 Task: Research Airbnb properties in Ixmiquilpan, Mexico from 19th December, 2023 to 26th December, 2023 for 2 adults. Place can be entire room with 2 bedrooms having 2 beds and 1 bathroom. Property type can be flat.
Action: Mouse moved to (446, 86)
Screenshot: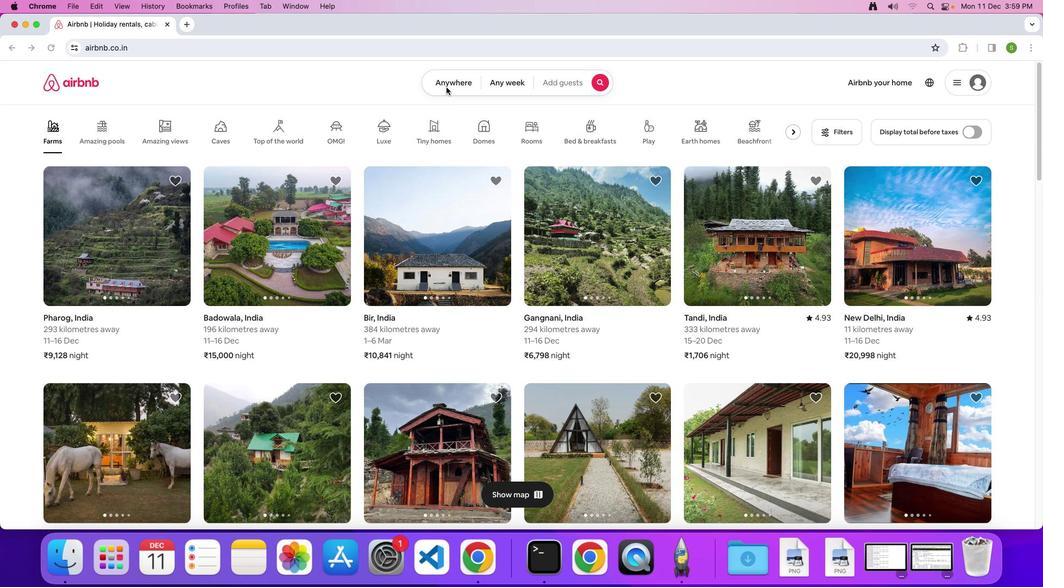 
Action: Mouse pressed left at (446, 86)
Screenshot: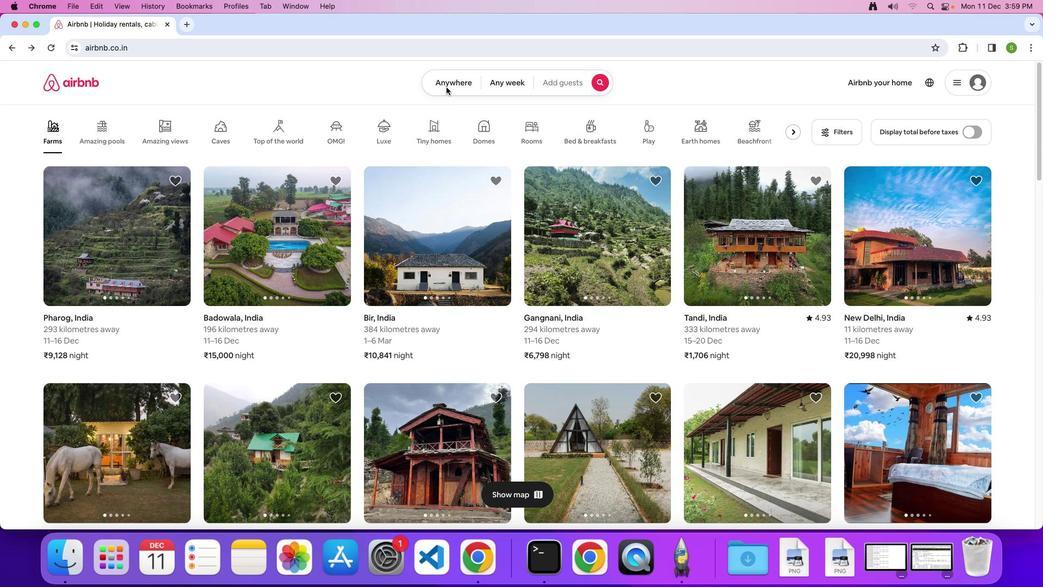 
Action: Mouse moved to (450, 84)
Screenshot: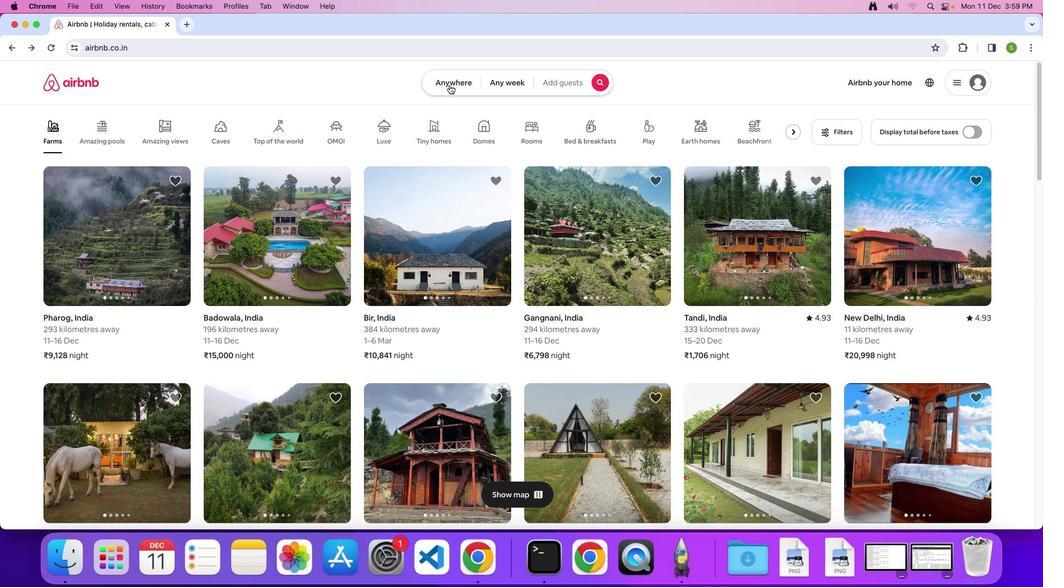 
Action: Mouse pressed left at (450, 84)
Screenshot: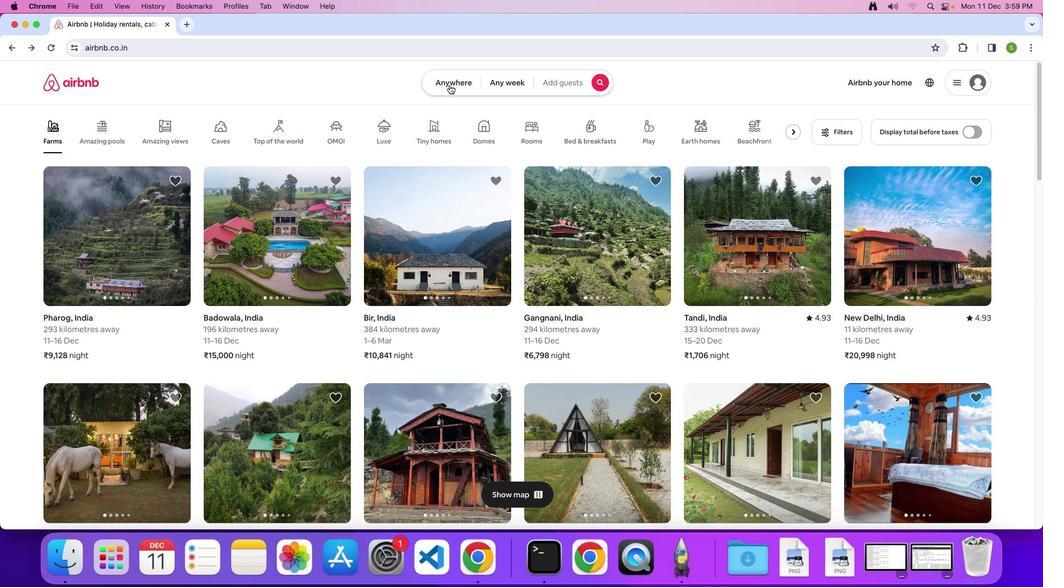 
Action: Mouse moved to (413, 127)
Screenshot: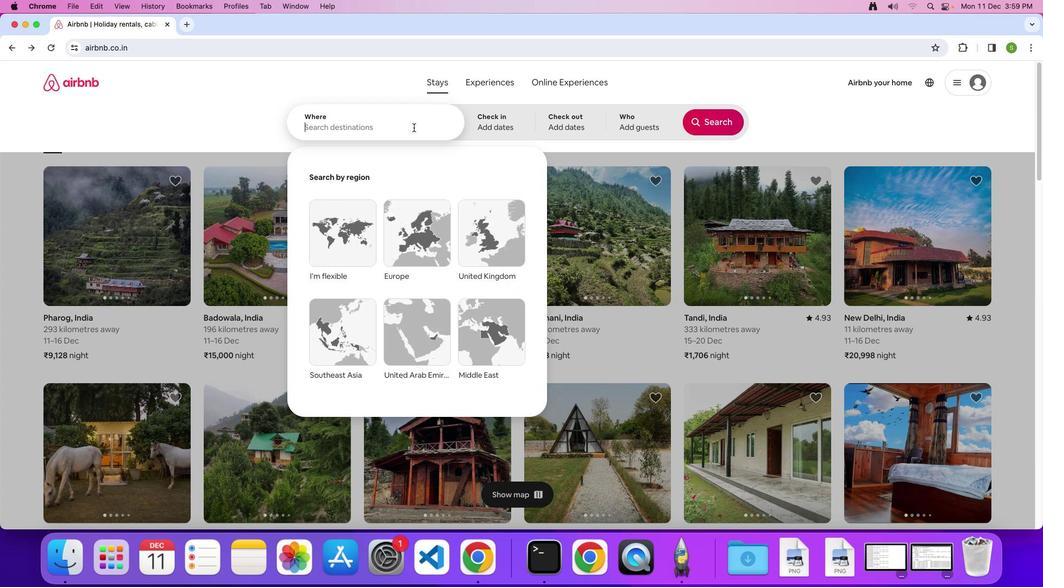 
Action: Mouse pressed left at (413, 127)
Screenshot: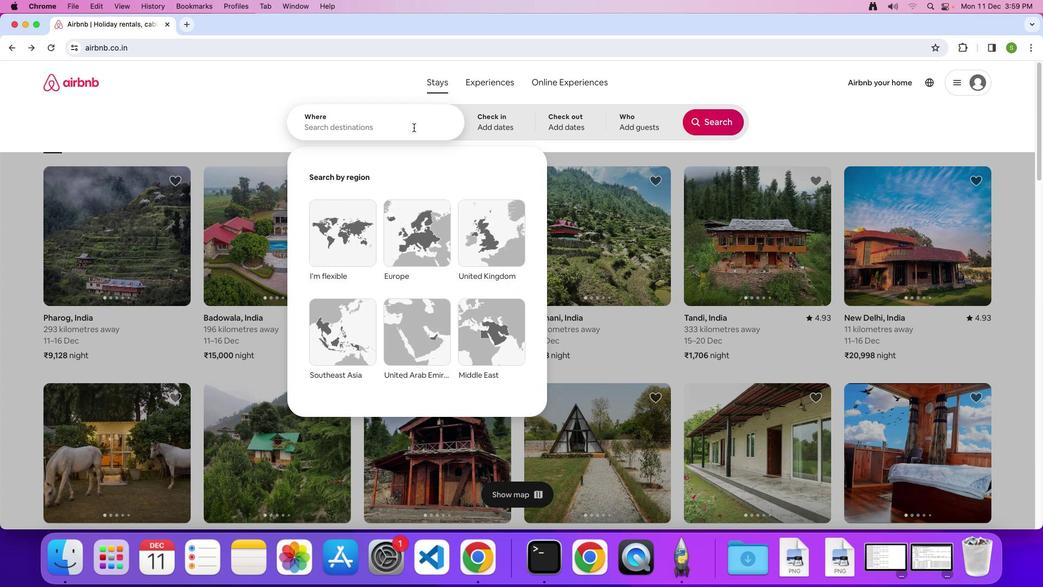 
Action: Key pressed 'I'Key.caps_lock'x''m''i''q''u''i''l''p''a''n'','Key.spaceKey.shift'M''e''x''i''c''o'Key.enter
Screenshot: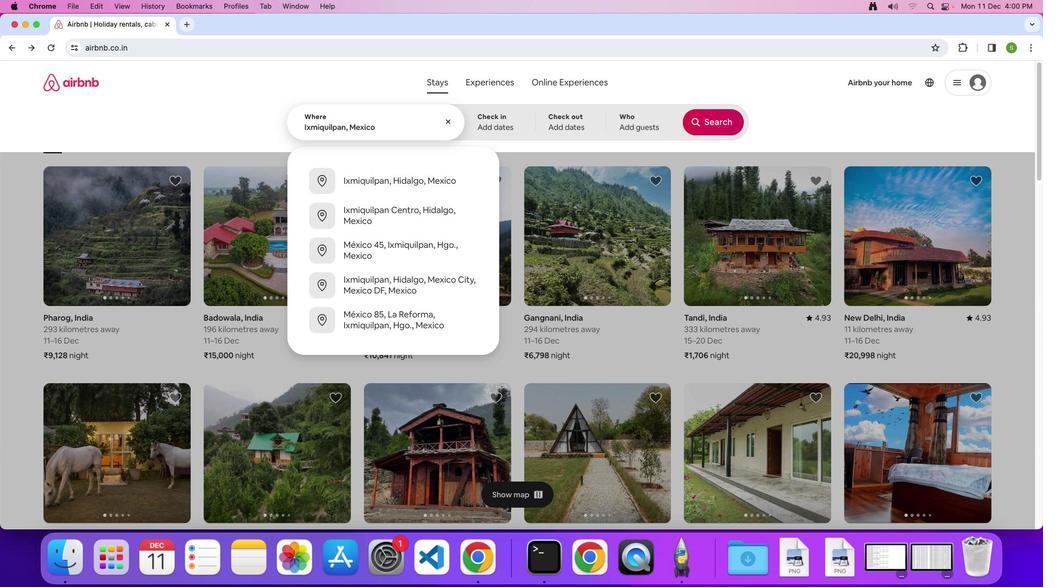 
Action: Mouse moved to (383, 335)
Screenshot: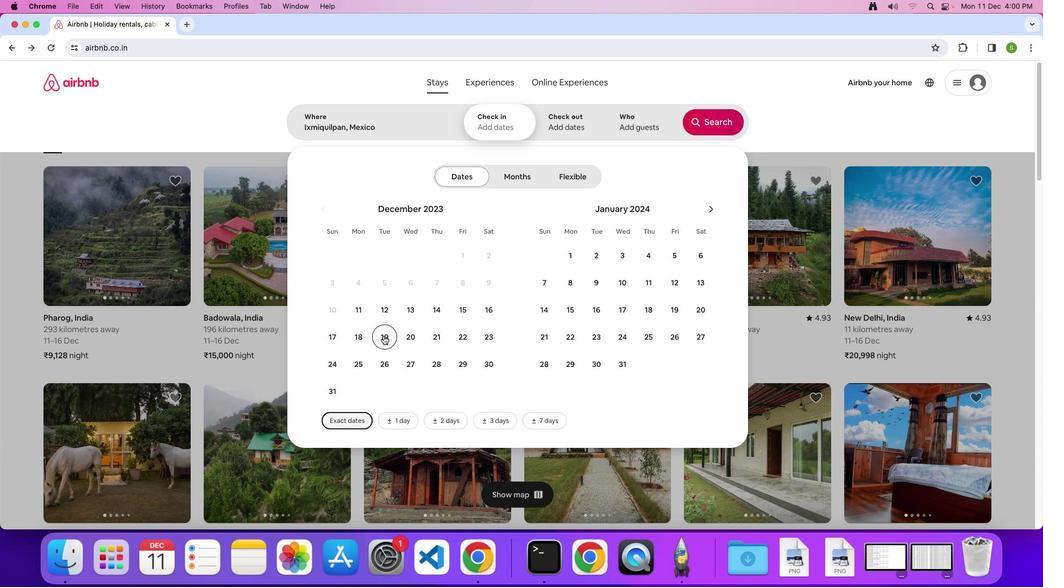 
Action: Mouse pressed left at (383, 335)
Screenshot: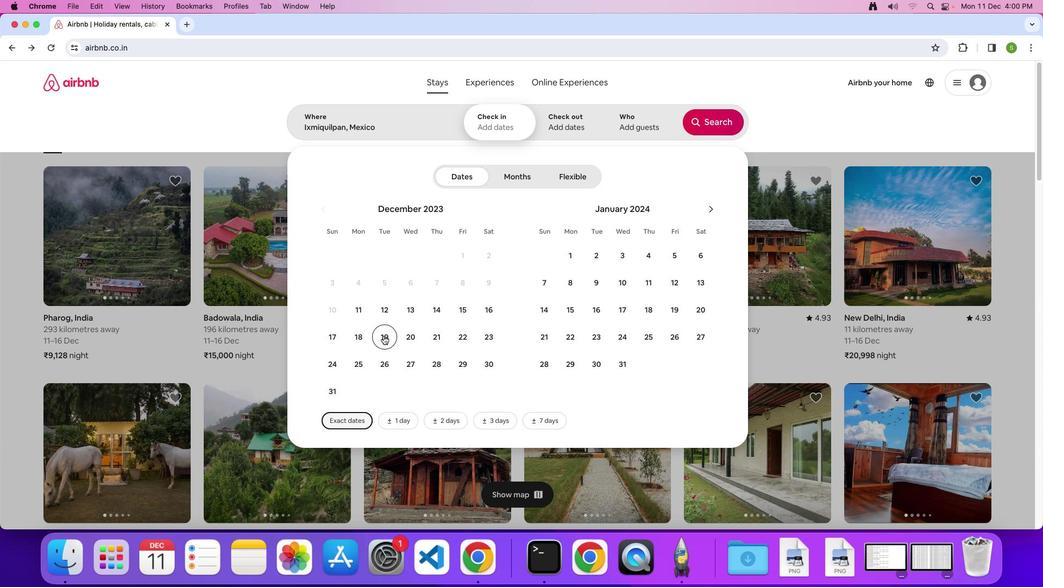 
Action: Mouse moved to (384, 362)
Screenshot: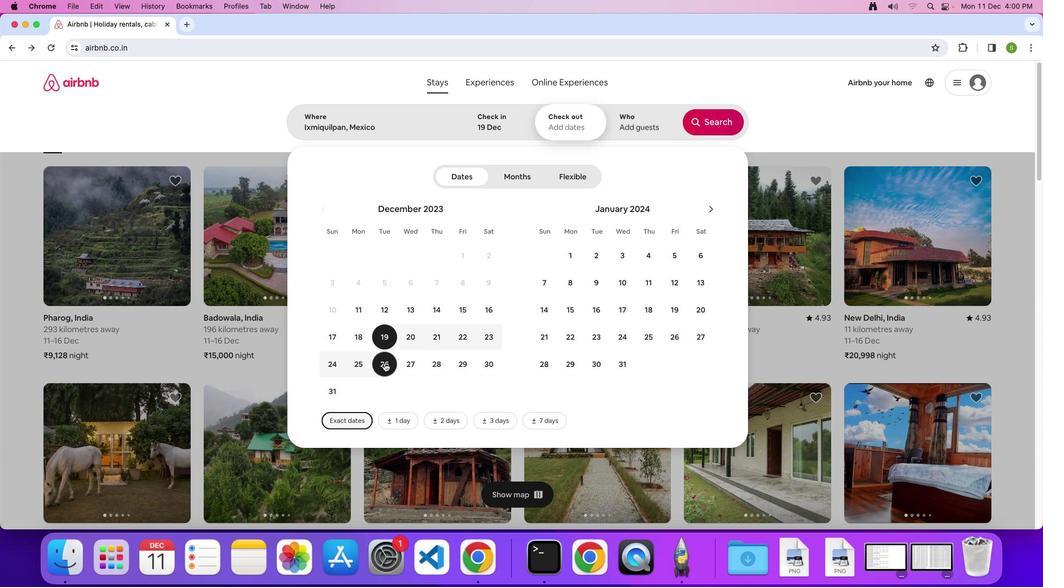 
Action: Mouse pressed left at (384, 362)
Screenshot: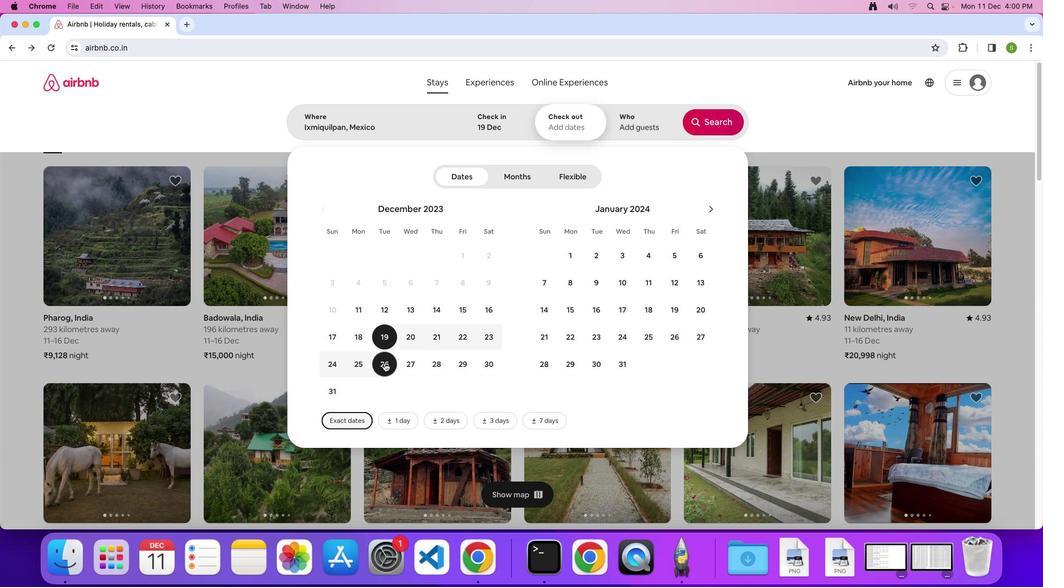 
Action: Mouse moved to (642, 126)
Screenshot: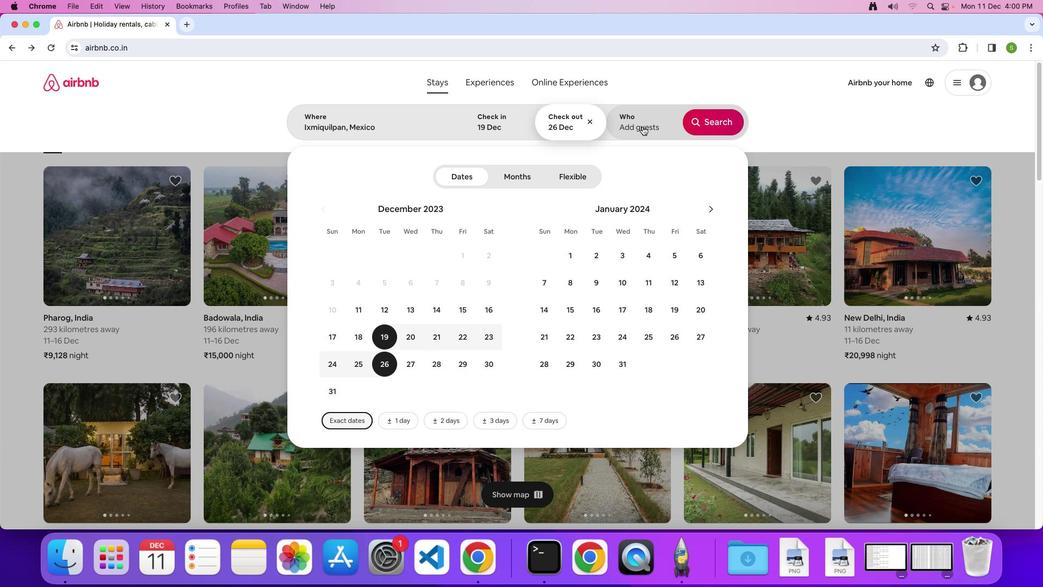 
Action: Mouse pressed left at (642, 126)
Screenshot: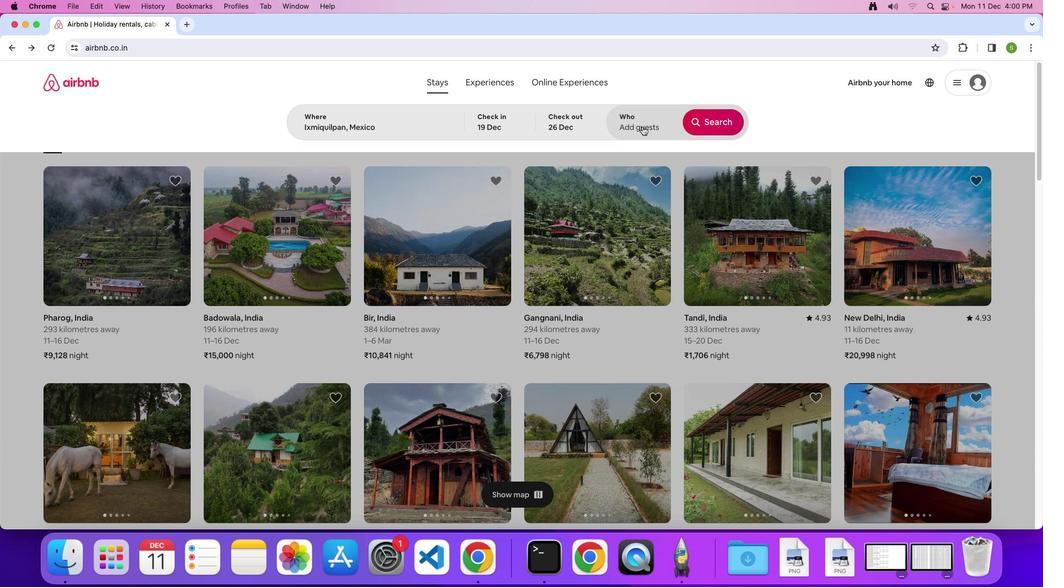 
Action: Mouse moved to (720, 176)
Screenshot: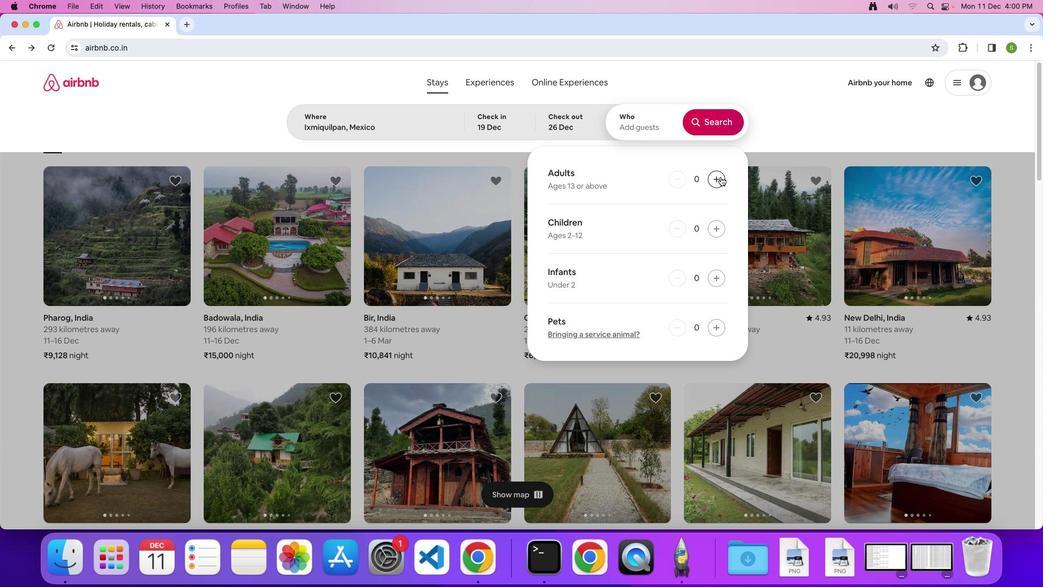
Action: Mouse pressed left at (720, 176)
Screenshot: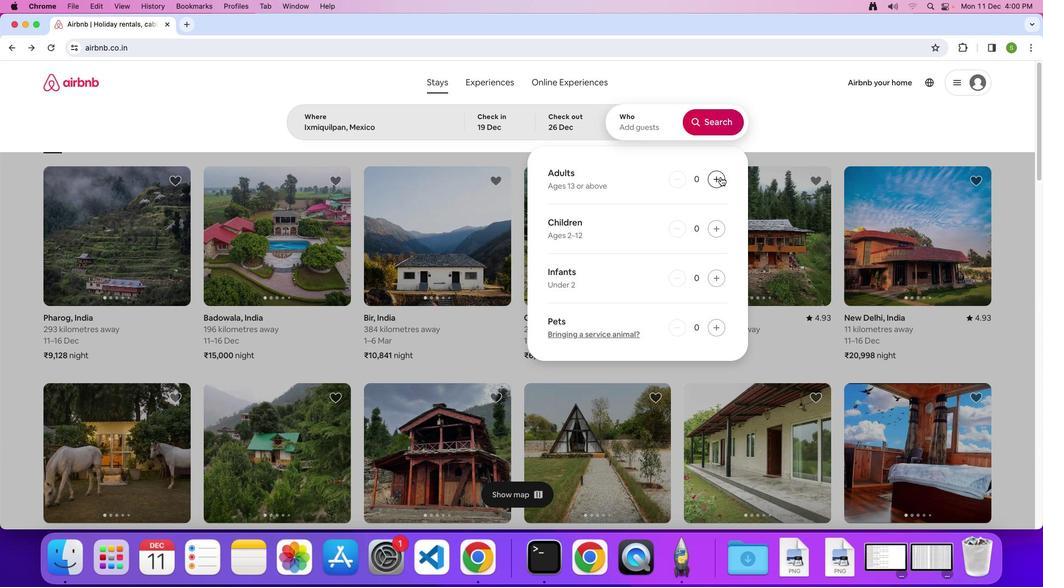 
Action: Mouse pressed left at (720, 176)
Screenshot: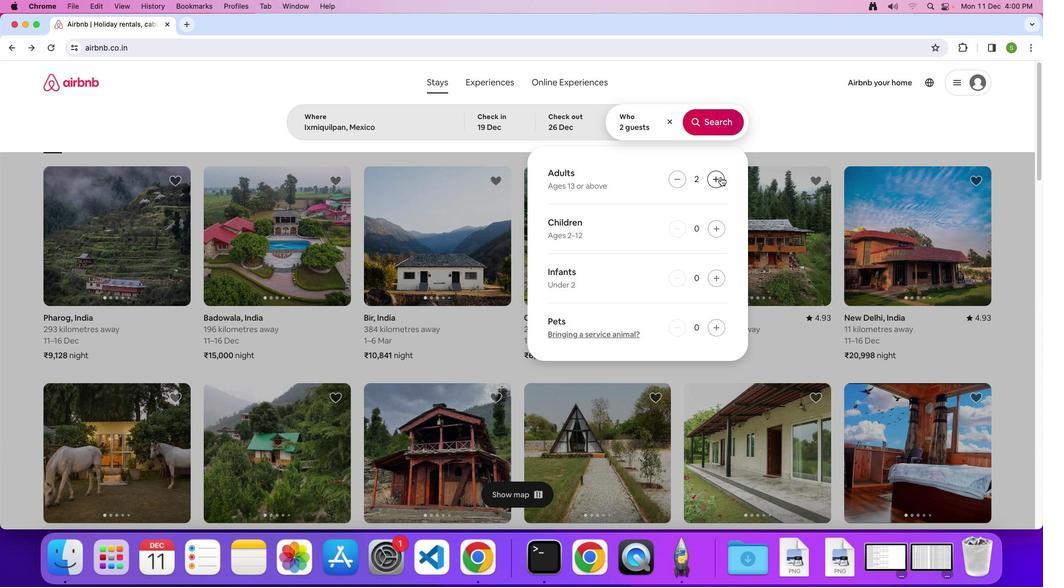 
Action: Mouse moved to (718, 125)
Screenshot: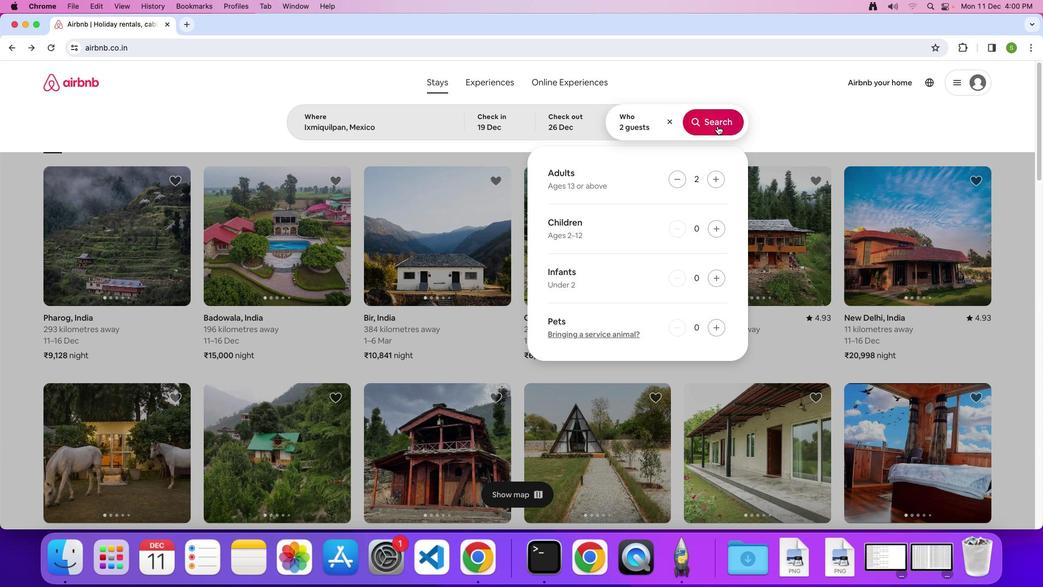 
Action: Mouse pressed left at (718, 125)
Screenshot: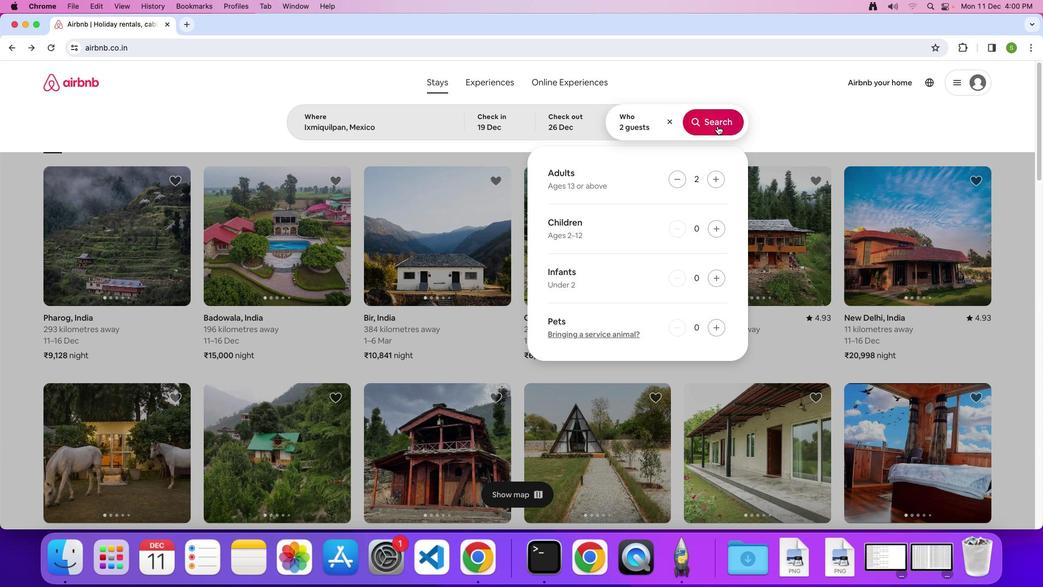 
Action: Mouse moved to (864, 130)
Screenshot: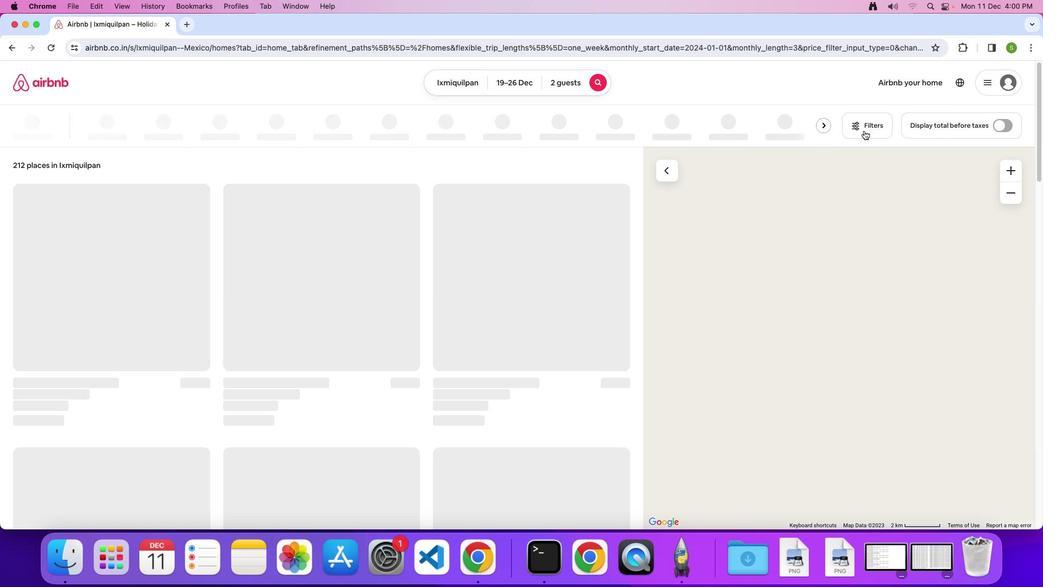 
Action: Mouse pressed left at (864, 130)
Screenshot: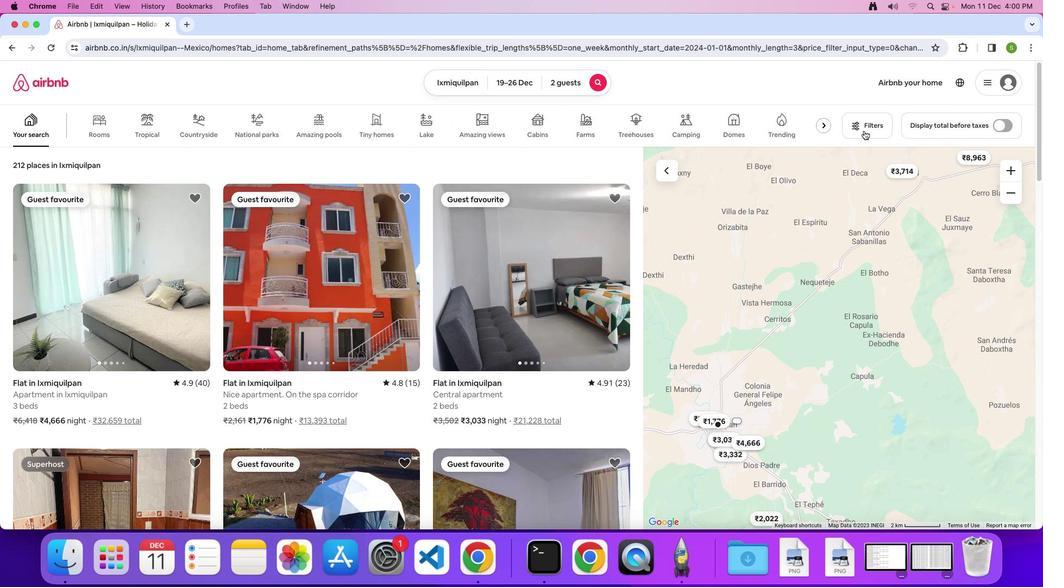 
Action: Mouse moved to (519, 338)
Screenshot: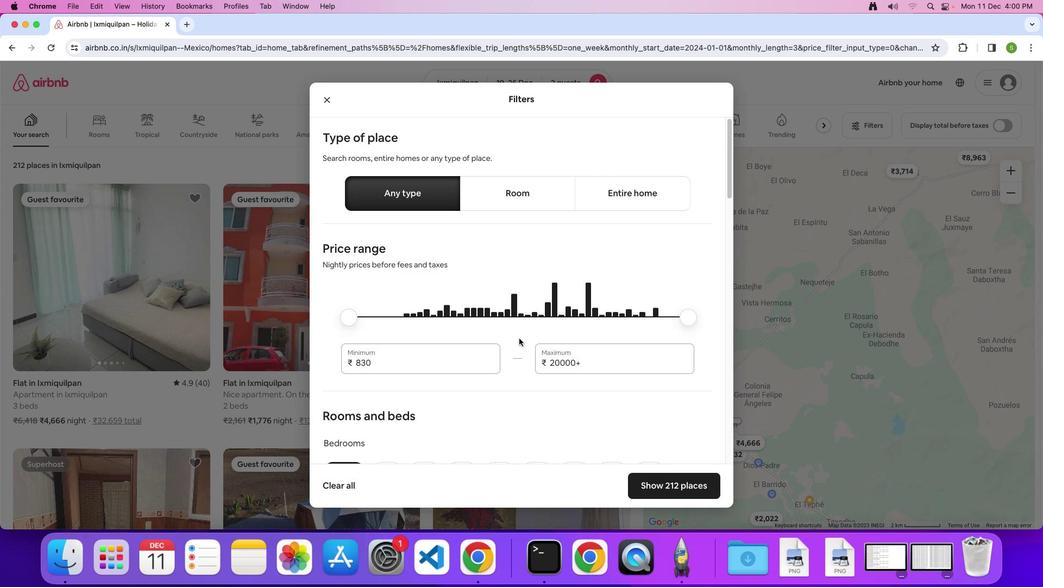
Action: Mouse scrolled (519, 338) with delta (0, 0)
Screenshot: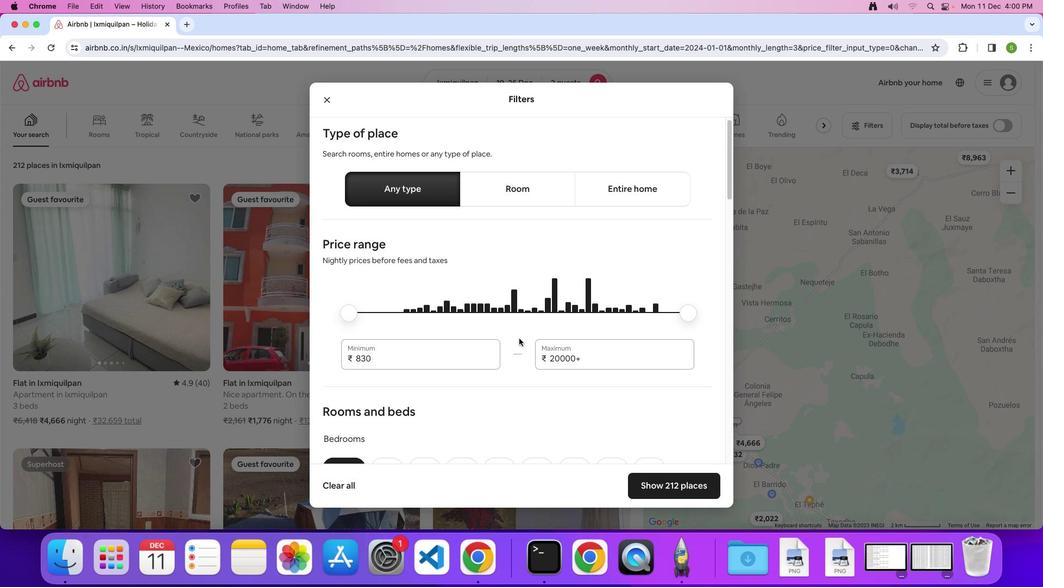 
Action: Mouse scrolled (519, 338) with delta (0, 0)
Screenshot: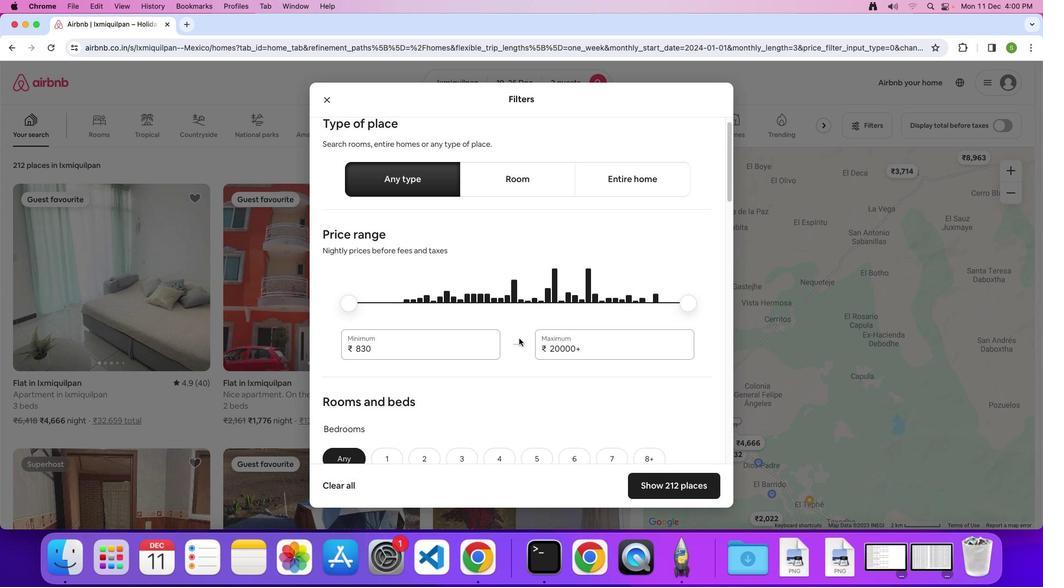 
Action: Mouse scrolled (519, 338) with delta (0, 0)
Screenshot: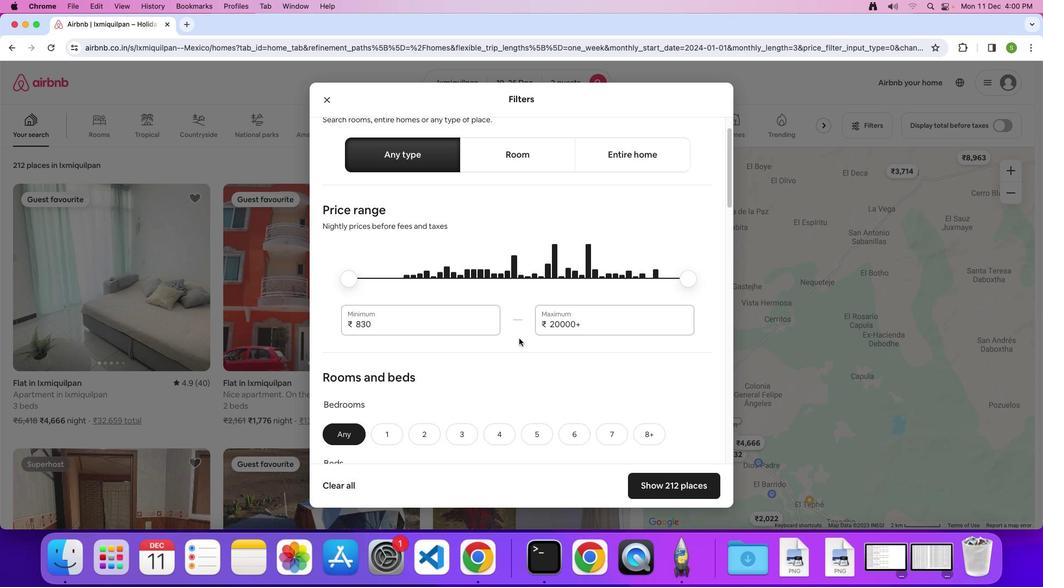 
Action: Mouse scrolled (519, 338) with delta (0, 0)
Screenshot: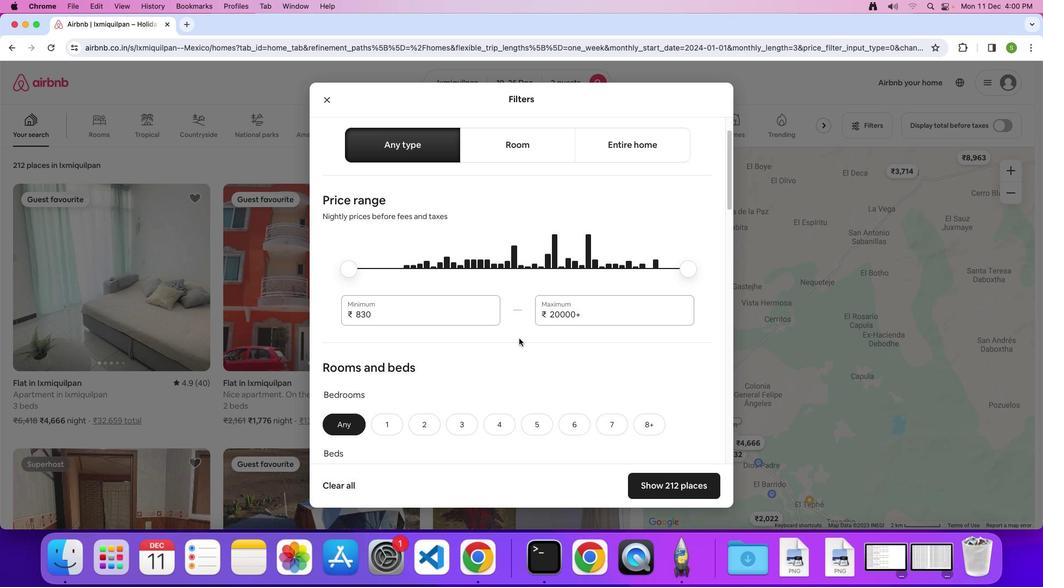 
Action: Mouse scrolled (519, 338) with delta (0, 0)
Screenshot: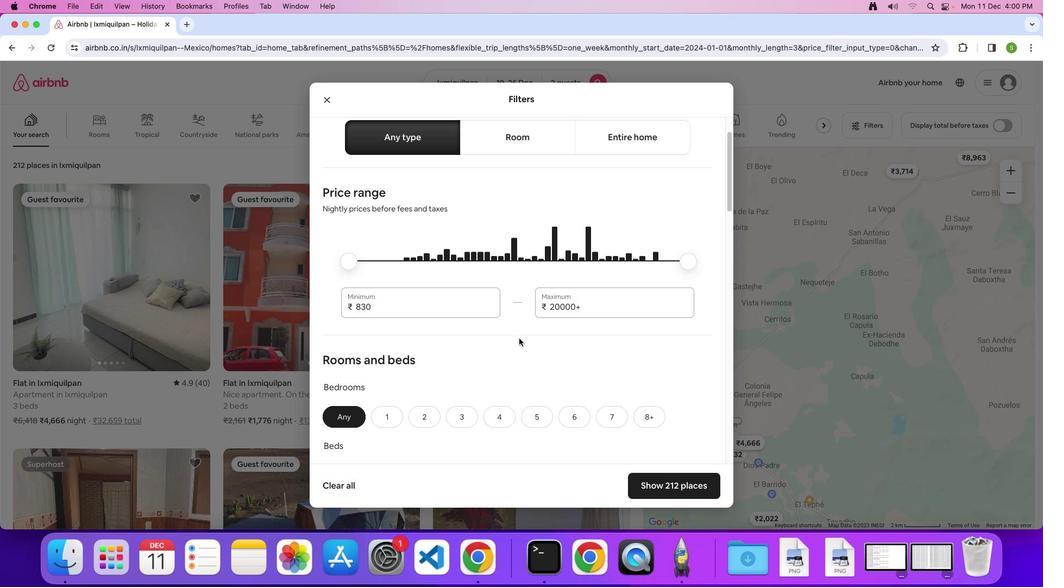 
Action: Mouse scrolled (519, 338) with delta (0, 0)
Screenshot: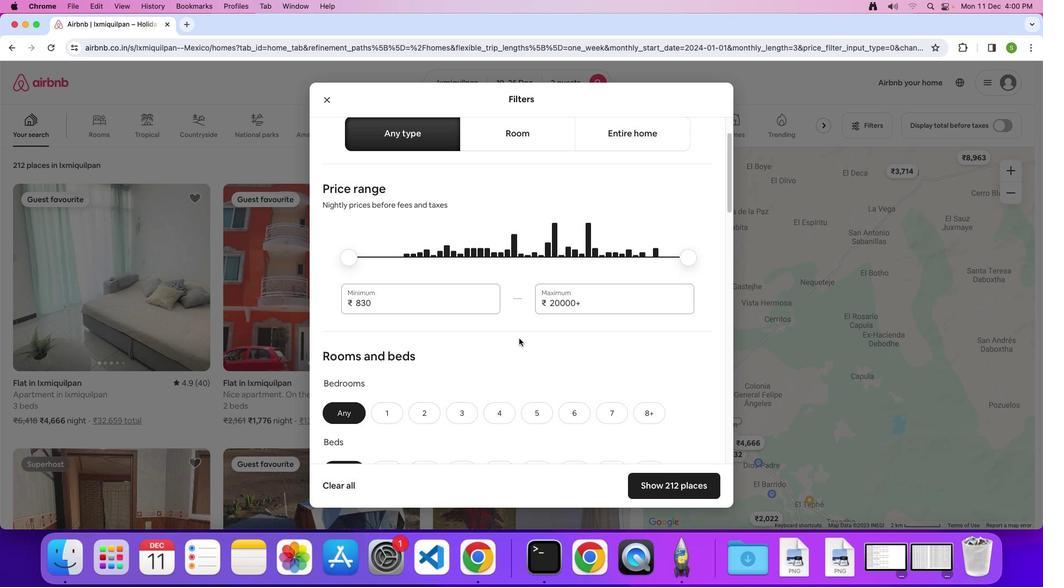 
Action: Mouse scrolled (519, 338) with delta (0, 0)
Screenshot: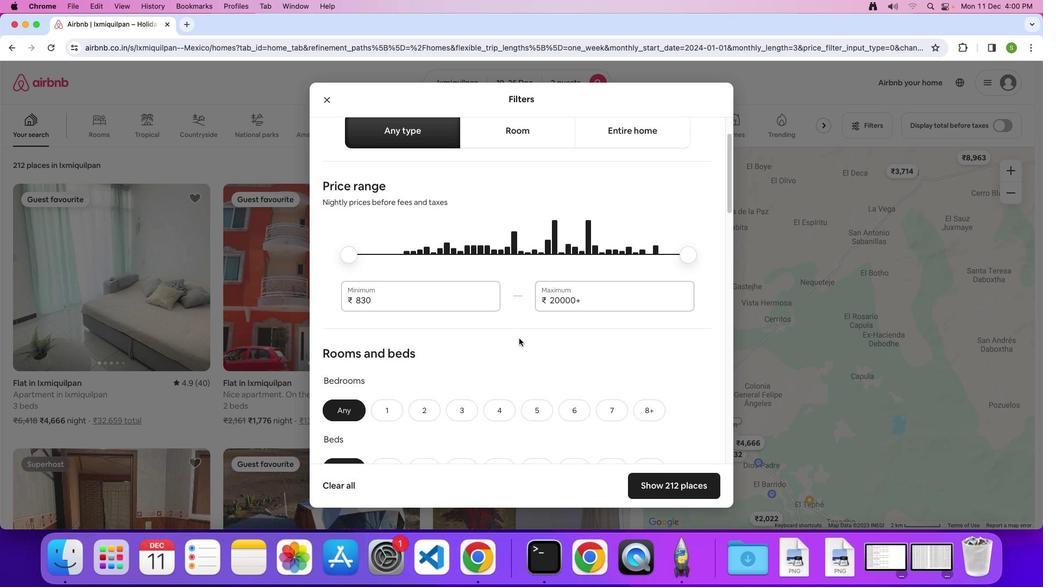 
Action: Mouse scrolled (519, 338) with delta (0, 0)
Screenshot: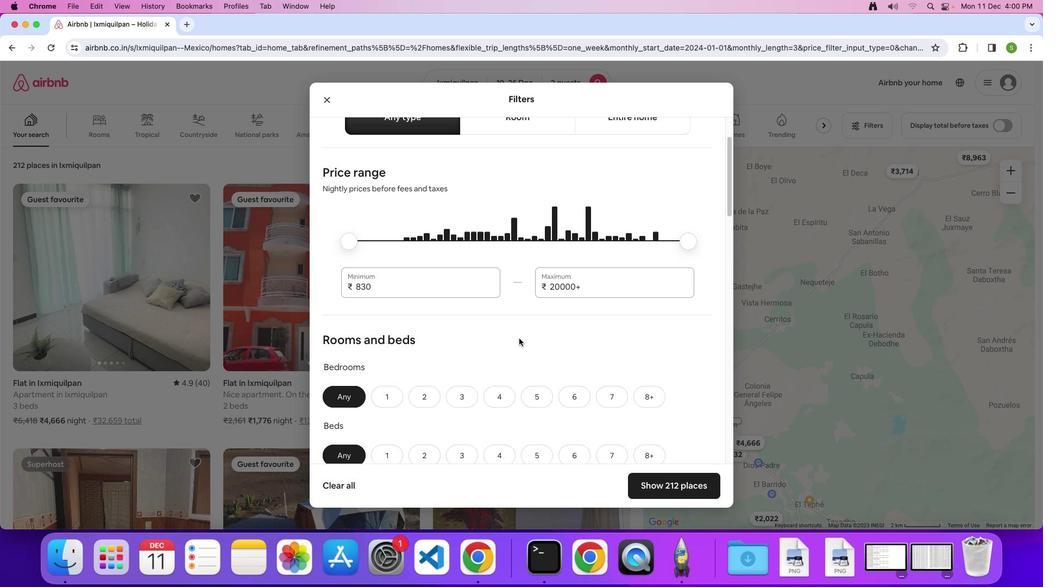 
Action: Mouse scrolled (519, 338) with delta (0, 0)
Screenshot: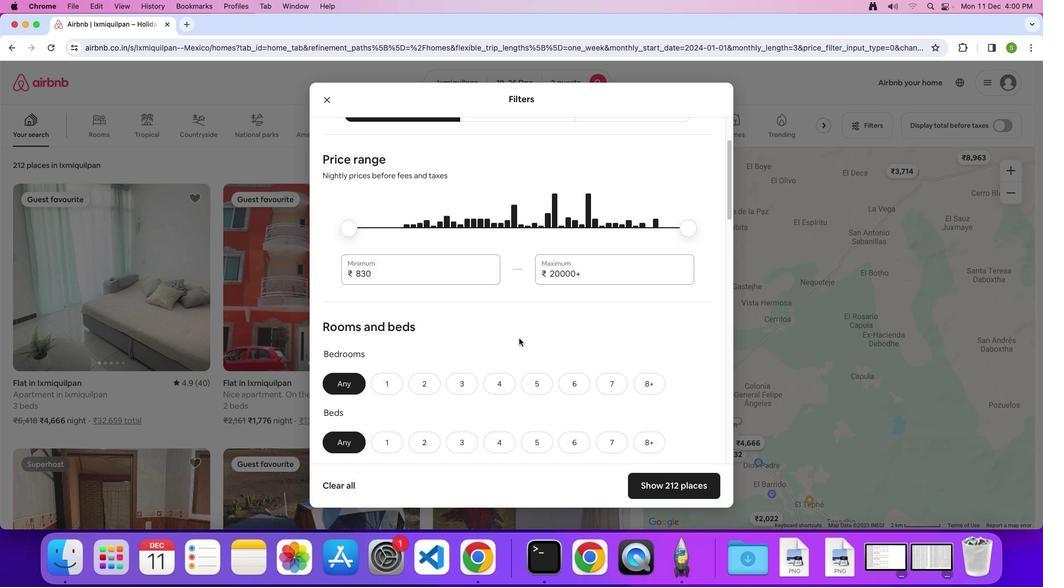 
Action: Mouse scrolled (519, 338) with delta (0, 0)
Screenshot: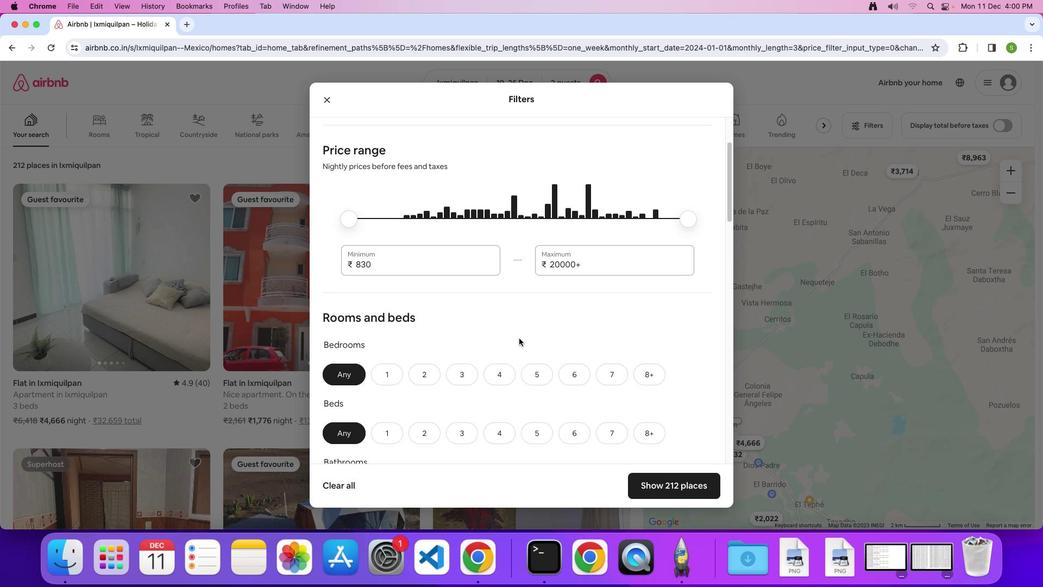 
Action: Mouse scrolled (519, 338) with delta (0, -1)
Screenshot: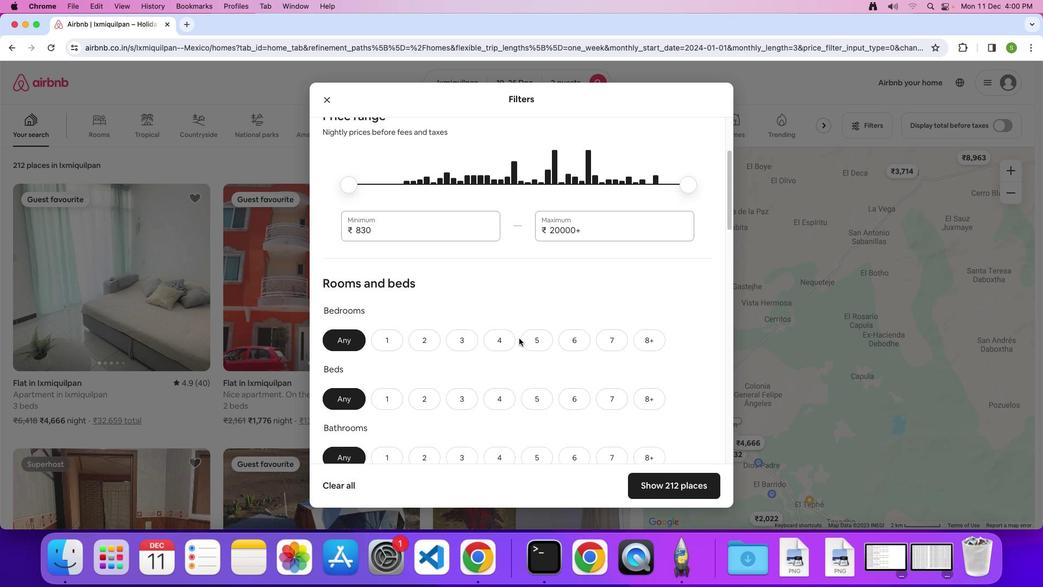 
Action: Mouse scrolled (519, 338) with delta (0, 0)
Screenshot: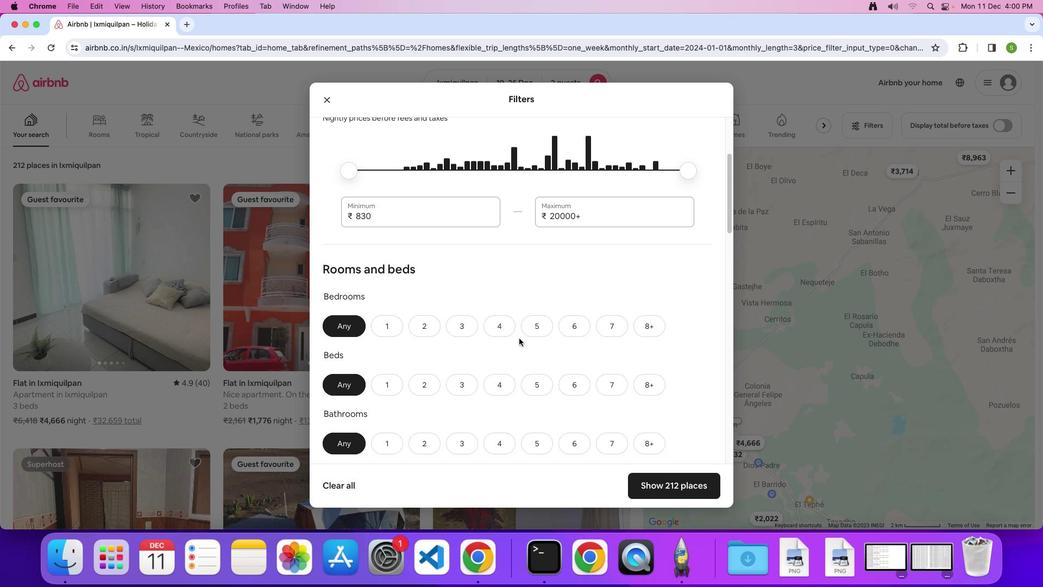 
Action: Mouse scrolled (519, 338) with delta (0, 0)
Screenshot: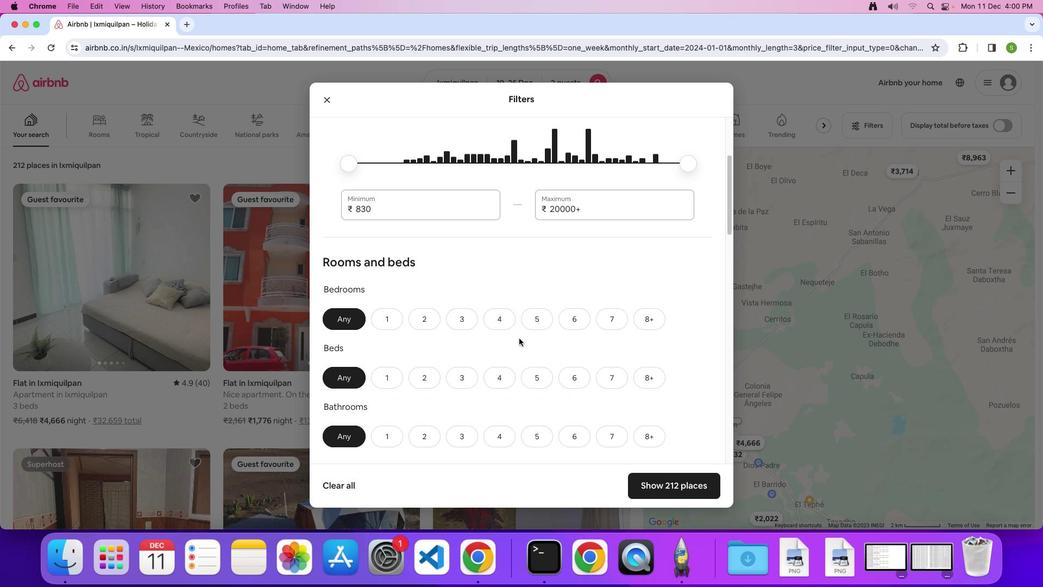 
Action: Mouse scrolled (519, 338) with delta (0, 0)
Screenshot: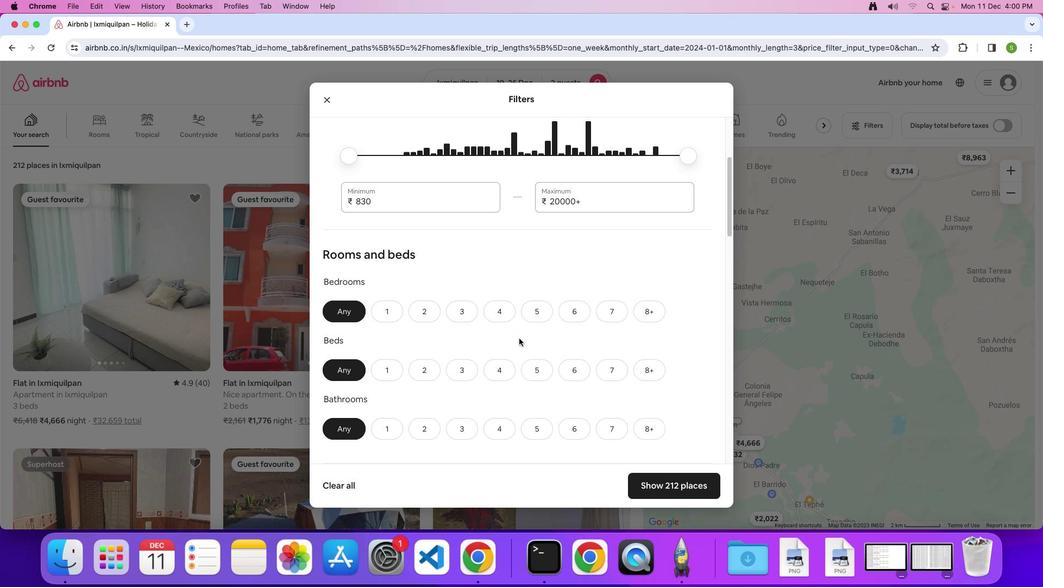 
Action: Mouse moved to (434, 314)
Screenshot: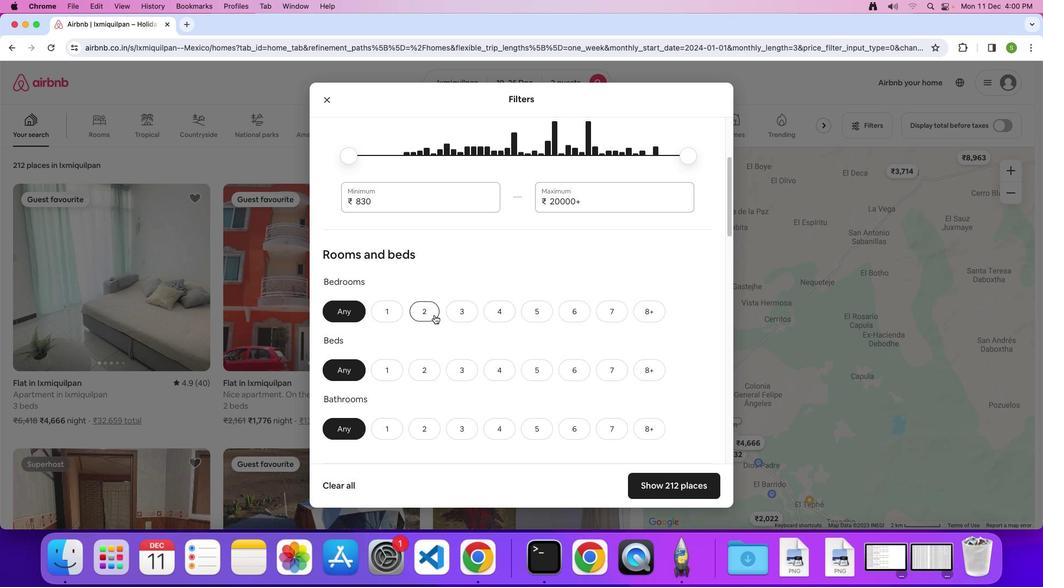 
Action: Mouse pressed left at (434, 314)
Screenshot: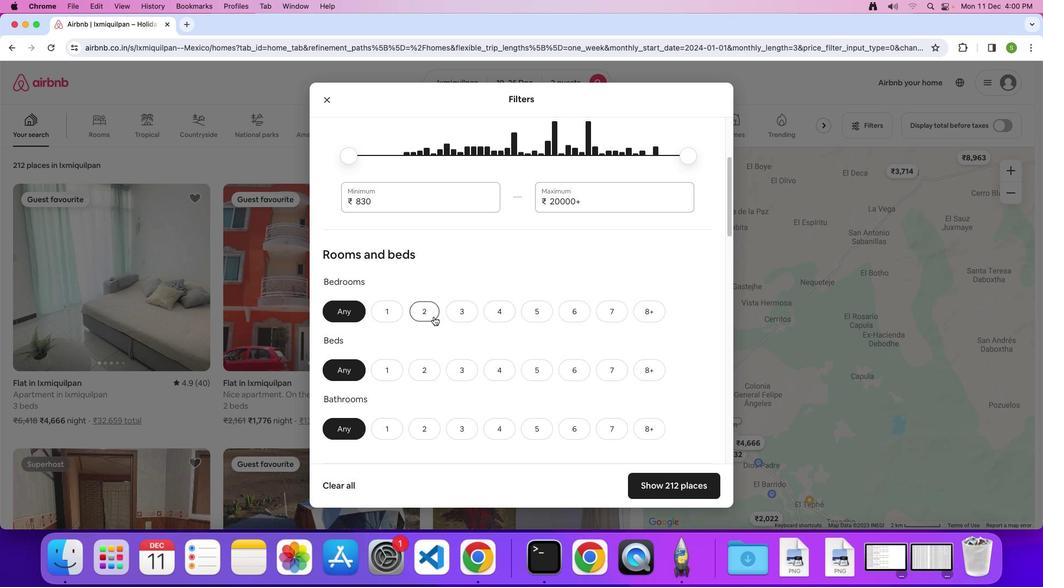 
Action: Mouse moved to (425, 371)
Screenshot: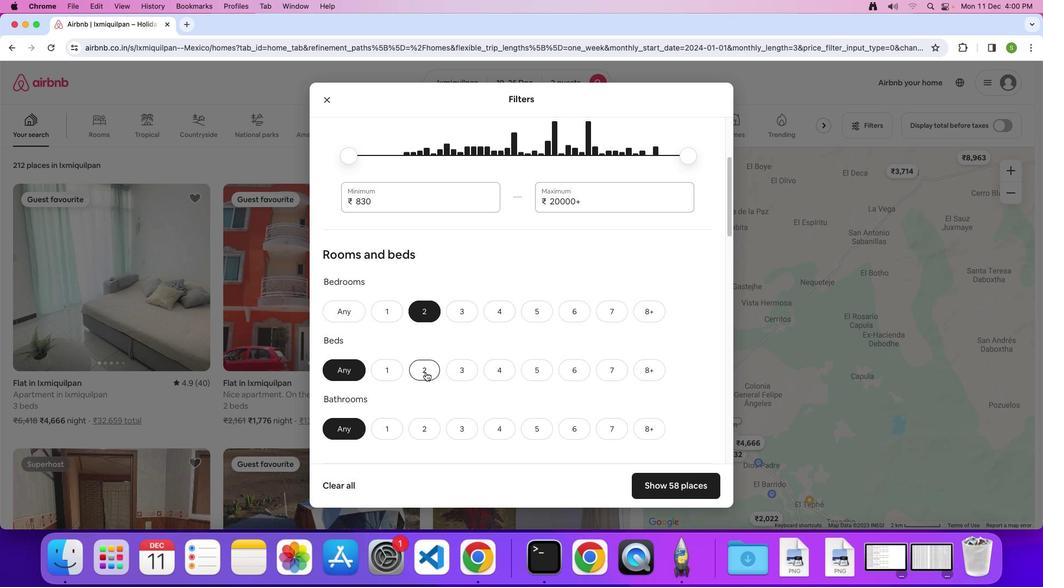 
Action: Mouse pressed left at (425, 371)
Screenshot: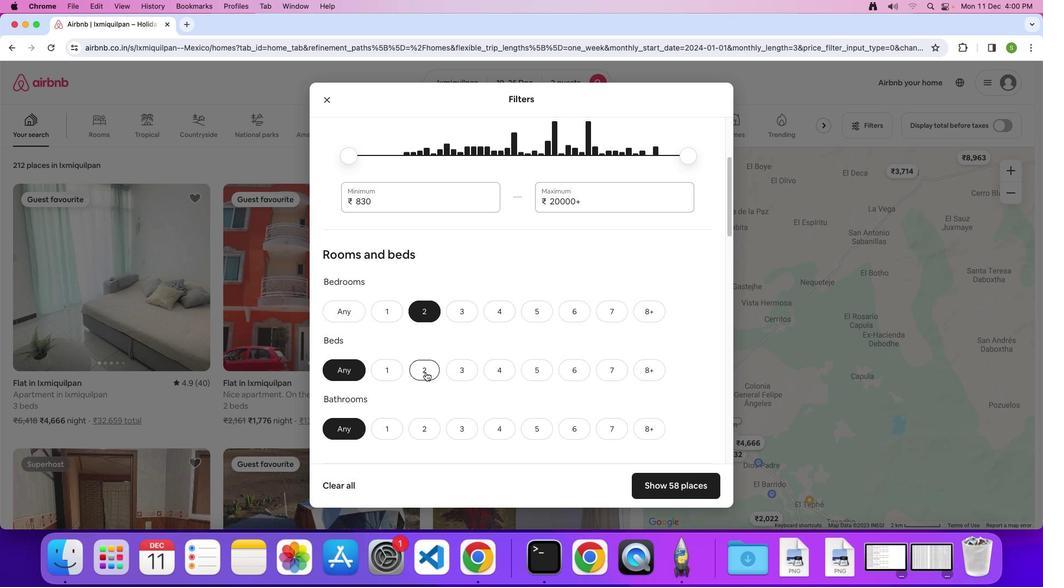 
Action: Mouse moved to (543, 344)
Screenshot: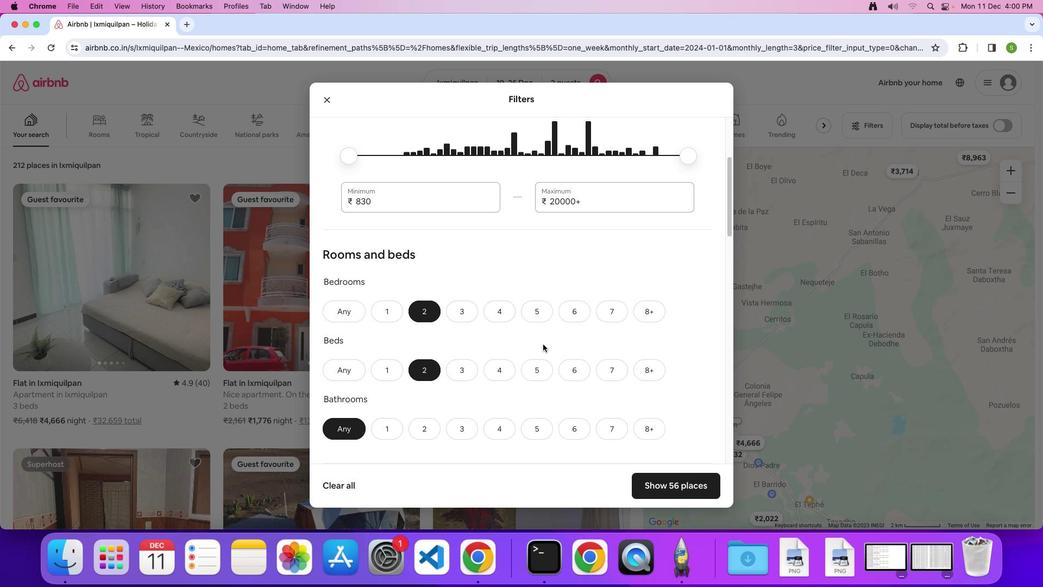 
Action: Mouse scrolled (543, 344) with delta (0, 0)
Screenshot: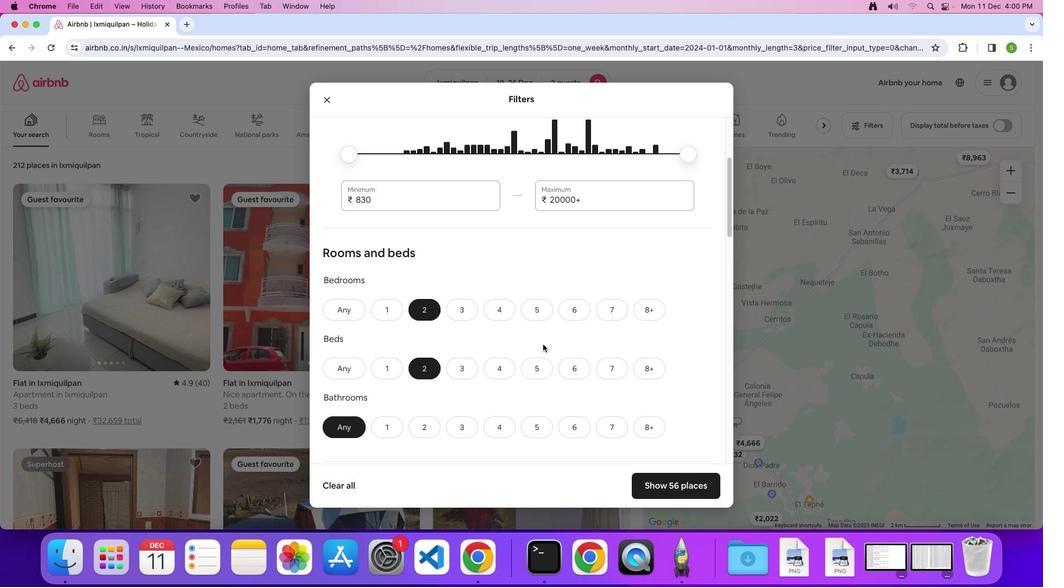 
Action: Mouse scrolled (543, 344) with delta (0, 0)
Screenshot: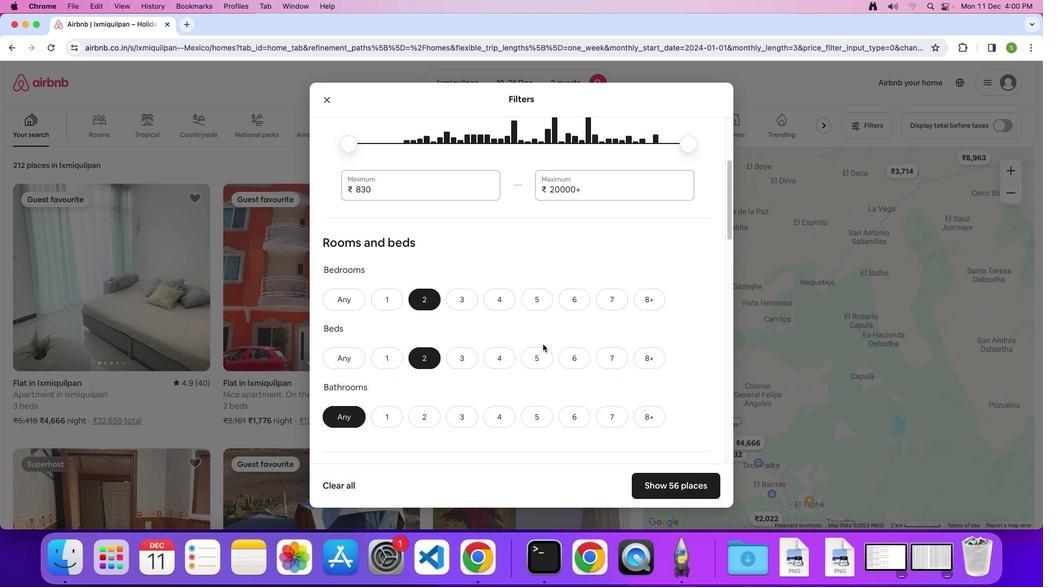 
Action: Mouse scrolled (543, 344) with delta (0, 0)
Screenshot: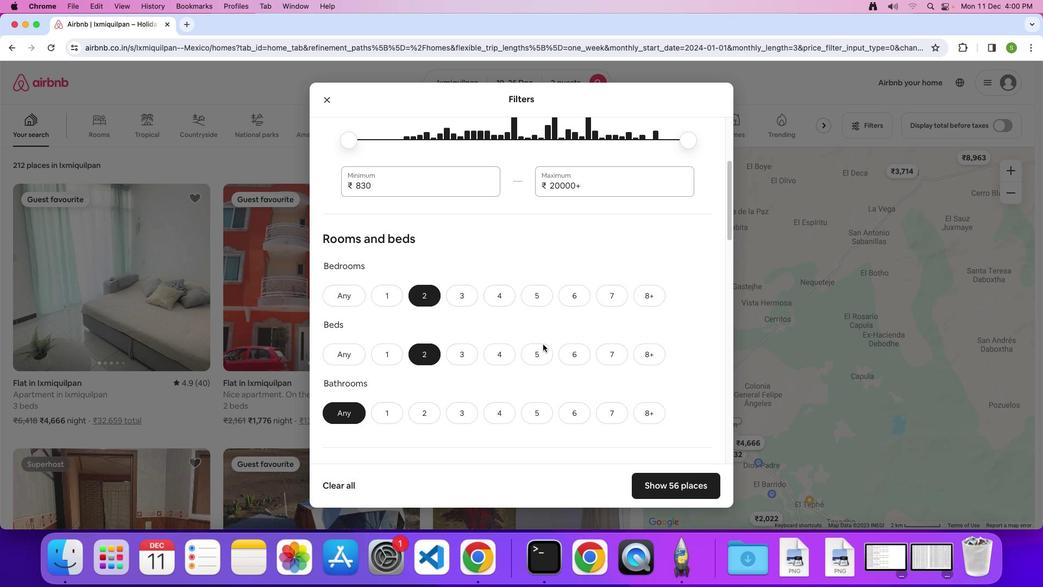 
Action: Mouse scrolled (543, 344) with delta (0, 0)
Screenshot: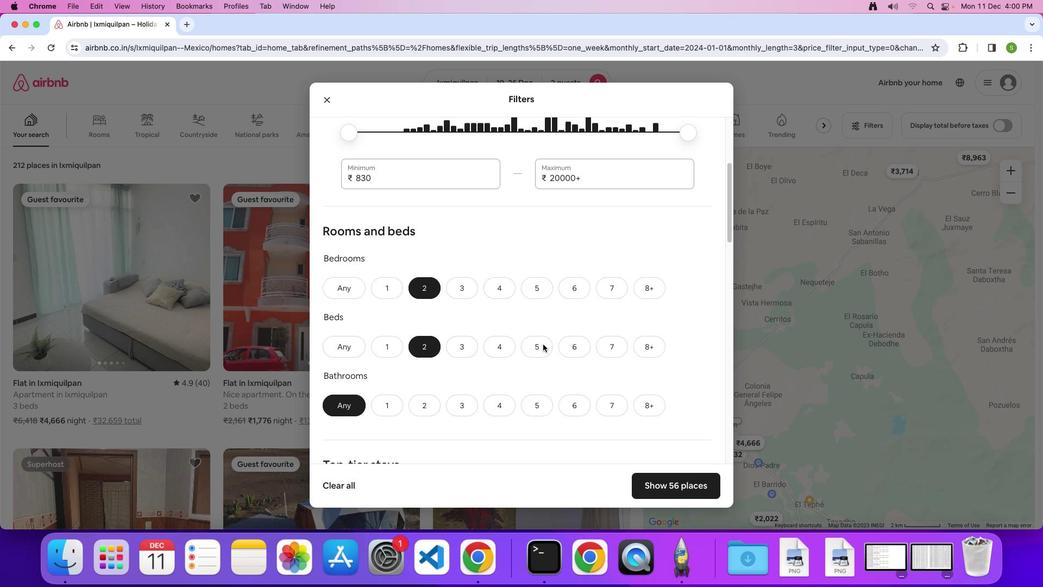 
Action: Mouse scrolled (543, 344) with delta (0, 0)
Screenshot: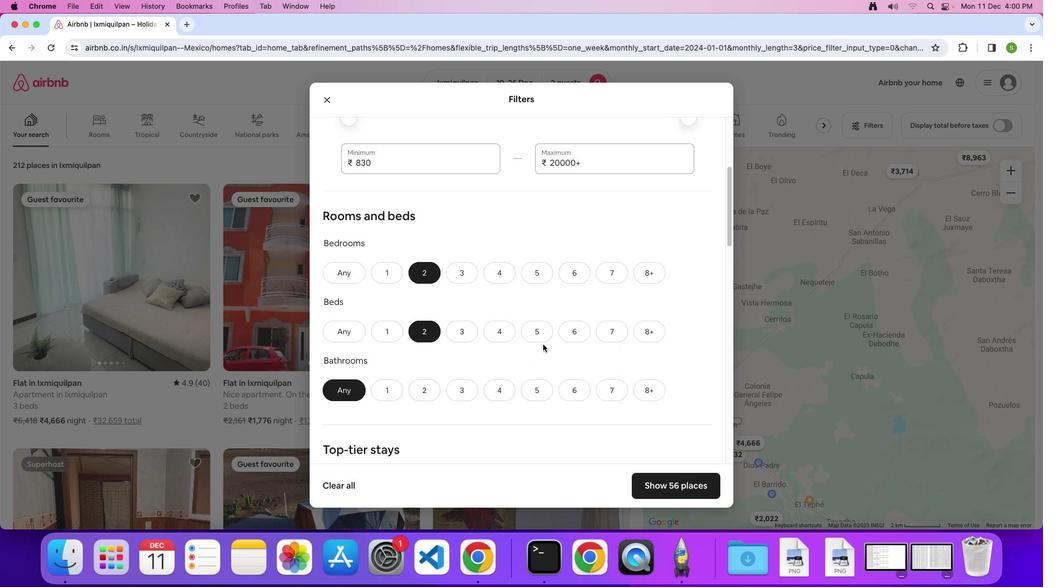 
Action: Mouse scrolled (543, 344) with delta (0, 0)
Screenshot: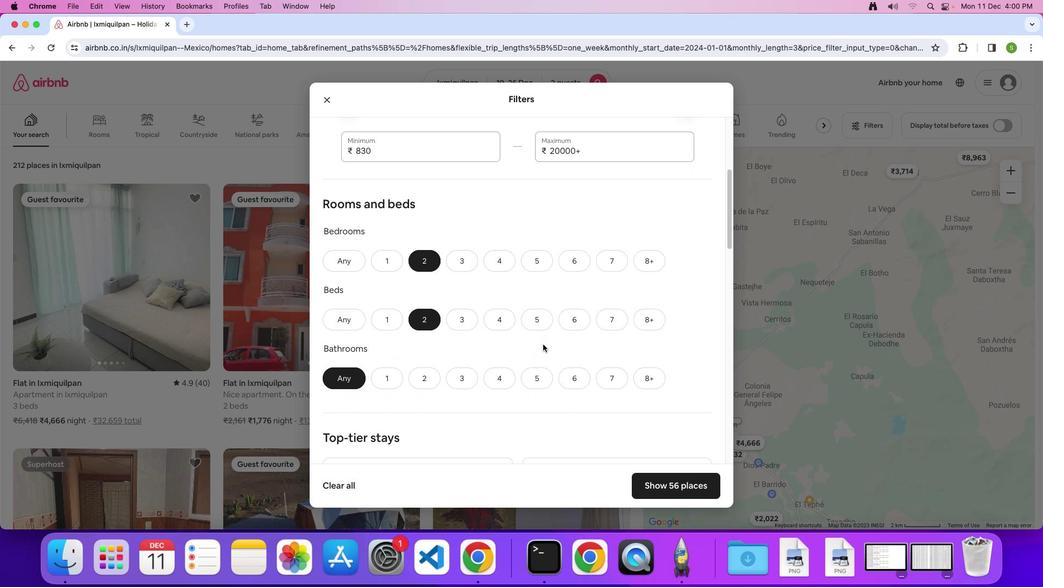 
Action: Mouse scrolled (543, 344) with delta (0, 0)
Screenshot: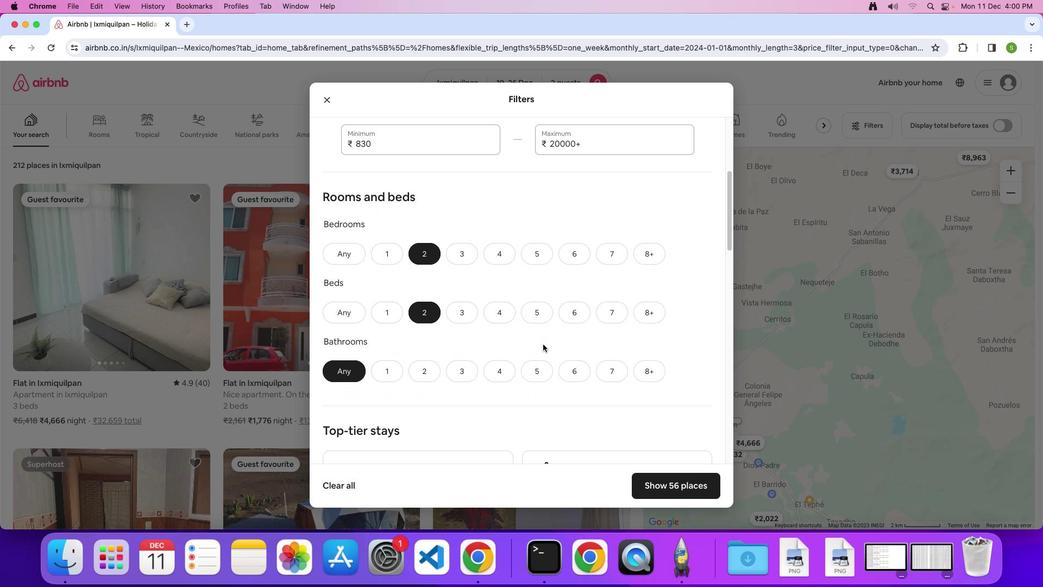 
Action: Mouse moved to (388, 375)
Screenshot: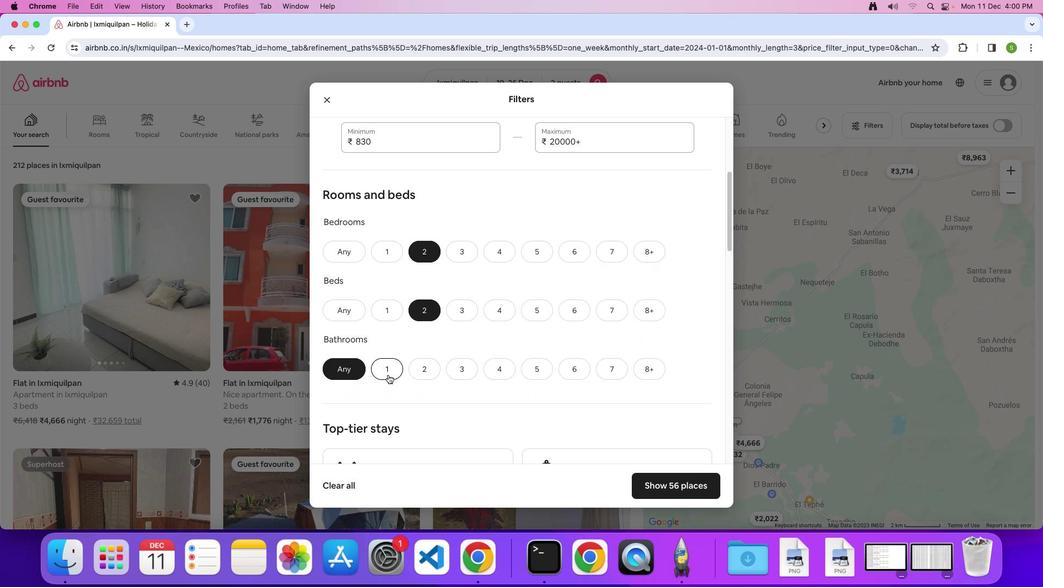 
Action: Mouse pressed left at (388, 375)
Screenshot: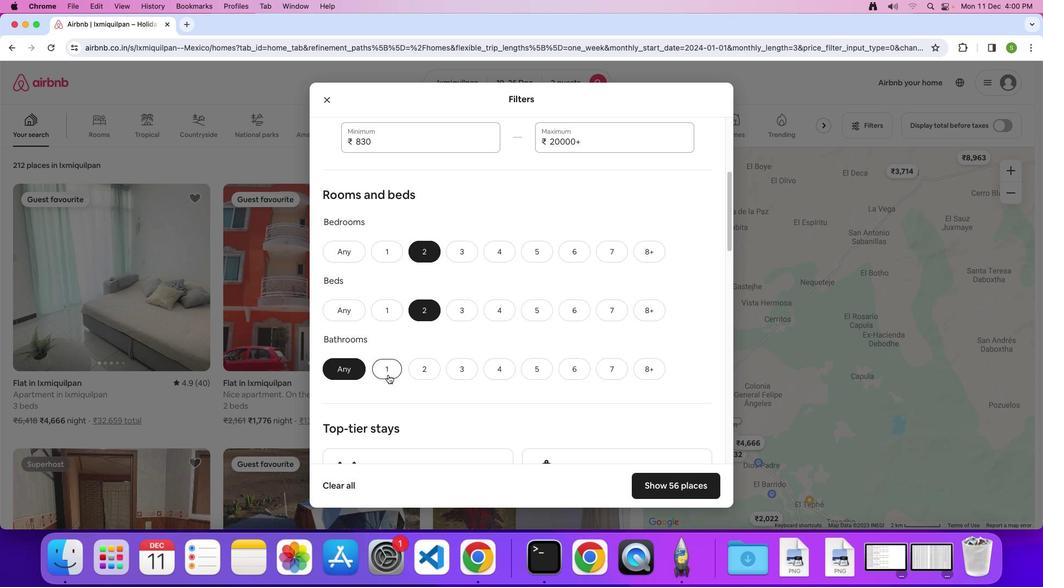 
Action: Mouse moved to (542, 326)
Screenshot: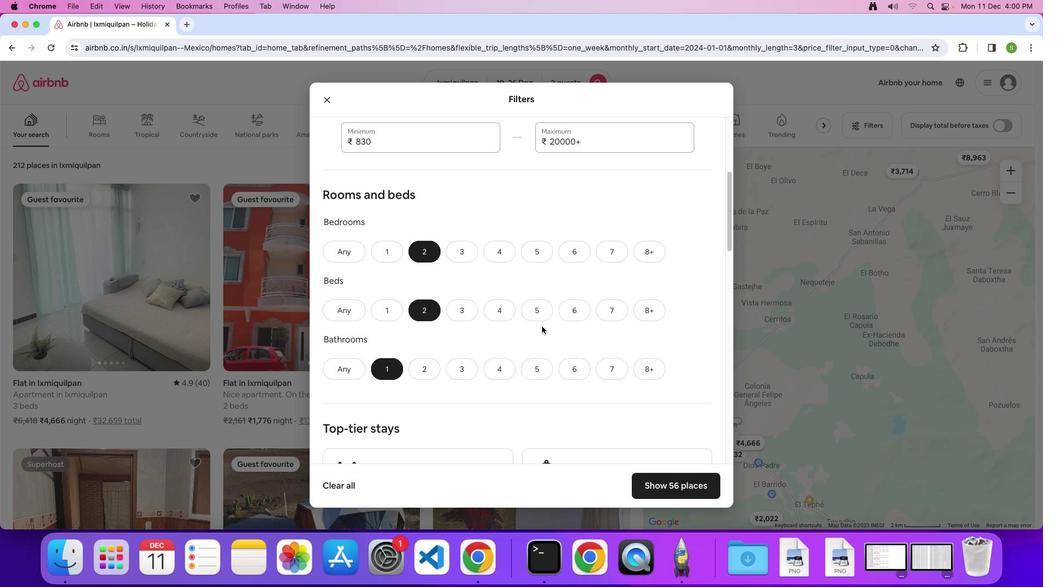 
Action: Mouse scrolled (542, 326) with delta (0, 0)
Screenshot: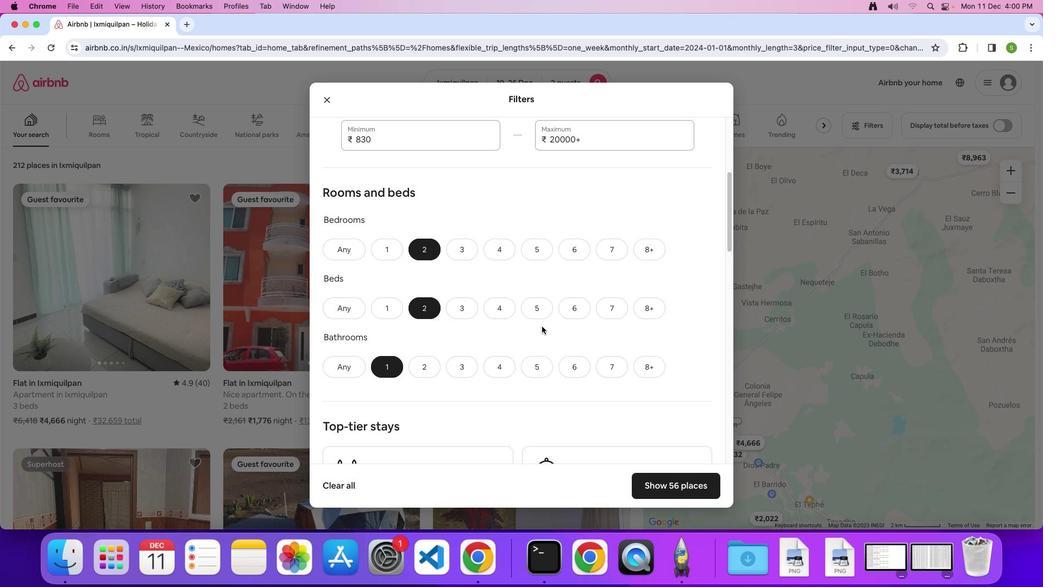 
Action: Mouse scrolled (542, 326) with delta (0, 0)
Screenshot: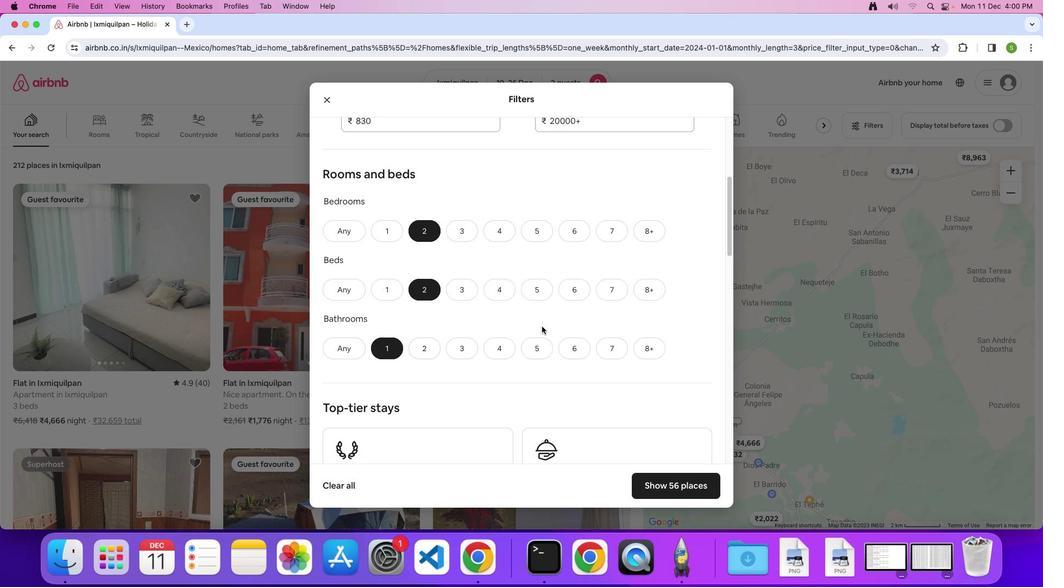 
Action: Mouse scrolled (542, 326) with delta (0, 0)
Screenshot: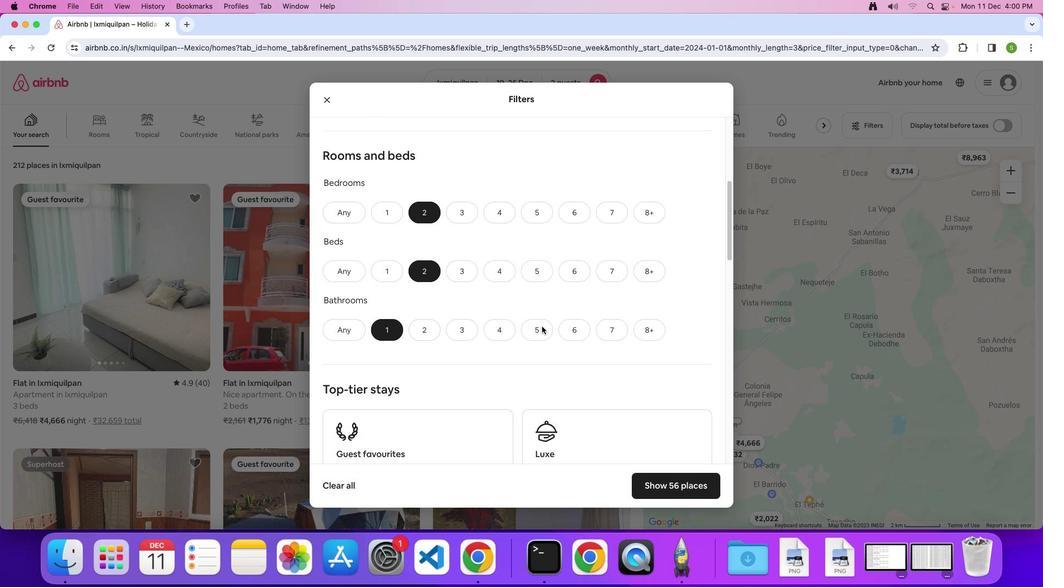 
Action: Mouse scrolled (542, 326) with delta (0, 0)
Screenshot: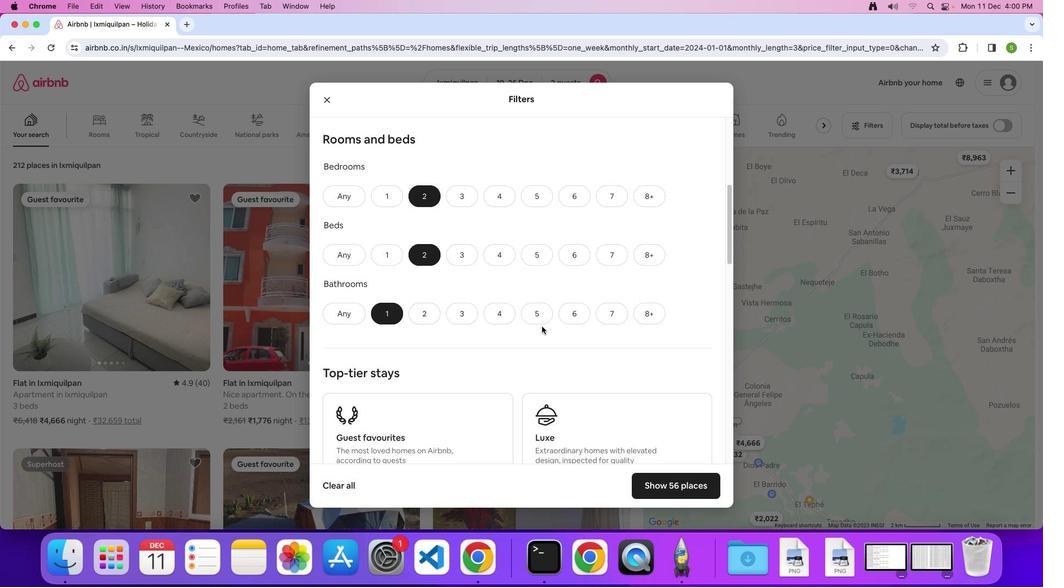 
Action: Mouse scrolled (542, 326) with delta (0, 0)
Screenshot: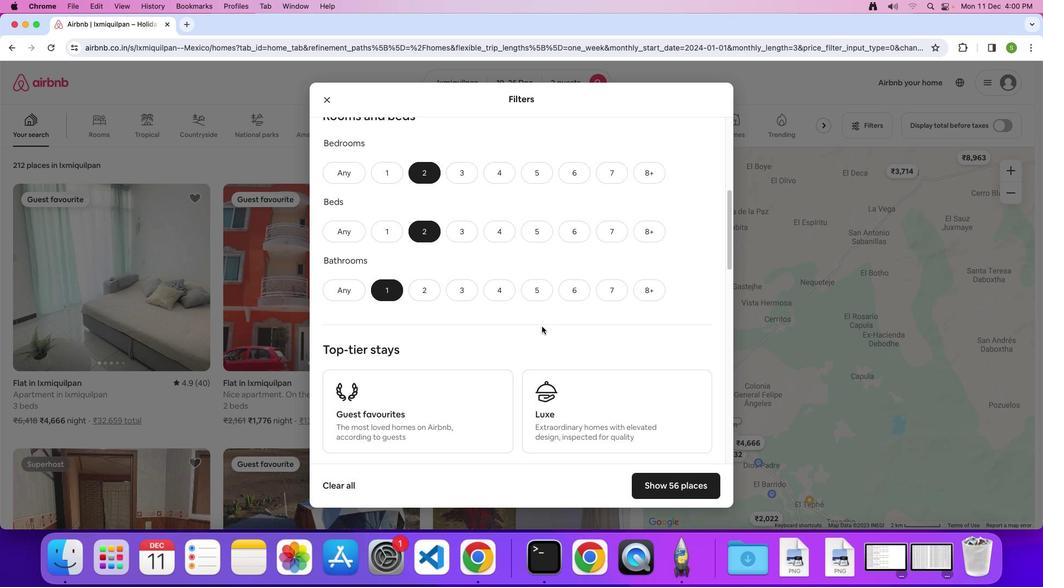 
Action: Mouse scrolled (542, 326) with delta (0, -1)
Screenshot: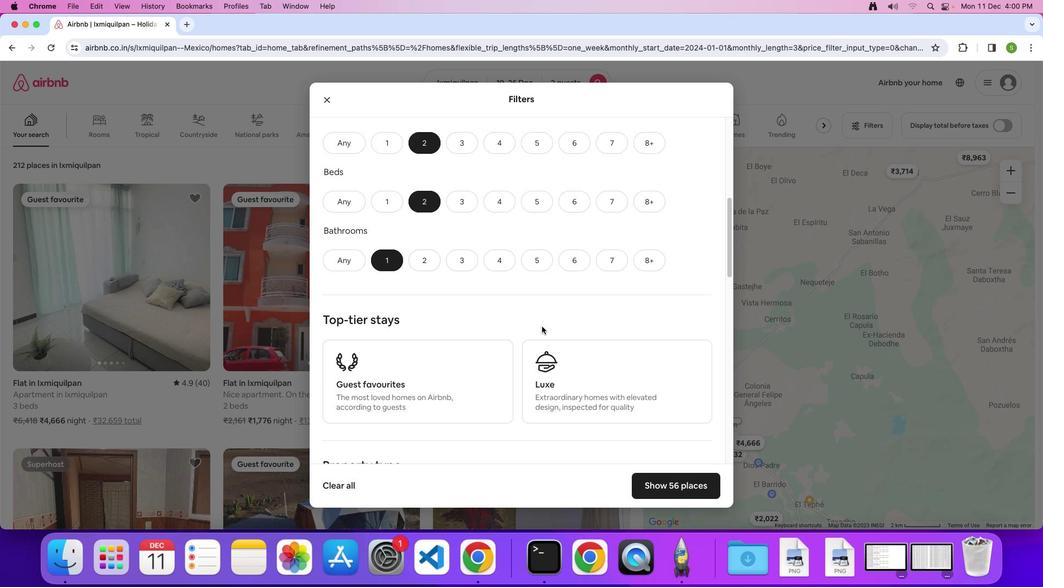 
Action: Mouse scrolled (542, 326) with delta (0, 0)
Screenshot: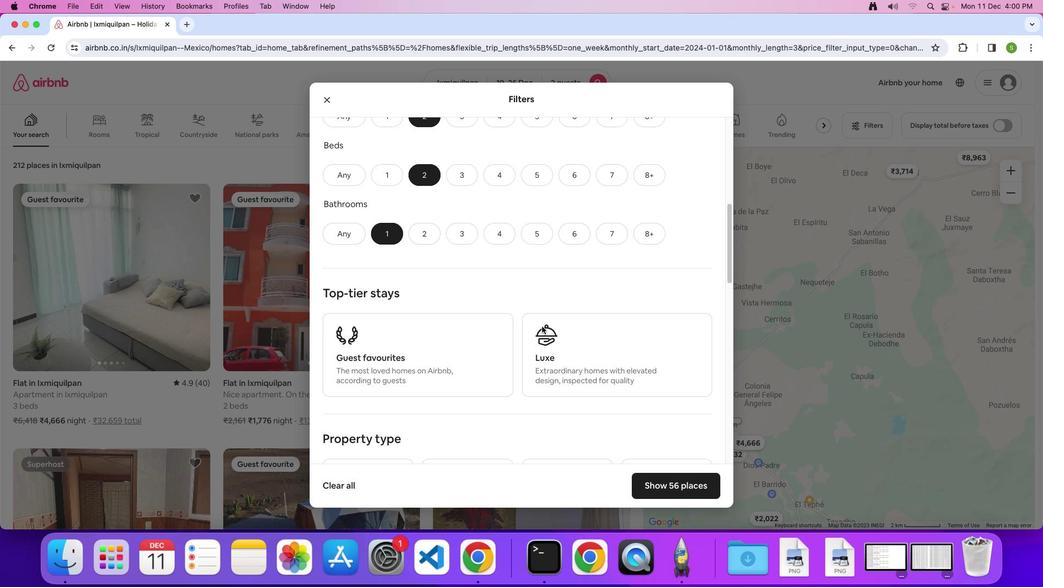 
Action: Mouse scrolled (542, 326) with delta (0, 0)
Screenshot: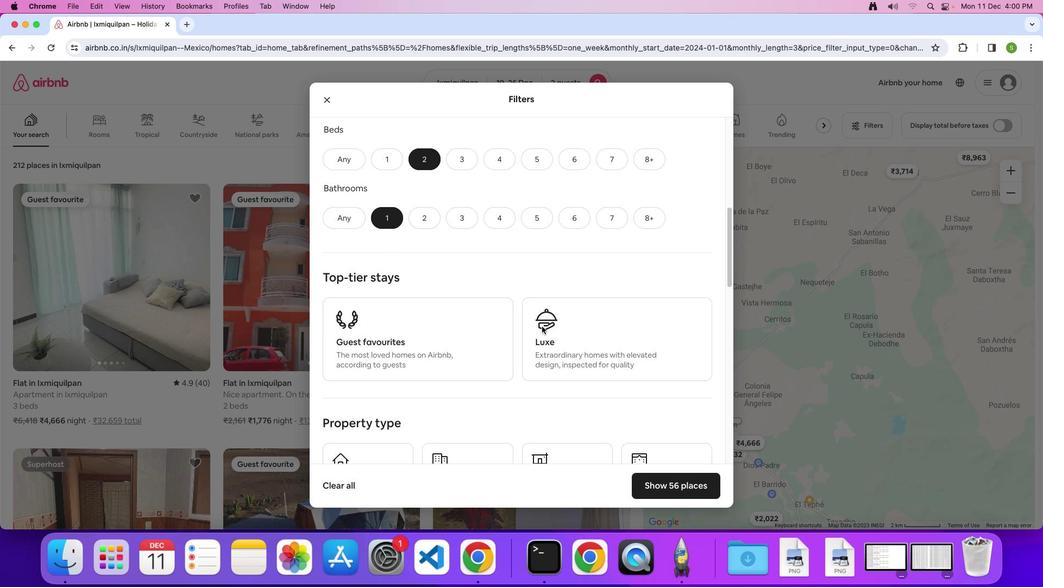 
Action: Mouse scrolled (542, 326) with delta (0, -1)
Screenshot: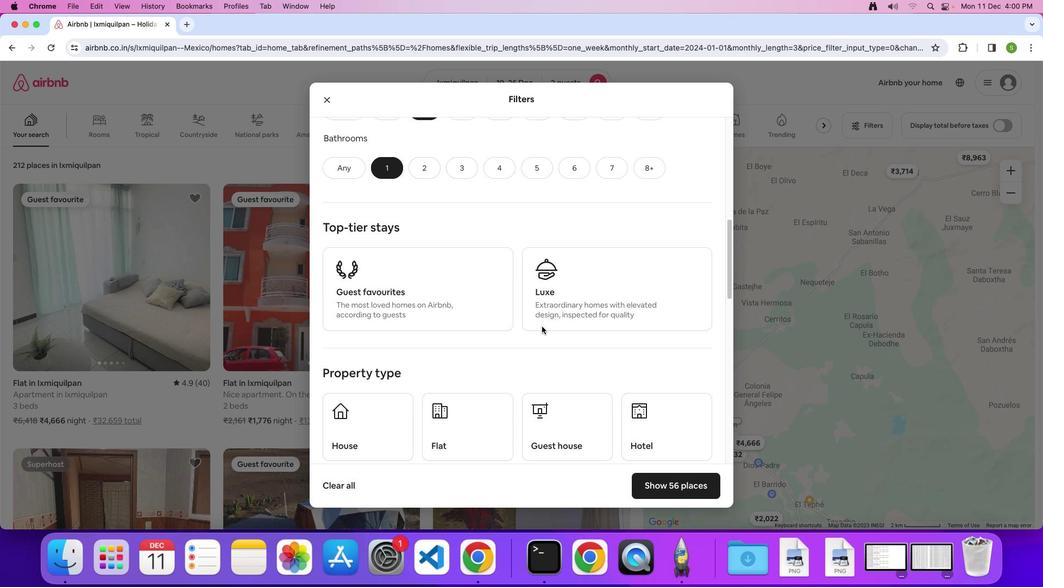 
Action: Mouse scrolled (542, 326) with delta (0, 0)
Screenshot: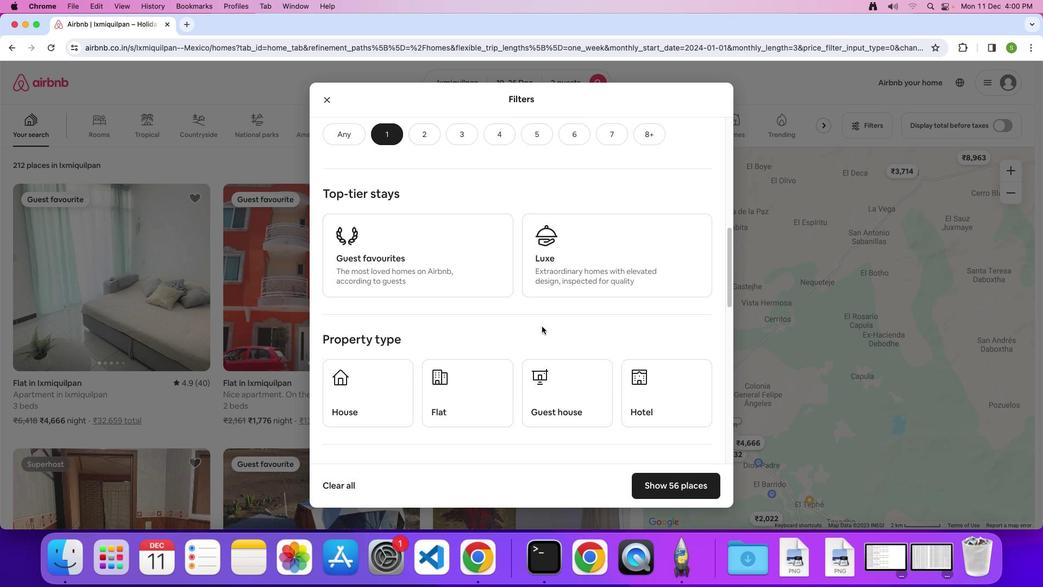 
Action: Mouse scrolled (542, 326) with delta (0, 0)
Screenshot: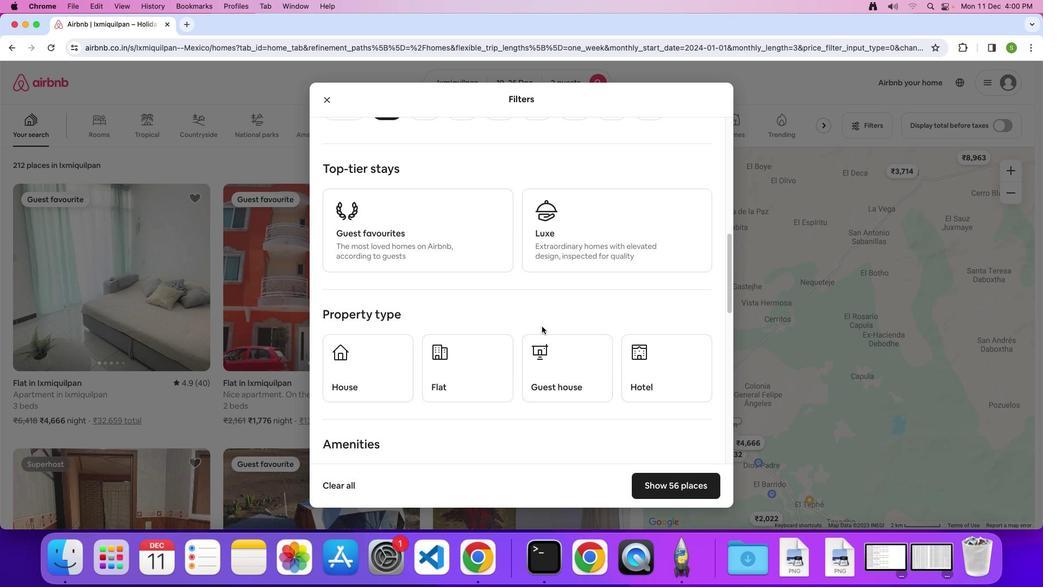 
Action: Mouse scrolled (542, 326) with delta (0, -1)
Screenshot: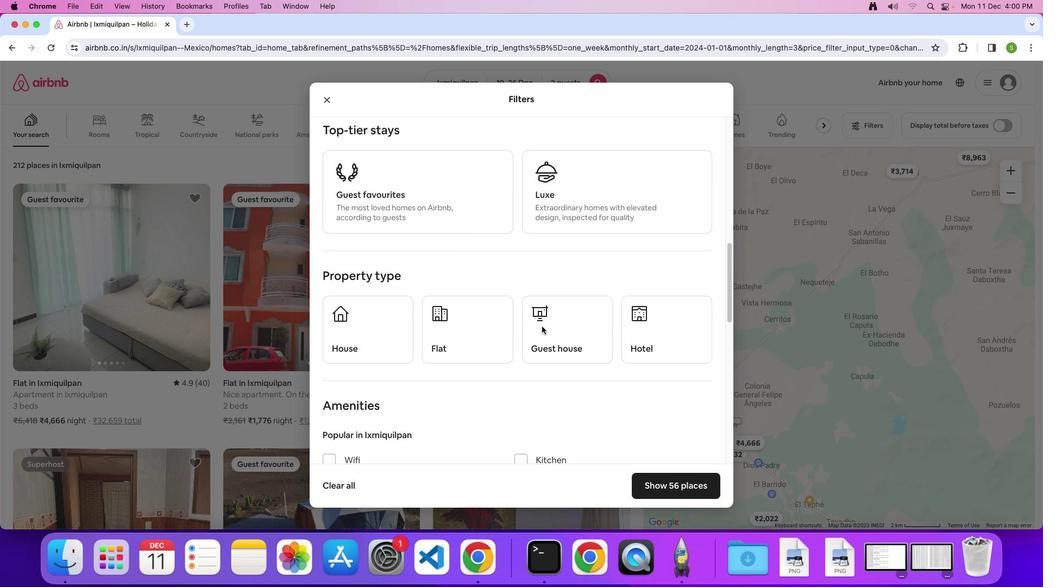 
Action: Mouse moved to (444, 324)
Screenshot: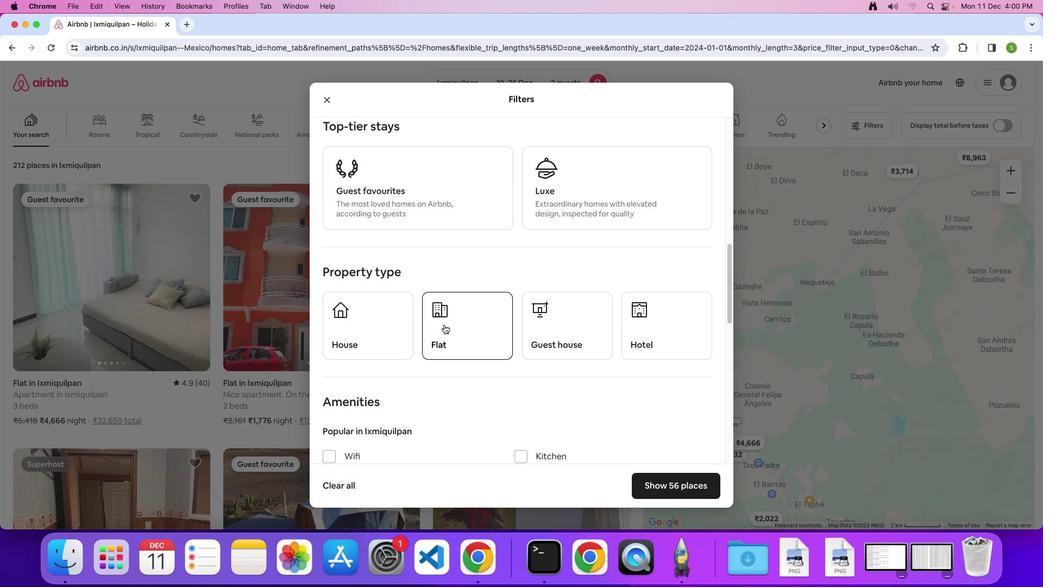 
Action: Mouse pressed left at (444, 324)
Screenshot: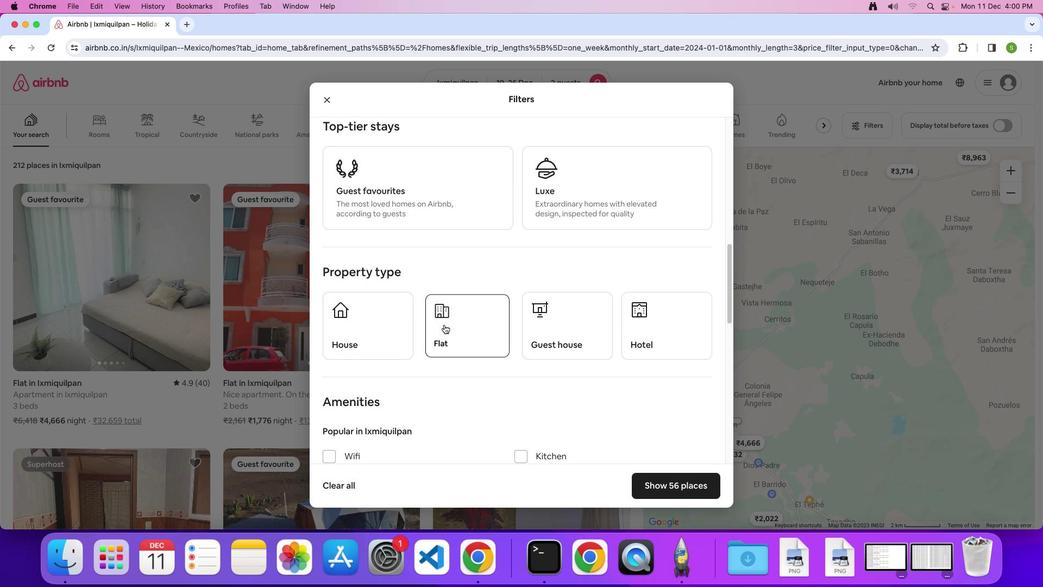 
Action: Mouse moved to (584, 365)
Screenshot: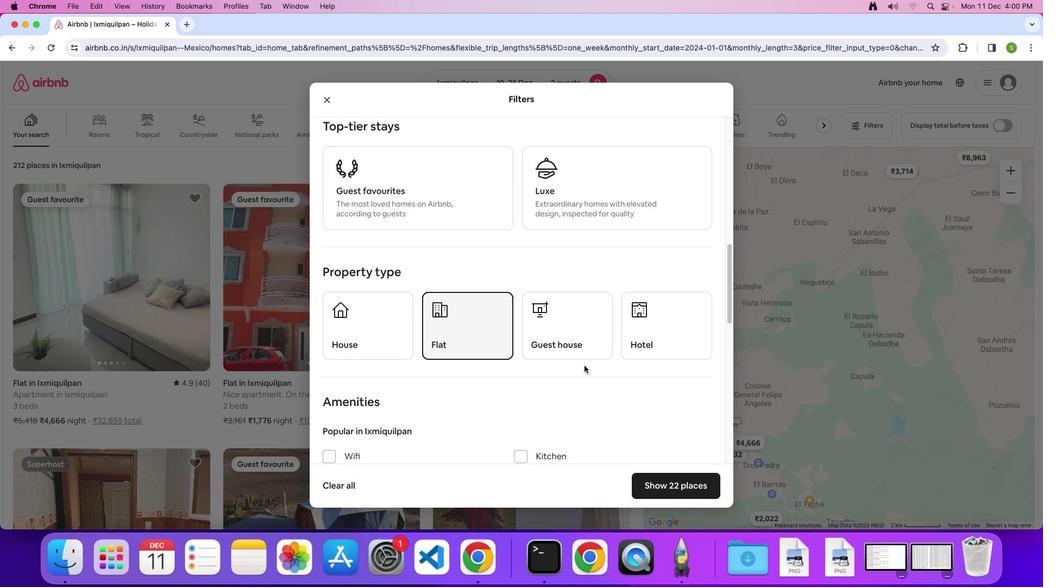 
Action: Mouse scrolled (584, 365) with delta (0, 0)
Screenshot: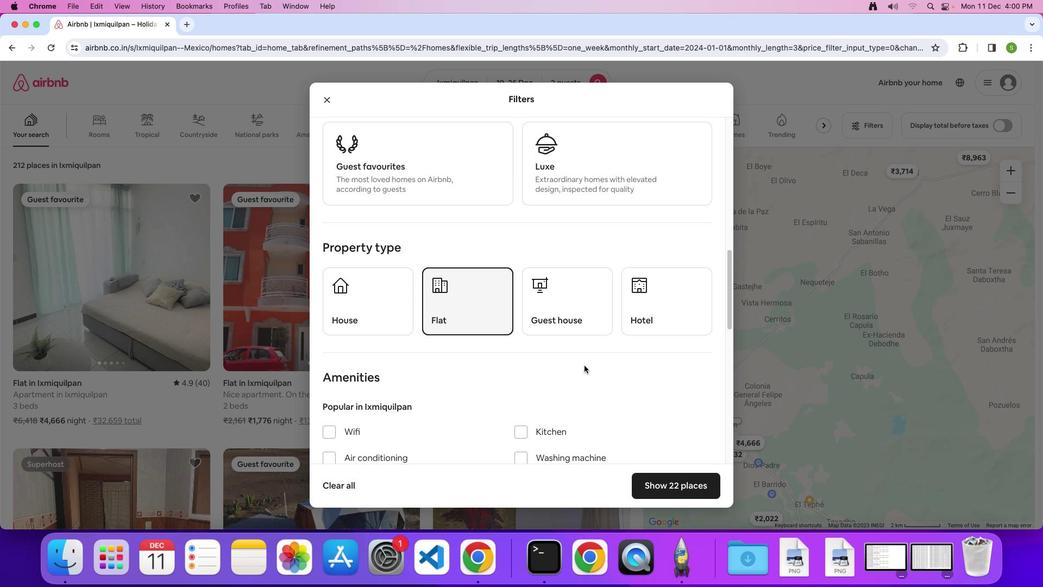 
Action: Mouse scrolled (584, 365) with delta (0, 0)
Screenshot: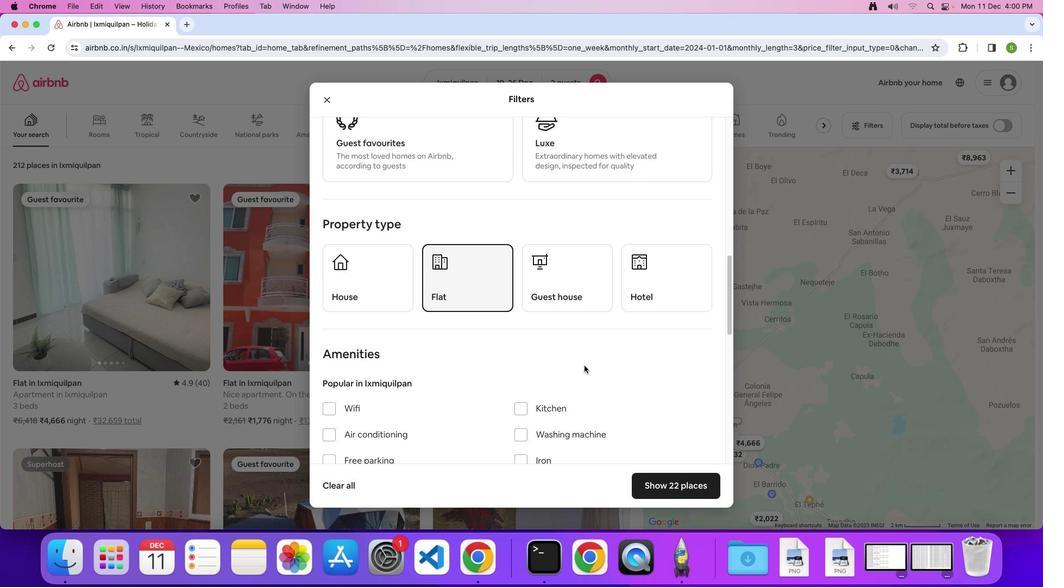 
Action: Mouse scrolled (584, 365) with delta (0, -1)
Screenshot: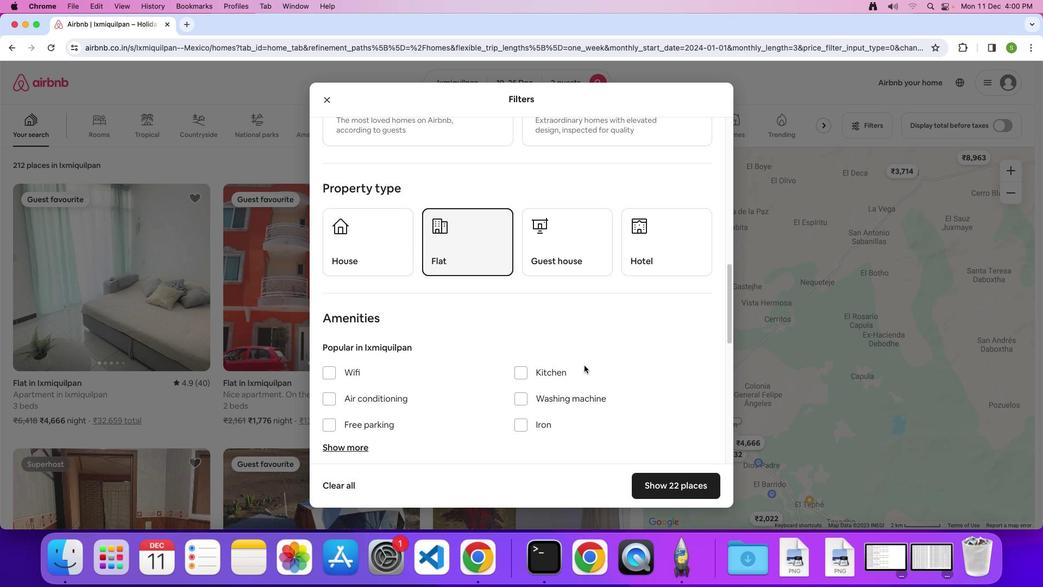 
Action: Mouse scrolled (584, 365) with delta (0, 0)
Screenshot: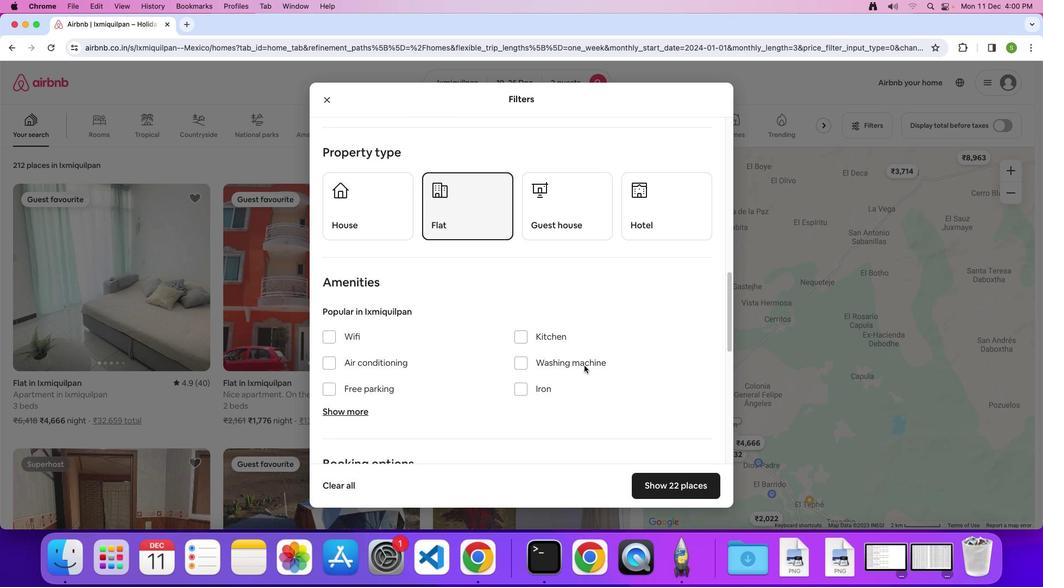 
Action: Mouse scrolled (584, 365) with delta (0, 0)
Screenshot: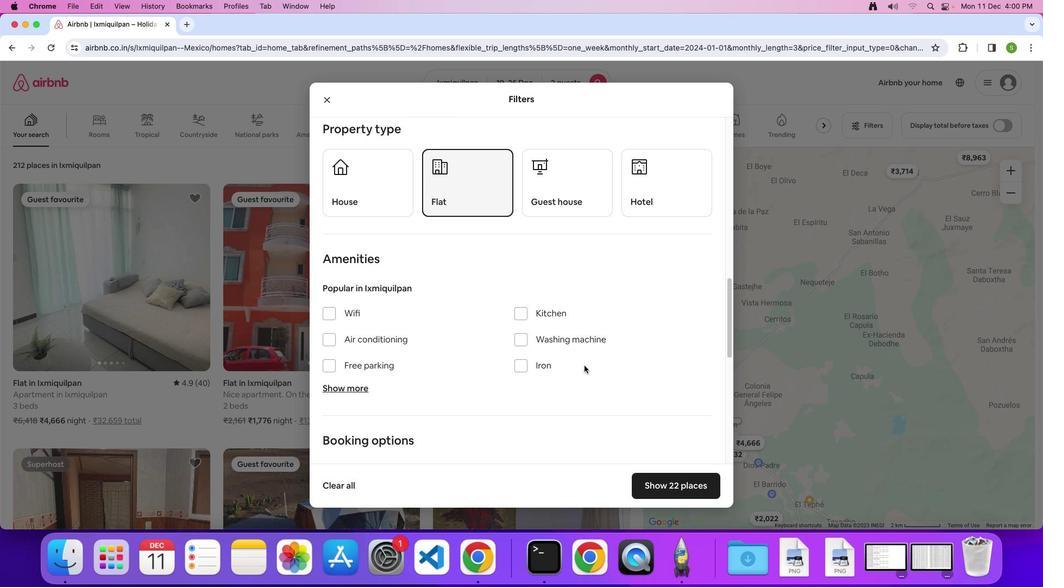 
Action: Mouse scrolled (584, 365) with delta (0, -1)
Screenshot: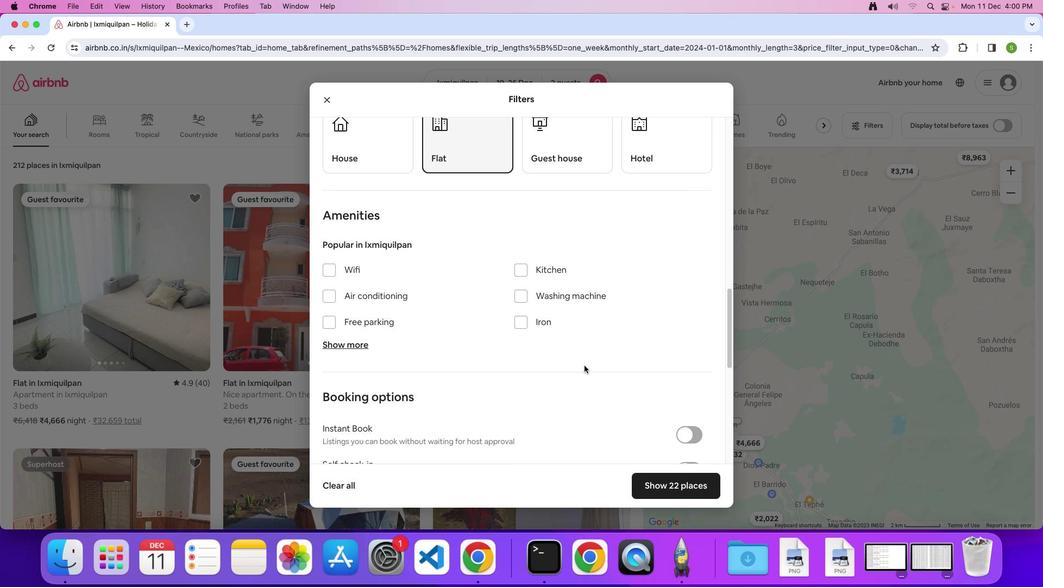 
Action: Mouse scrolled (584, 365) with delta (0, 0)
Screenshot: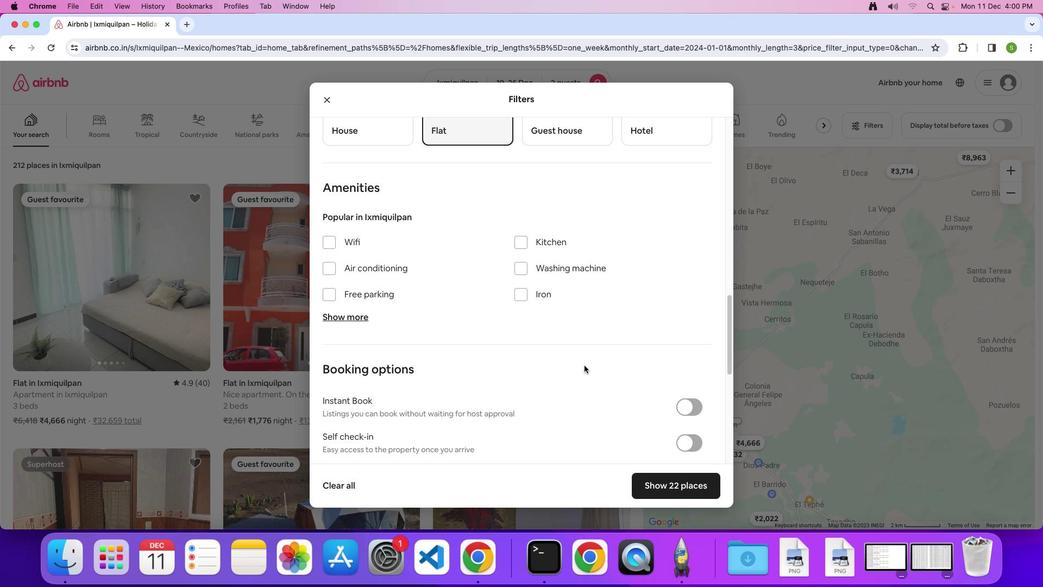 
Action: Mouse scrolled (584, 365) with delta (0, 0)
Screenshot: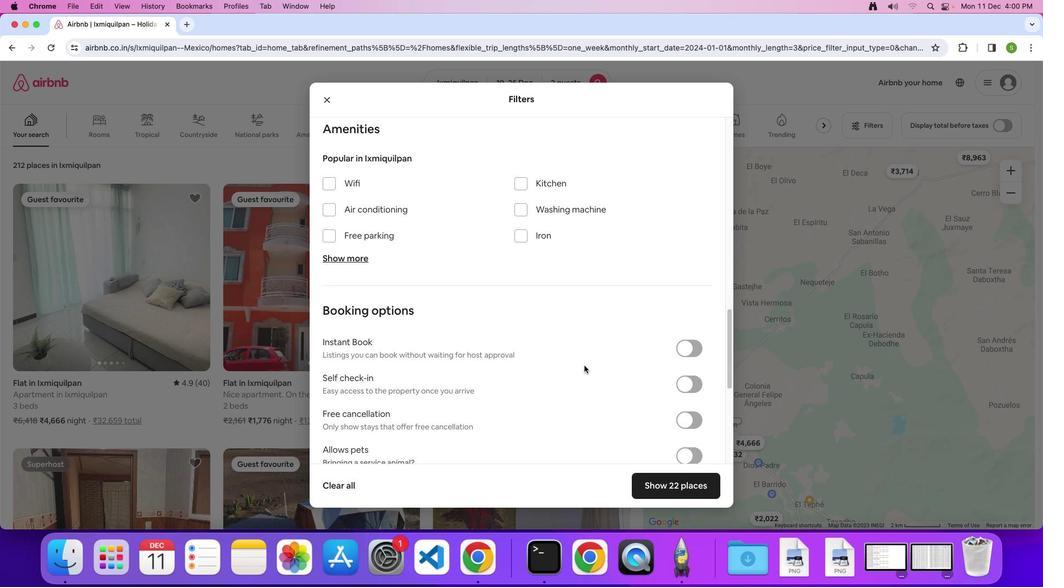 
Action: Mouse scrolled (584, 365) with delta (0, -1)
Screenshot: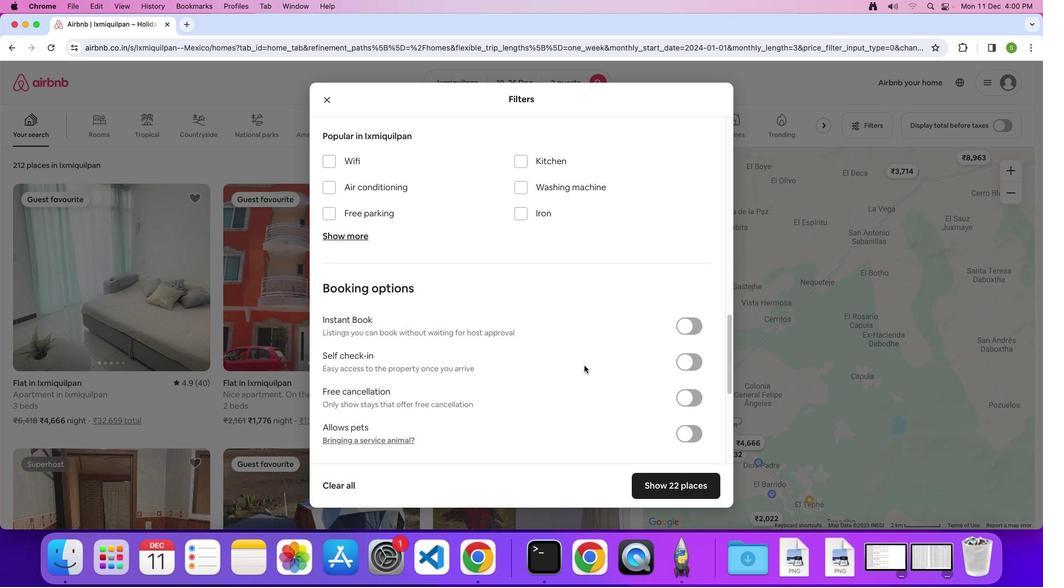 
Action: Mouse scrolled (584, 365) with delta (0, 0)
Screenshot: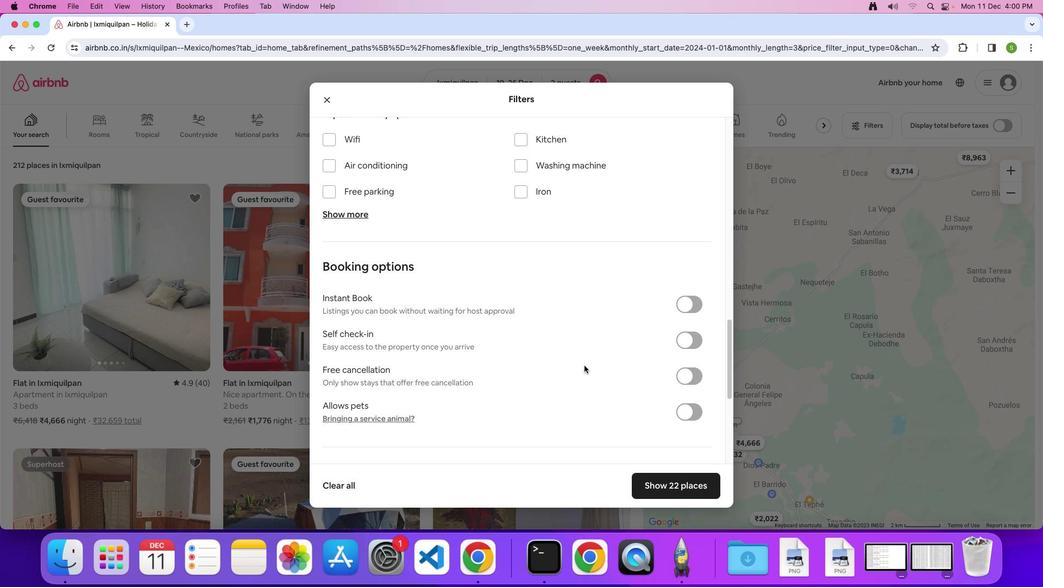 
Action: Mouse scrolled (584, 365) with delta (0, 0)
Screenshot: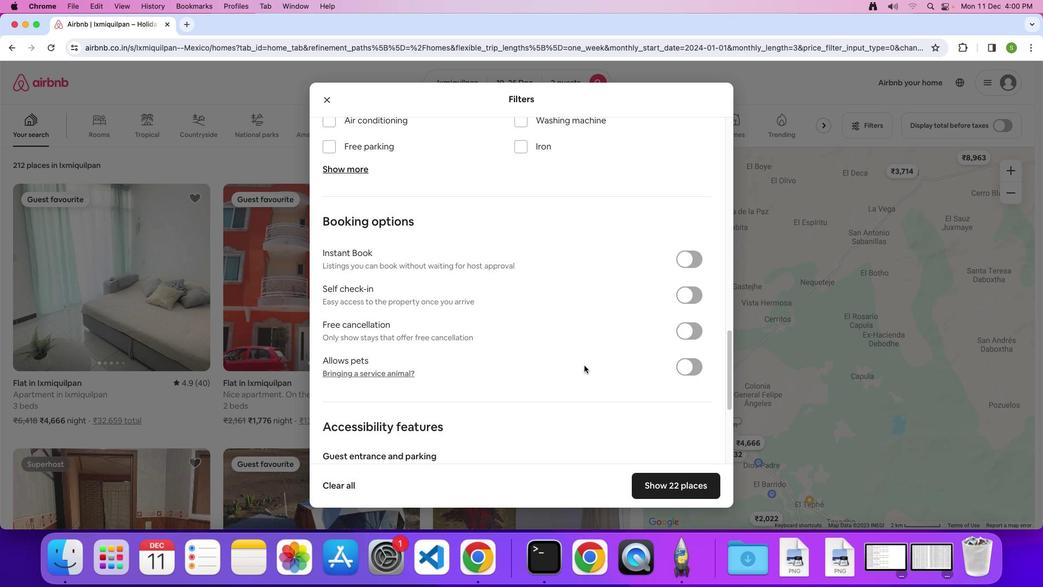 
Action: Mouse scrolled (584, 365) with delta (0, -1)
Screenshot: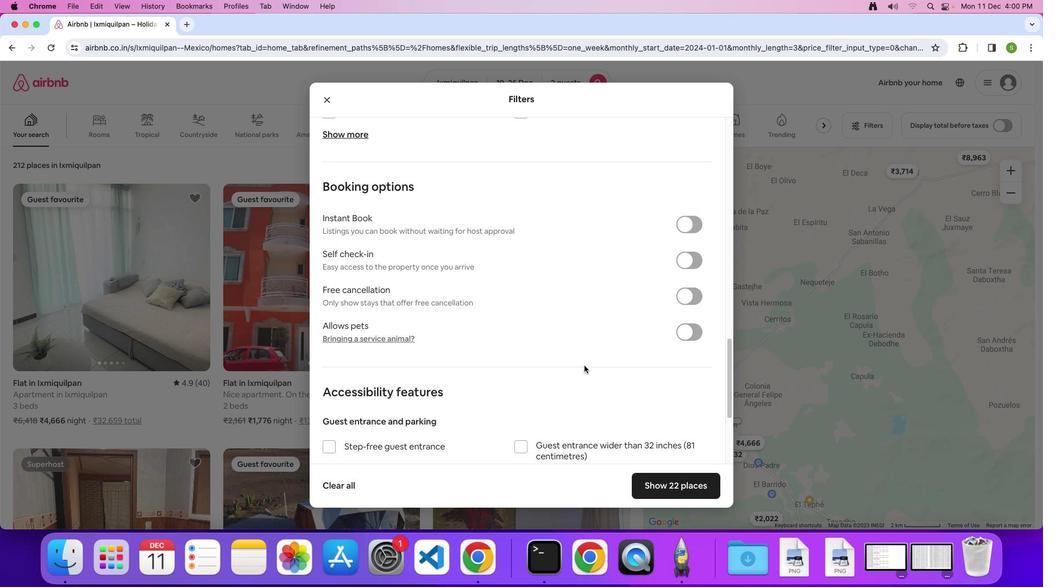 
Action: Mouse scrolled (584, 365) with delta (0, 0)
Screenshot: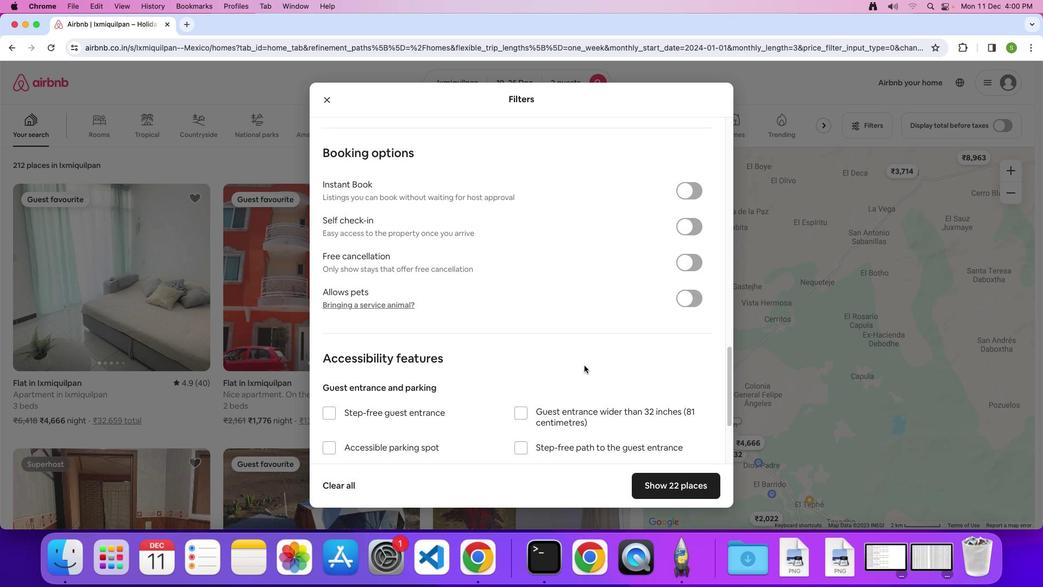 
Action: Mouse scrolled (584, 365) with delta (0, 0)
Screenshot: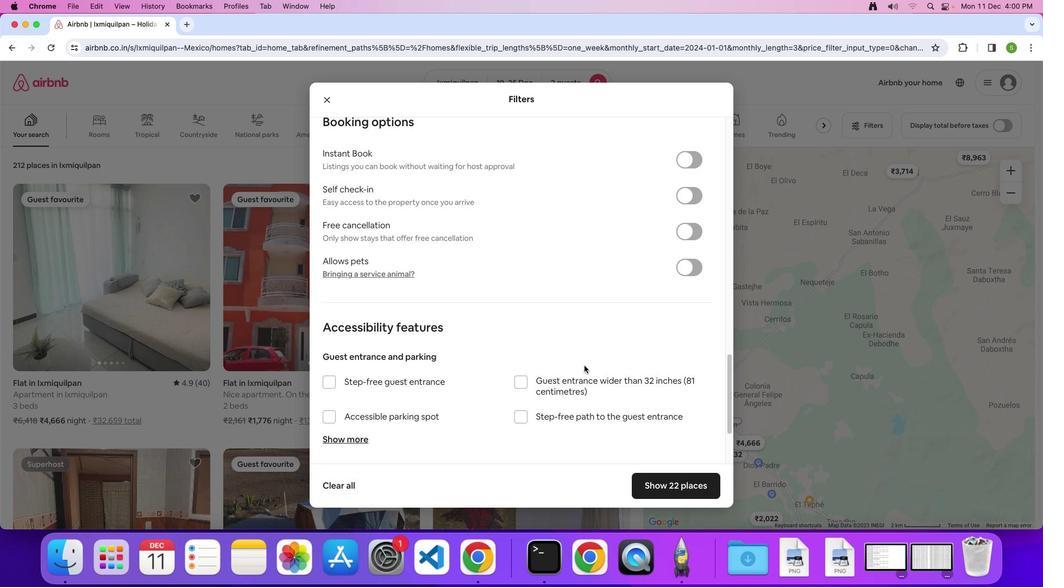 
Action: Mouse scrolled (584, 365) with delta (0, -1)
Screenshot: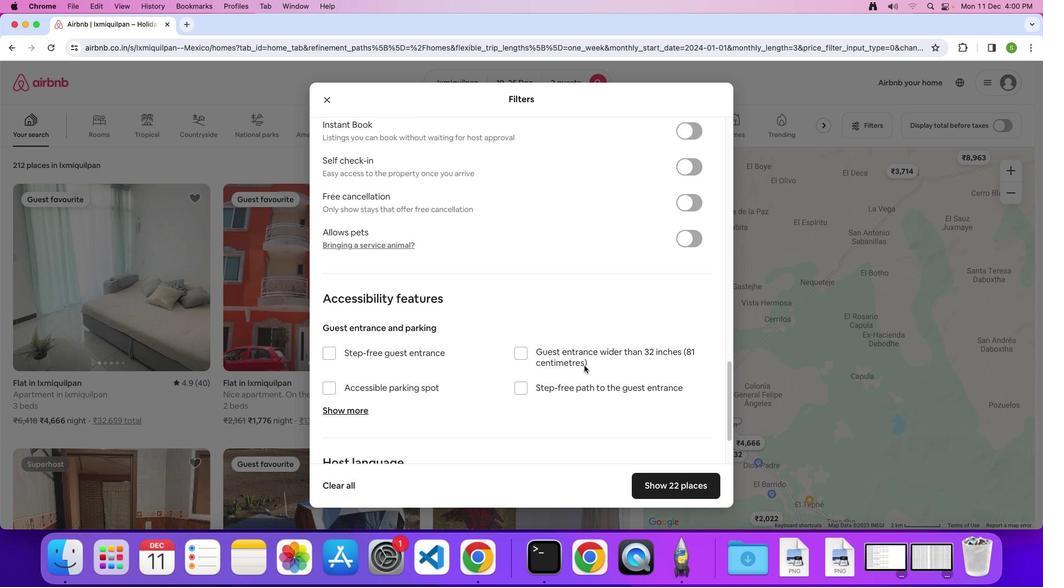 
Action: Mouse scrolled (584, 365) with delta (0, 0)
Screenshot: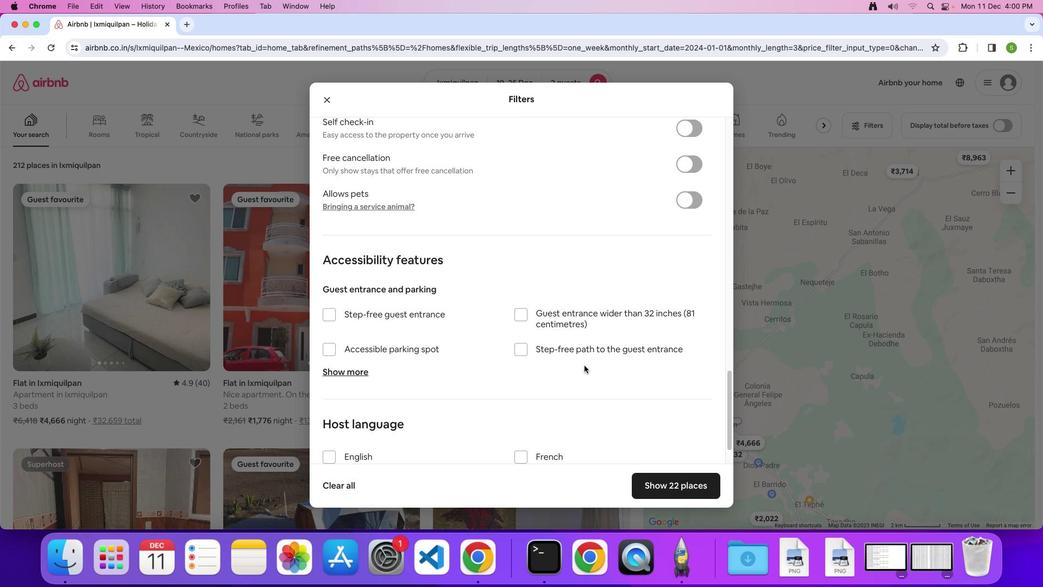 
Action: Mouse scrolled (584, 365) with delta (0, 0)
Screenshot: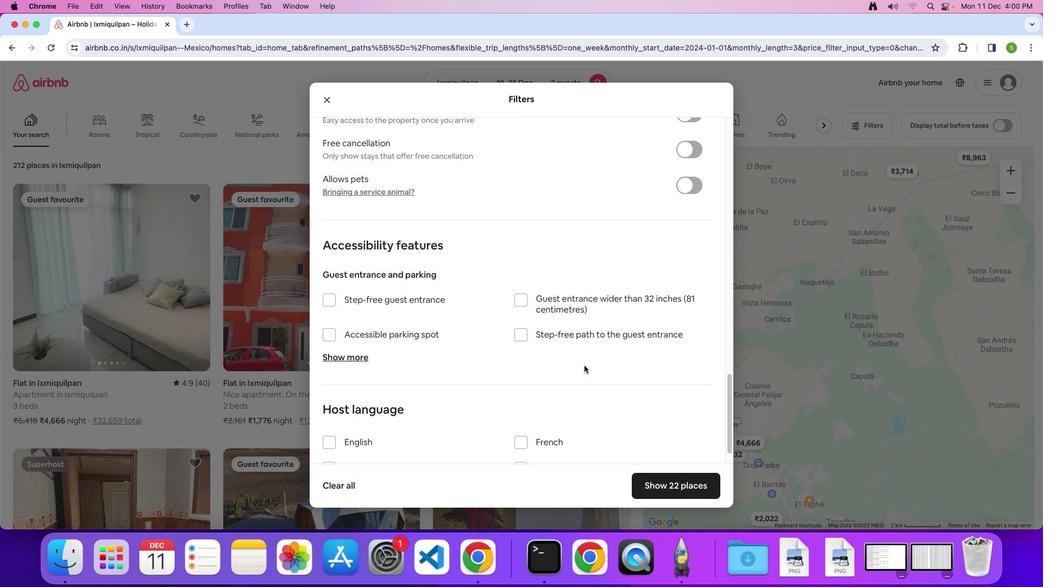 
Action: Mouse scrolled (584, 365) with delta (0, -1)
Screenshot: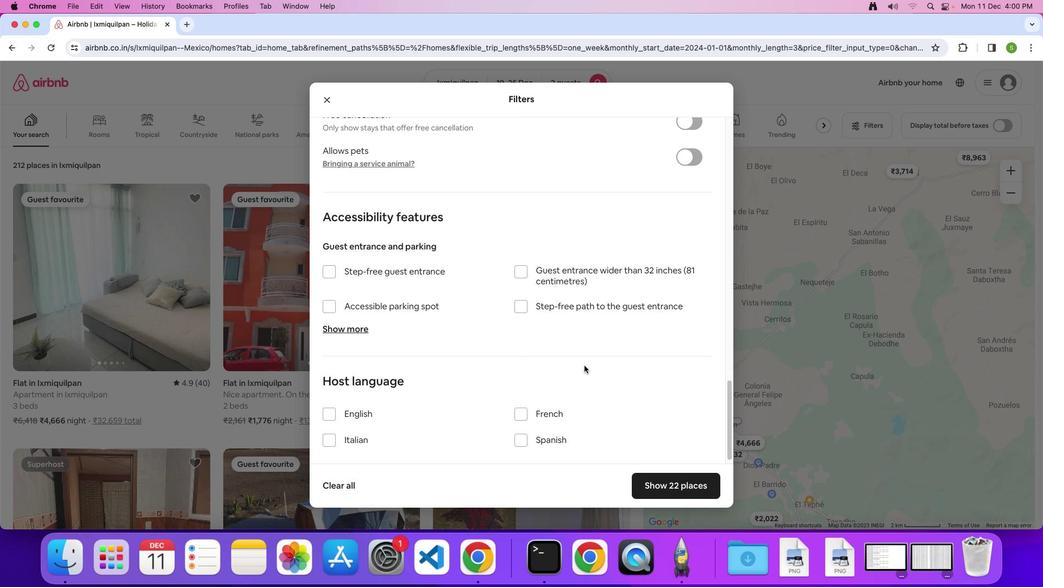 
Action: Mouse scrolled (584, 365) with delta (0, 0)
Screenshot: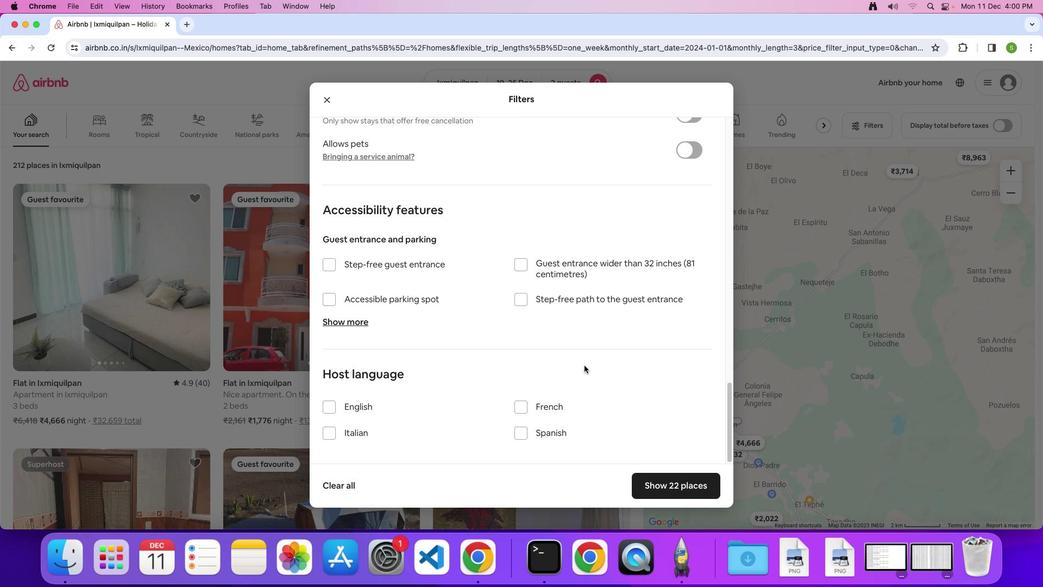 
Action: Mouse scrolled (584, 365) with delta (0, 0)
Screenshot: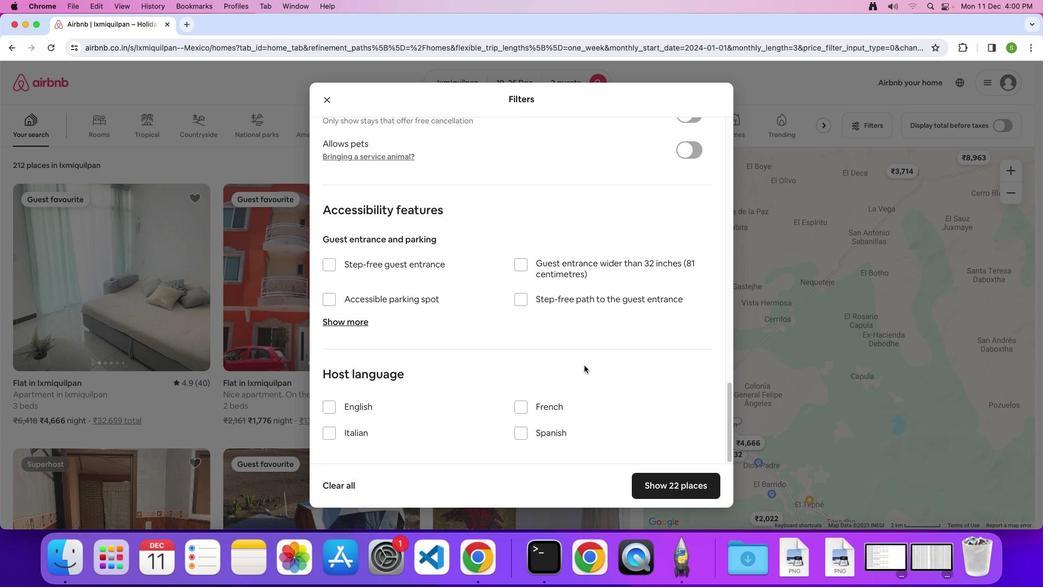 
Action: Mouse scrolled (584, 365) with delta (0, 0)
Screenshot: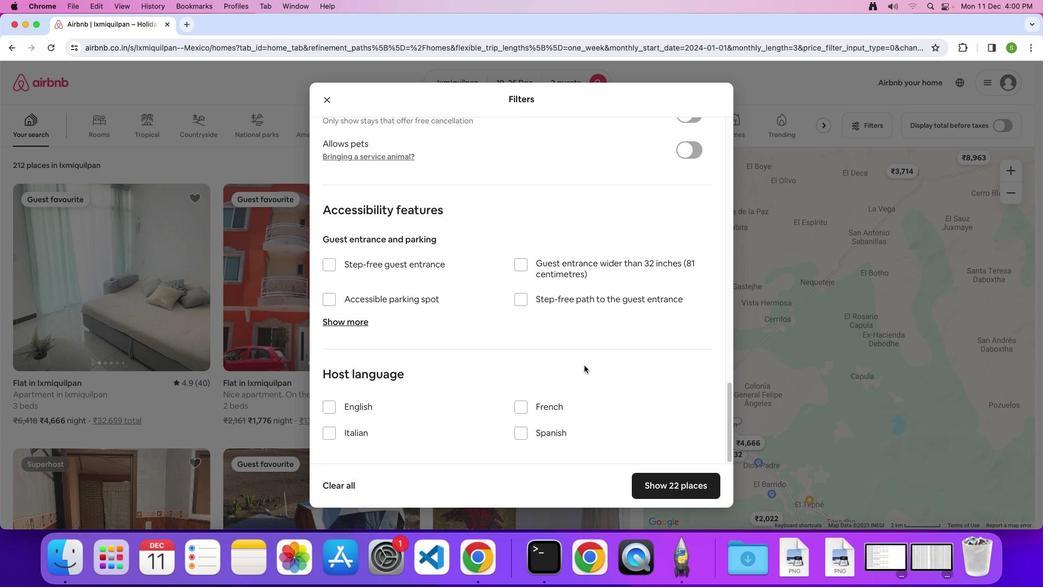 
Action: Mouse moved to (676, 488)
Screenshot: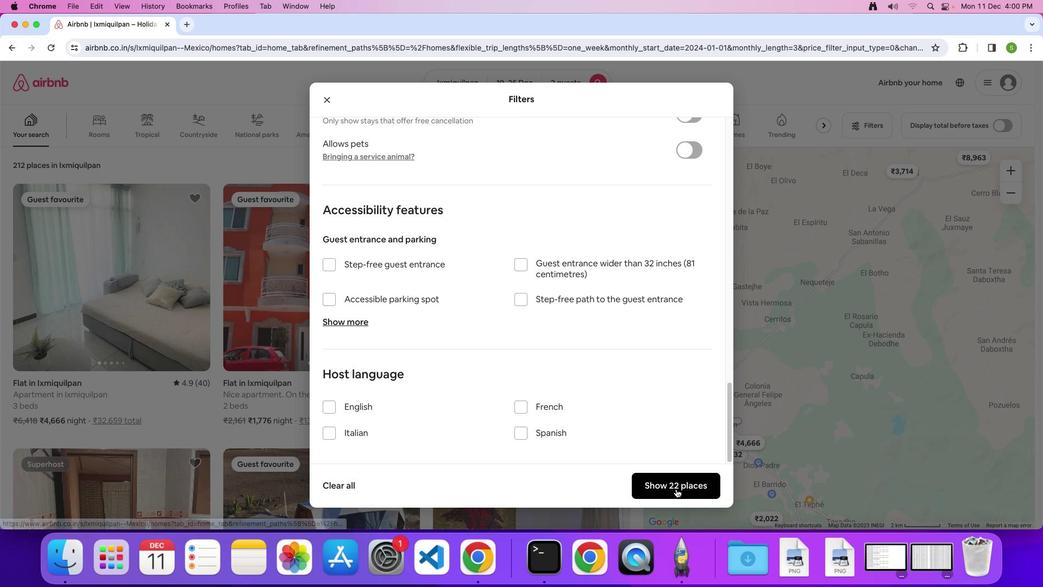 
Action: Mouse pressed left at (676, 488)
Screenshot: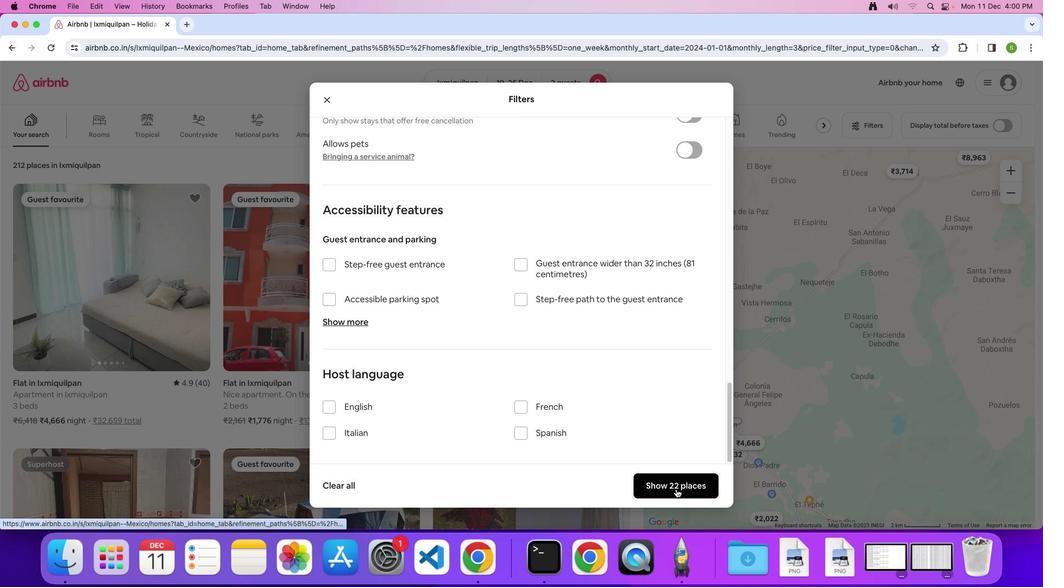 
Action: Mouse moved to (152, 265)
Screenshot: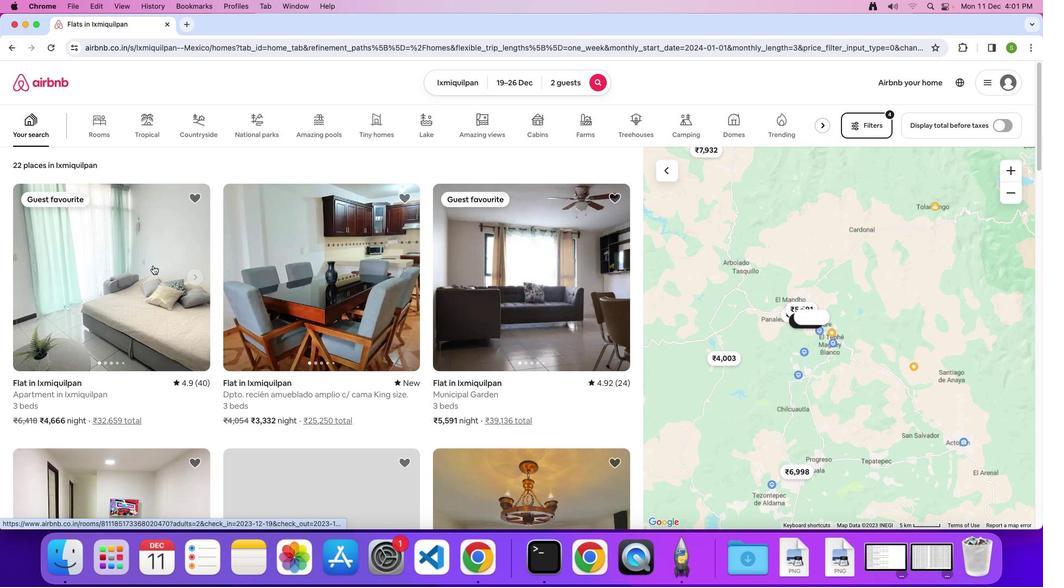 
Action: Mouse pressed left at (152, 265)
Screenshot: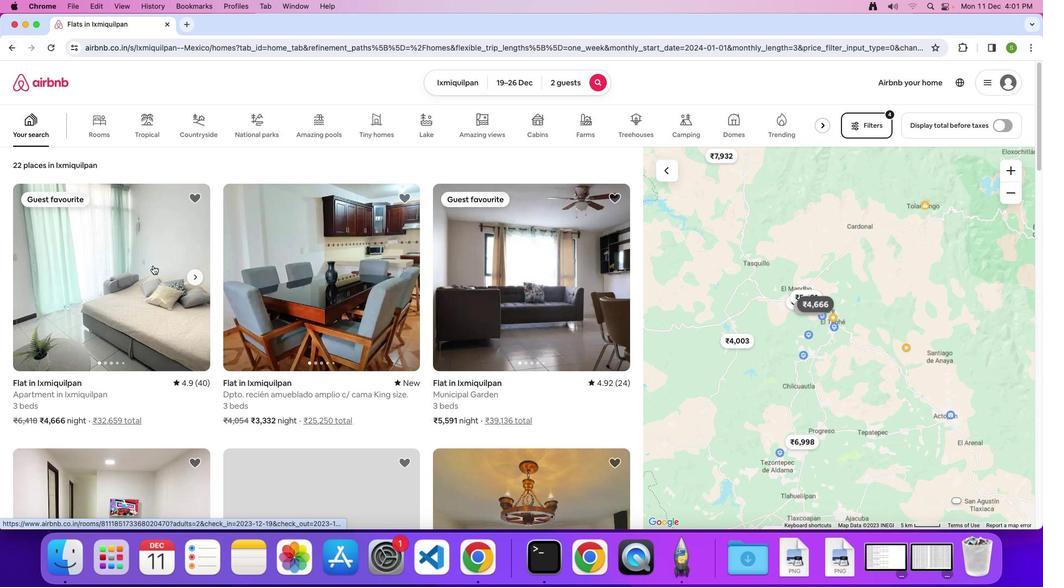 
Action: Mouse moved to (491, 254)
Screenshot: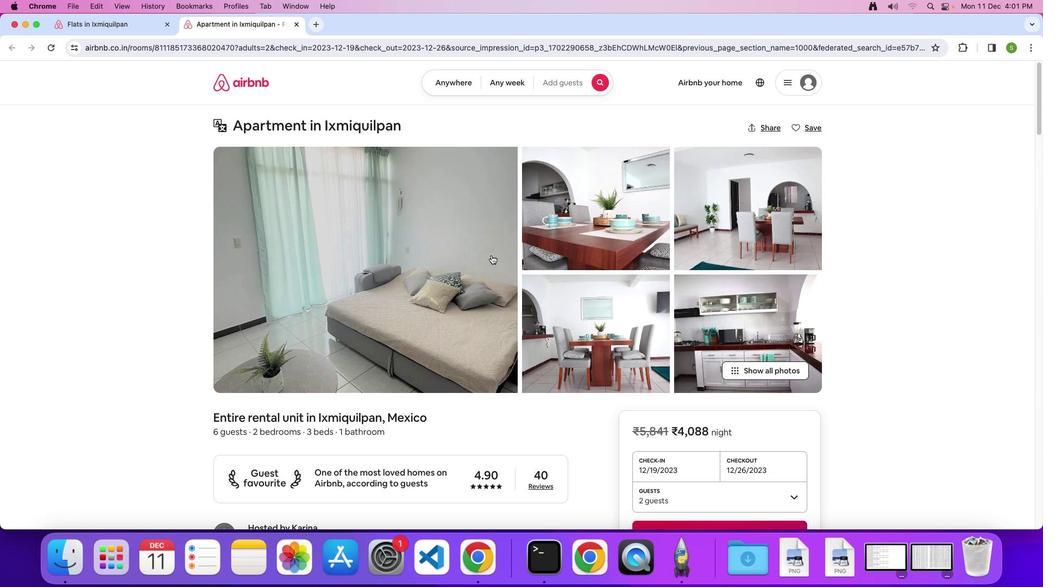 
Action: Mouse pressed left at (491, 254)
Screenshot: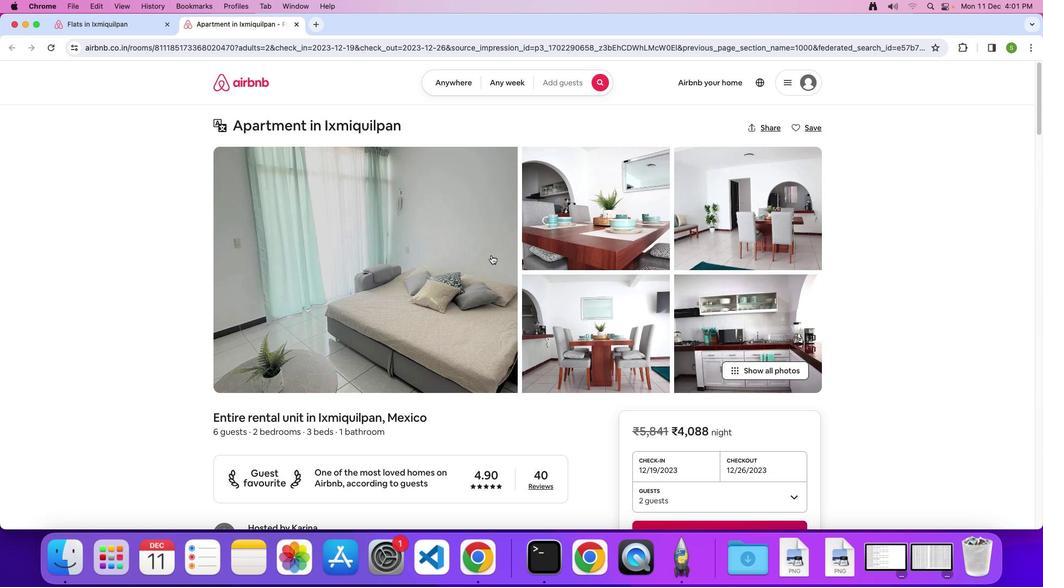
Action: Mouse moved to (482, 287)
Screenshot: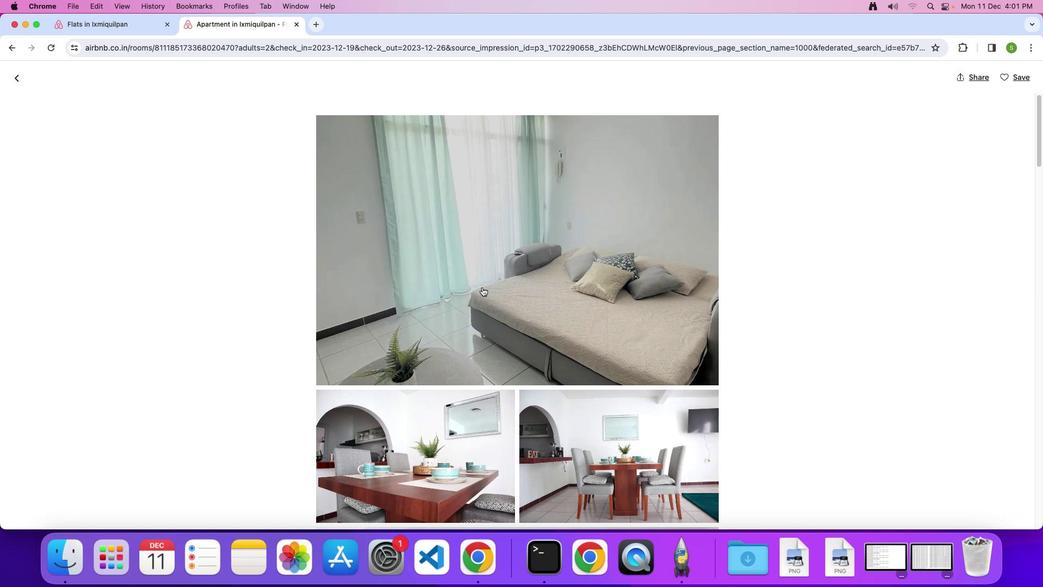 
Action: Mouse scrolled (482, 287) with delta (0, 0)
Screenshot: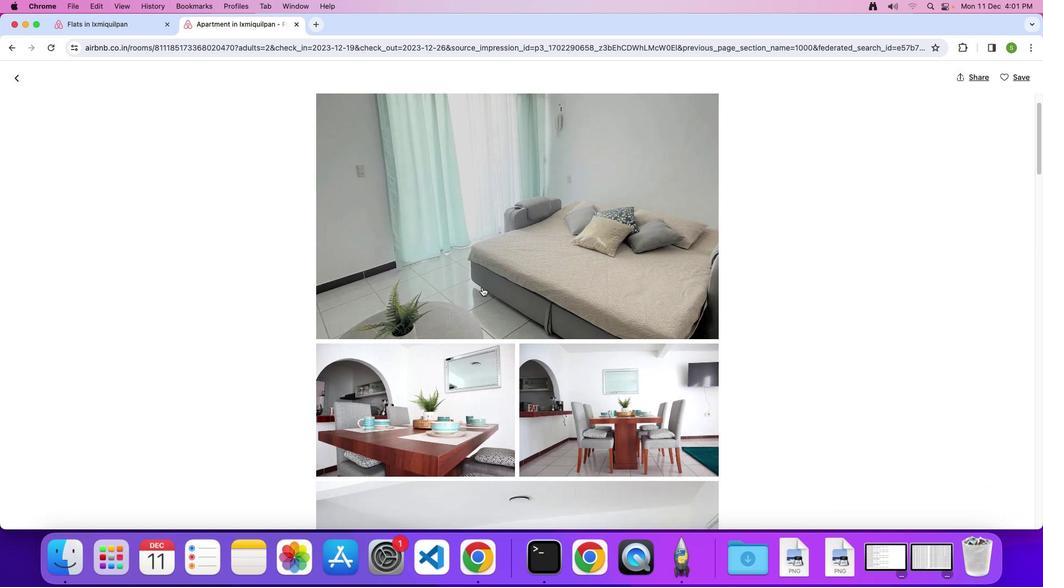 
Action: Mouse scrolled (482, 287) with delta (0, 0)
Screenshot: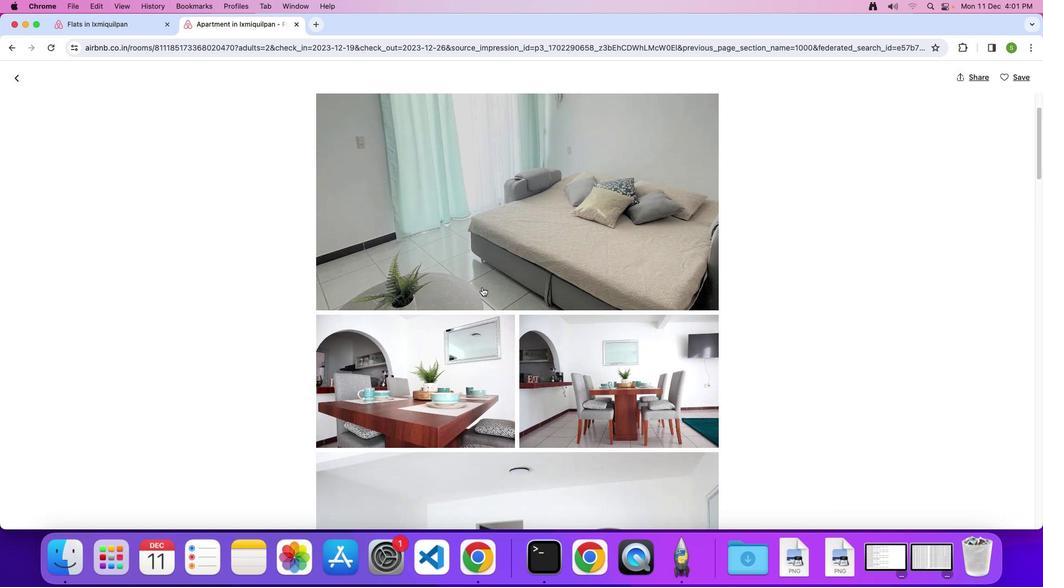 
Action: Mouse scrolled (482, 287) with delta (0, -1)
Screenshot: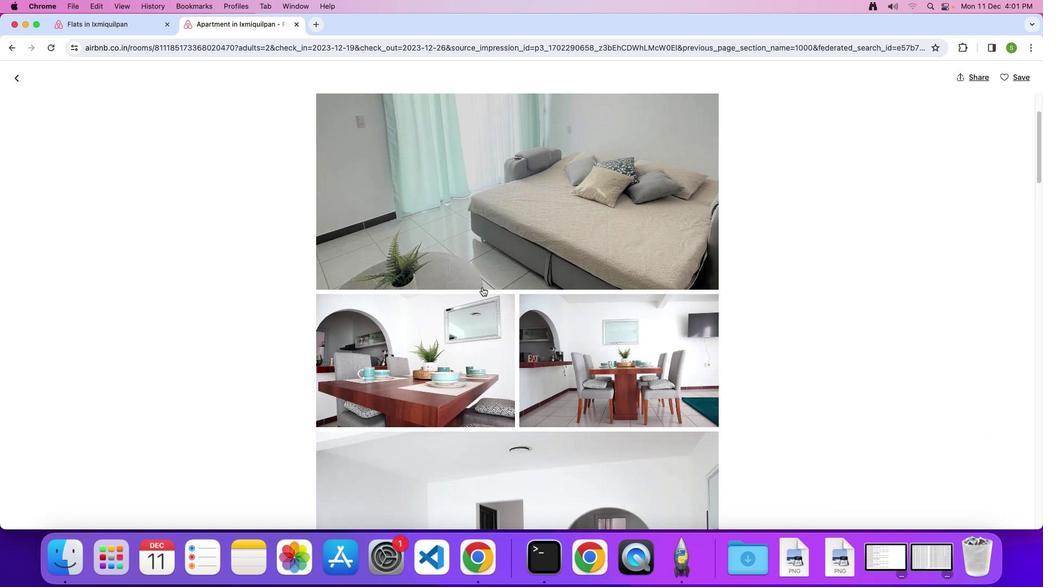 
Action: Mouse scrolled (482, 287) with delta (0, 0)
Screenshot: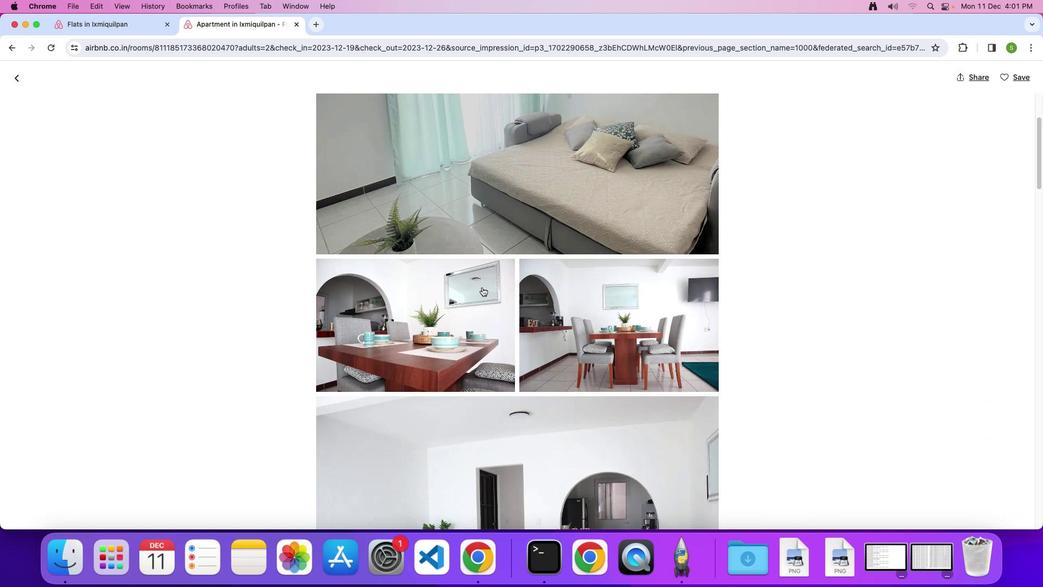 
Action: Mouse scrolled (482, 287) with delta (0, 0)
Screenshot: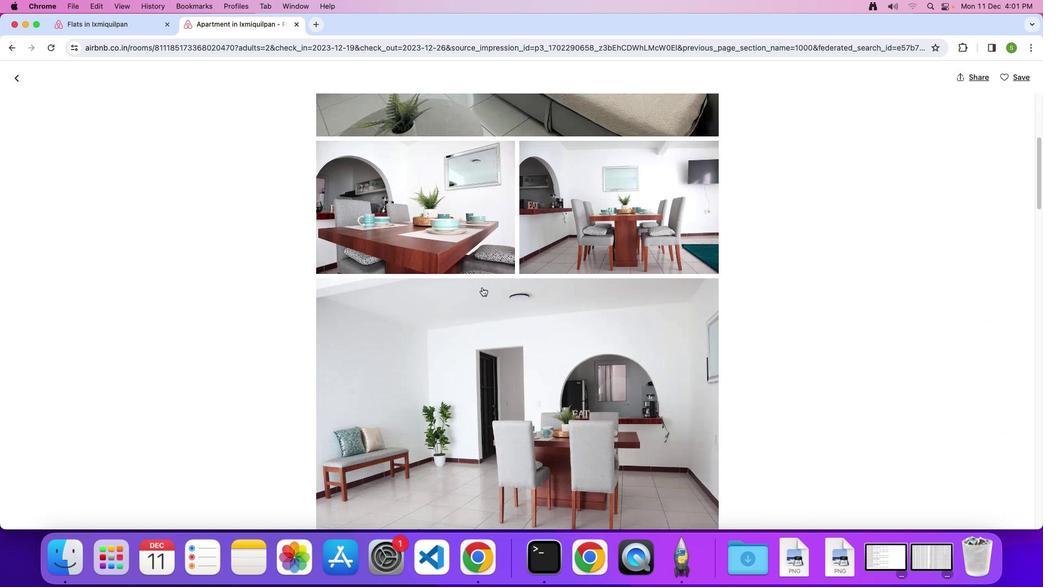 
Action: Mouse scrolled (482, 287) with delta (0, -1)
Screenshot: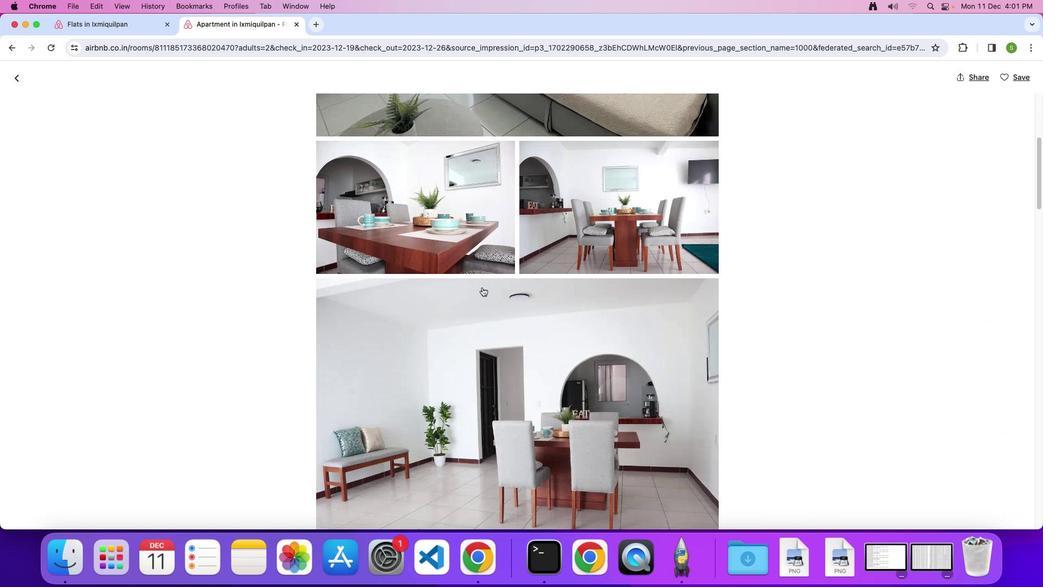 
Action: Mouse scrolled (482, 287) with delta (0, -2)
Screenshot: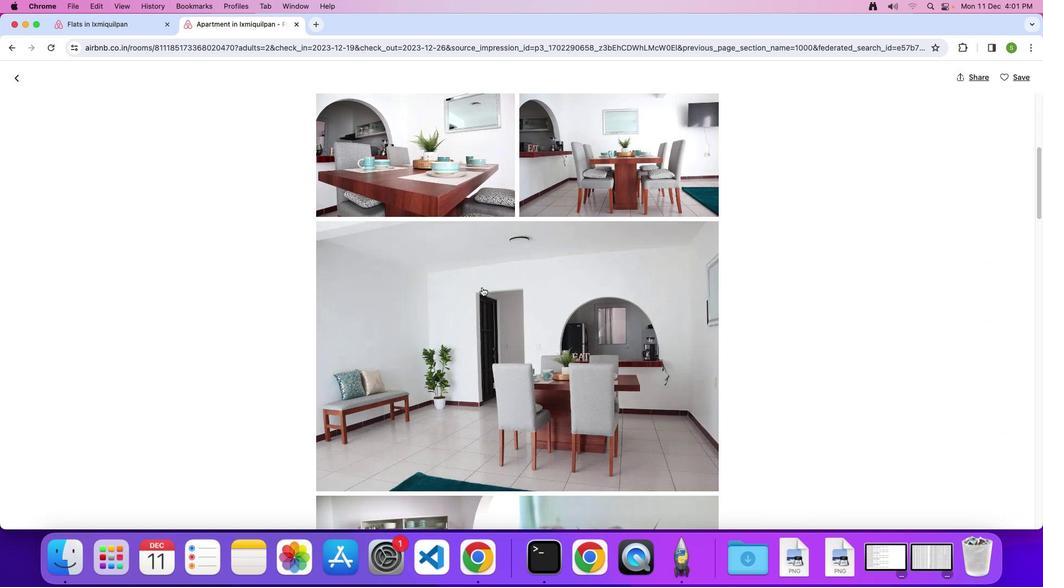
Action: Mouse scrolled (482, 287) with delta (0, 0)
Screenshot: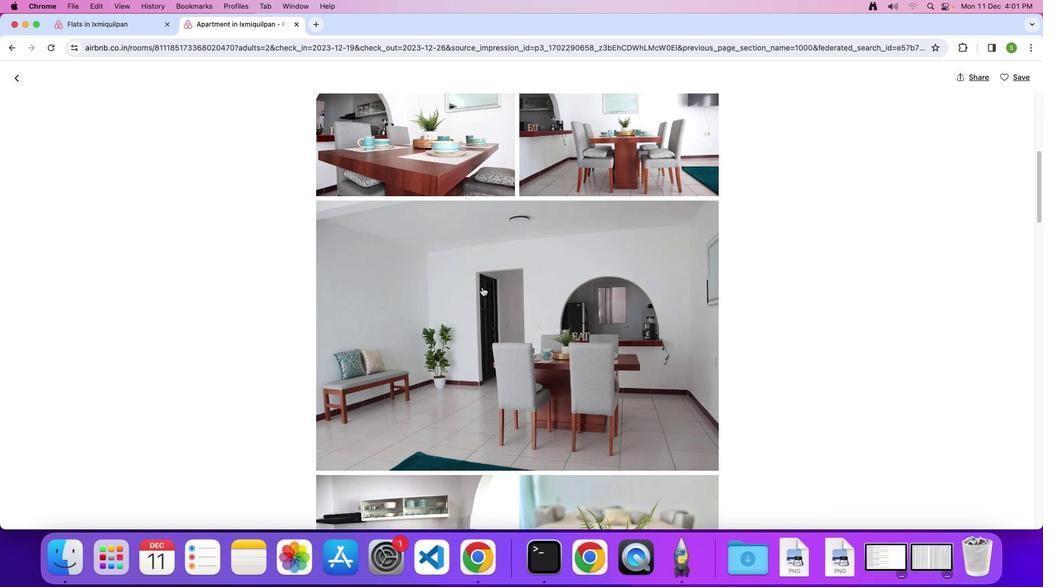 
Action: Mouse scrolled (482, 287) with delta (0, 0)
Screenshot: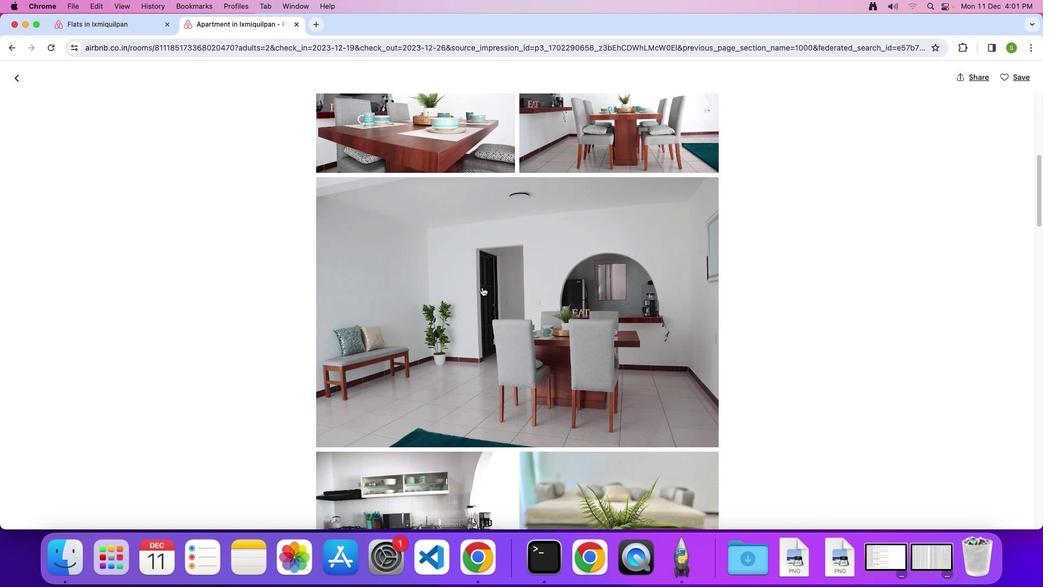 
Action: Mouse scrolled (482, 287) with delta (0, -1)
Screenshot: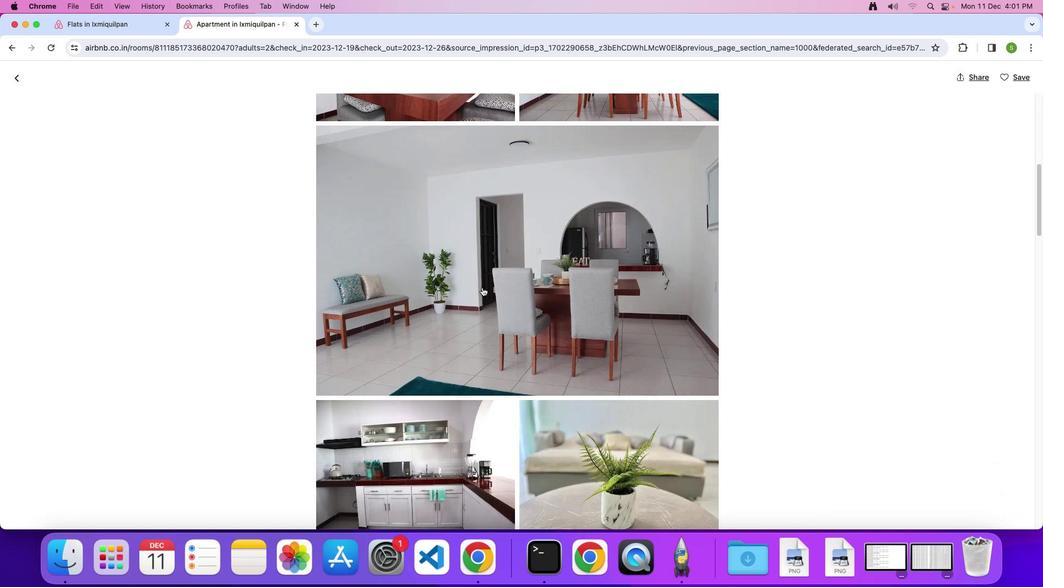 
Action: Mouse scrolled (482, 287) with delta (0, 0)
Screenshot: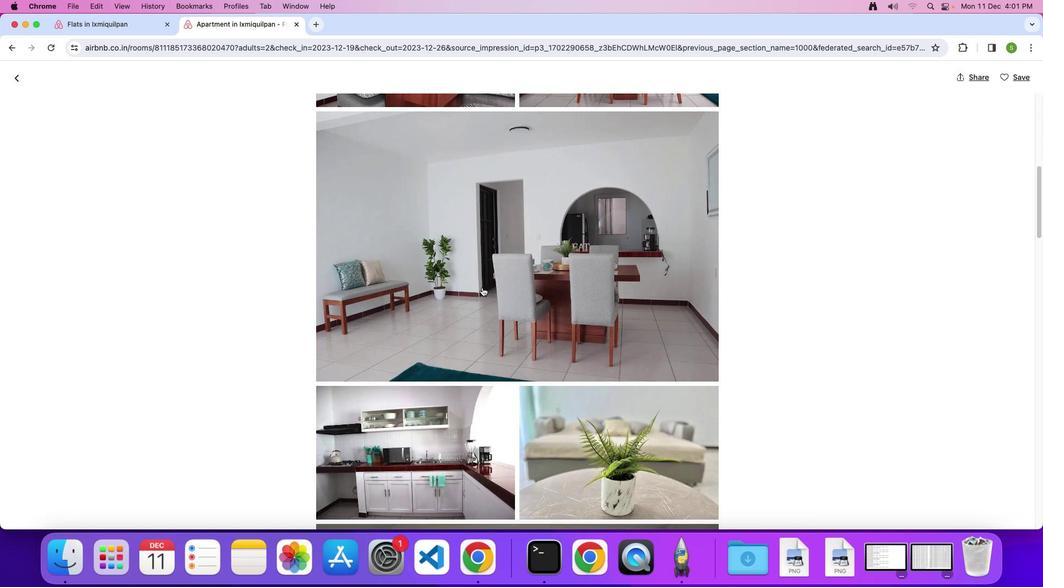 
Action: Mouse scrolled (482, 287) with delta (0, 0)
Screenshot: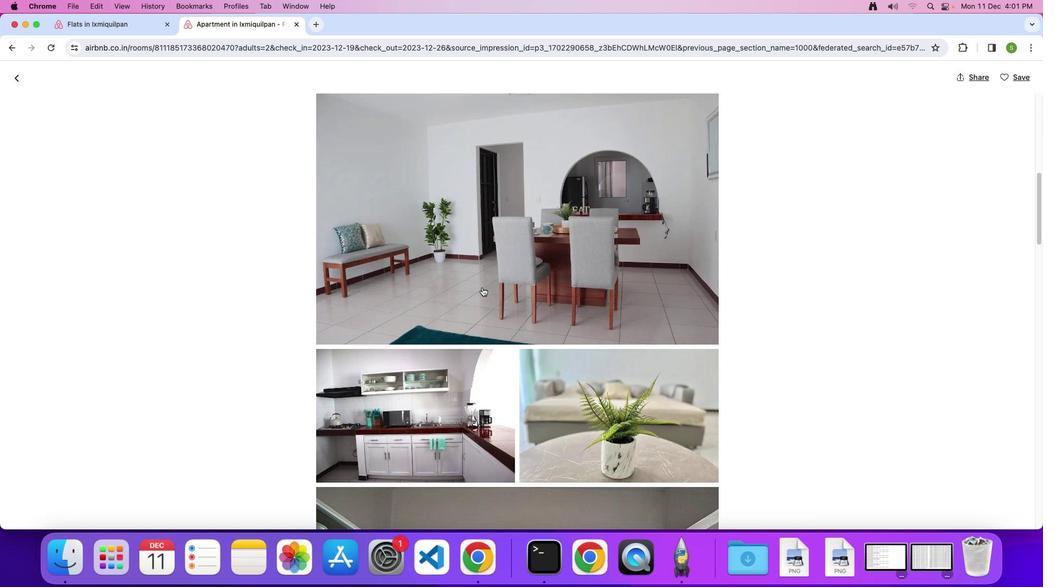 
Action: Mouse scrolled (482, 287) with delta (0, -1)
Screenshot: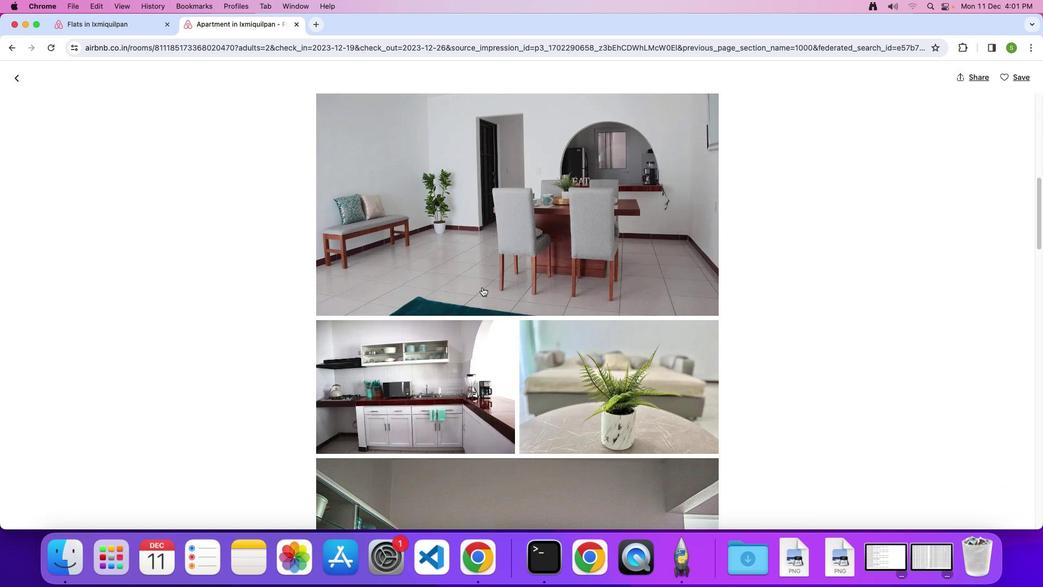 
Action: Mouse scrolled (482, 287) with delta (0, 0)
Screenshot: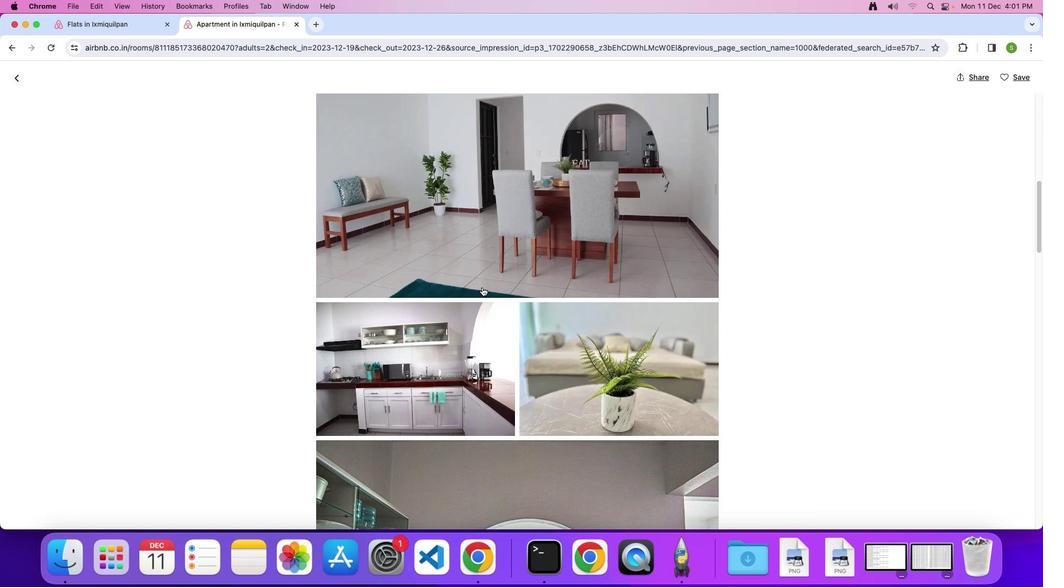 
Action: Mouse scrolled (482, 287) with delta (0, 0)
Screenshot: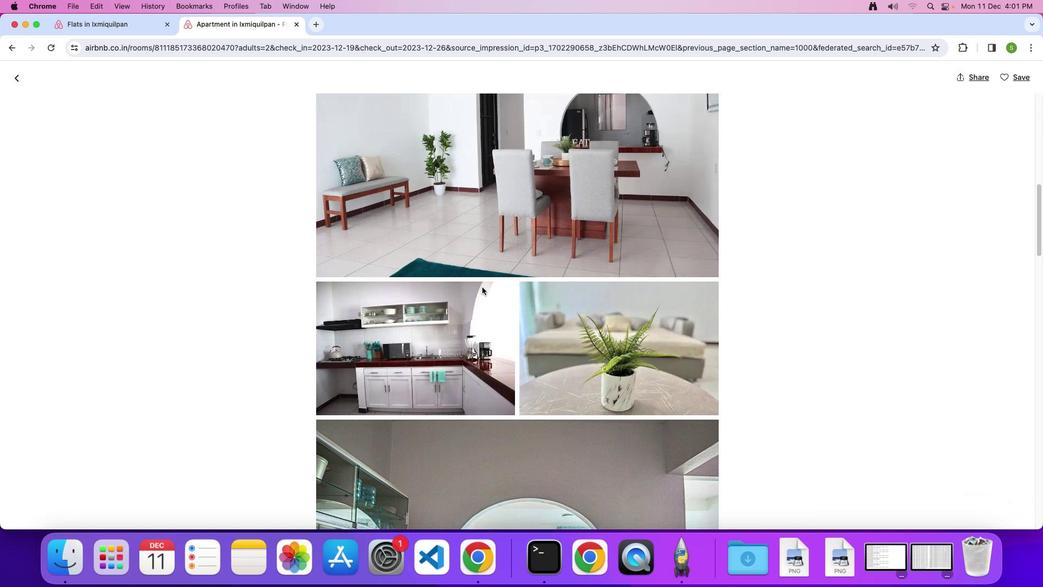 
Action: Mouse scrolled (482, 287) with delta (0, -1)
Screenshot: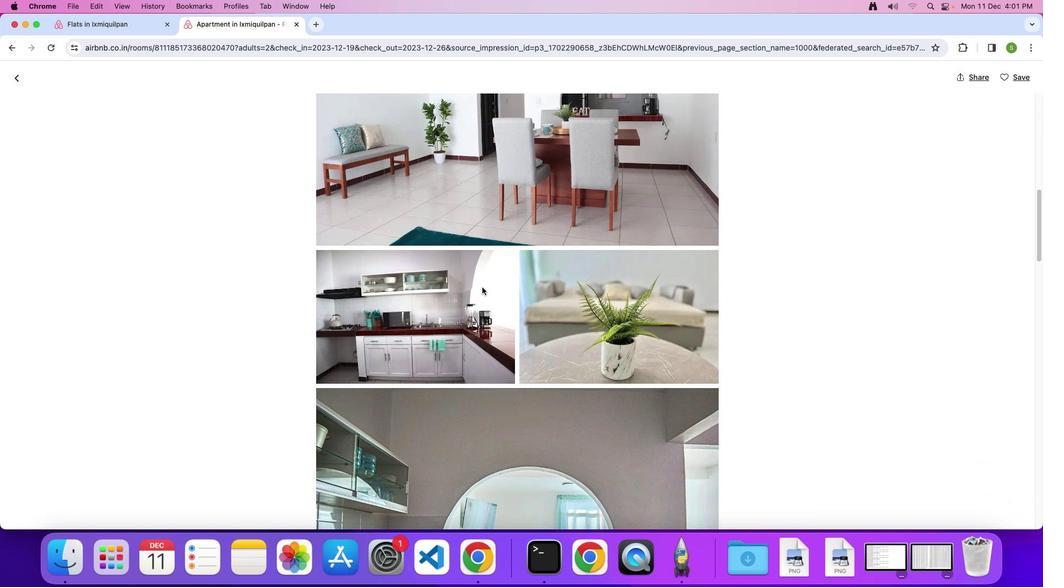
Action: Mouse scrolled (482, 287) with delta (0, -1)
Screenshot: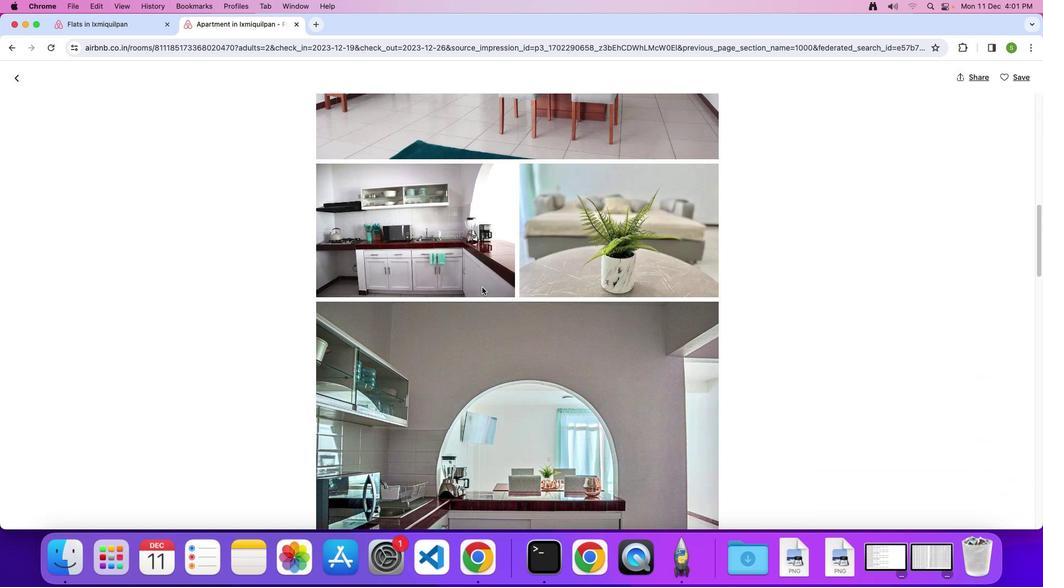 
Action: Mouse scrolled (482, 287) with delta (0, 0)
Screenshot: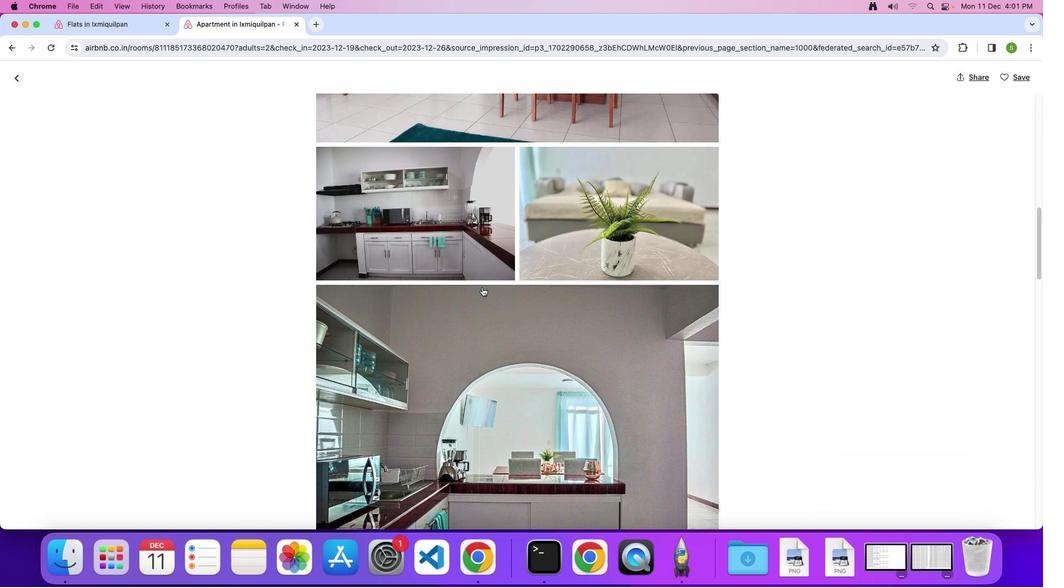 
Action: Mouse scrolled (482, 287) with delta (0, 0)
Screenshot: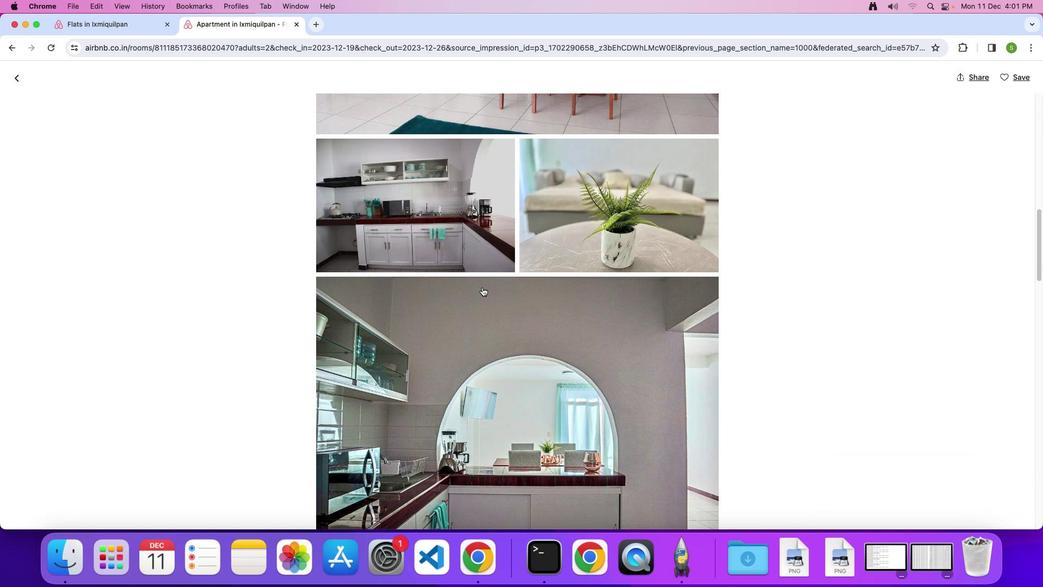 
Action: Mouse scrolled (482, 287) with delta (0, -1)
Screenshot: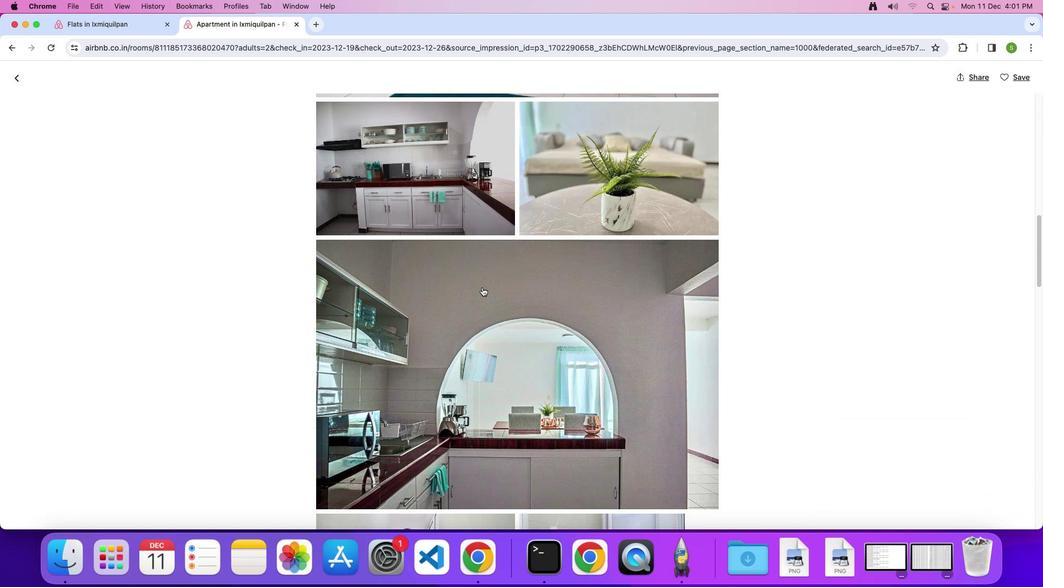 
Action: Mouse scrolled (482, 287) with delta (0, 0)
Screenshot: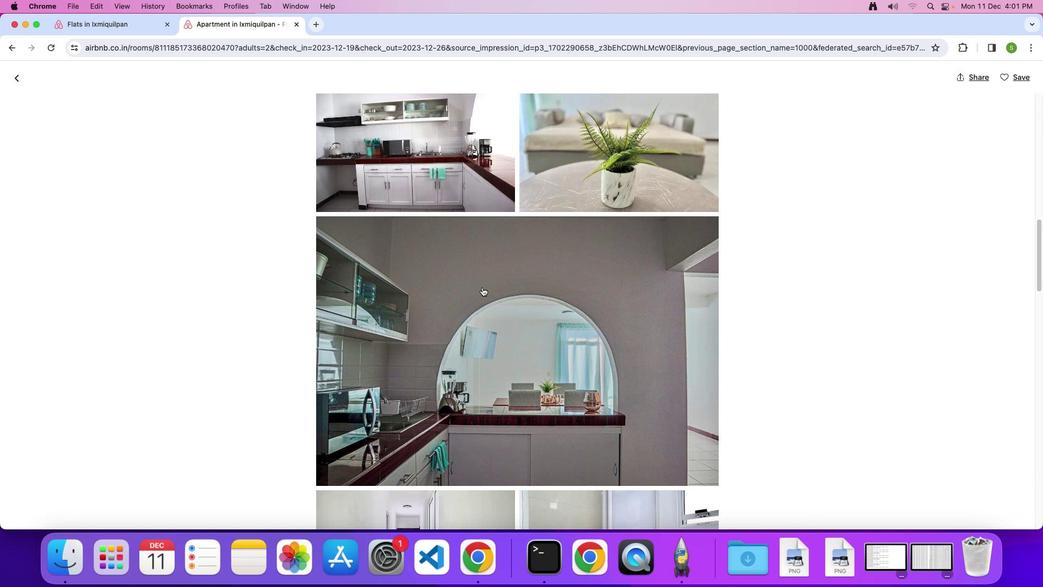 
Action: Mouse scrolled (482, 287) with delta (0, 0)
Screenshot: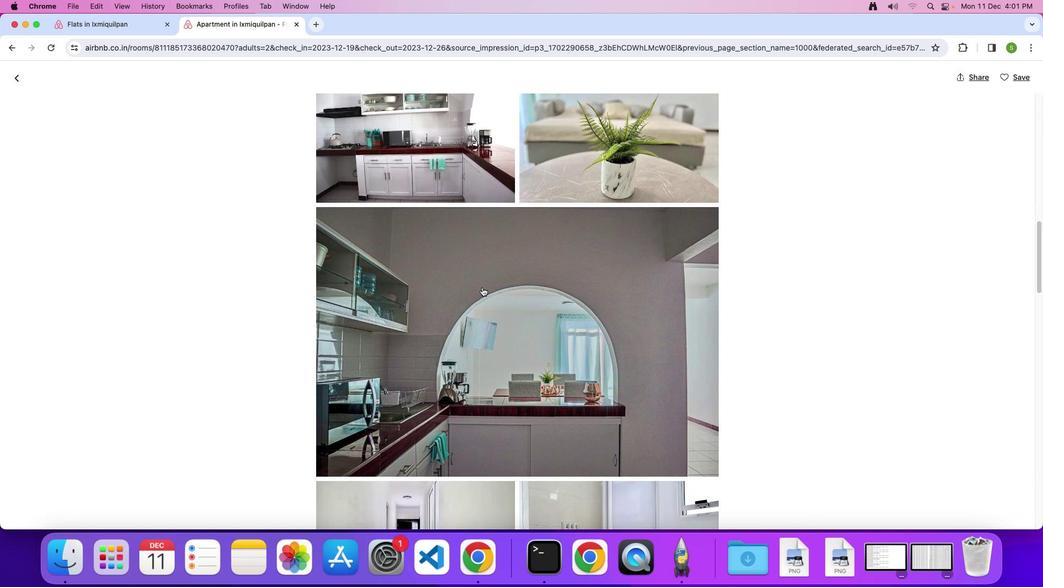 
Action: Mouse scrolled (482, 287) with delta (0, 0)
Screenshot: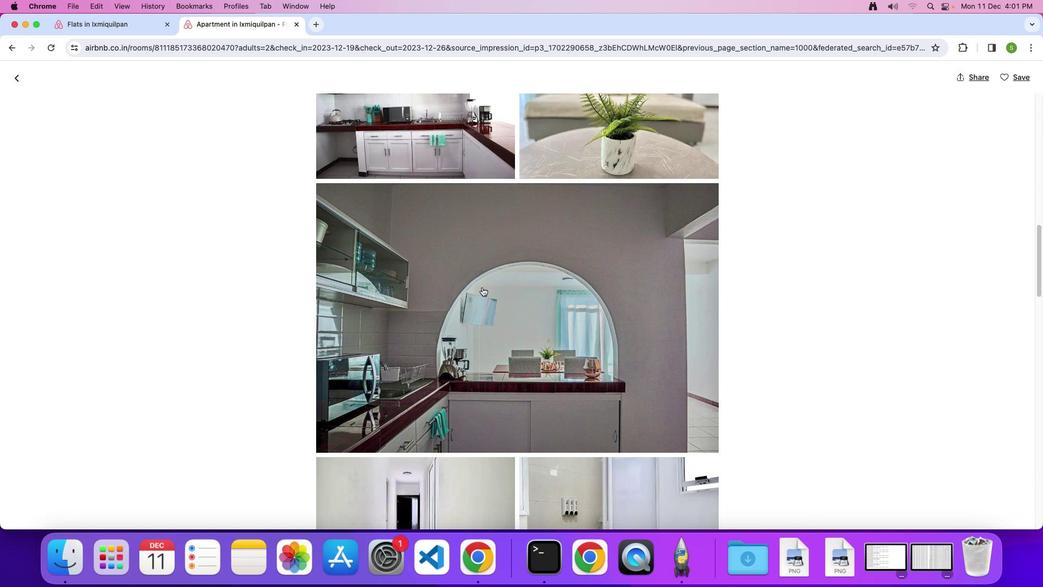 
Action: Mouse scrolled (482, 287) with delta (0, 0)
Screenshot: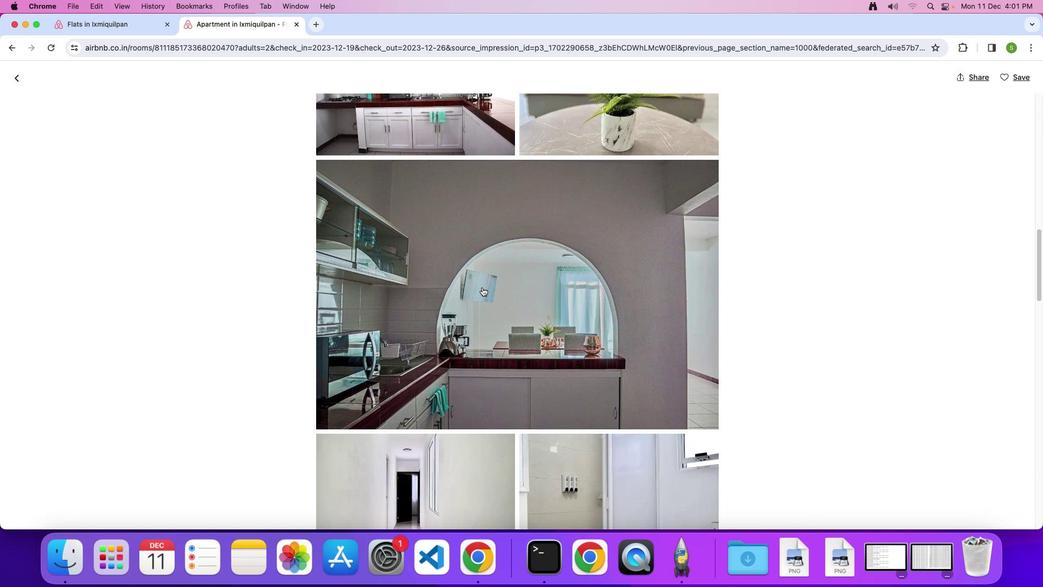 
Action: Mouse scrolled (482, 287) with delta (0, 0)
Screenshot: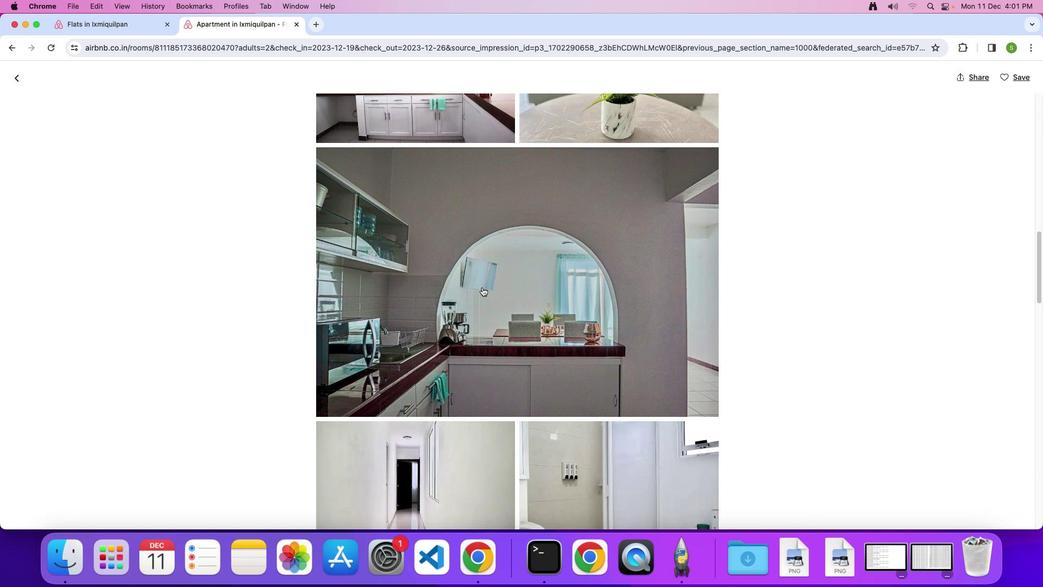 
Action: Mouse scrolled (482, 287) with delta (0, -1)
Screenshot: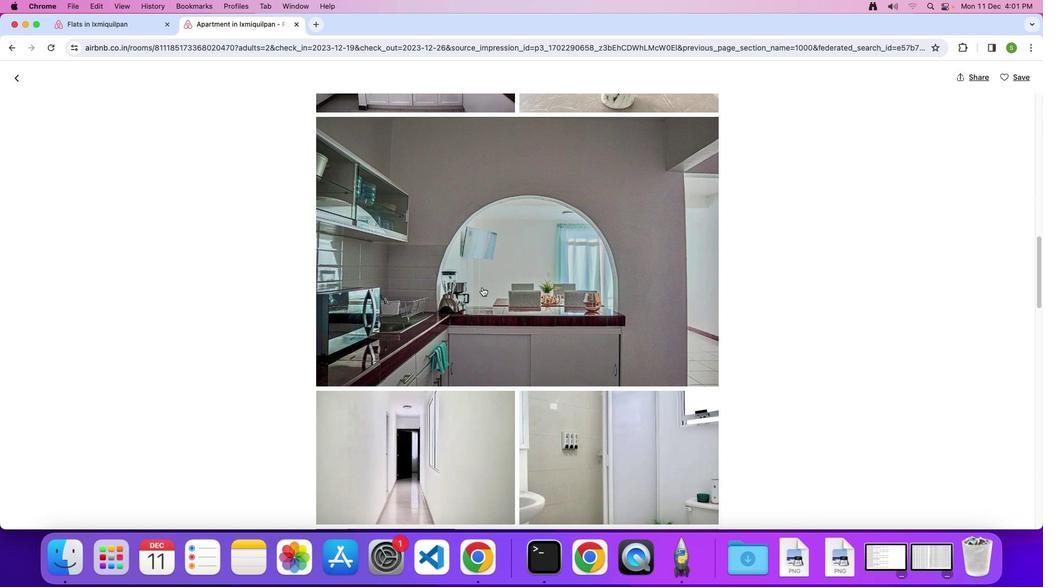 
Action: Mouse scrolled (482, 287) with delta (0, 0)
Screenshot: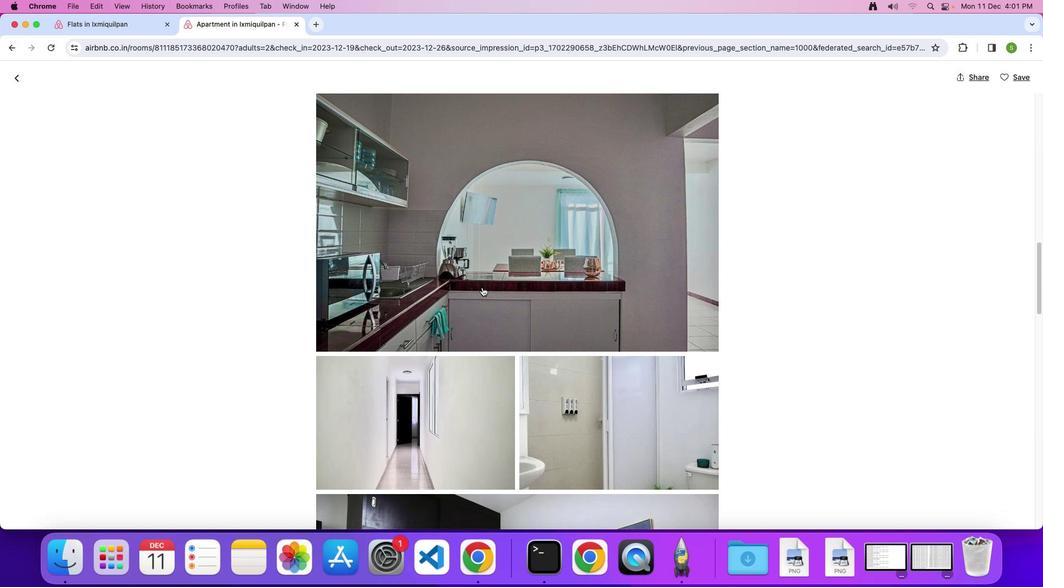 
Action: Mouse scrolled (482, 287) with delta (0, 0)
Screenshot: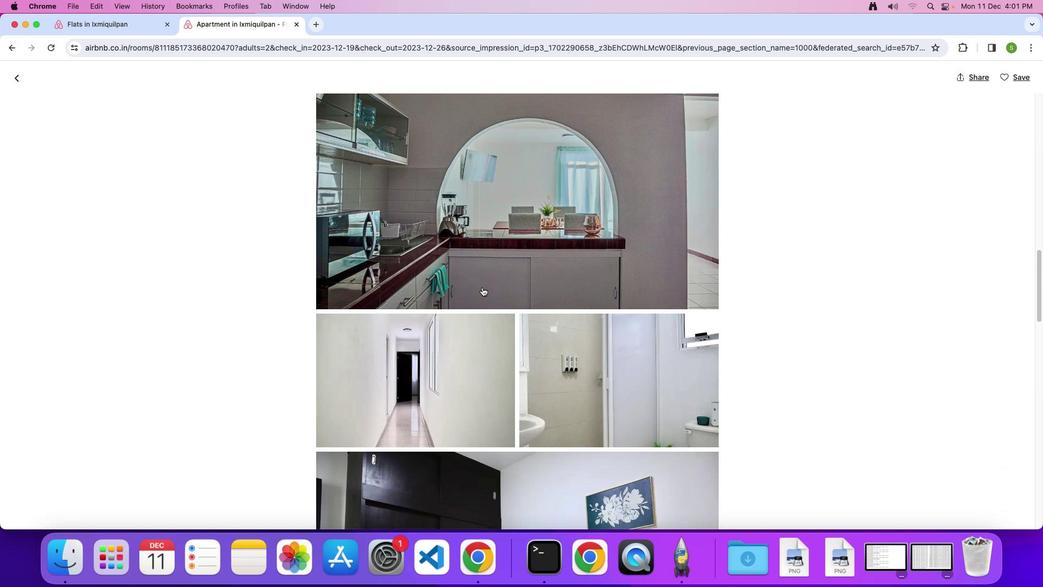 
Action: Mouse scrolled (482, 287) with delta (0, -1)
Screenshot: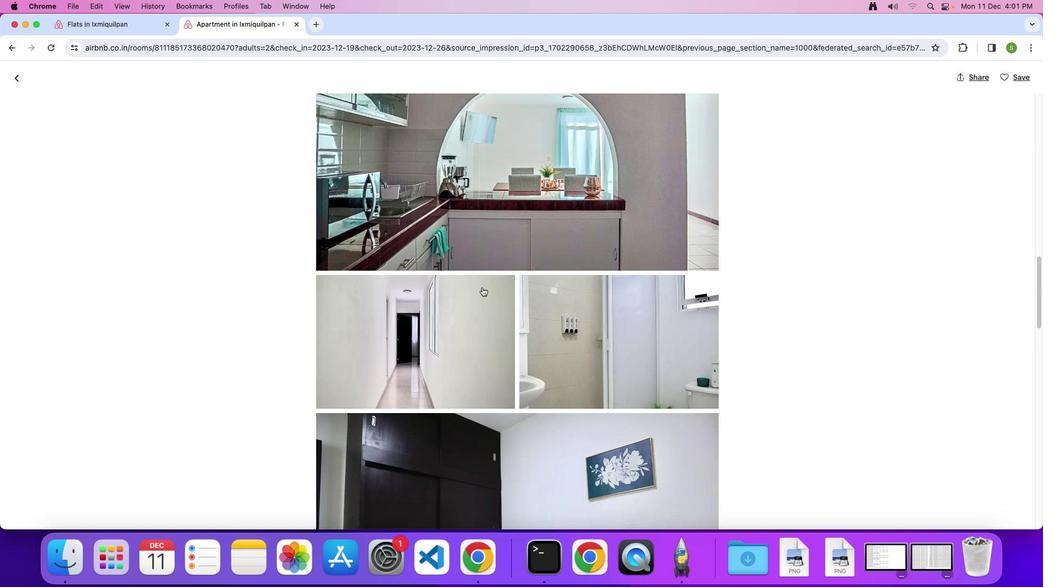 
Action: Mouse scrolled (482, 287) with delta (0, 0)
Screenshot: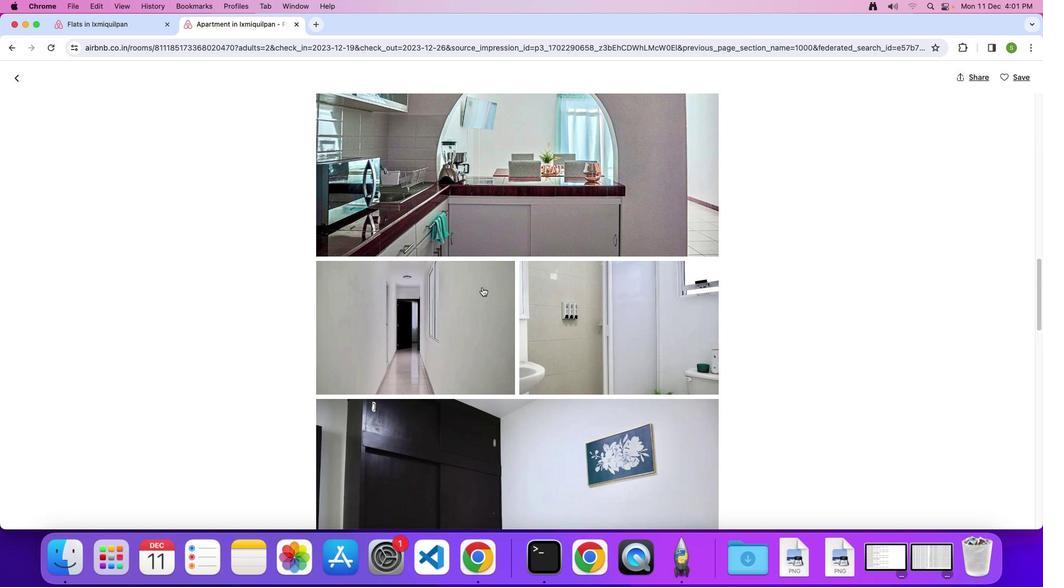 
Action: Mouse scrolled (482, 287) with delta (0, 0)
Screenshot: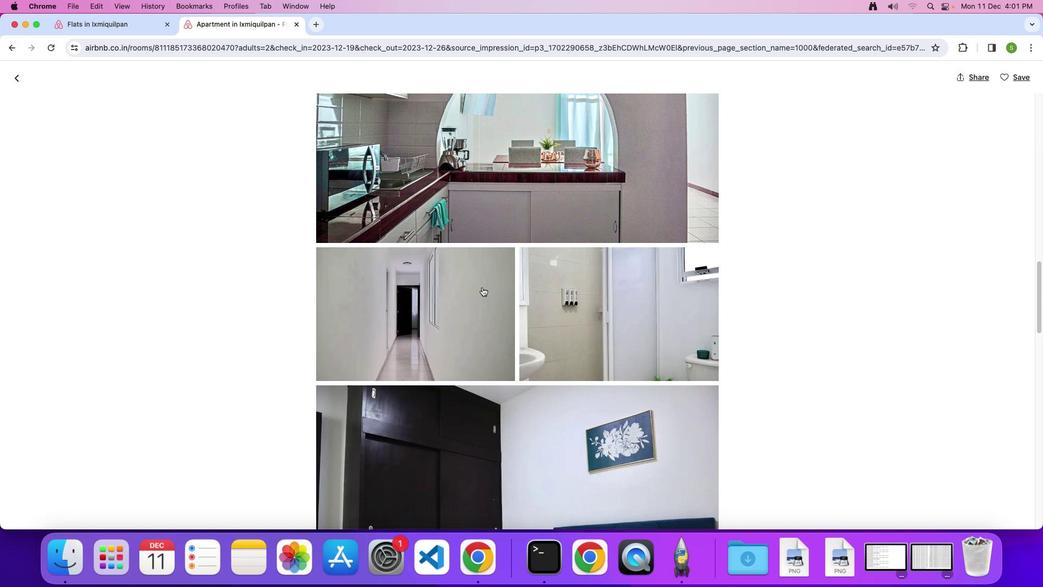 
Action: Mouse scrolled (482, 287) with delta (0, -1)
Screenshot: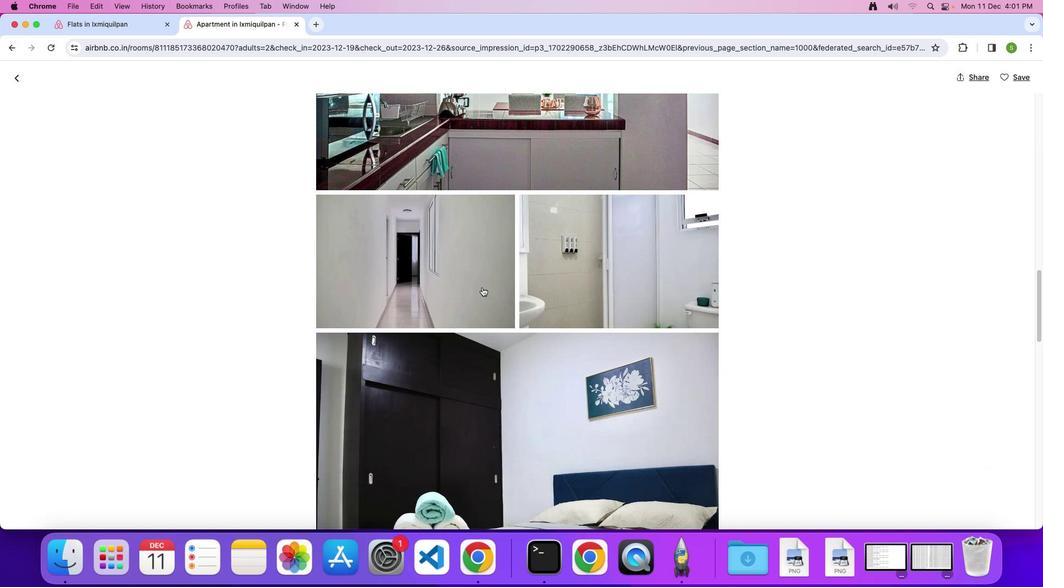 
Action: Mouse scrolled (482, 287) with delta (0, 0)
Screenshot: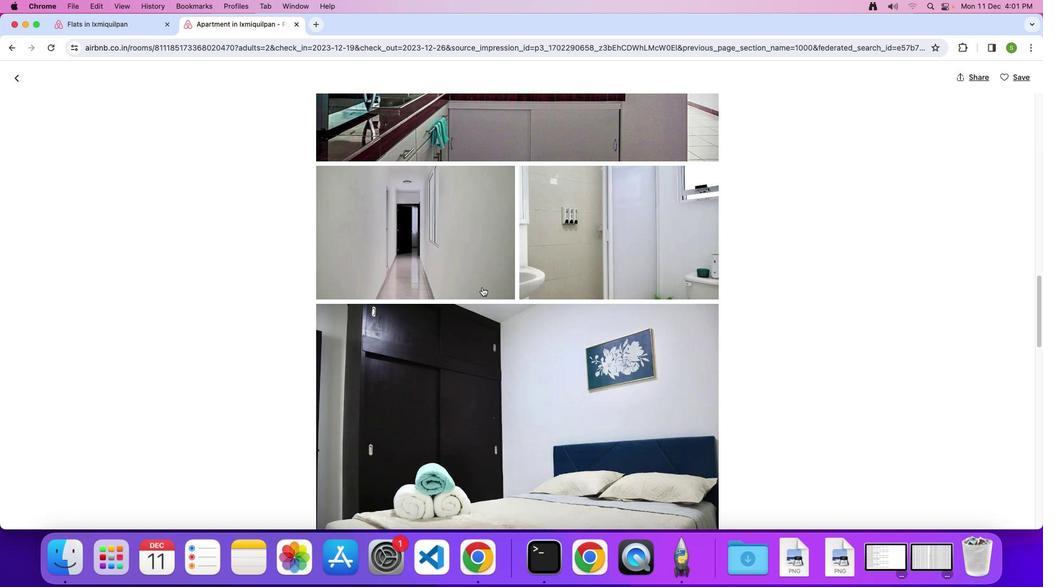 
Action: Mouse scrolled (482, 287) with delta (0, 0)
Screenshot: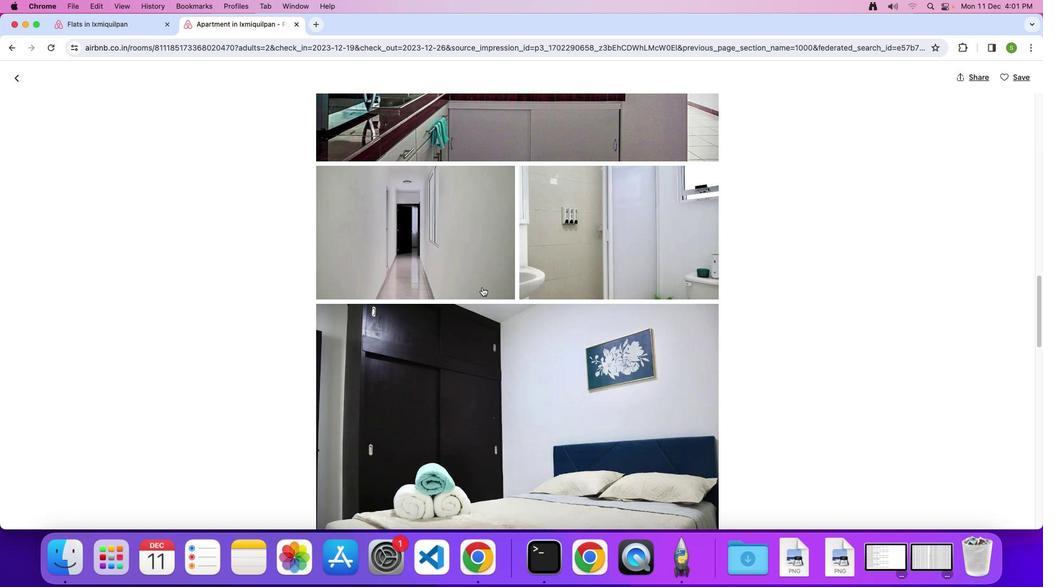 
Action: Mouse scrolled (482, 287) with delta (0, -1)
Screenshot: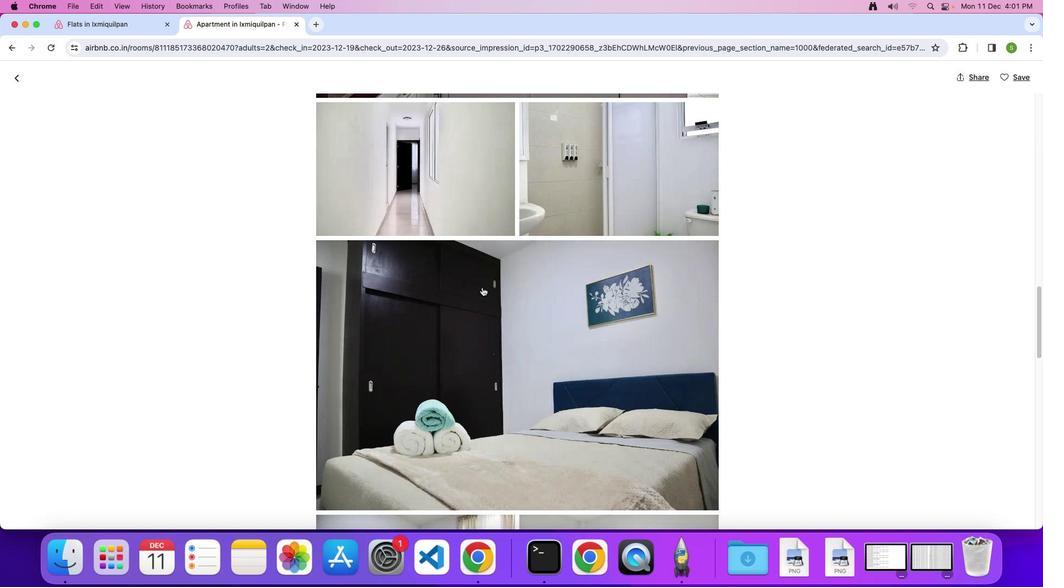 
Action: Mouse scrolled (482, 287) with delta (0, 0)
Screenshot: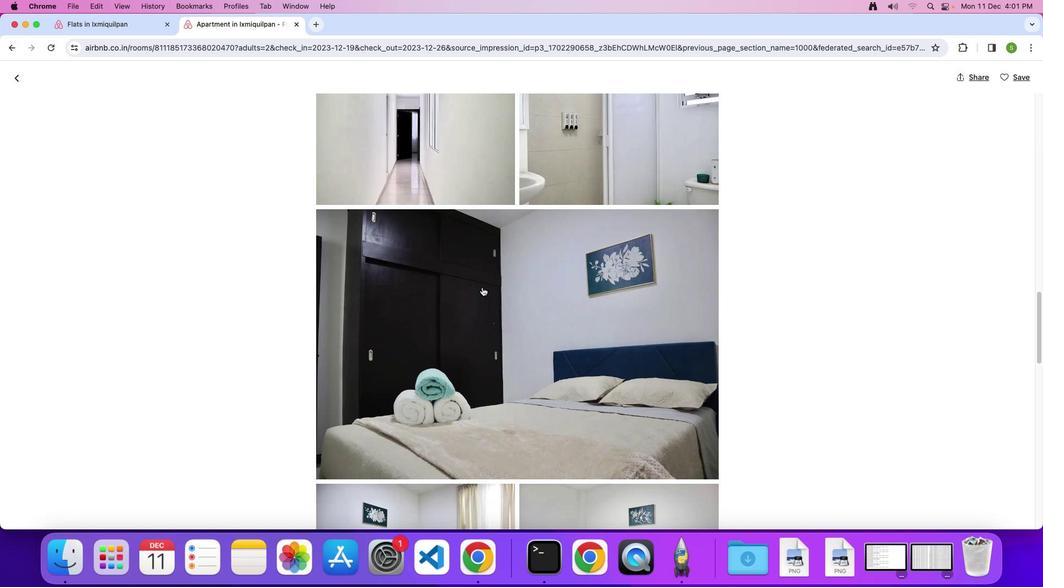 
Action: Mouse scrolled (482, 287) with delta (0, 0)
Screenshot: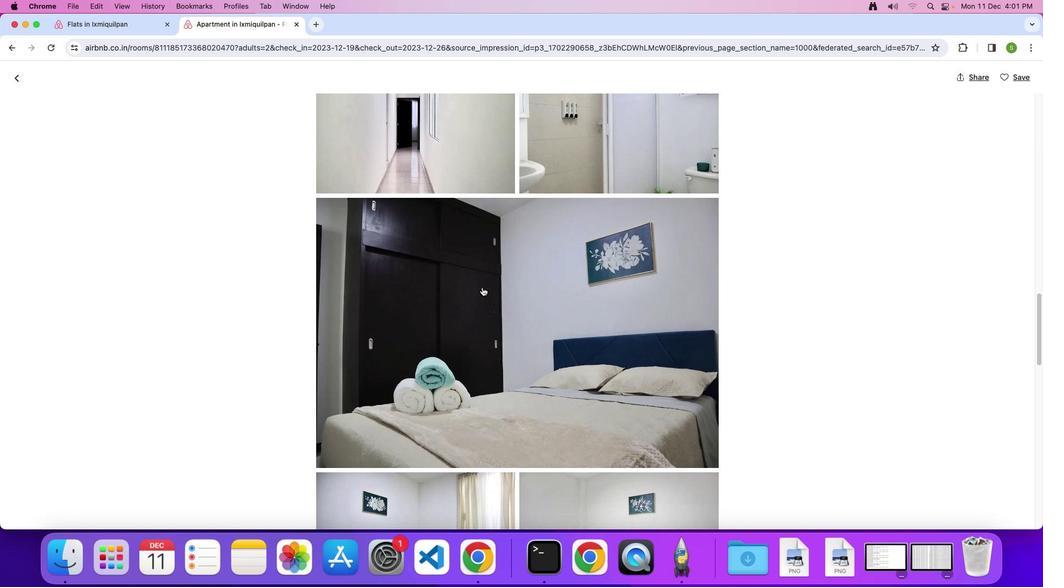 
Action: Mouse scrolled (482, 287) with delta (0, -1)
Screenshot: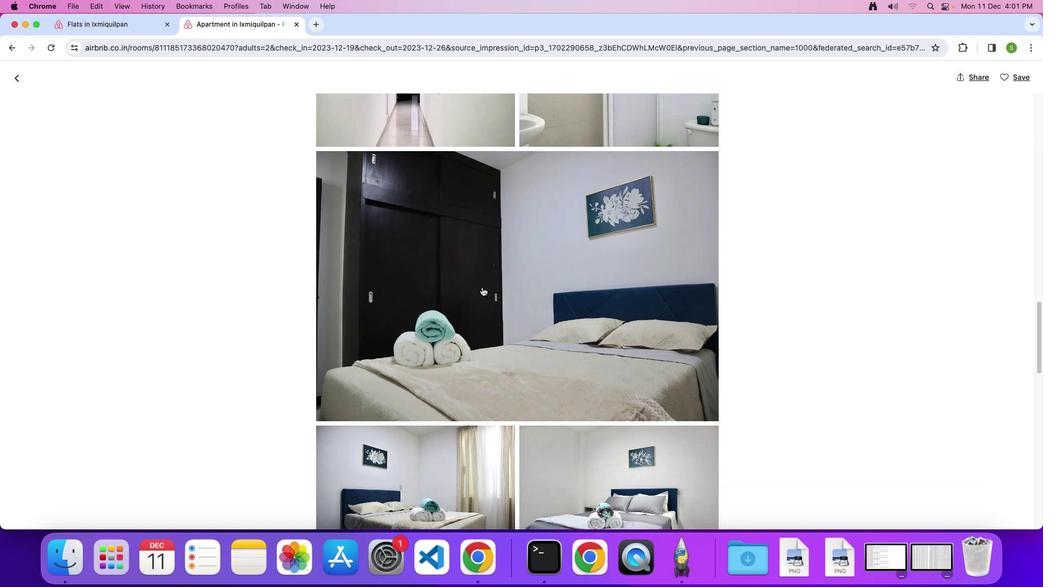 
Action: Mouse scrolled (482, 287) with delta (0, 0)
Screenshot: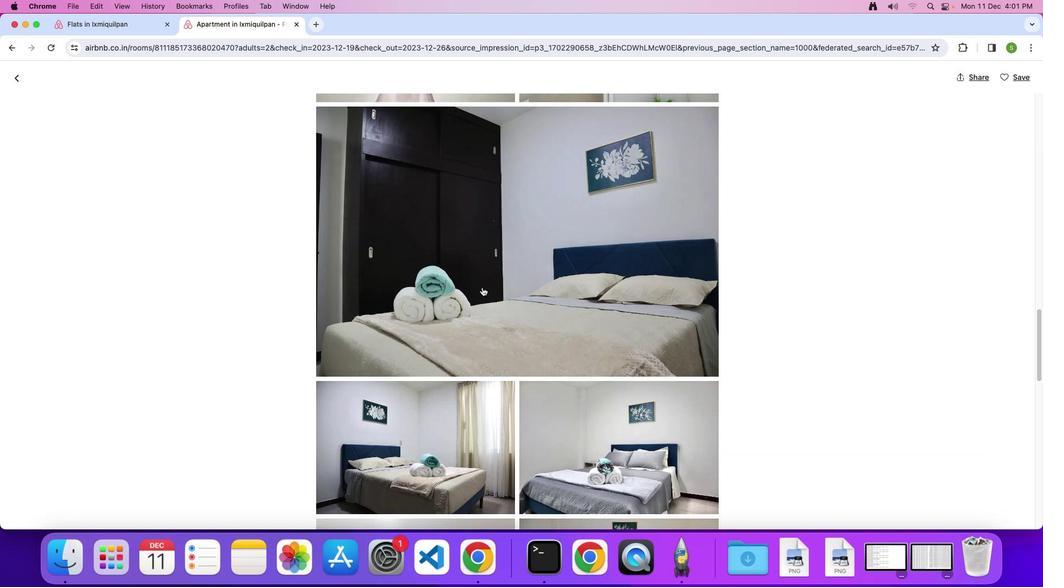 
Action: Mouse scrolled (482, 287) with delta (0, 0)
Screenshot: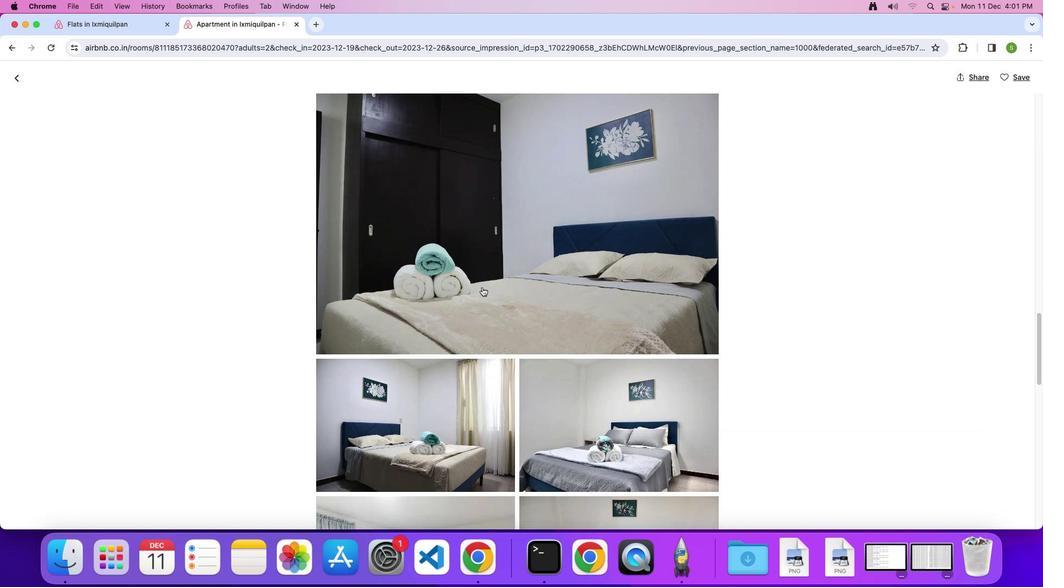 
Action: Mouse scrolled (482, 287) with delta (0, -1)
Screenshot: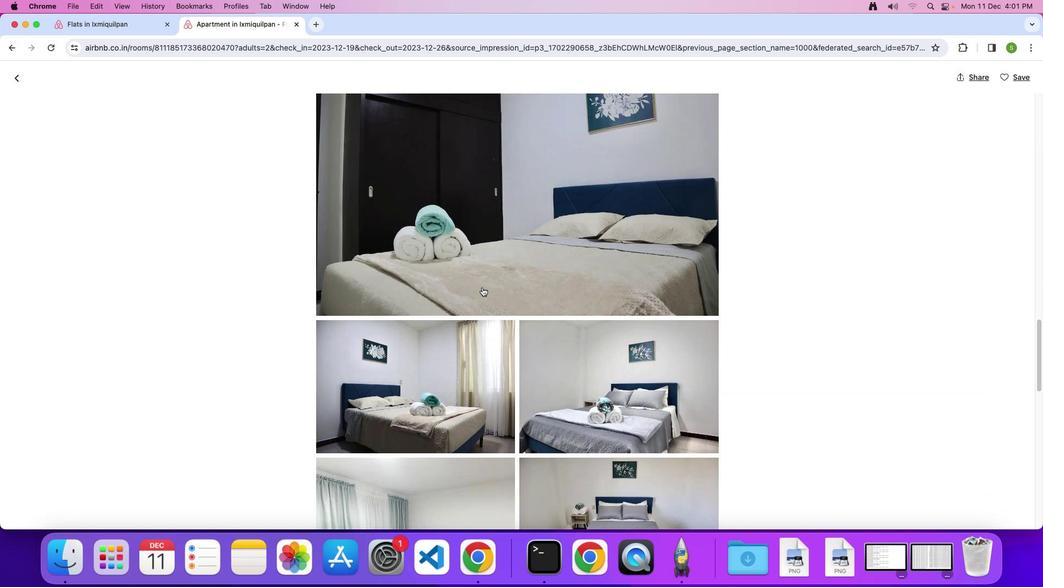 
Action: Mouse scrolled (482, 287) with delta (0, 0)
Screenshot: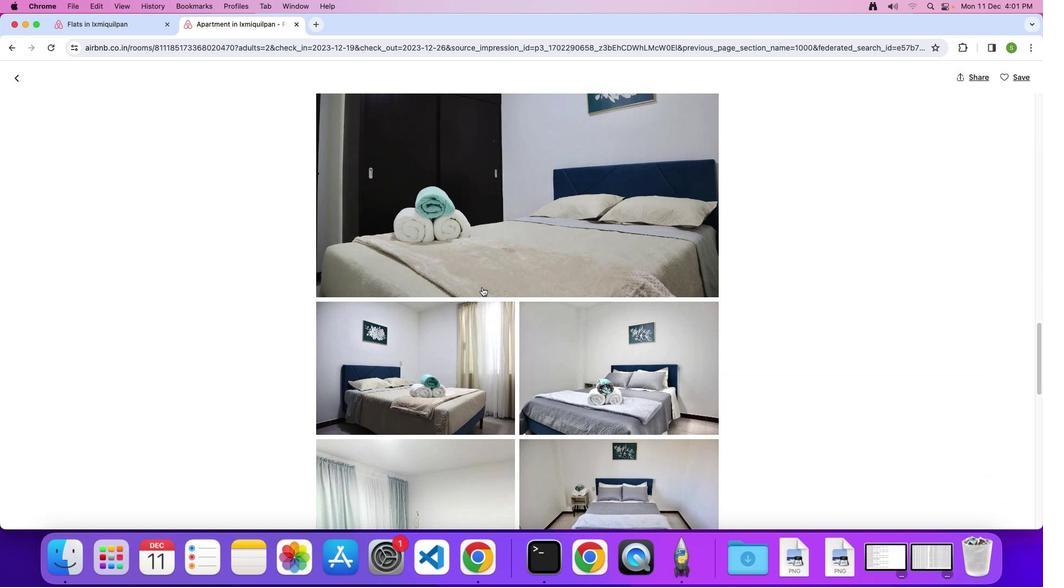 
Action: Mouse scrolled (482, 287) with delta (0, 0)
Screenshot: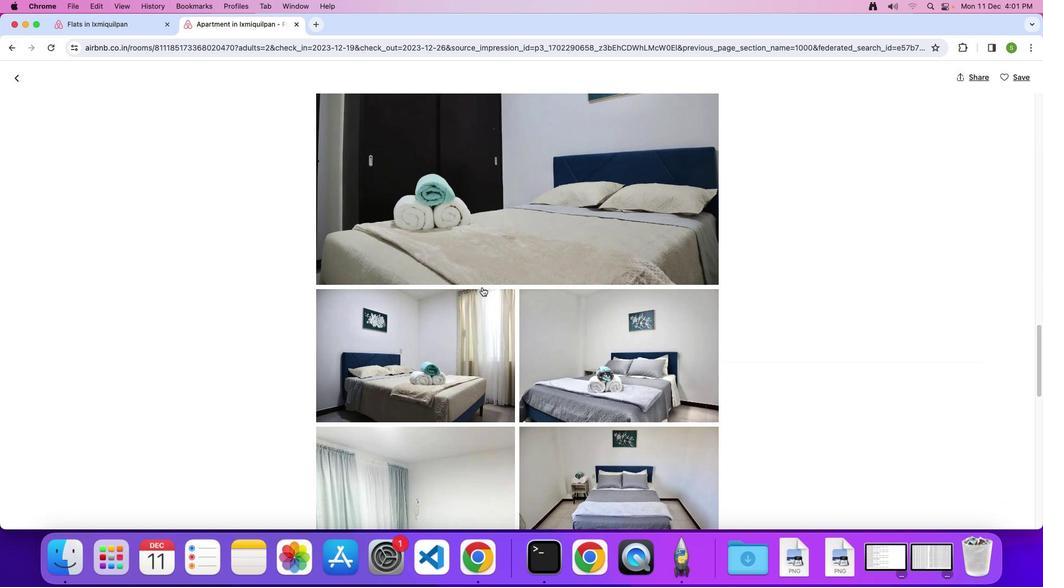 
Action: Mouse scrolled (482, 287) with delta (0, -1)
Screenshot: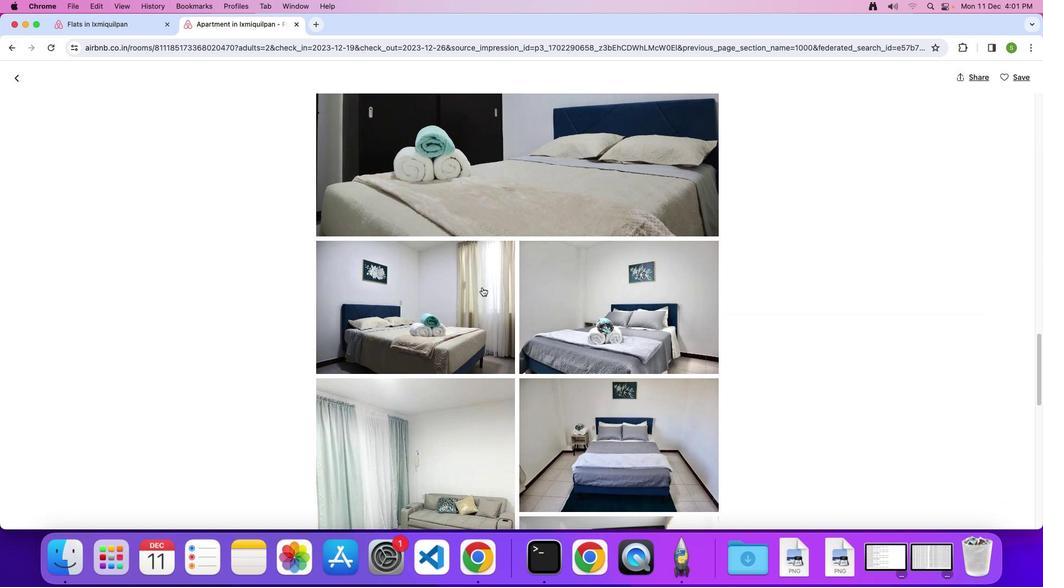 
Action: Mouse scrolled (482, 287) with delta (0, 0)
Screenshot: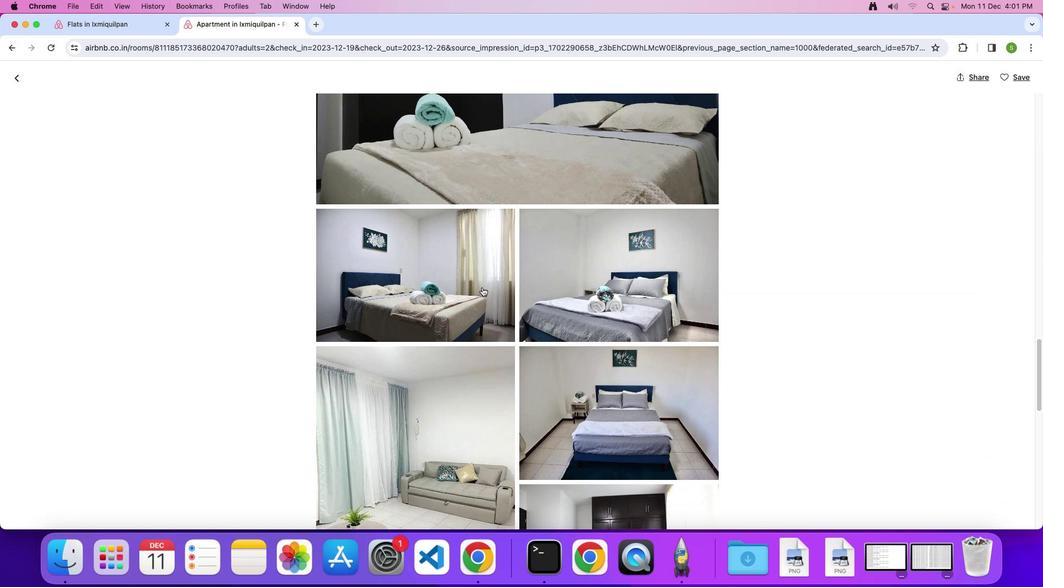 
Action: Mouse scrolled (482, 287) with delta (0, 0)
Screenshot: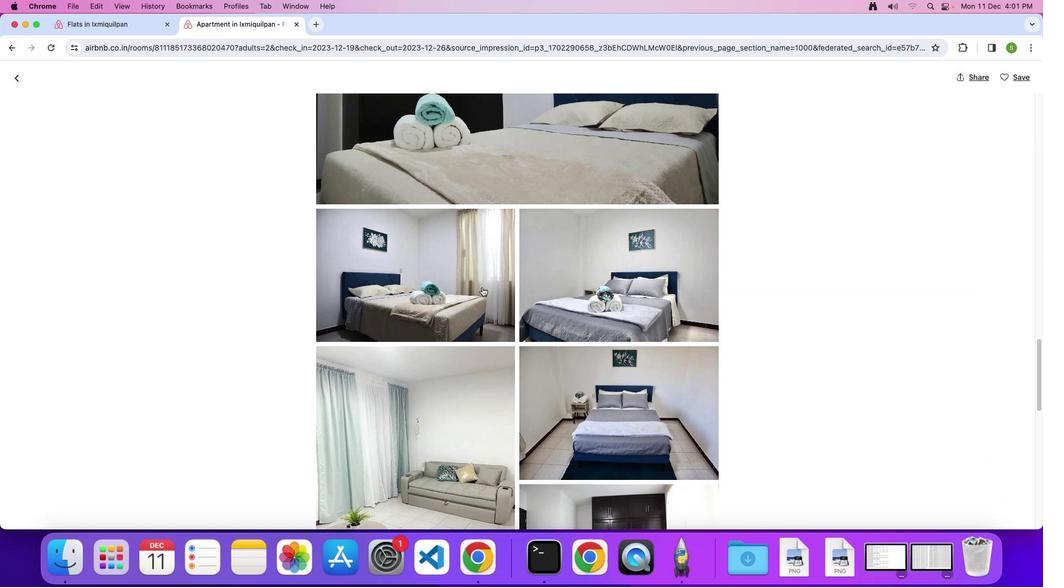 
Action: Mouse scrolled (482, 287) with delta (0, -1)
Screenshot: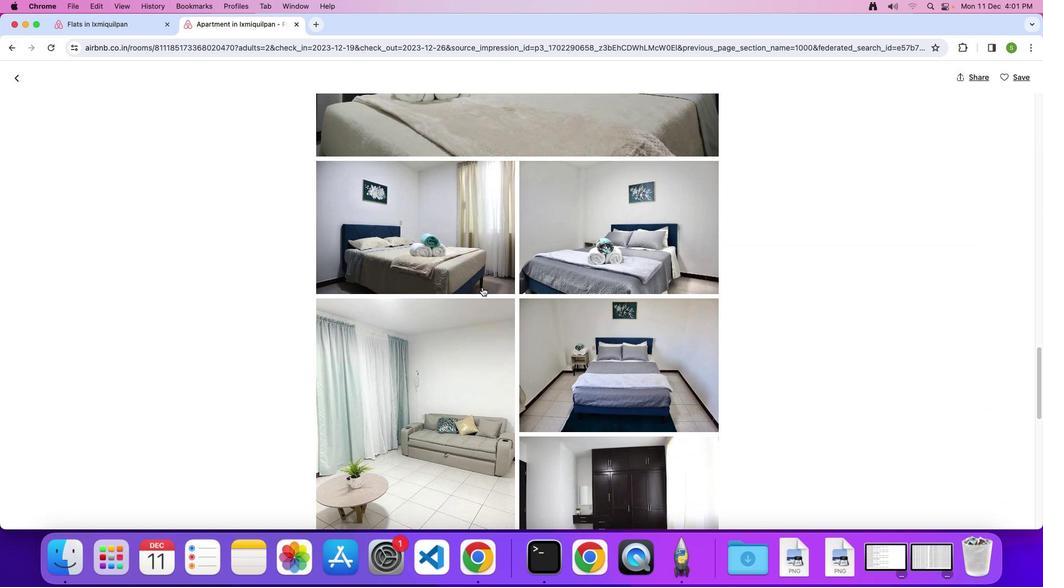 
Action: Mouse scrolled (482, 287) with delta (0, 0)
Screenshot: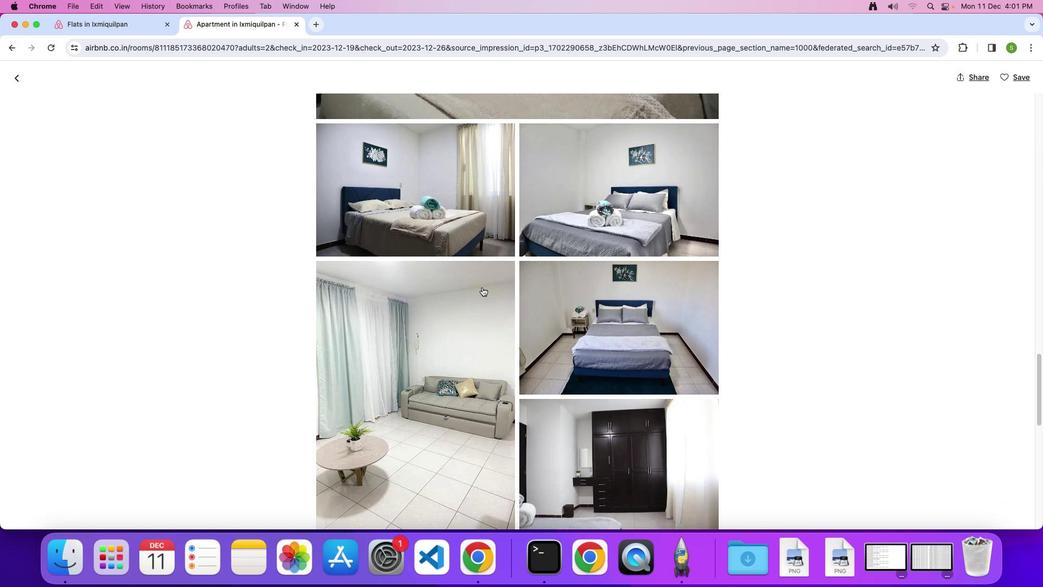 
Action: Mouse scrolled (482, 287) with delta (0, 0)
Screenshot: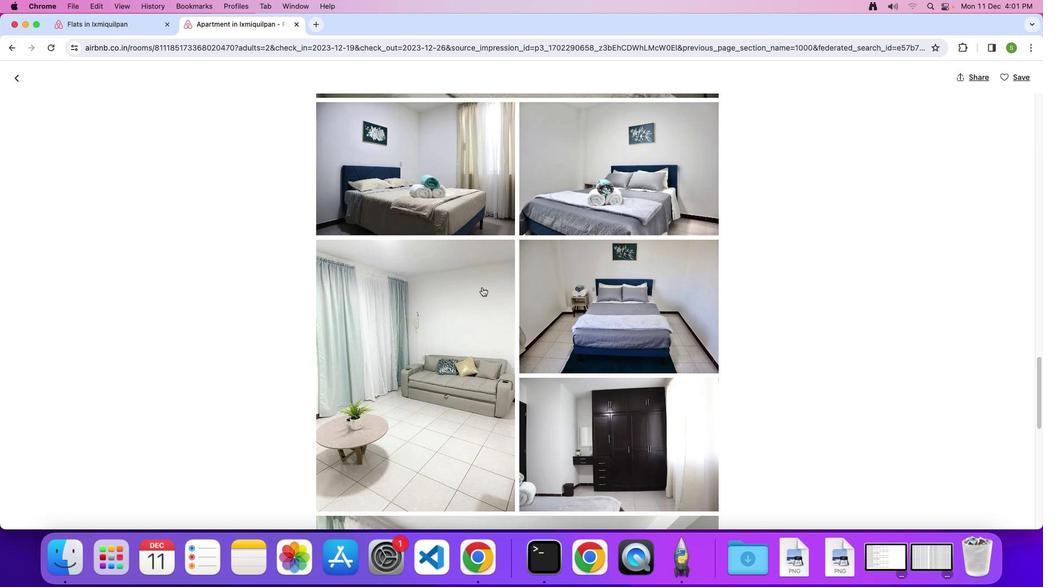 
Action: Mouse scrolled (482, 287) with delta (0, -1)
Screenshot: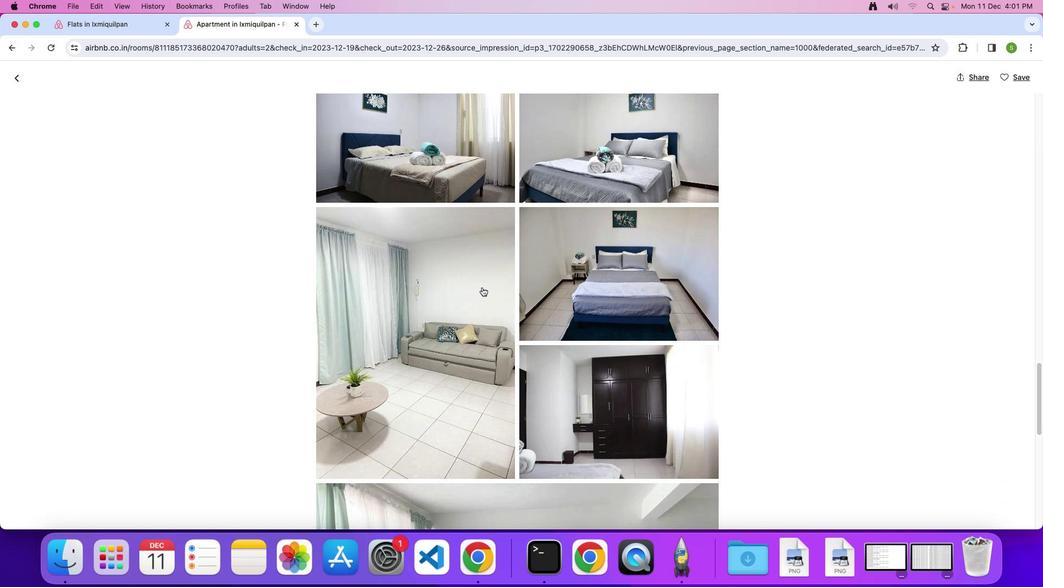 
Action: Mouse scrolled (482, 287) with delta (0, 0)
Screenshot: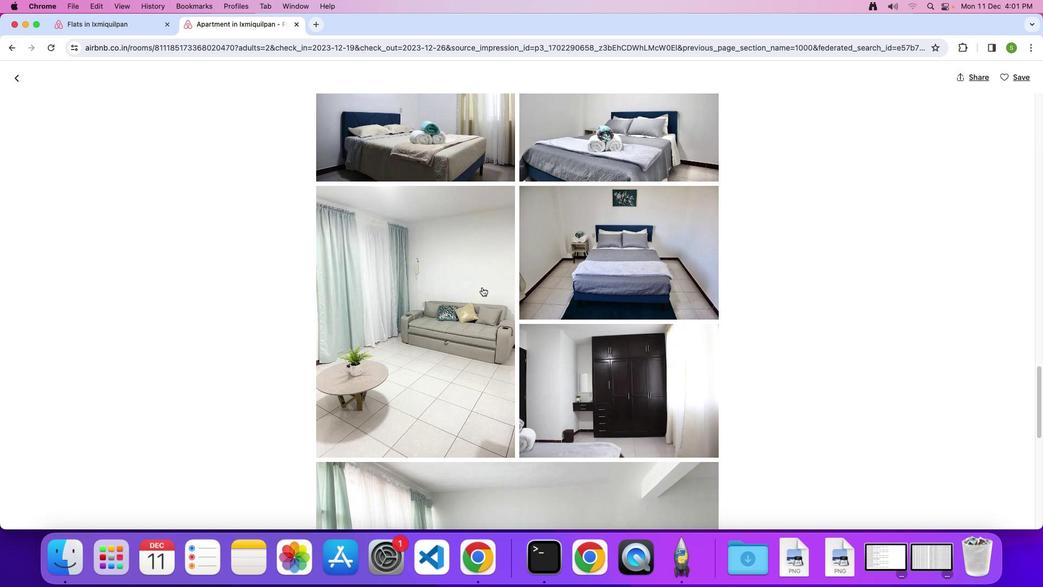 
Action: Mouse scrolled (482, 287) with delta (0, 0)
Screenshot: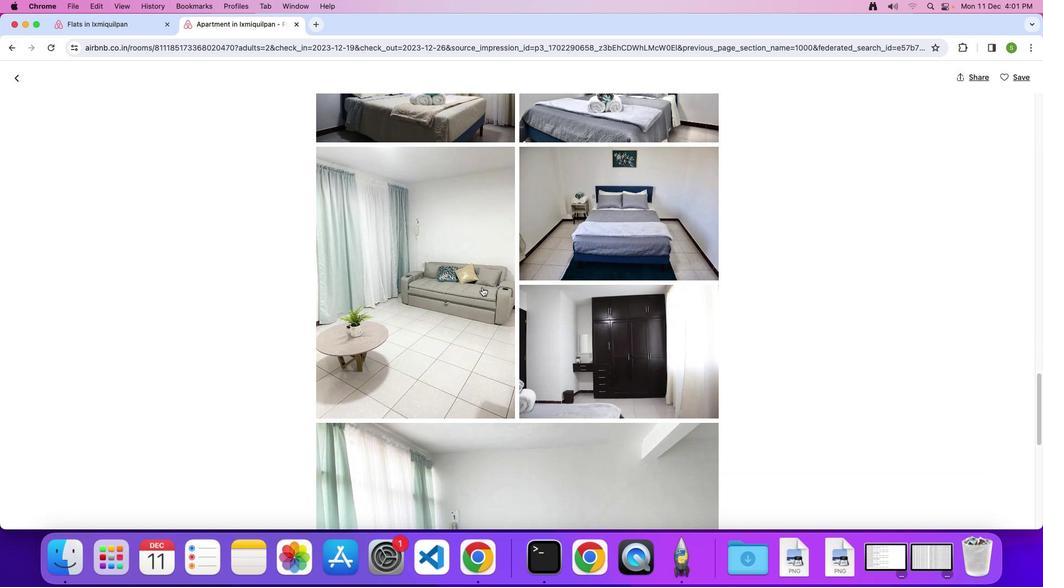 
Action: Mouse scrolled (482, 287) with delta (0, -1)
Screenshot: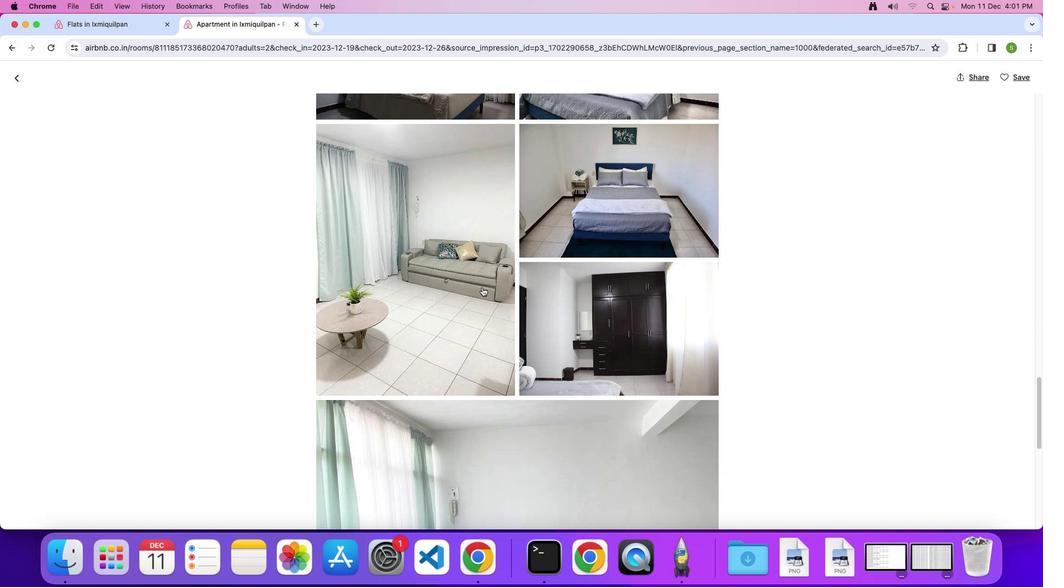 
Action: Mouse scrolled (482, 287) with delta (0, 0)
Screenshot: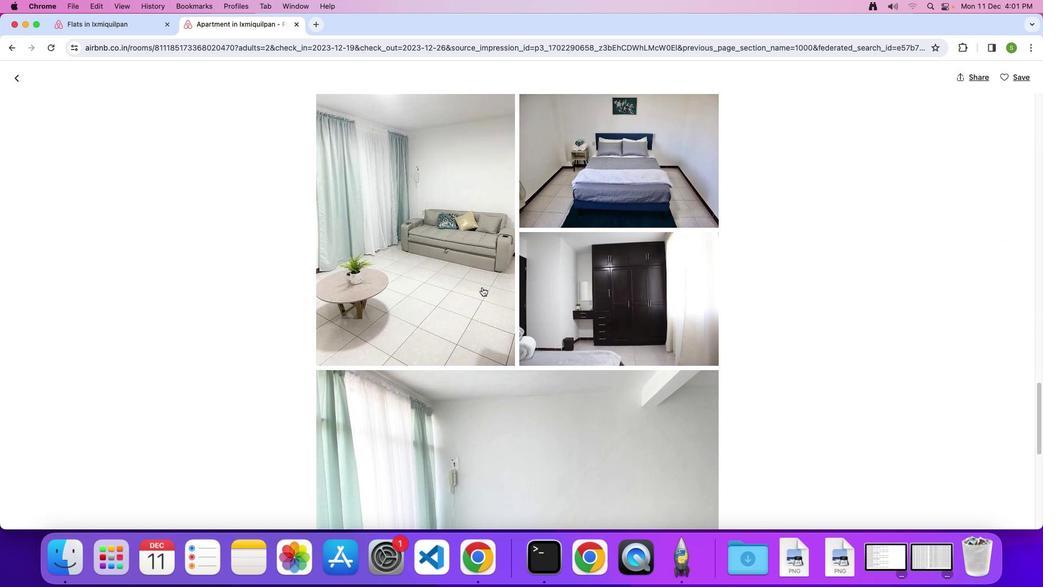 
Action: Mouse scrolled (482, 287) with delta (0, 0)
Screenshot: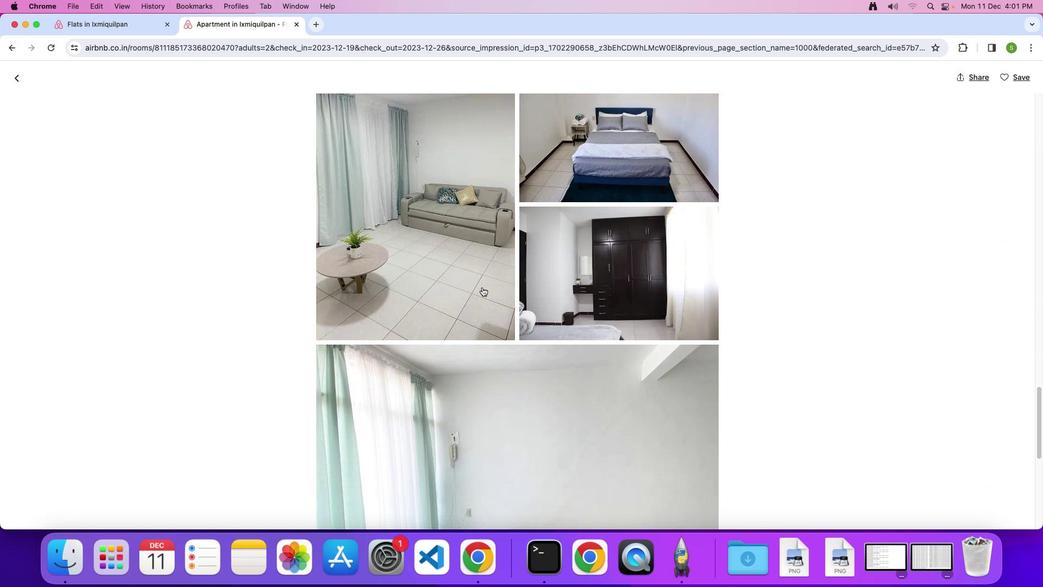 
Action: Mouse scrolled (482, 287) with delta (0, -1)
Screenshot: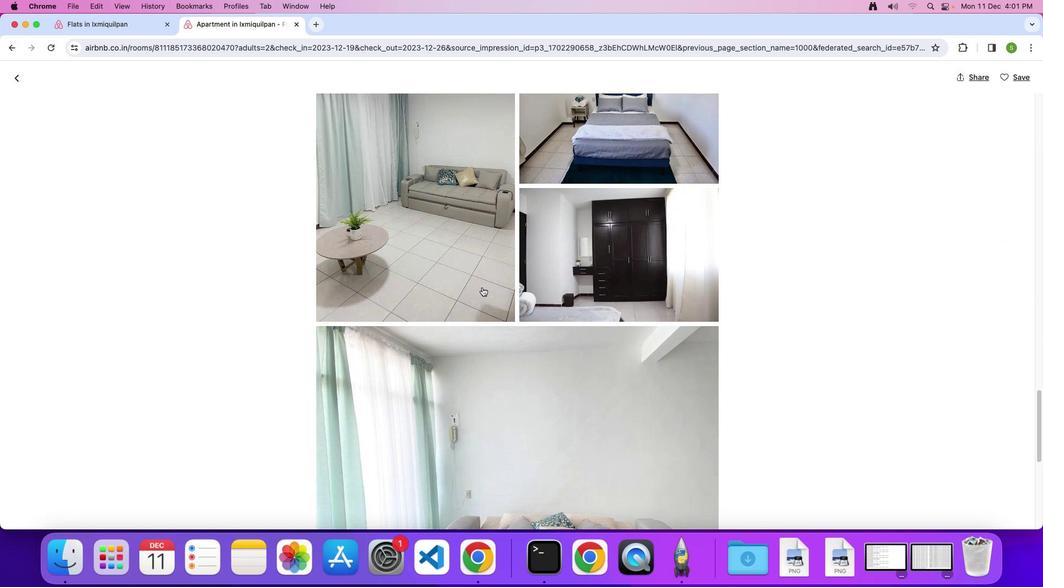 
Action: Mouse moved to (482, 287)
Screenshot: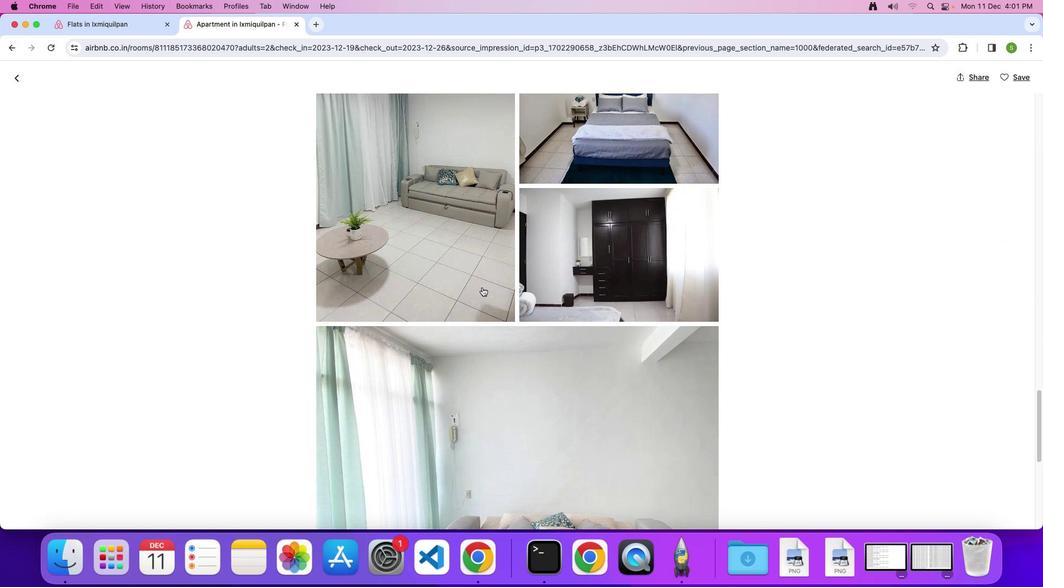 
Action: Mouse scrolled (482, 287) with delta (0, 0)
Screenshot: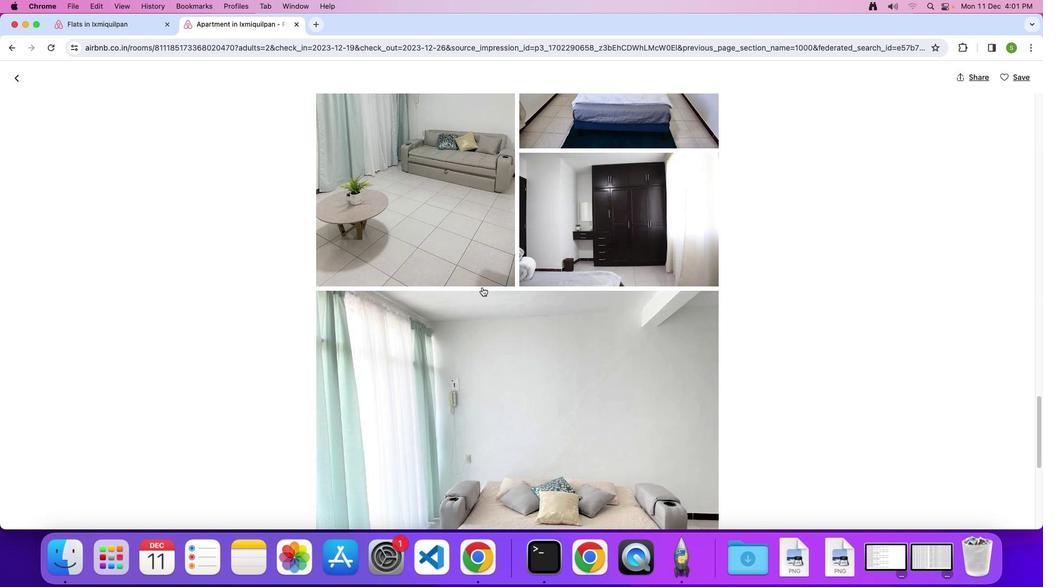
Action: Mouse scrolled (482, 287) with delta (0, 0)
Screenshot: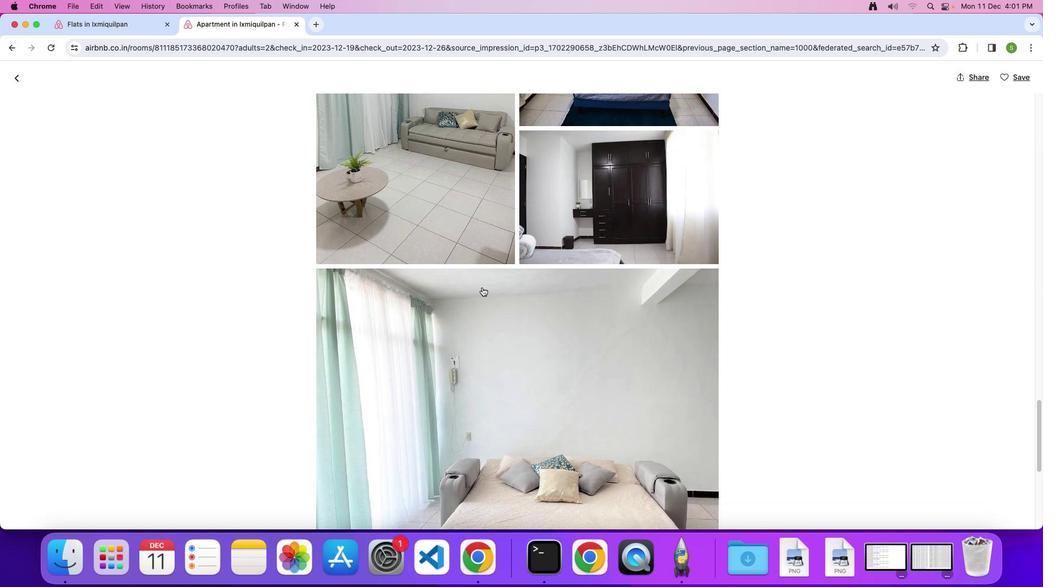 
Action: Mouse scrolled (482, 287) with delta (0, -1)
Screenshot: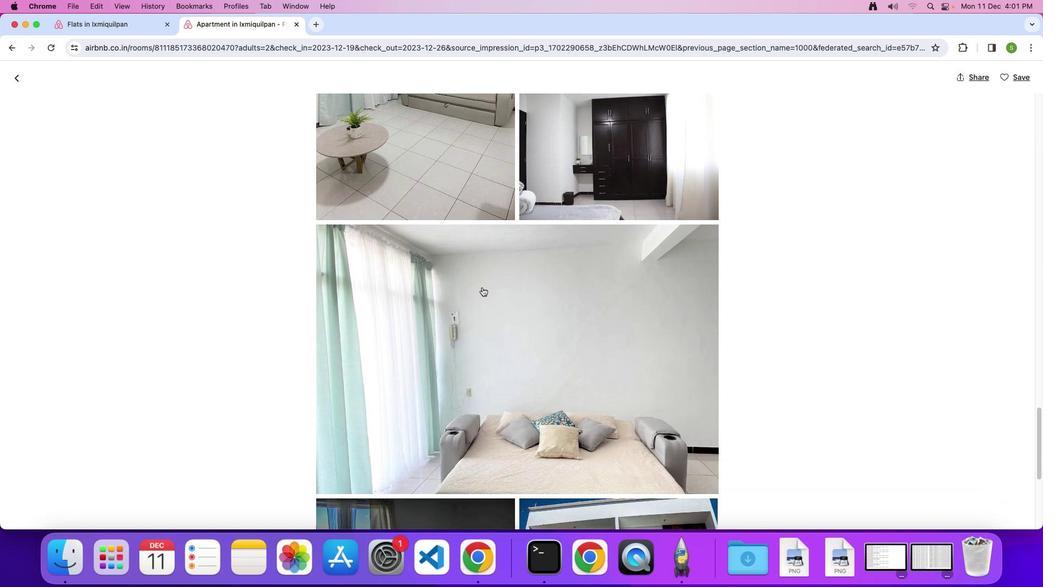 
Action: Mouse scrolled (482, 287) with delta (0, 0)
Screenshot: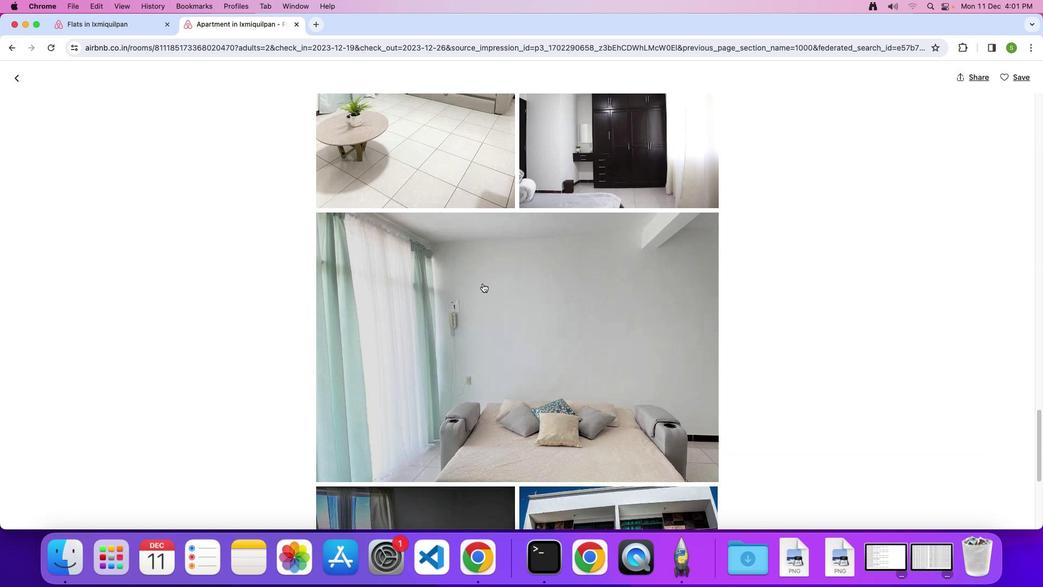
Action: Mouse moved to (483, 284)
Screenshot: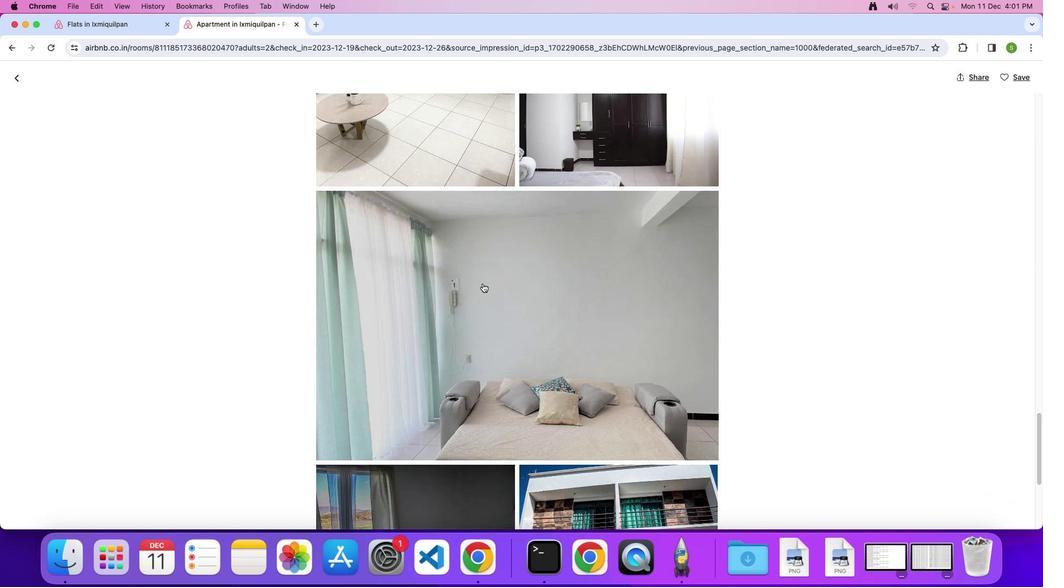 
Action: Mouse scrolled (483, 284) with delta (0, 0)
Screenshot: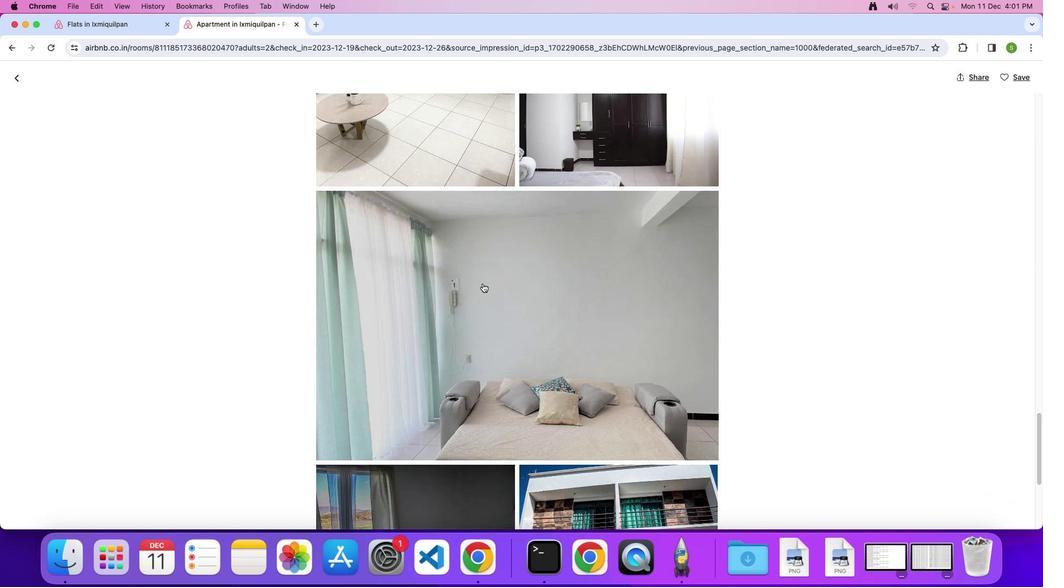 
Action: Mouse moved to (483, 283)
Screenshot: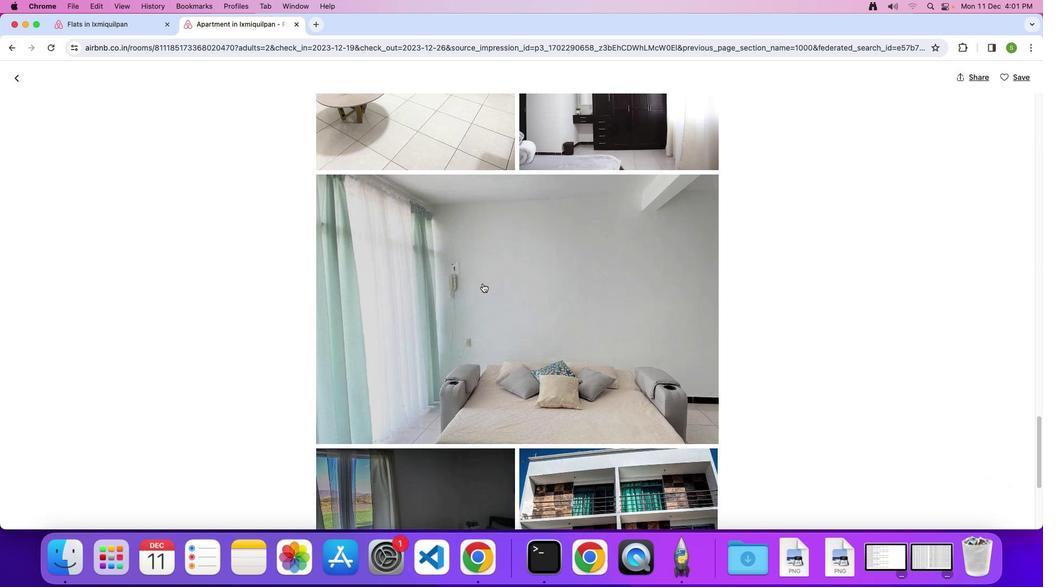 
Action: Mouse scrolled (483, 283) with delta (0, -1)
Screenshot: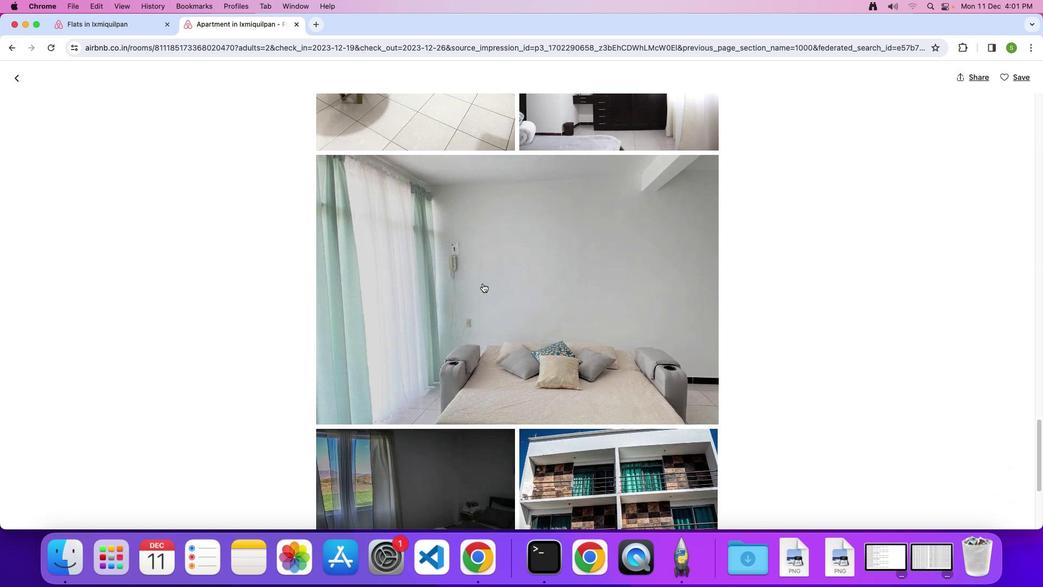 
Action: Mouse moved to (483, 278)
Screenshot: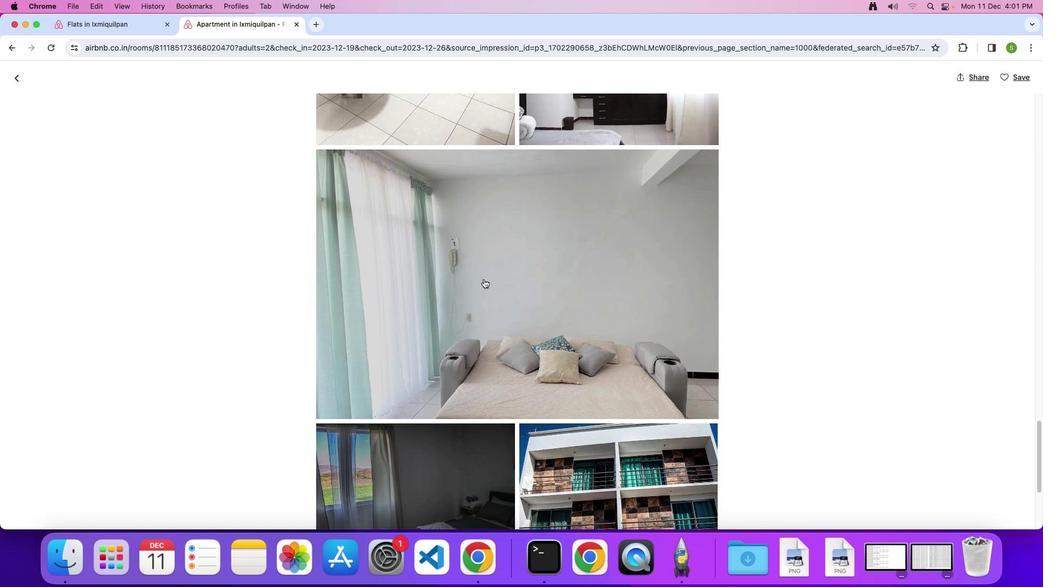 
Action: Mouse scrolled (483, 278) with delta (0, 0)
Screenshot: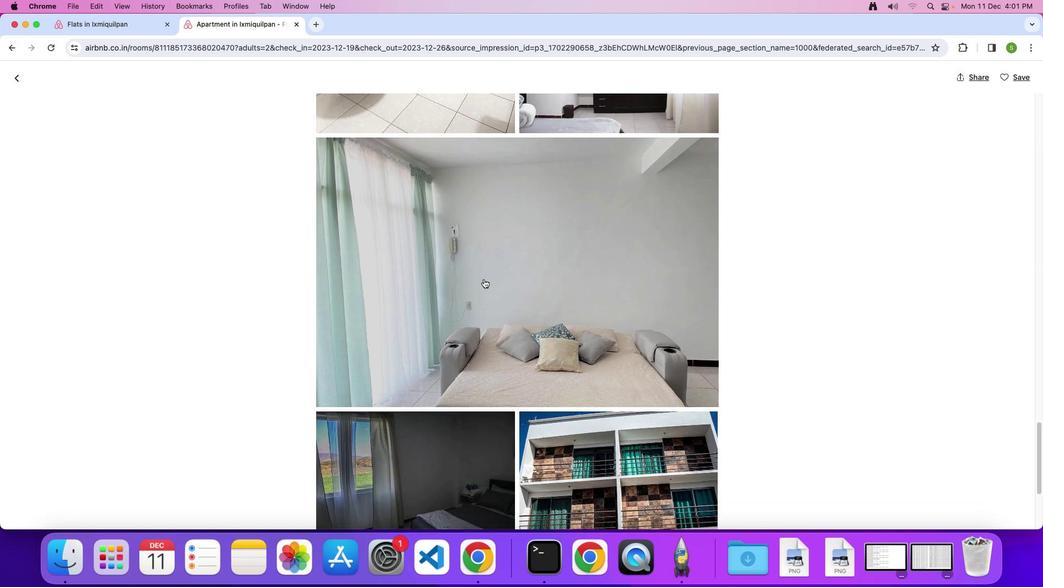 
Action: Mouse scrolled (483, 278) with delta (0, 0)
Screenshot: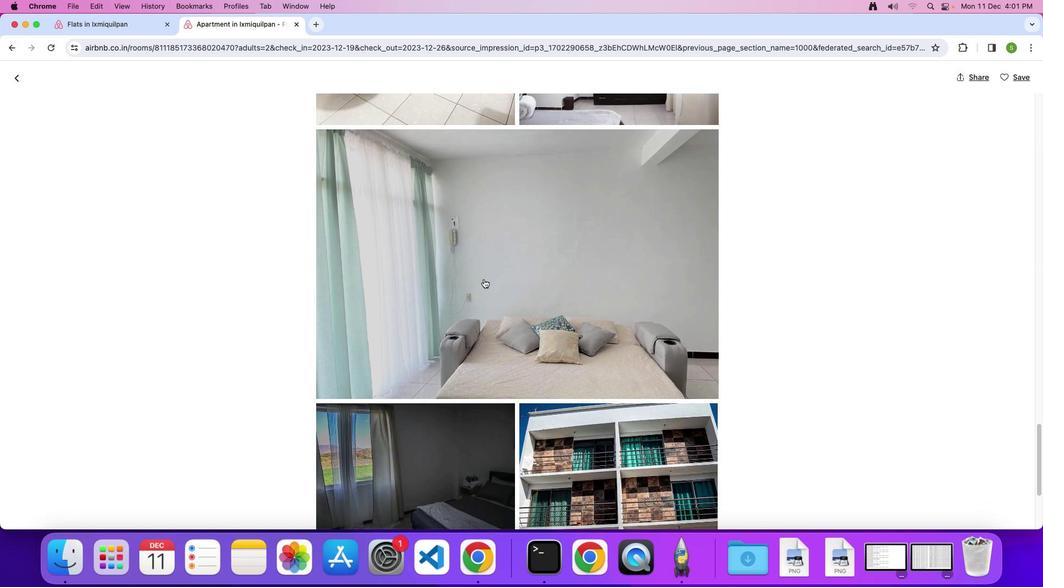 
Action: Mouse scrolled (483, 278) with delta (0, -1)
Screenshot: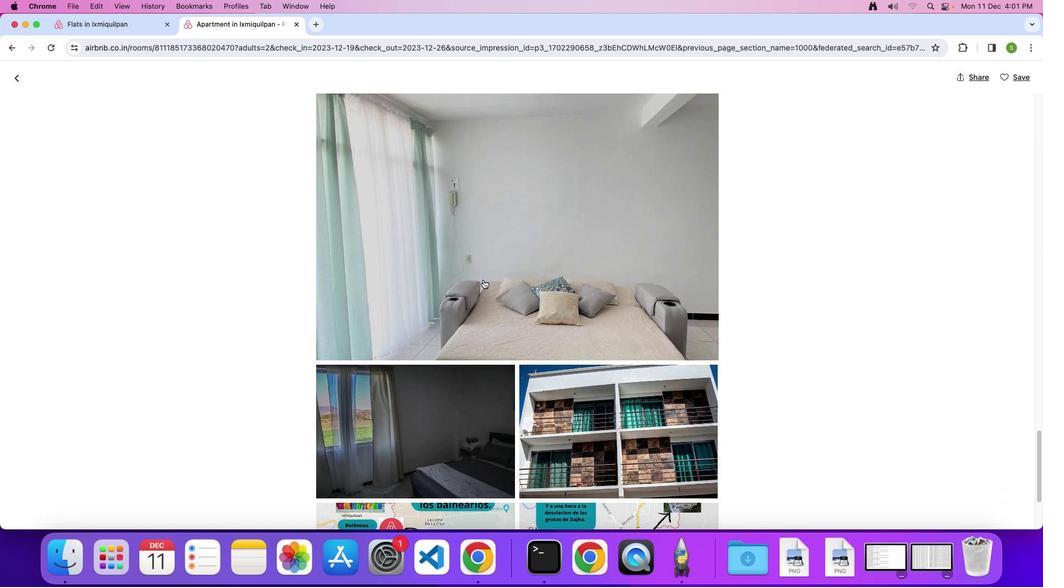 
Action: Mouse moved to (477, 288)
Screenshot: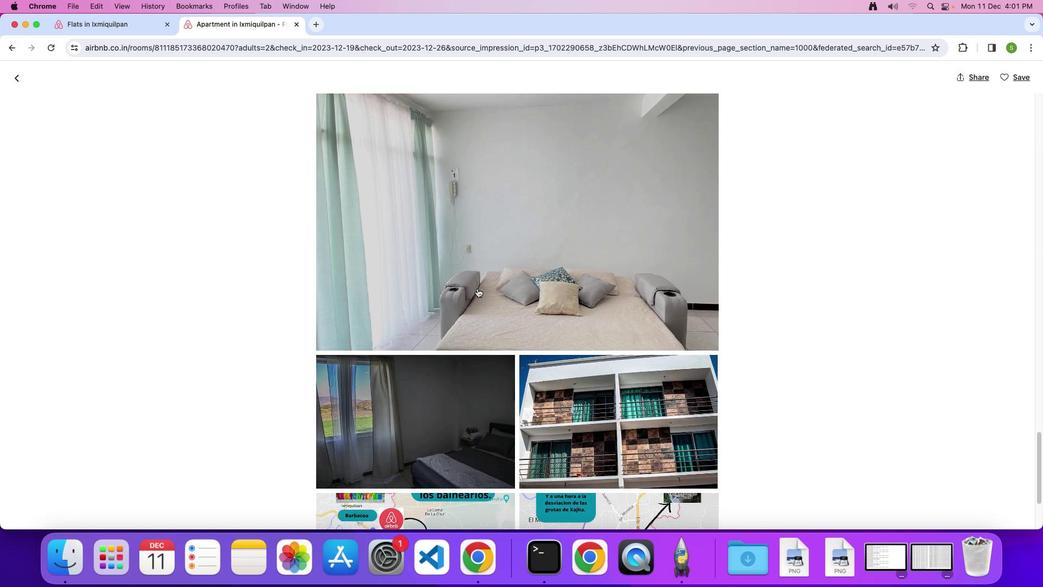 
Action: Mouse scrolled (477, 288) with delta (0, 0)
Screenshot: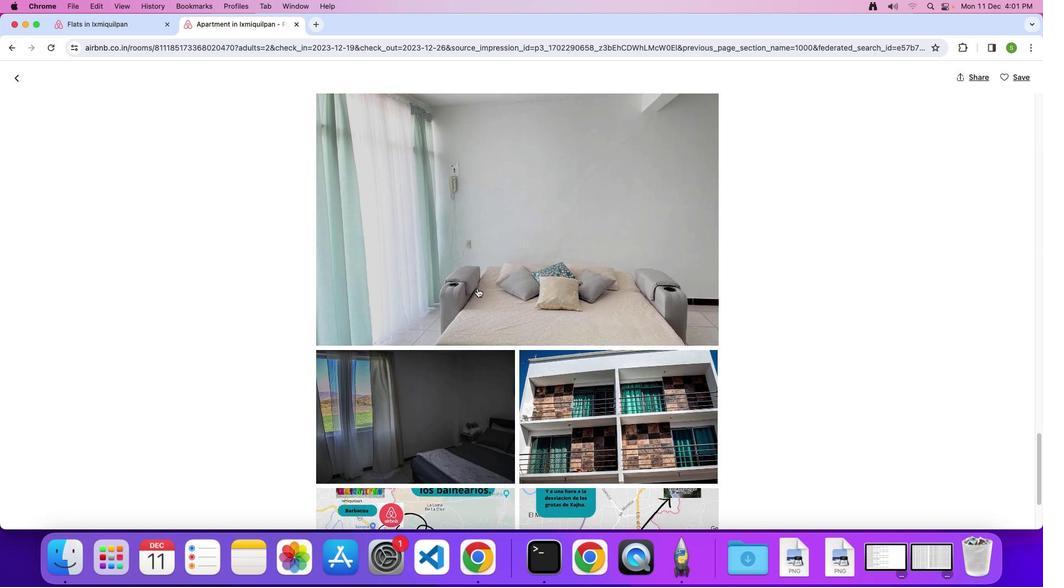 
Action: Mouse scrolled (477, 288) with delta (0, 0)
Screenshot: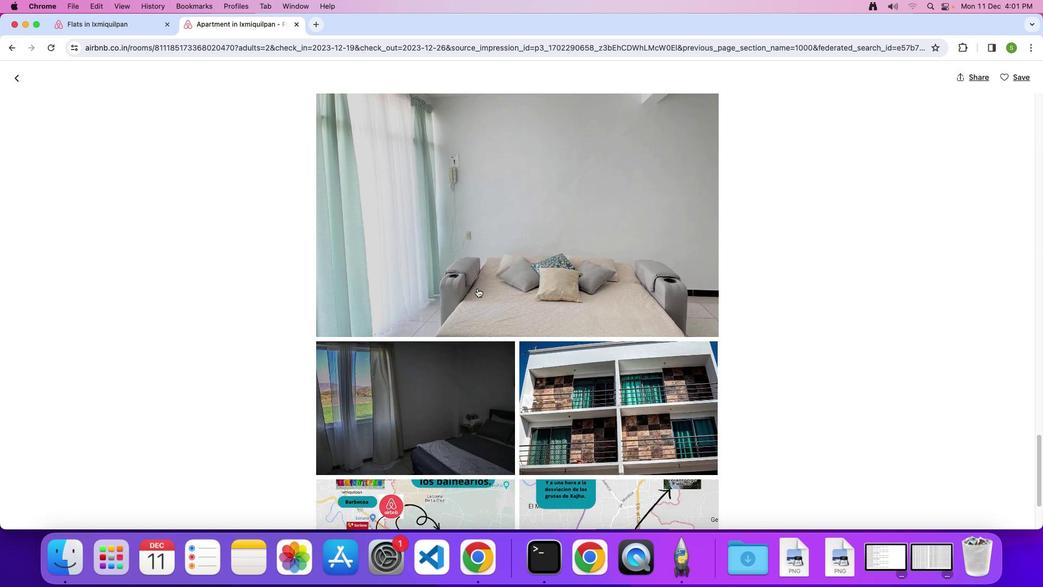 
Action: Mouse moved to (477, 288)
Screenshot: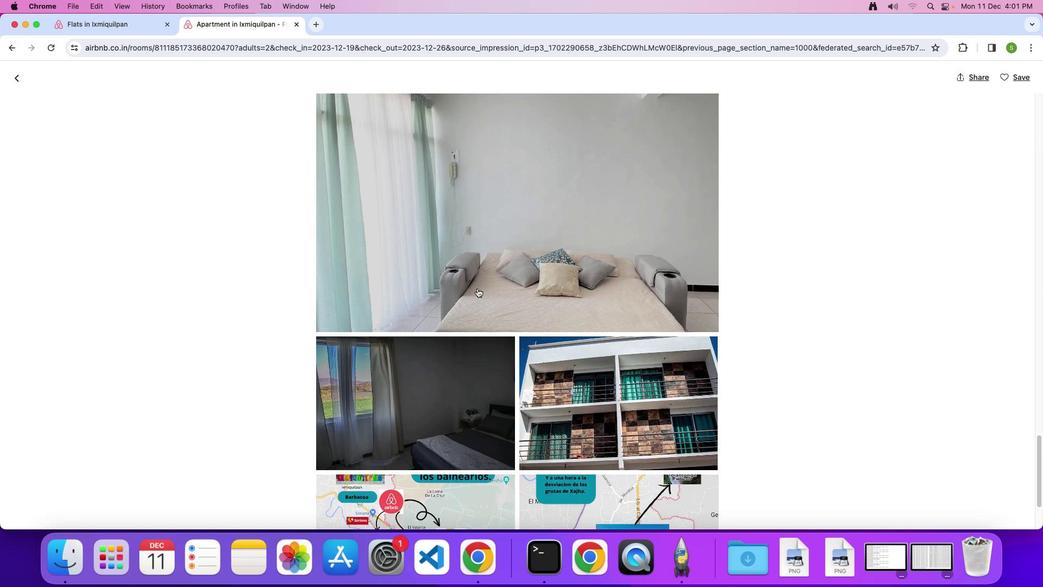 
Action: Mouse scrolled (477, 288) with delta (0, 0)
Screenshot: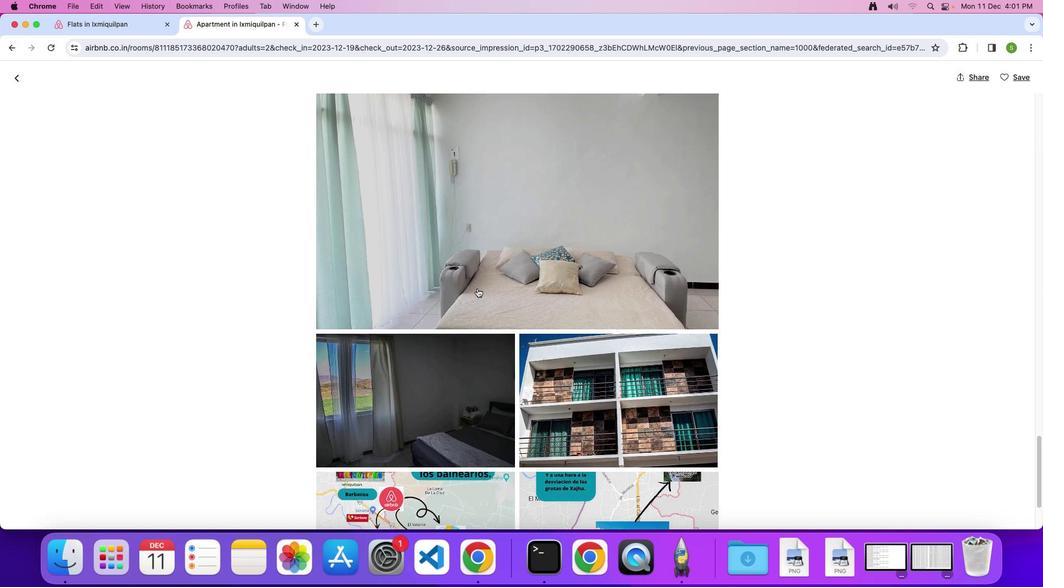 
Action: Mouse scrolled (477, 288) with delta (0, 0)
Screenshot: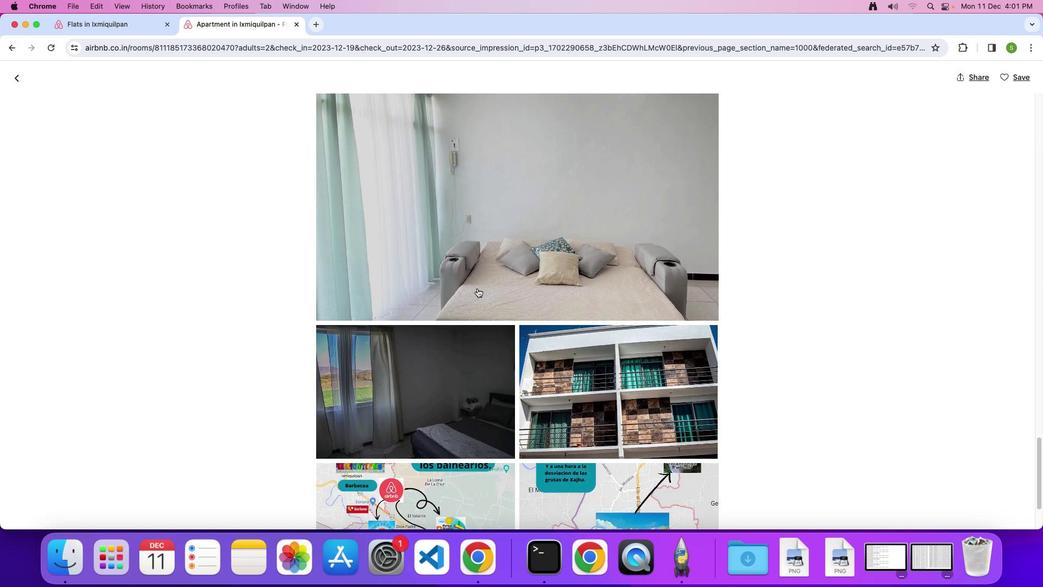 
Action: Mouse moved to (477, 288)
Screenshot: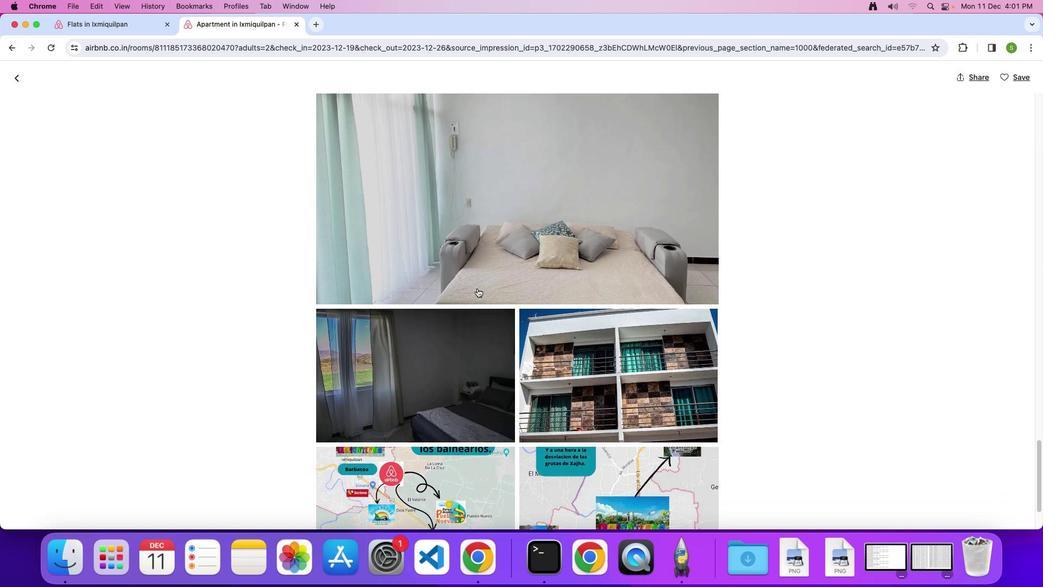 
Action: Mouse scrolled (477, 288) with delta (0, 0)
Screenshot: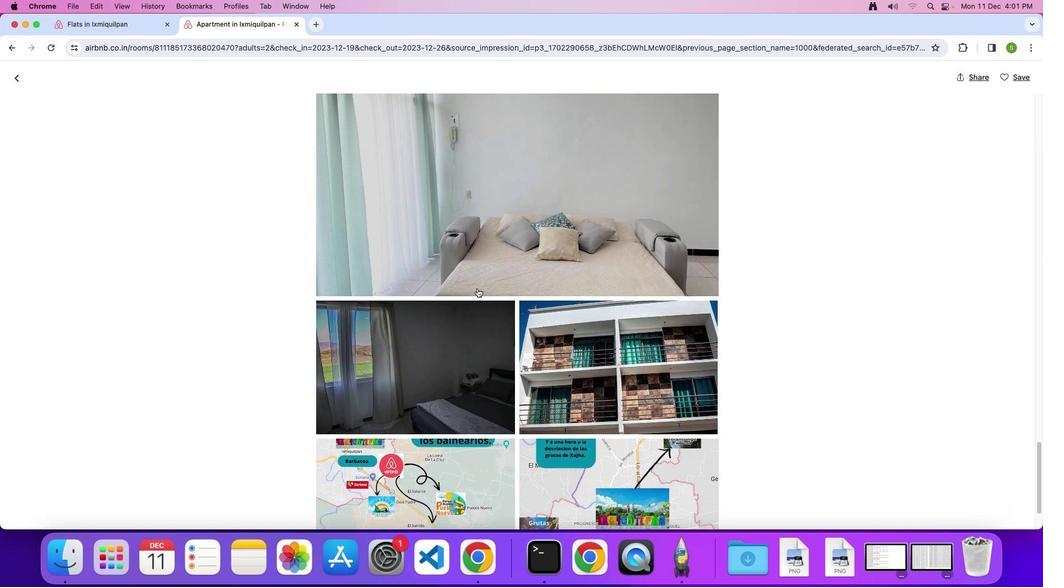 
Action: Mouse scrolled (477, 288) with delta (0, 0)
Screenshot: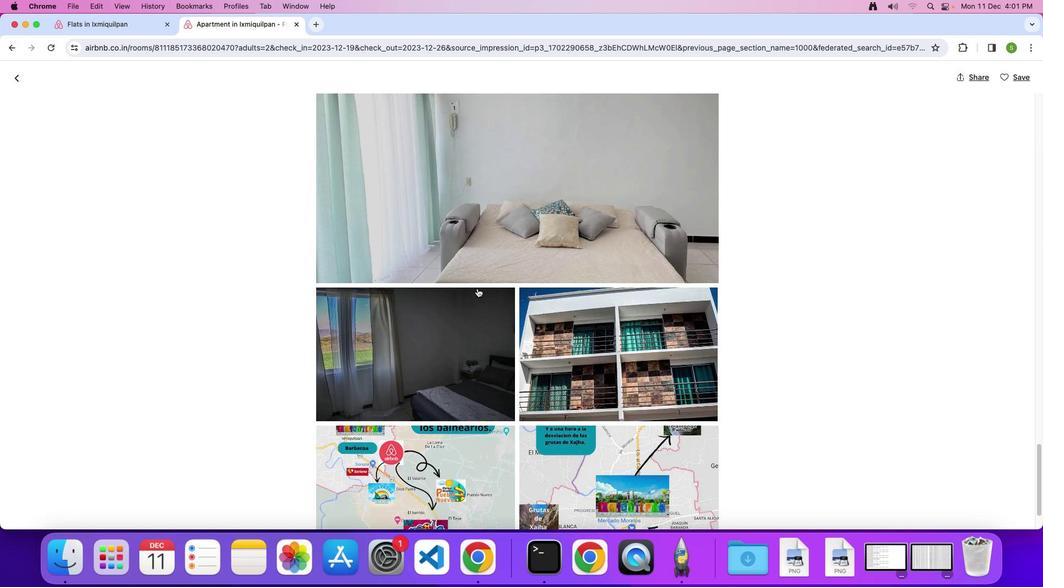 
Action: Mouse scrolled (477, 288) with delta (0, 0)
Screenshot: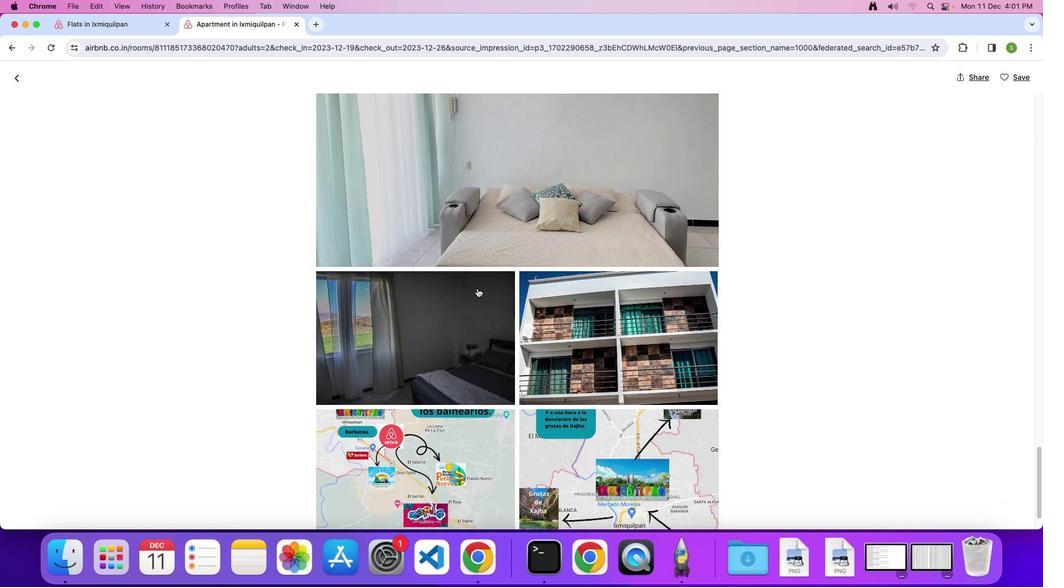 
Action: Mouse scrolled (477, 288) with delta (0, -1)
Screenshot: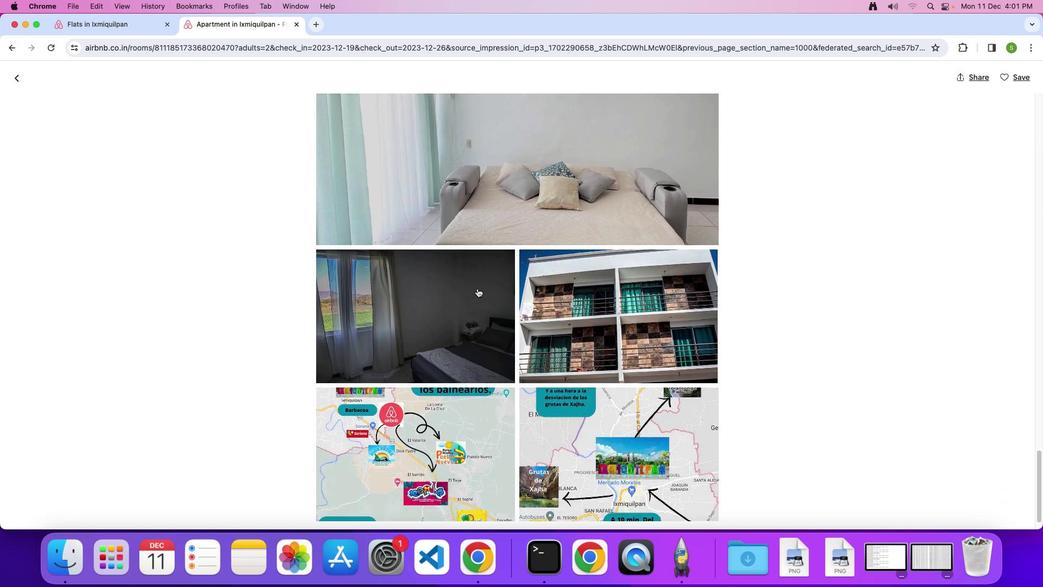 
Action: Mouse scrolled (477, 288) with delta (0, 0)
Screenshot: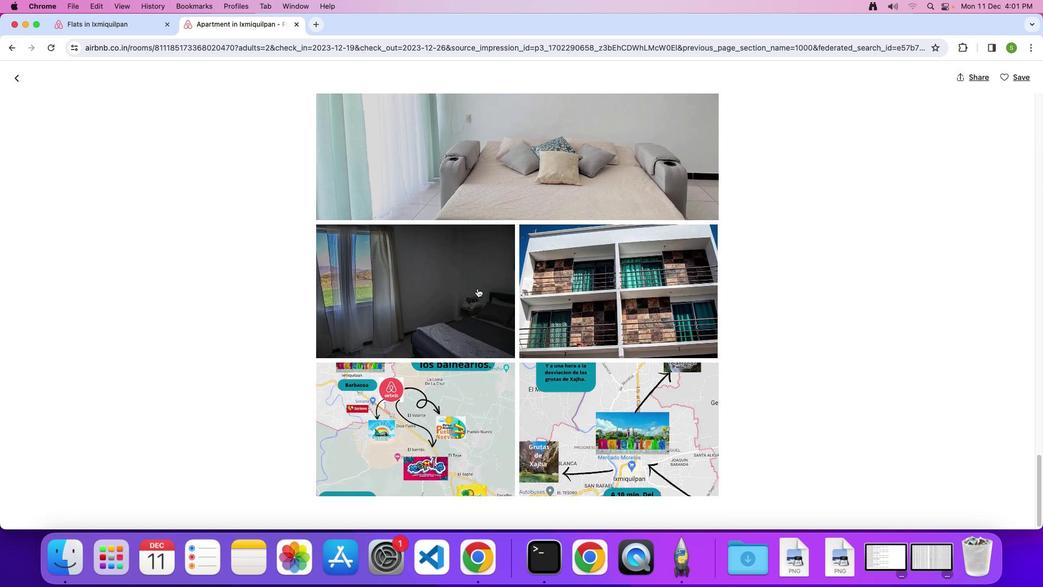 
Action: Mouse scrolled (477, 288) with delta (0, 0)
Screenshot: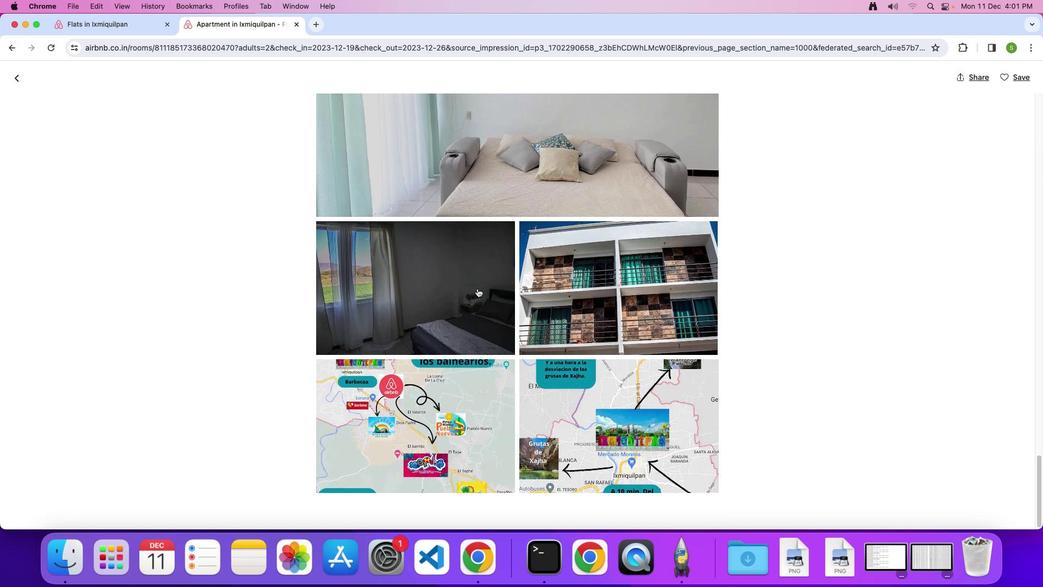 
Action: Mouse scrolled (477, 288) with delta (0, 0)
Screenshot: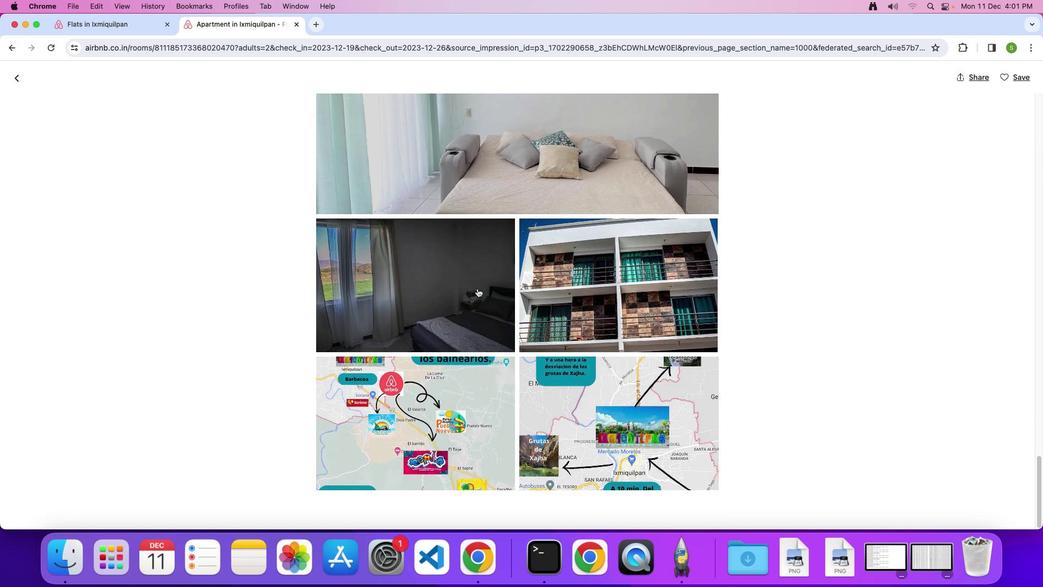 
Action: Mouse scrolled (477, 288) with delta (0, 0)
Screenshot: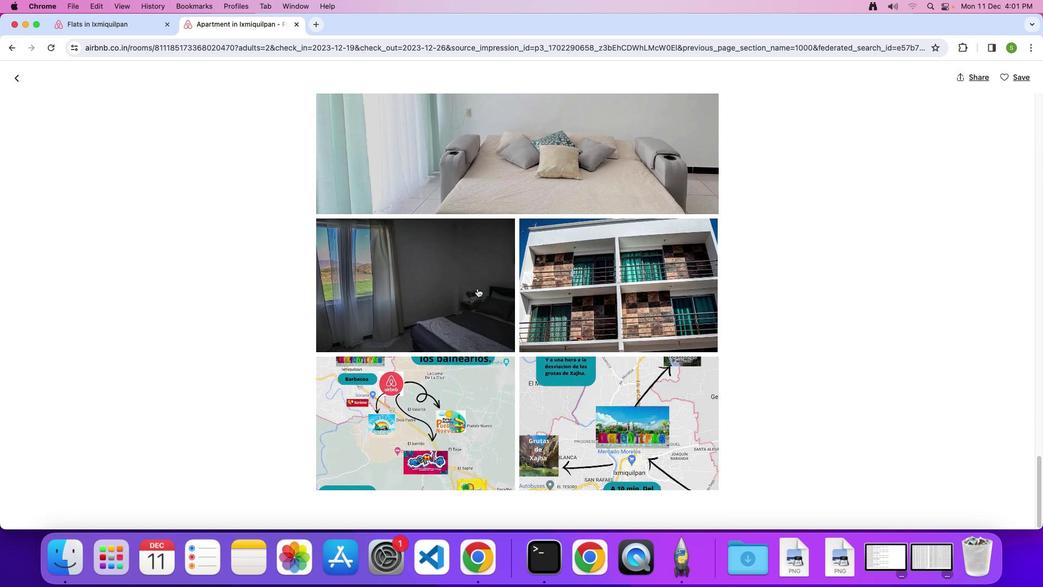 
Action: Mouse scrolled (477, 288) with delta (0, 0)
Screenshot: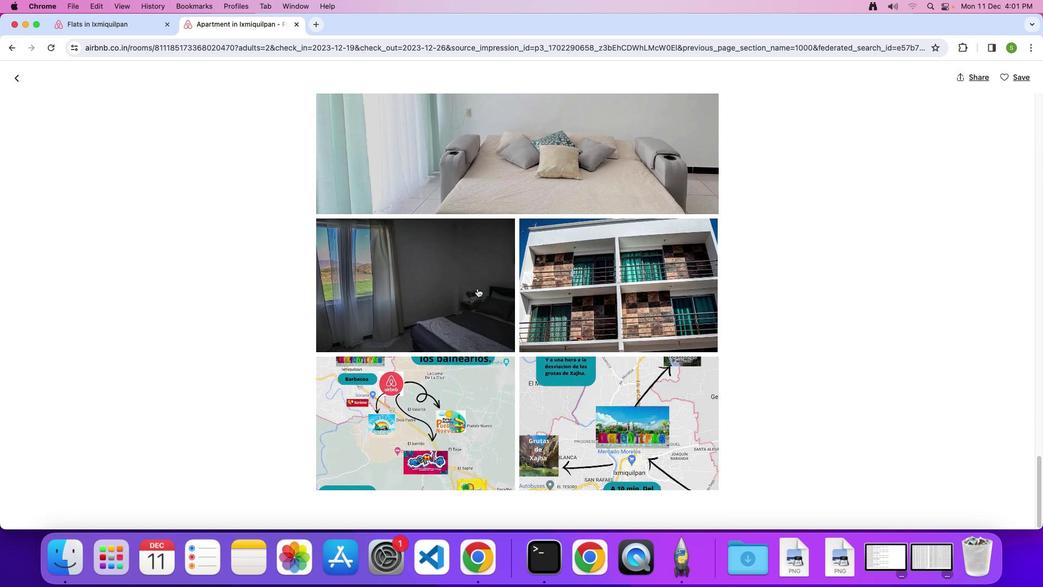 
Action: Mouse scrolled (477, 288) with delta (0, -1)
Screenshot: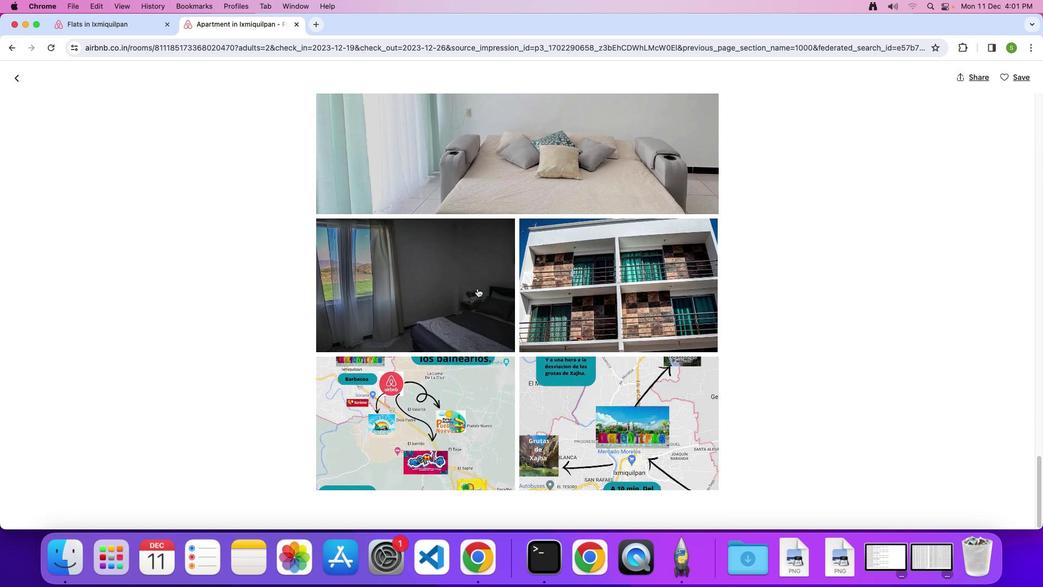 
Action: Mouse moved to (17, 83)
Screenshot: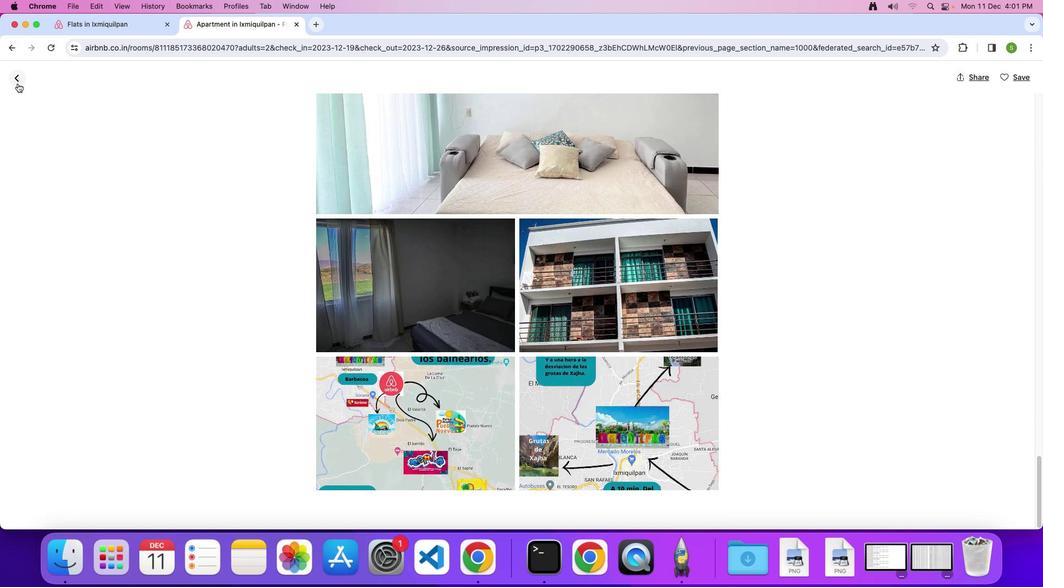 
Action: Mouse pressed left at (17, 83)
Screenshot: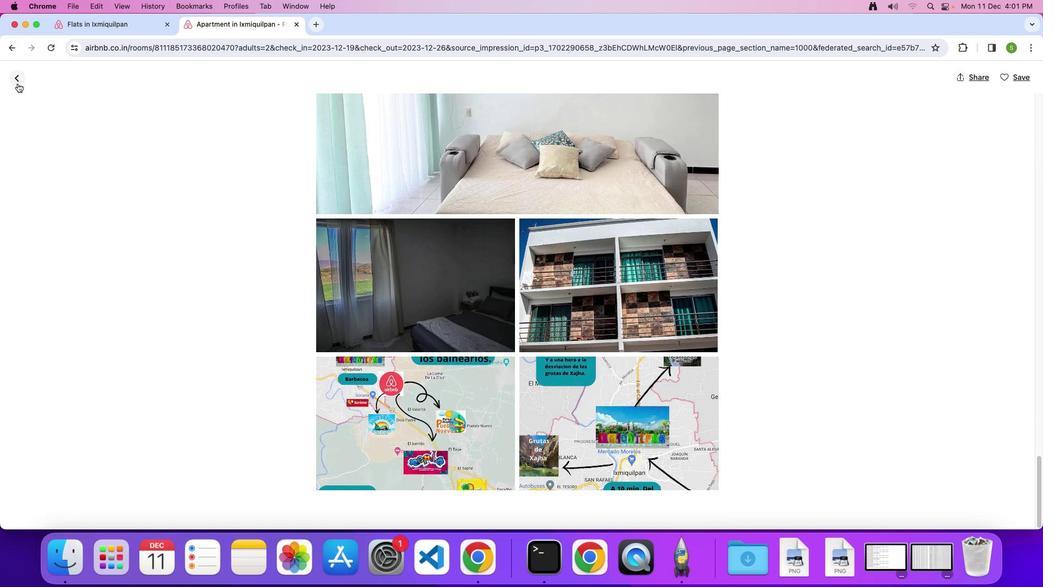 
Action: Mouse moved to (608, 306)
Screenshot: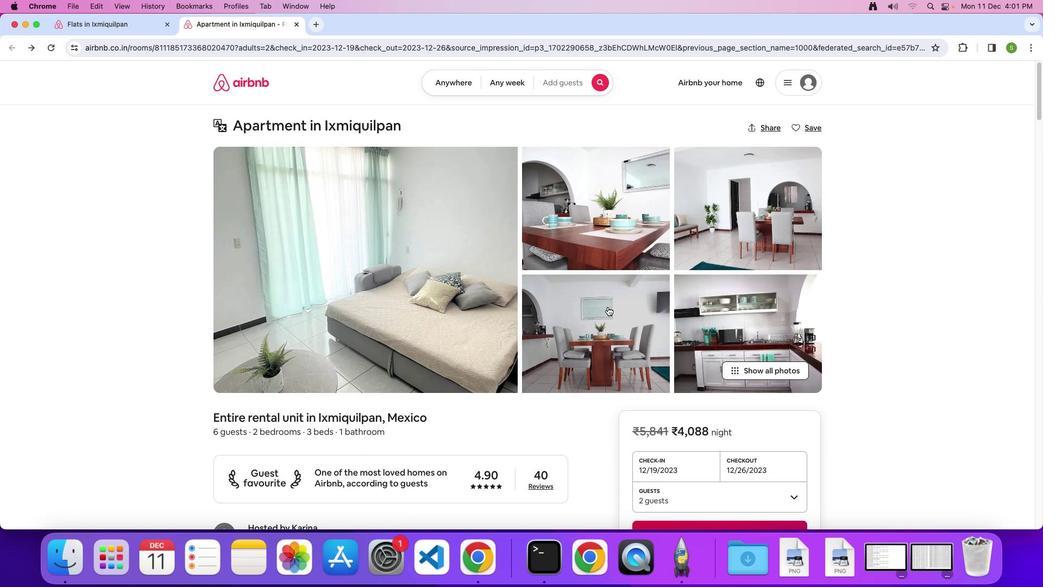 
Action: Mouse scrolled (608, 306) with delta (0, 0)
Screenshot: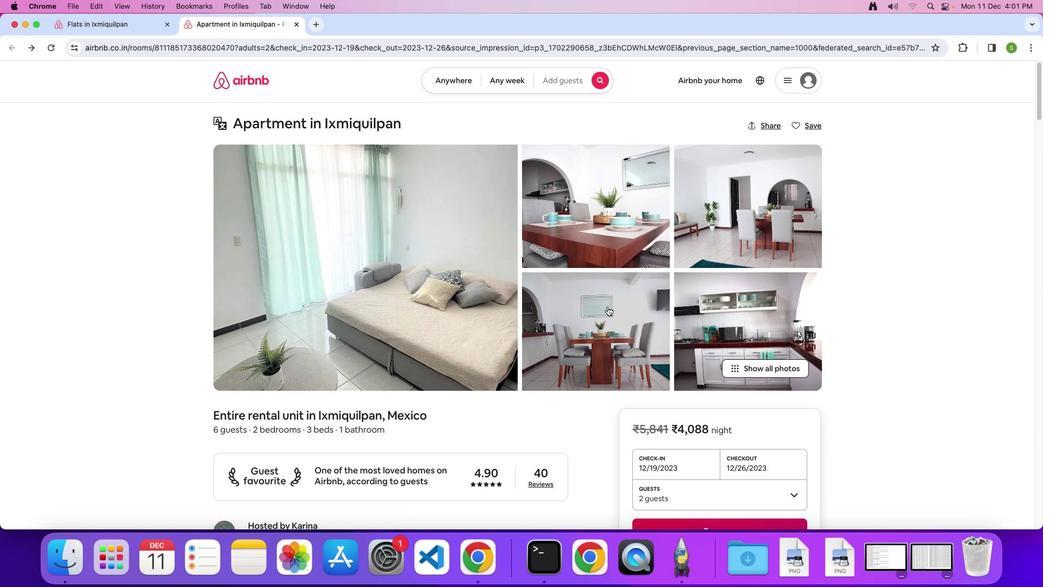 
Action: Mouse scrolled (608, 306) with delta (0, 0)
Screenshot: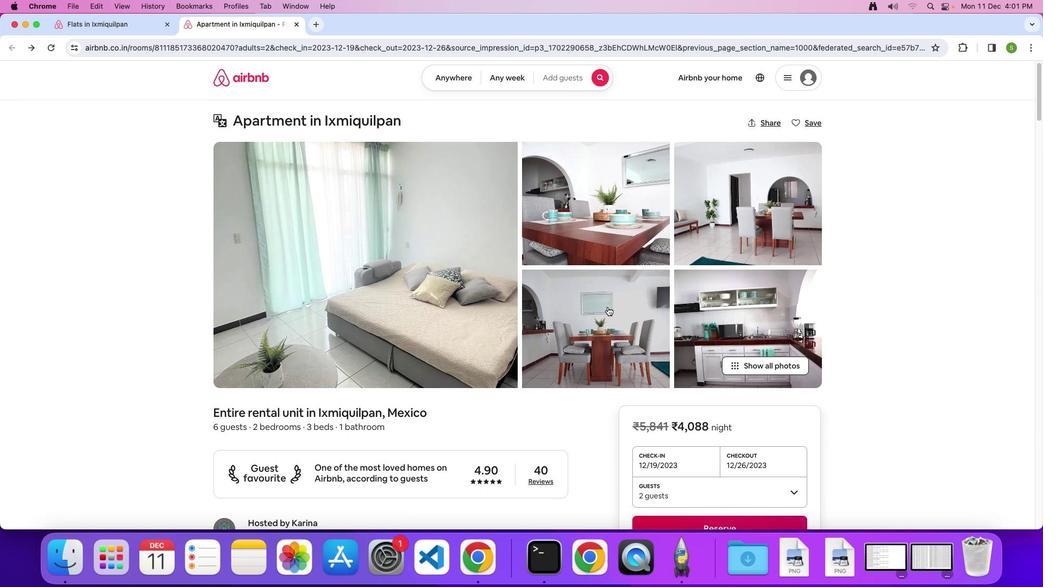 
Action: Mouse scrolled (608, 306) with delta (0, 0)
Screenshot: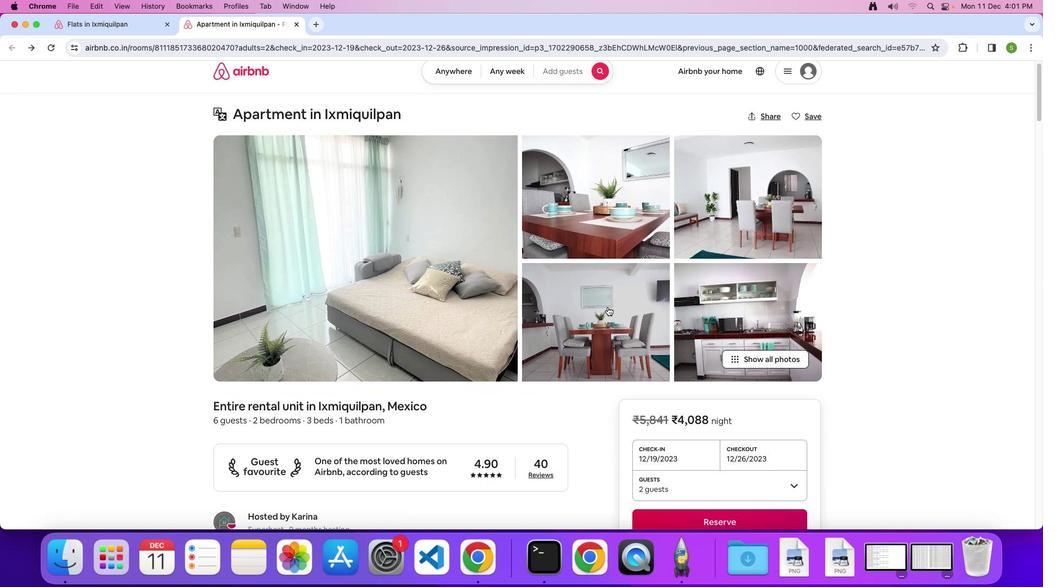
Action: Mouse scrolled (608, 306) with delta (0, 0)
Screenshot: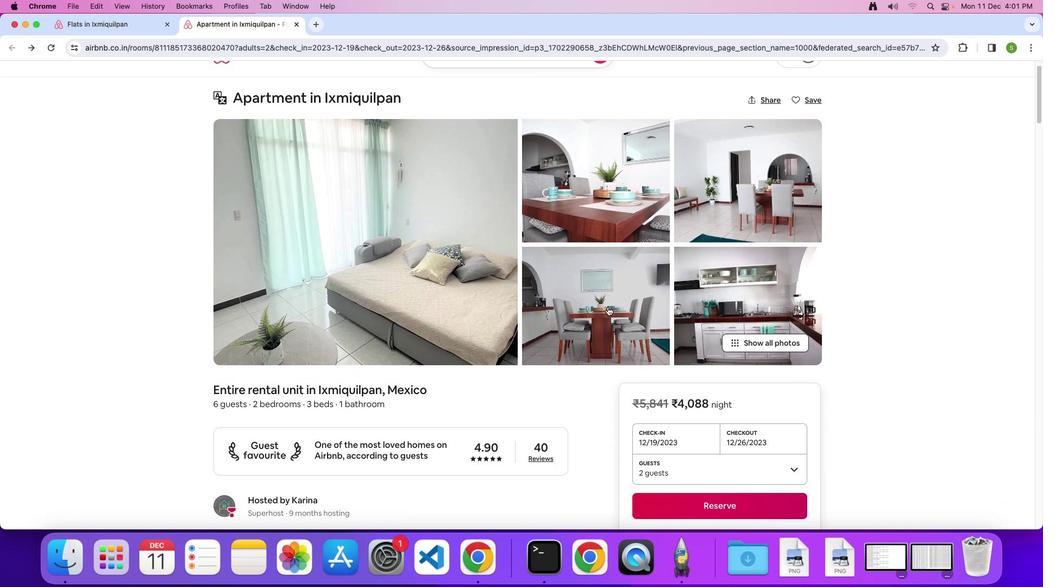 
Action: Mouse scrolled (608, 306) with delta (0, 0)
Screenshot: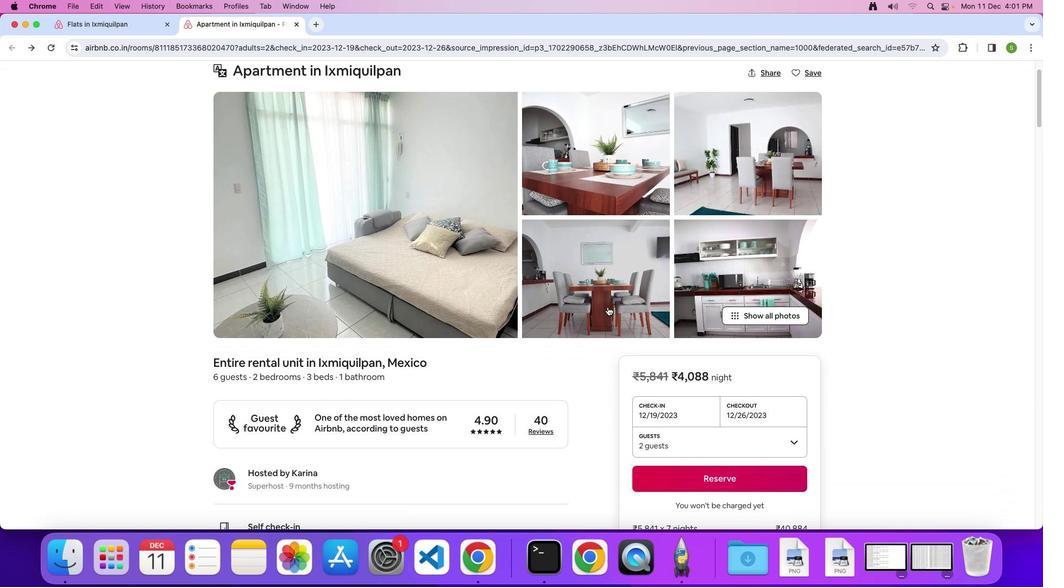 
Action: Mouse scrolled (608, 306) with delta (0, -1)
Screenshot: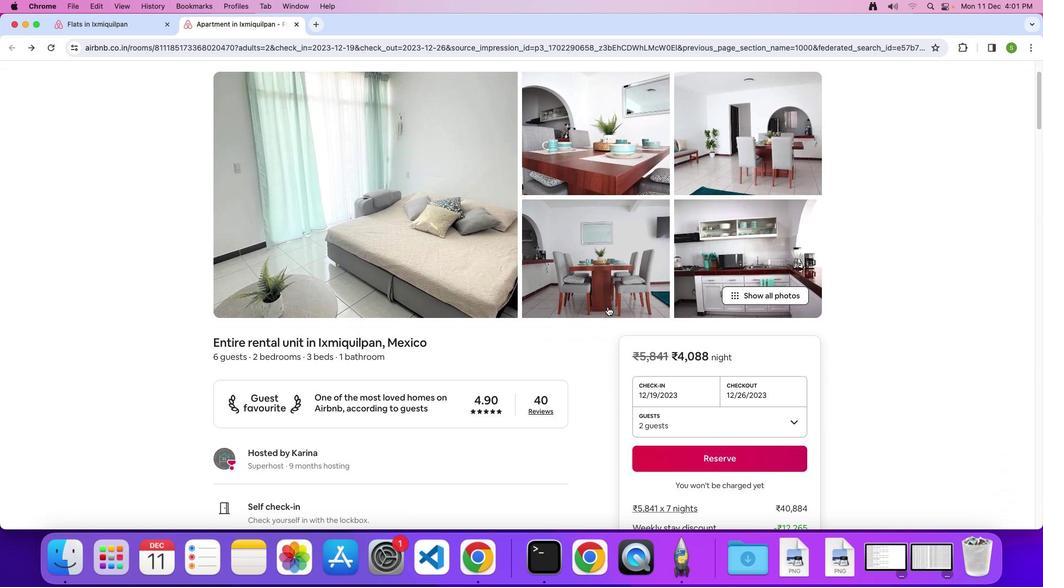 
Action: Mouse scrolled (608, 306) with delta (0, 0)
Screenshot: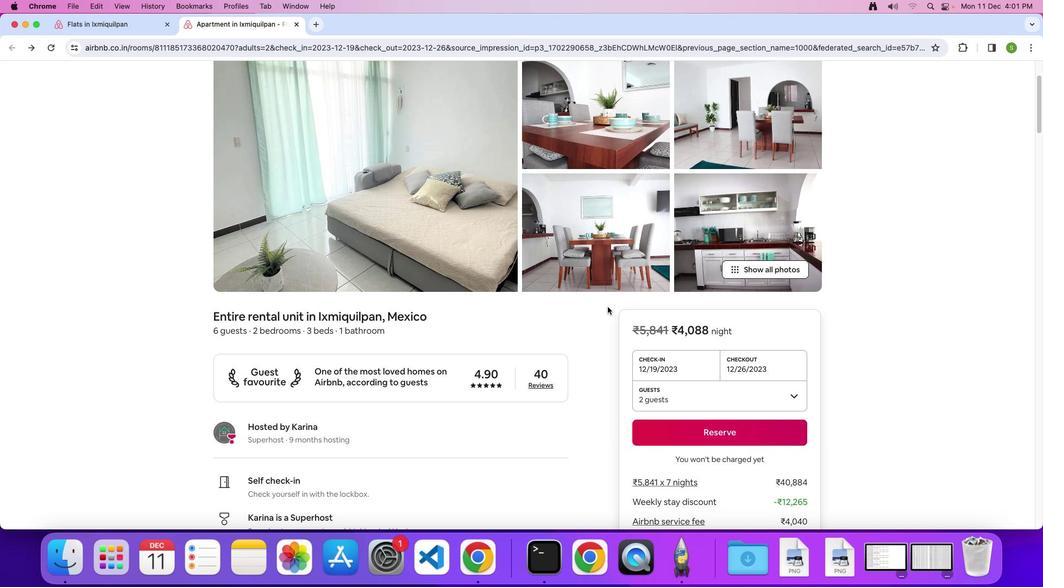 
Action: Mouse scrolled (608, 306) with delta (0, 0)
Screenshot: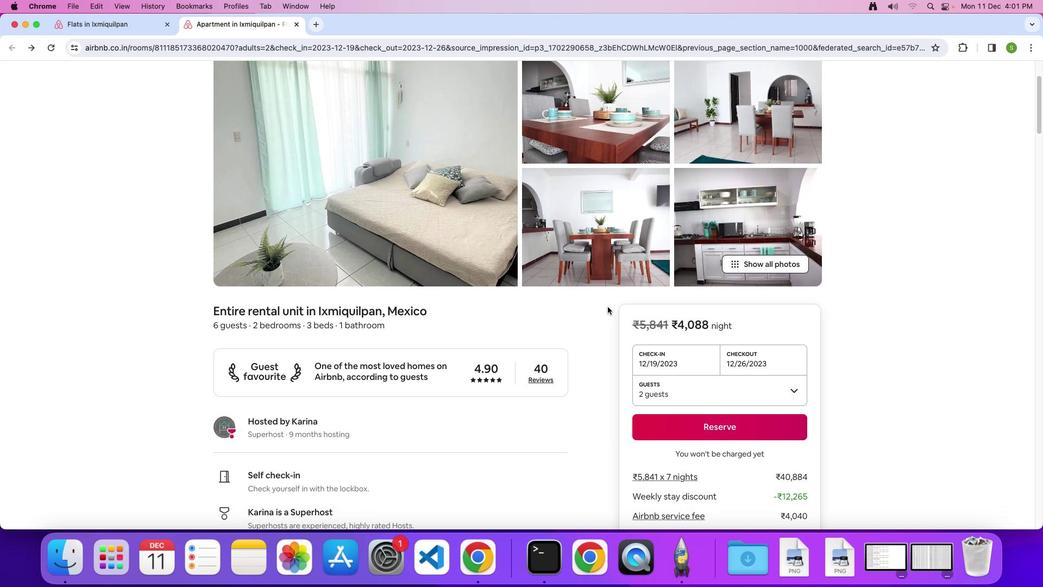 
Action: Mouse scrolled (608, 306) with delta (0, 0)
Screenshot: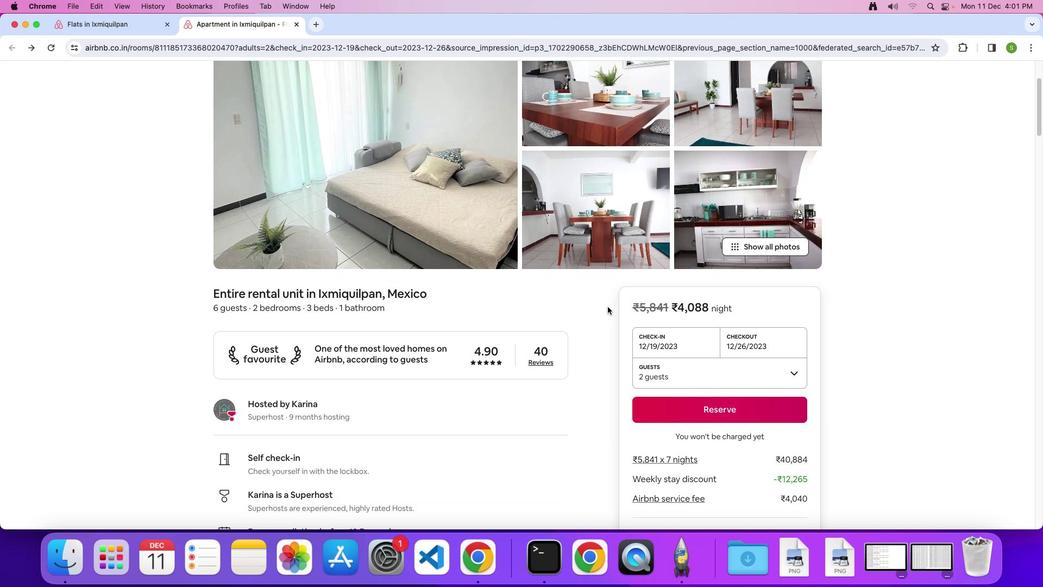
Action: Mouse scrolled (608, 306) with delta (0, 0)
Screenshot: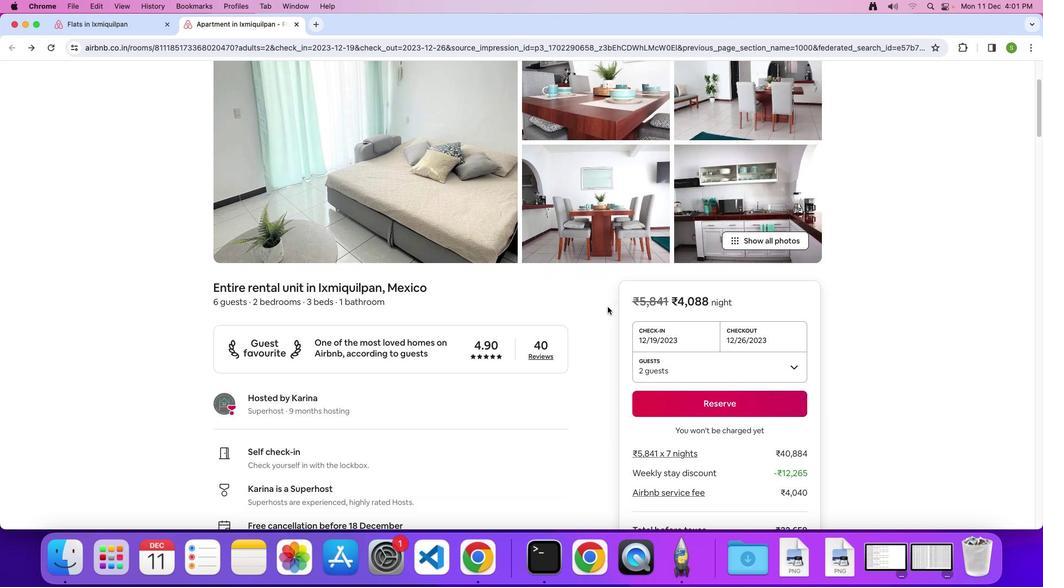 
Action: Mouse scrolled (608, 306) with delta (0, 0)
Screenshot: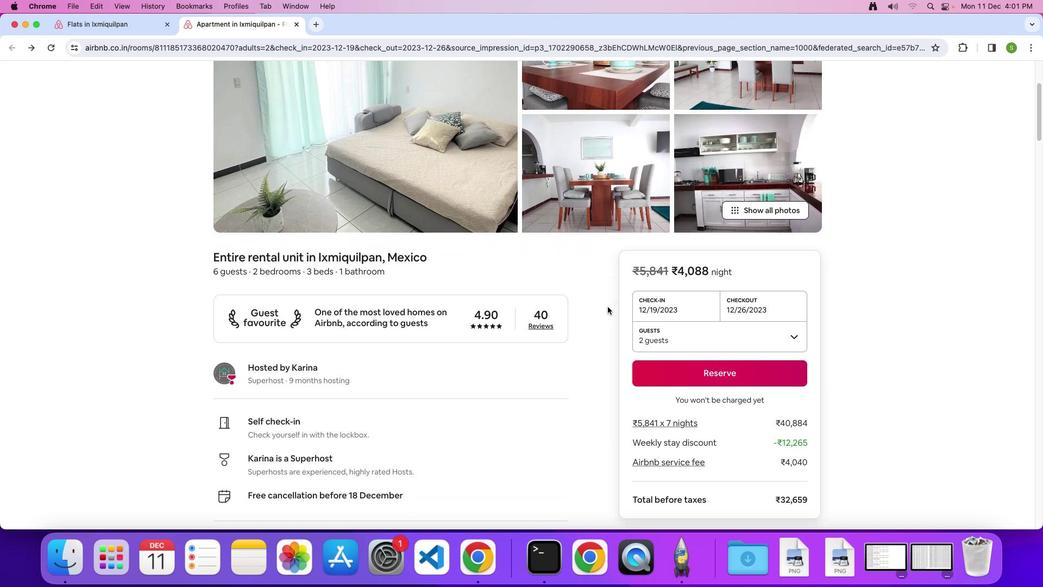 
Action: Mouse scrolled (608, 306) with delta (0, 0)
Screenshot: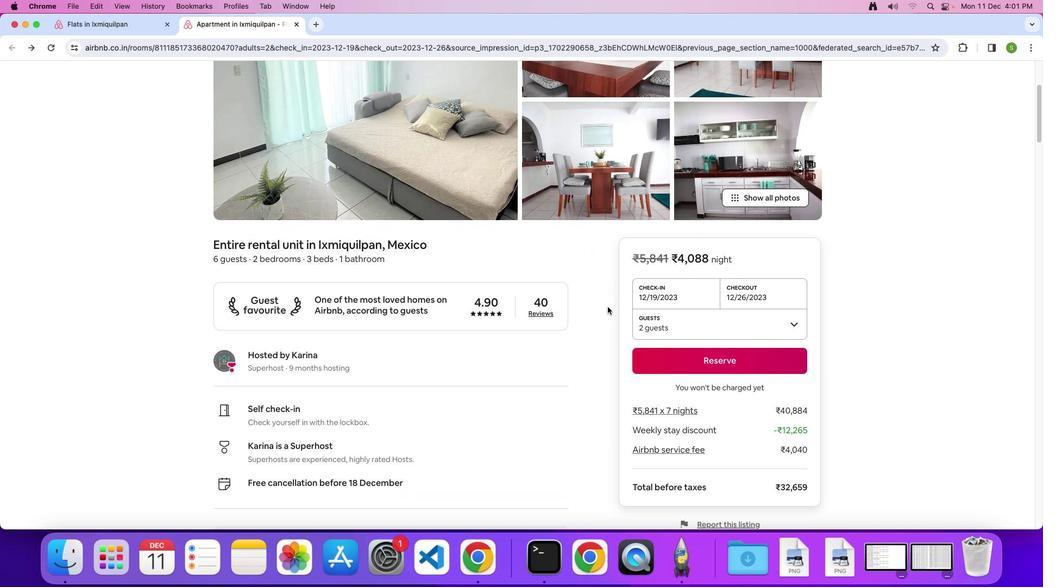 
Action: Mouse scrolled (608, 306) with delta (0, 0)
Screenshot: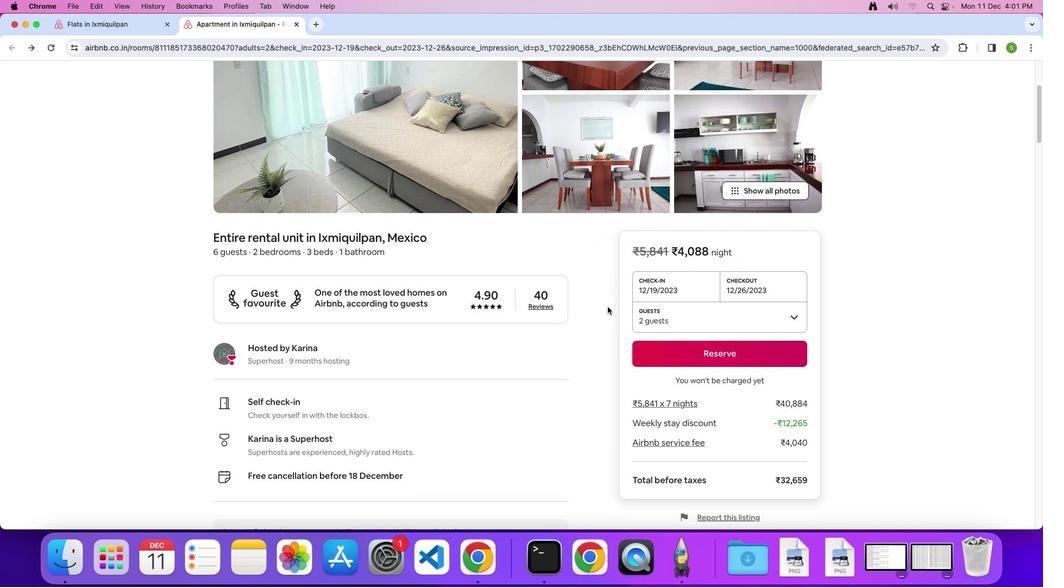 
Action: Mouse scrolled (608, 306) with delta (0, 0)
Screenshot: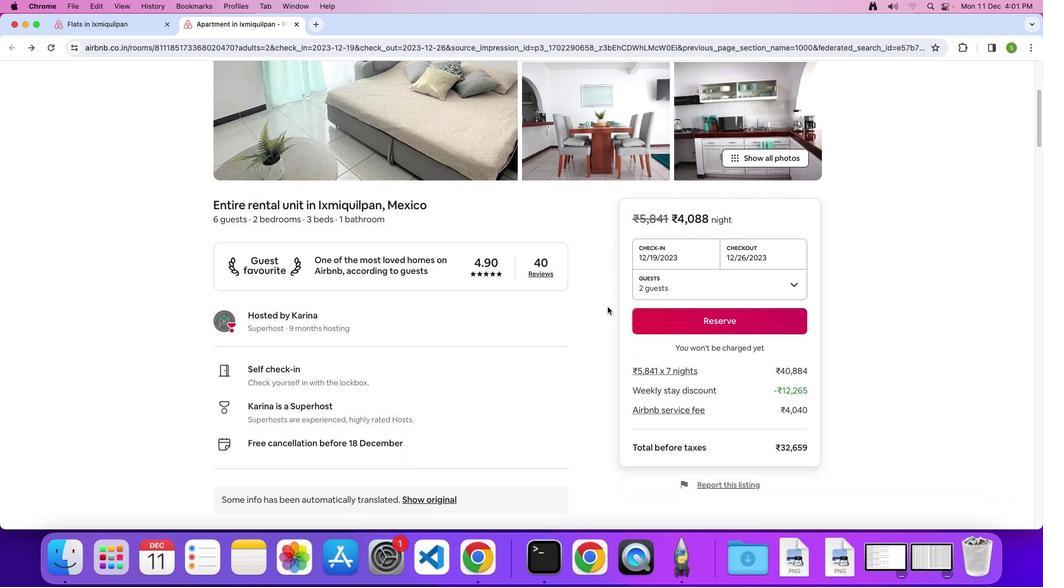 
Action: Mouse scrolled (608, 306) with delta (0, 0)
Screenshot: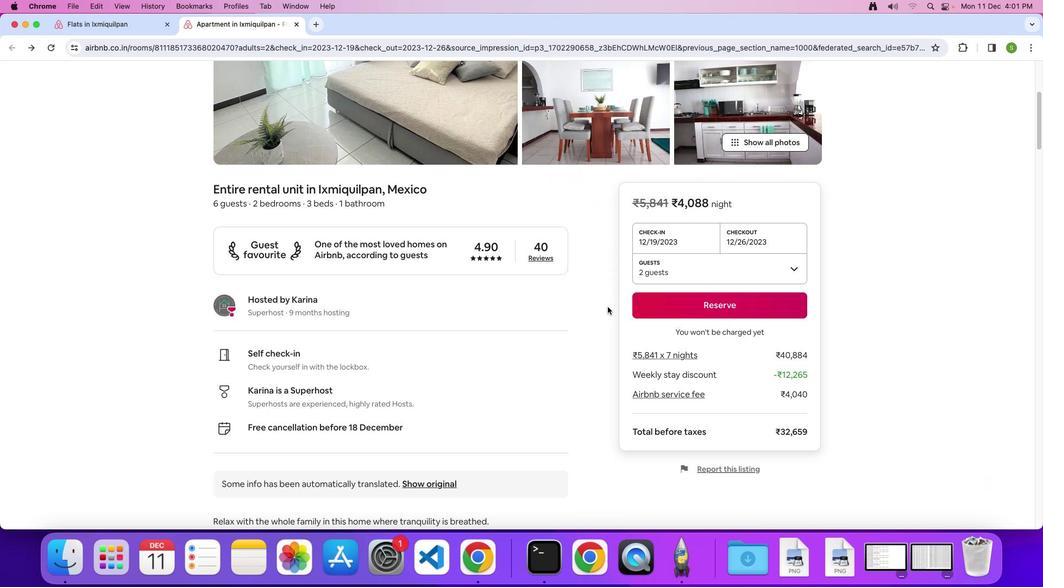 
Action: Mouse scrolled (608, 306) with delta (0, 0)
Screenshot: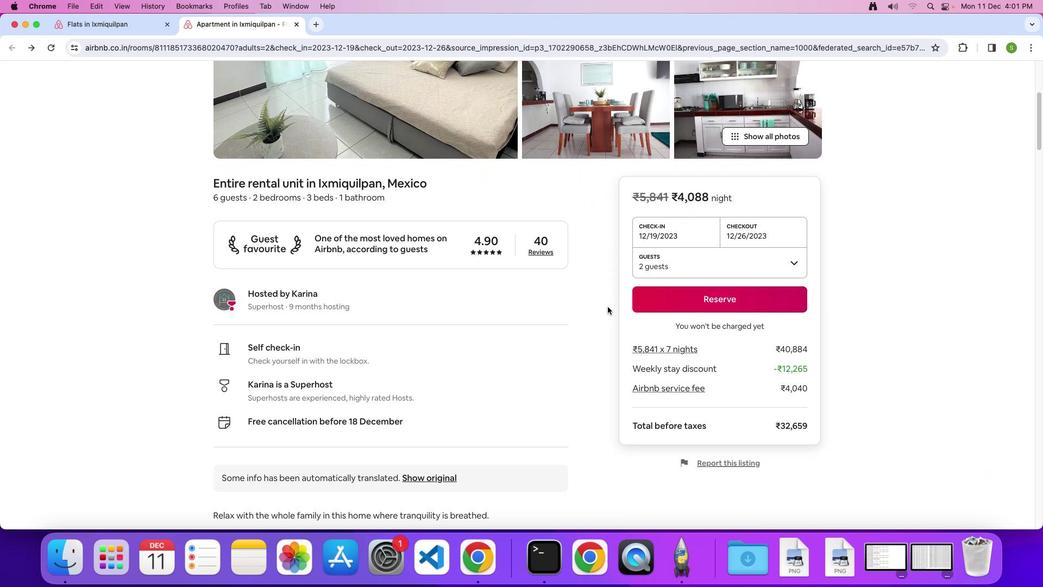 
Action: Mouse scrolled (608, 306) with delta (0, 0)
Screenshot: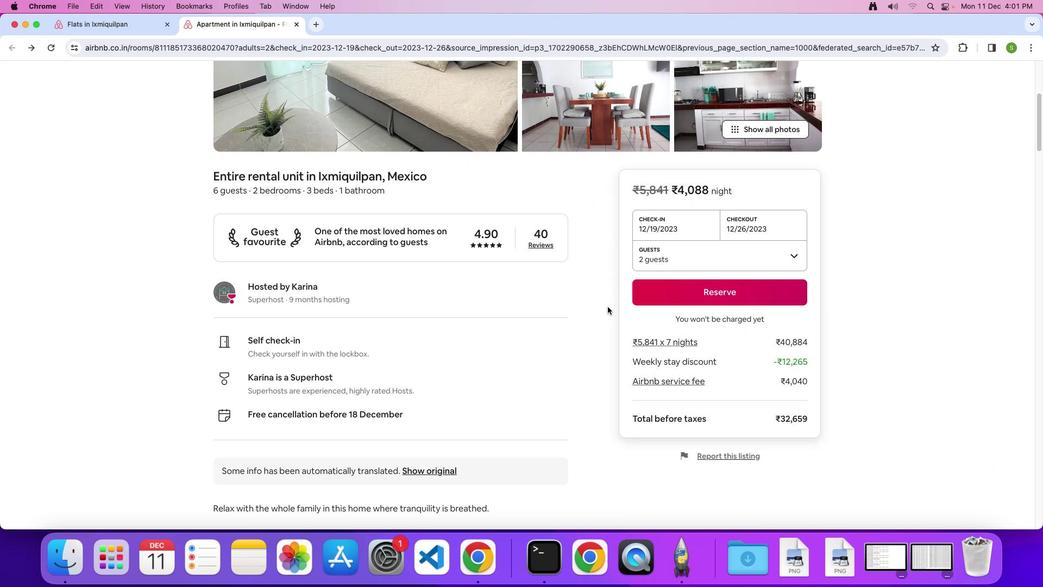 
Action: Mouse scrolled (608, 306) with delta (0, 0)
Screenshot: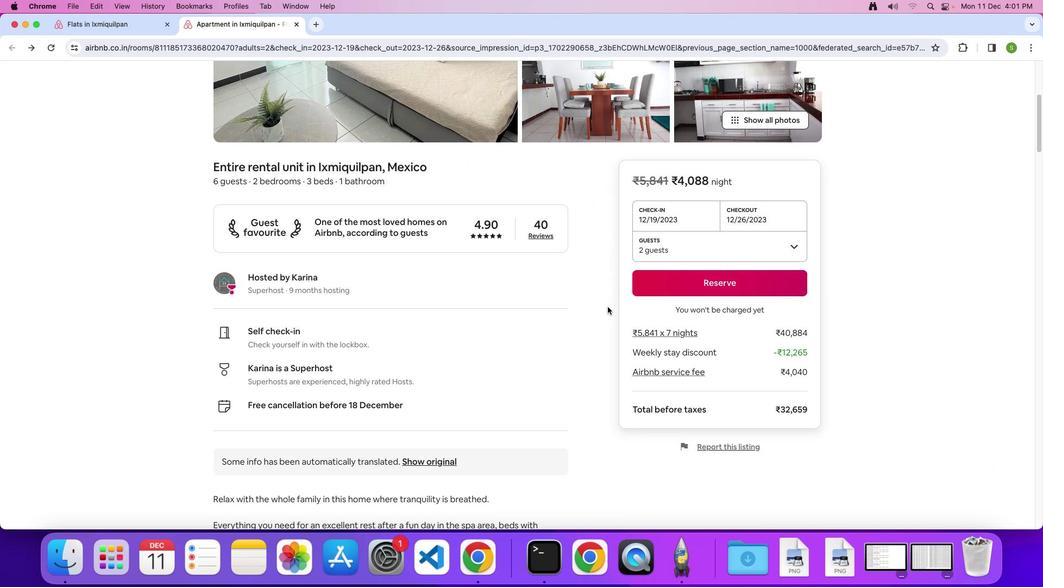 
Action: Mouse scrolled (608, 306) with delta (0, 0)
Screenshot: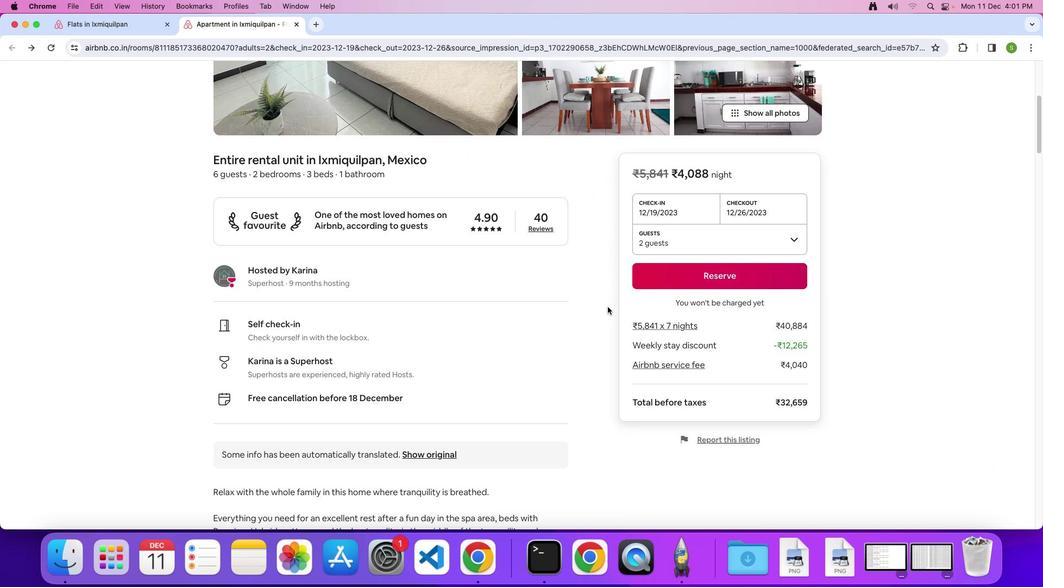 
Action: Mouse scrolled (608, 306) with delta (0, 0)
Screenshot: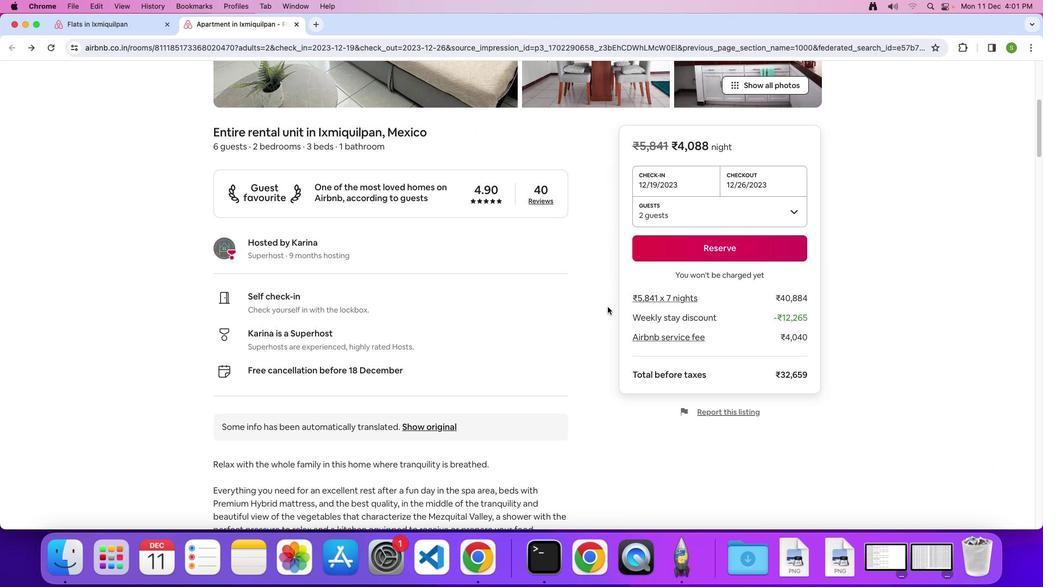 
Action: Mouse scrolled (608, 306) with delta (0, 0)
Screenshot: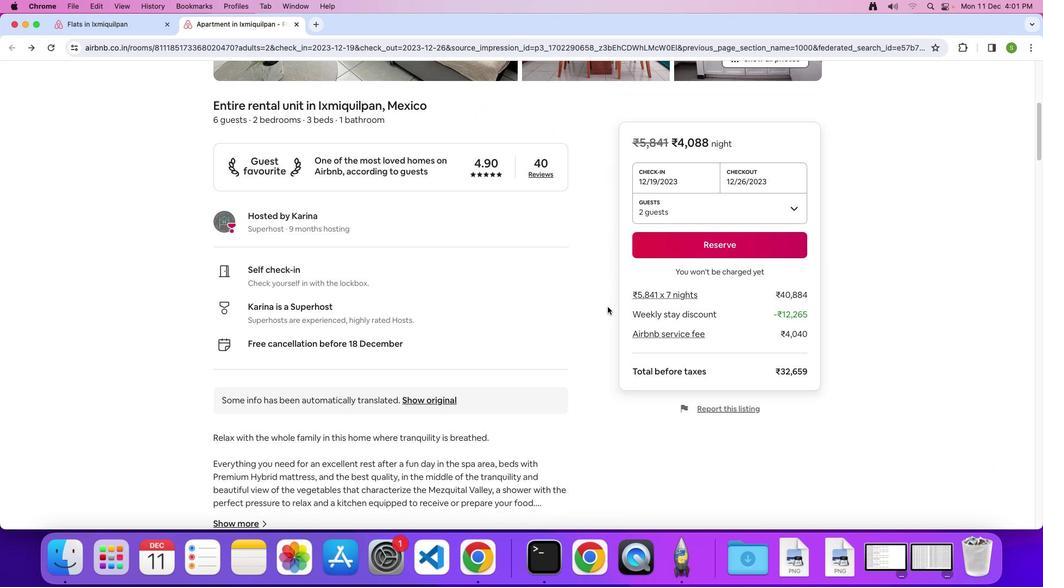 
Action: Mouse scrolled (608, 306) with delta (0, -1)
Screenshot: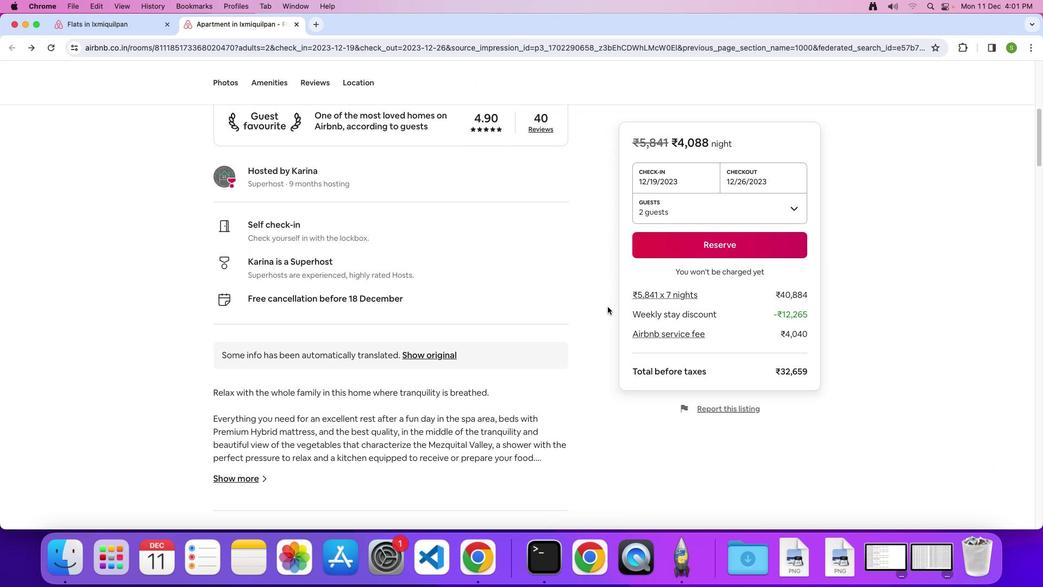 
Action: Mouse scrolled (608, 306) with delta (0, 0)
Screenshot: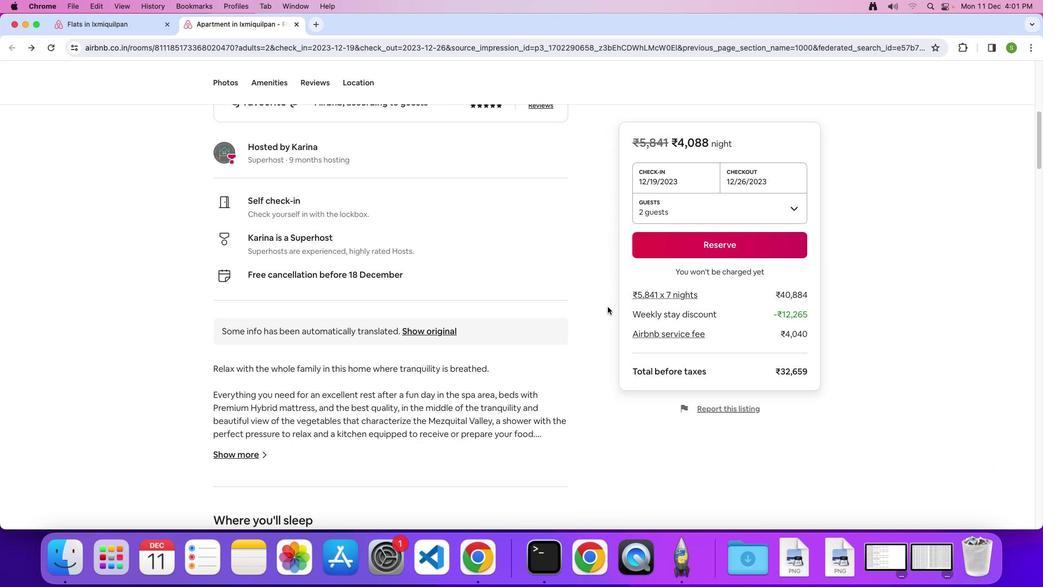 
Action: Mouse scrolled (608, 306) with delta (0, 0)
Screenshot: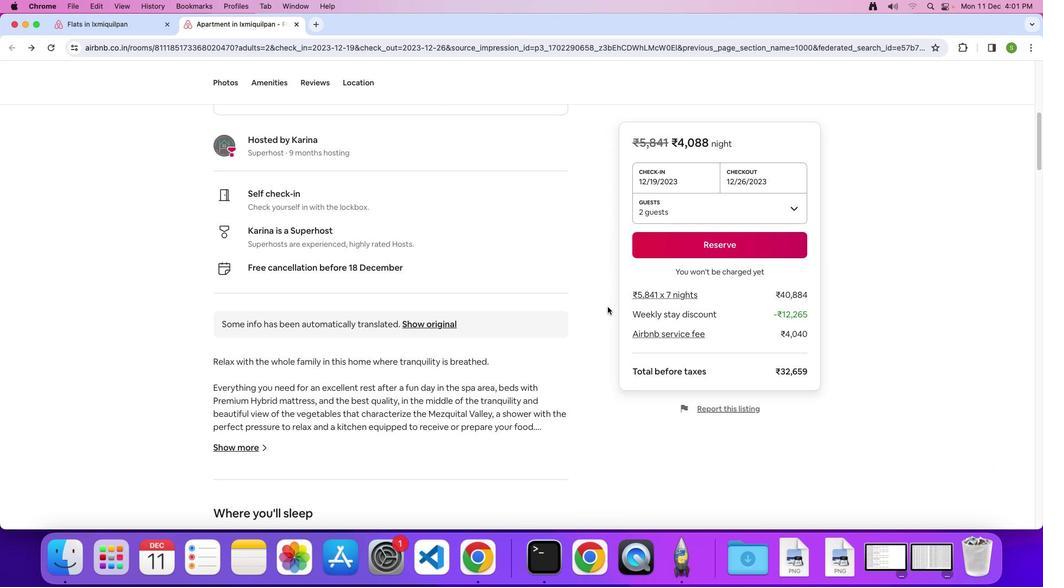 
Action: Mouse scrolled (608, 306) with delta (0, -1)
Screenshot: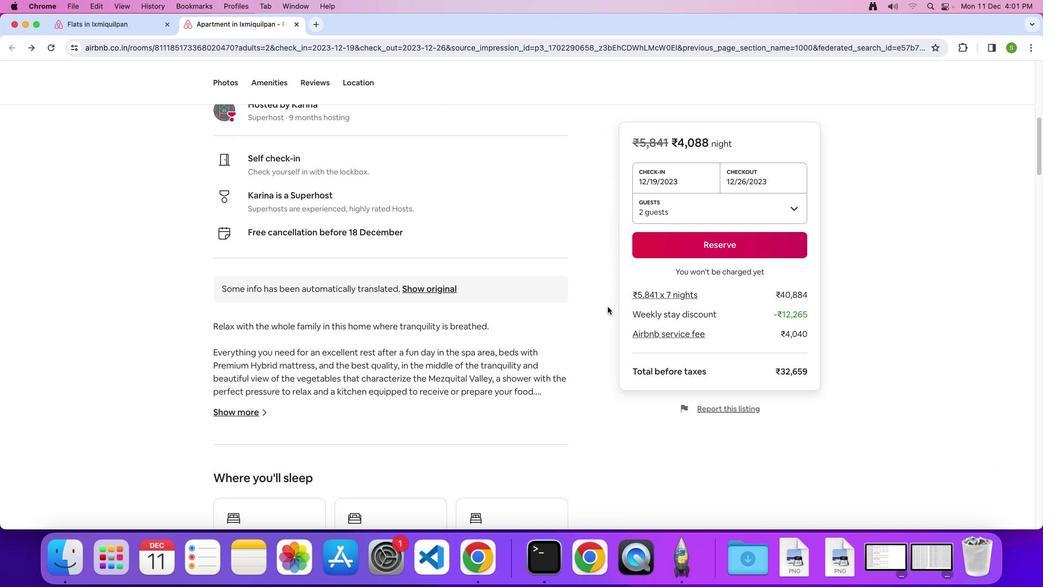 
Action: Mouse scrolled (608, 306) with delta (0, 0)
Screenshot: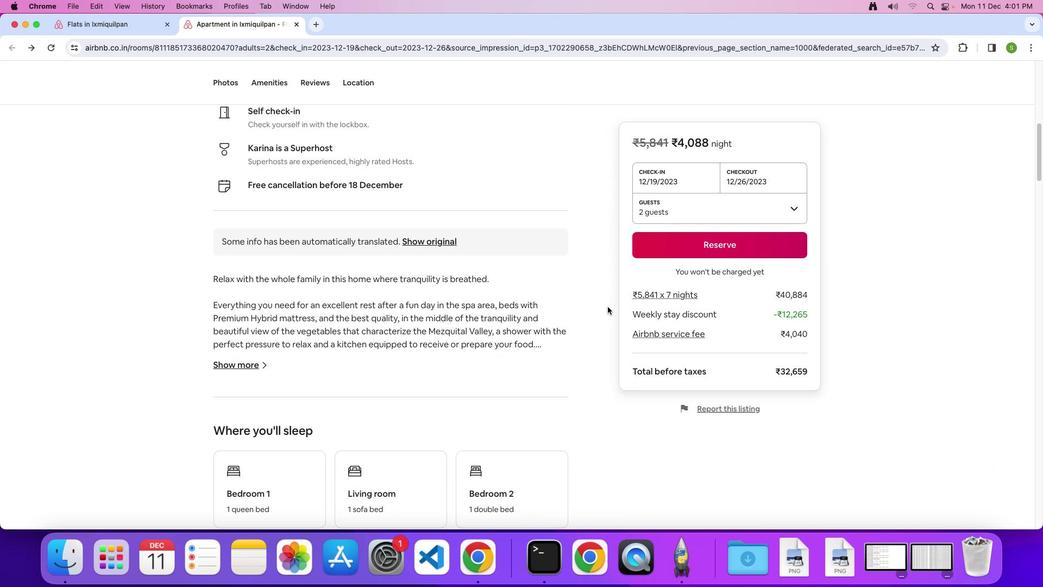 
Action: Mouse scrolled (608, 306) with delta (0, 0)
Screenshot: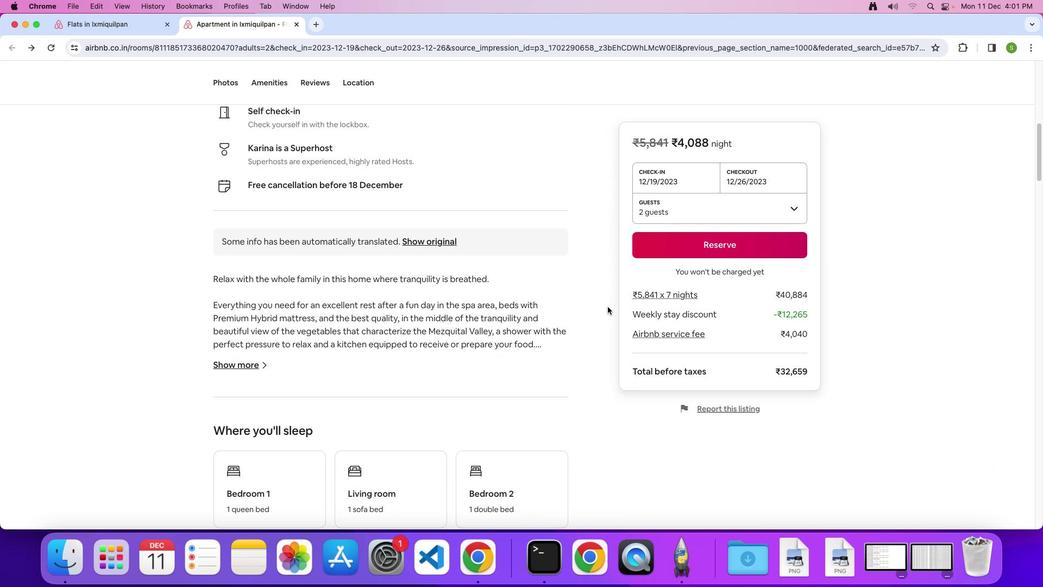 
Action: Mouse scrolled (608, 306) with delta (0, -1)
Screenshot: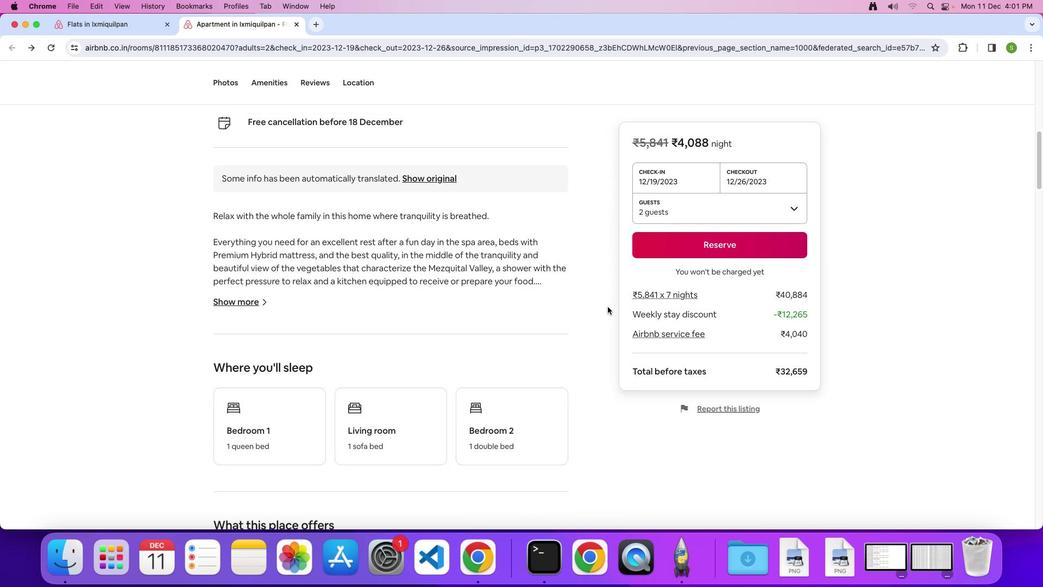 
Action: Mouse moved to (607, 306)
Screenshot: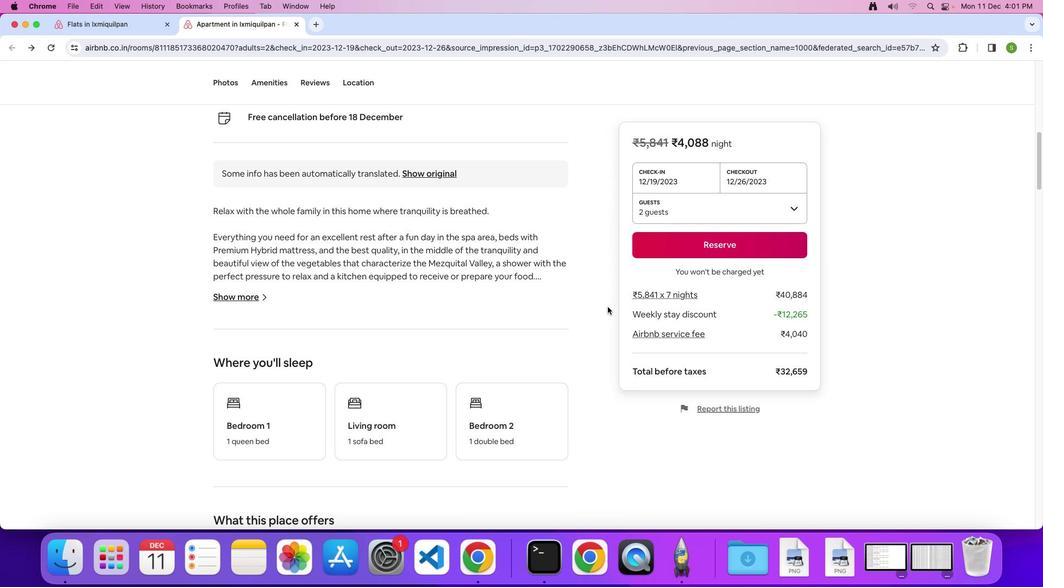 
Action: Mouse scrolled (607, 306) with delta (0, 0)
Screenshot: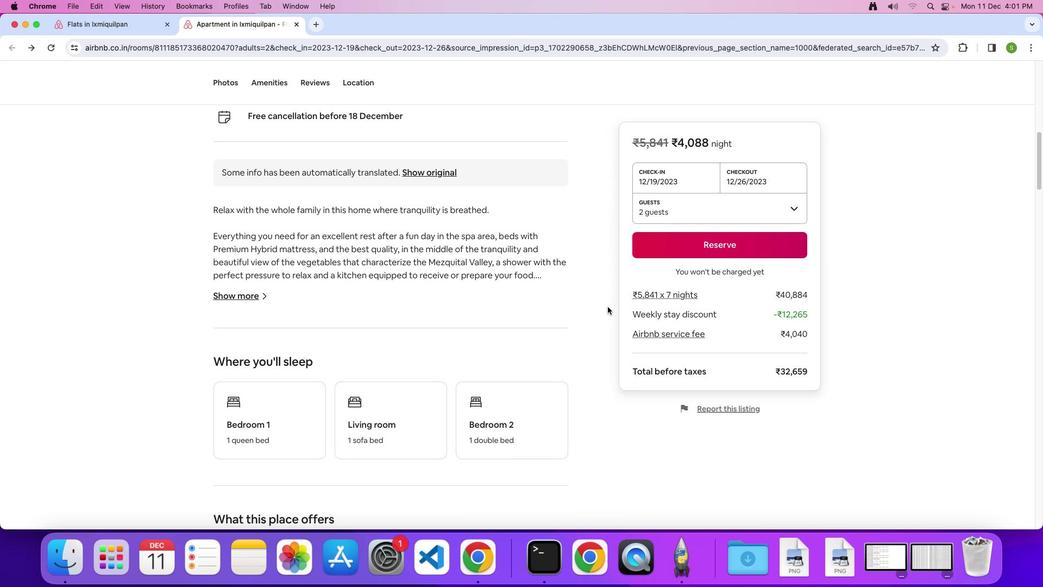 
Action: Mouse scrolled (607, 306) with delta (0, 0)
Screenshot: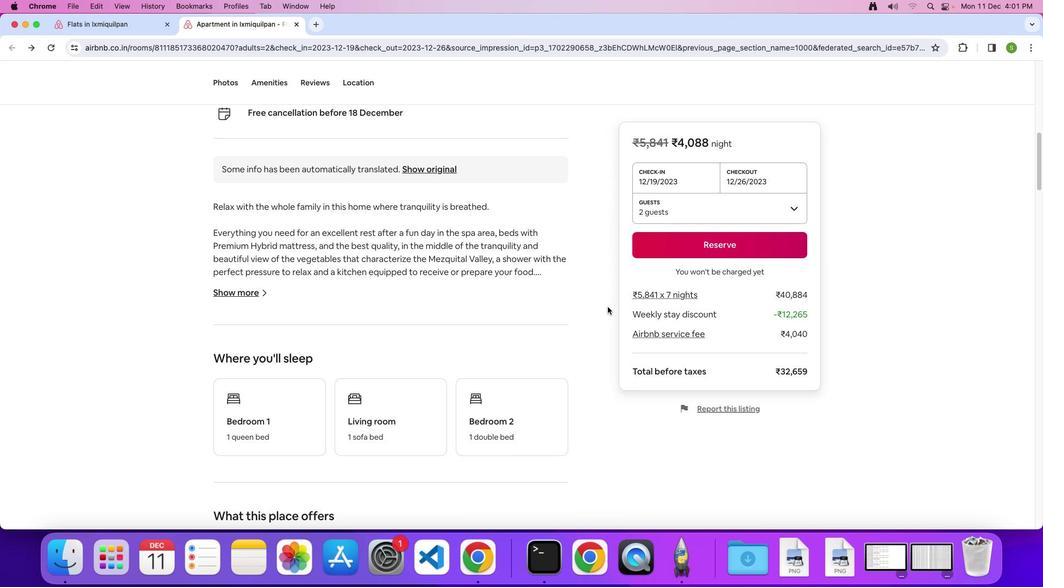 
Action: Mouse moved to (234, 290)
Screenshot: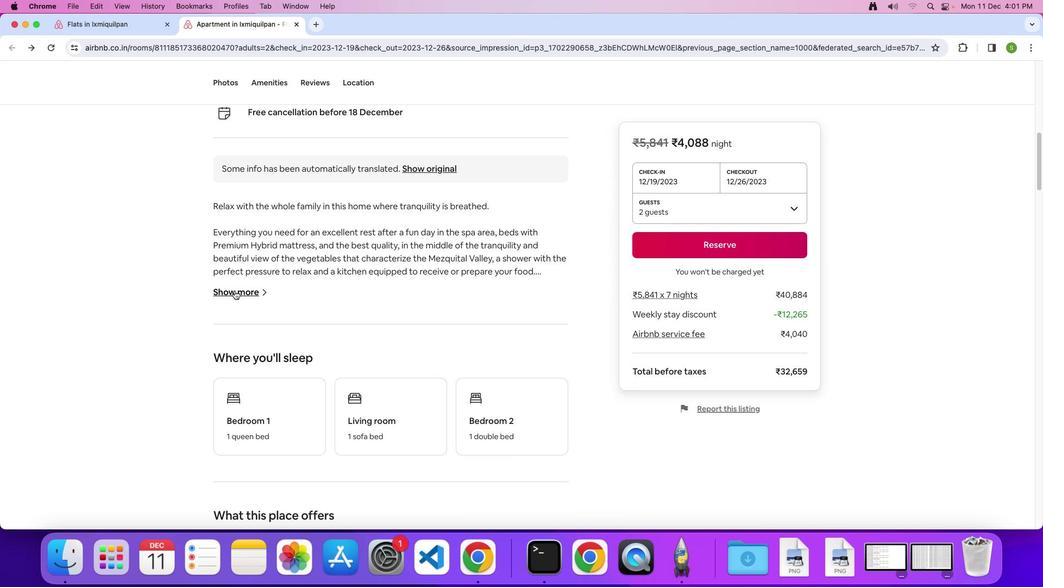 
Action: Mouse pressed left at (234, 290)
Screenshot: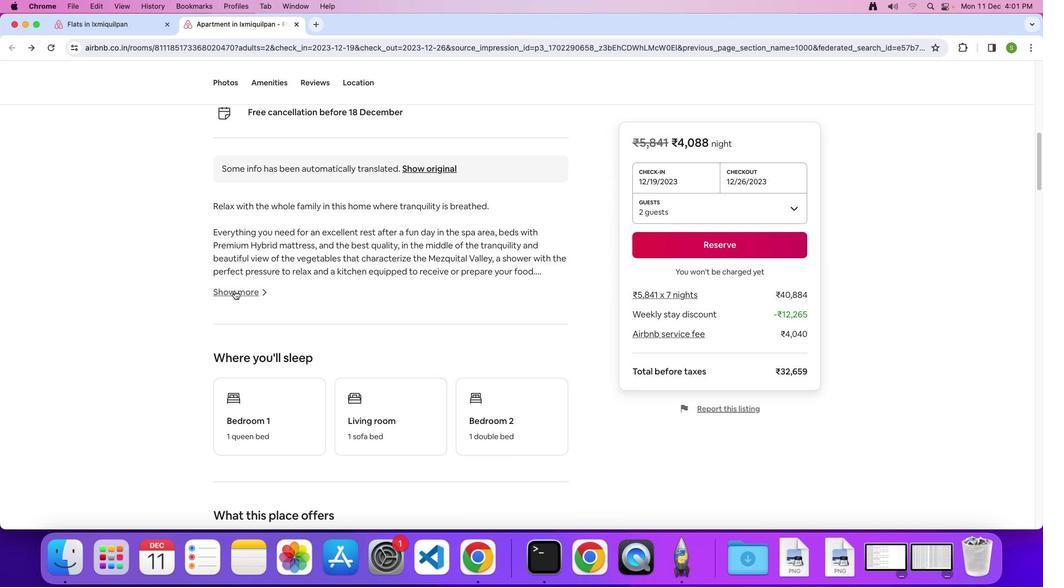 
Action: Mouse moved to (627, 296)
Screenshot: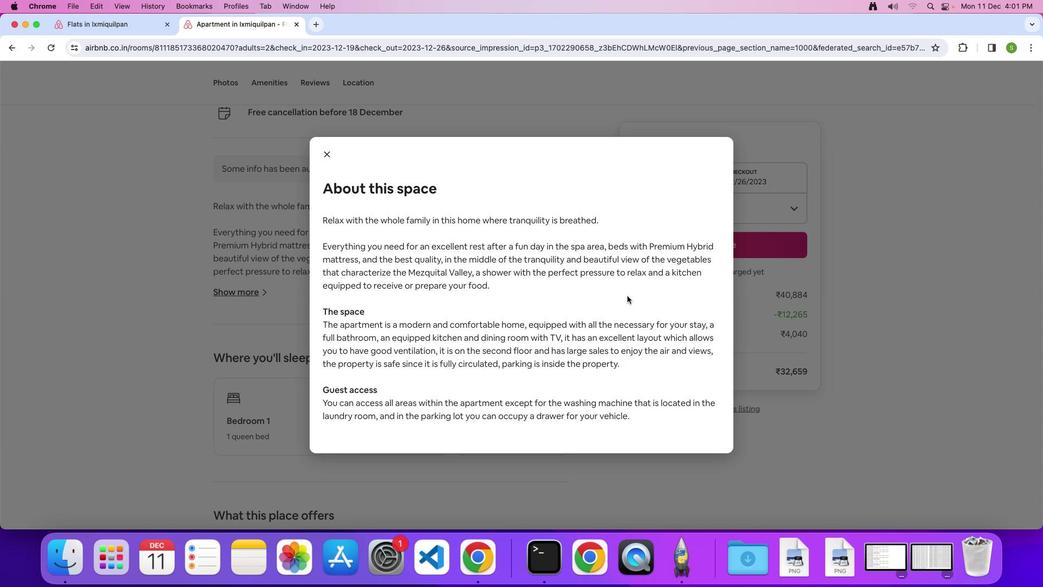 
Action: Mouse scrolled (627, 296) with delta (0, 0)
Screenshot: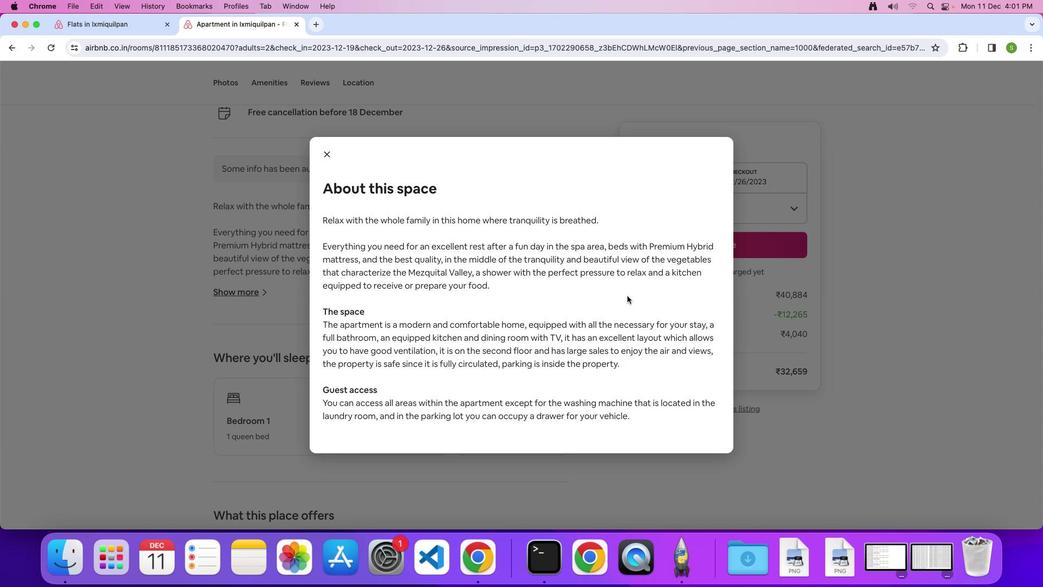 
Action: Mouse scrolled (627, 296) with delta (0, 0)
Screenshot: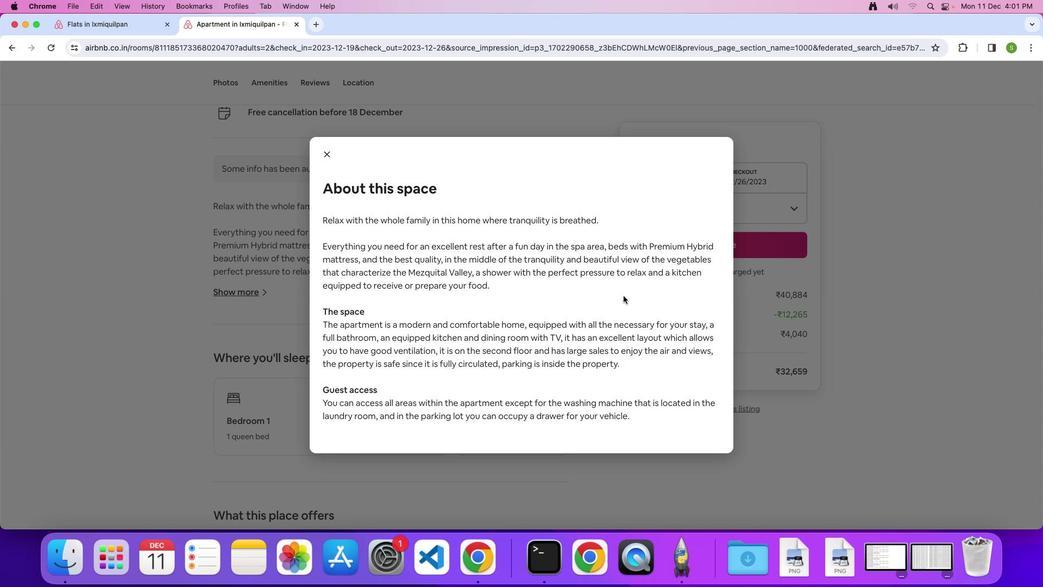 
Action: Mouse moved to (330, 155)
Screenshot: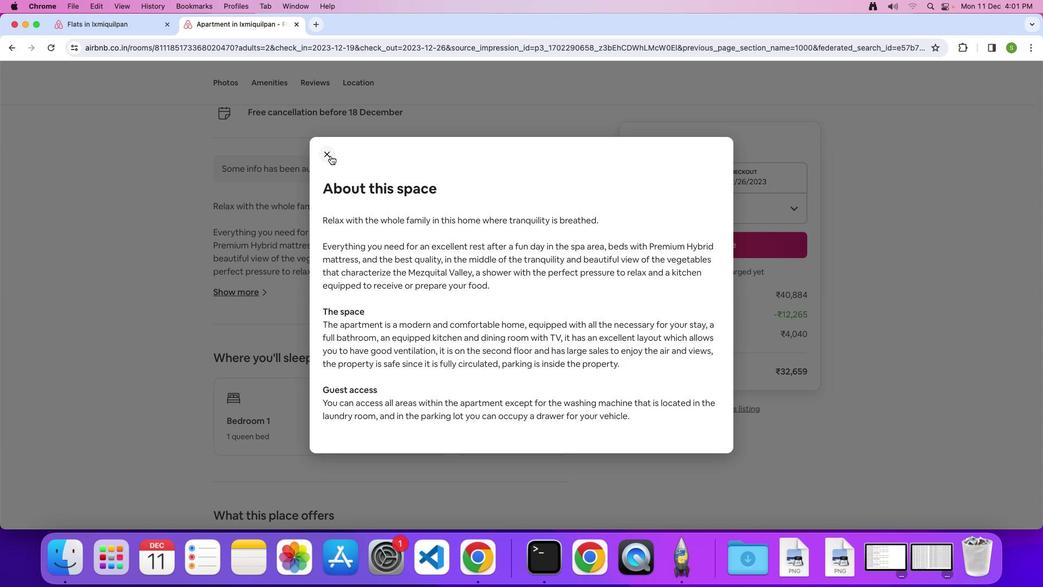
Action: Mouse pressed left at (330, 155)
Screenshot: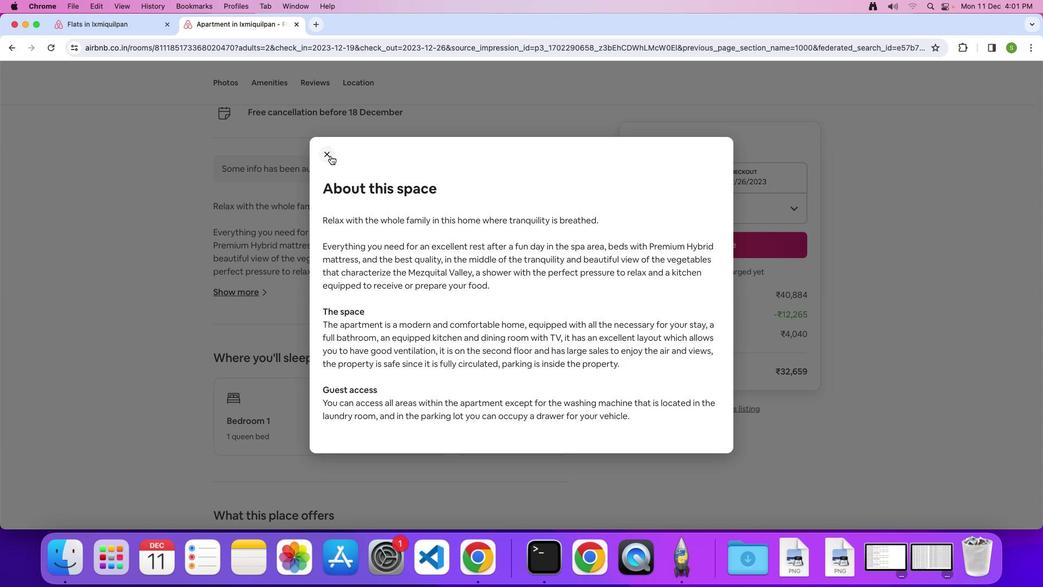 
Action: Mouse moved to (562, 278)
Screenshot: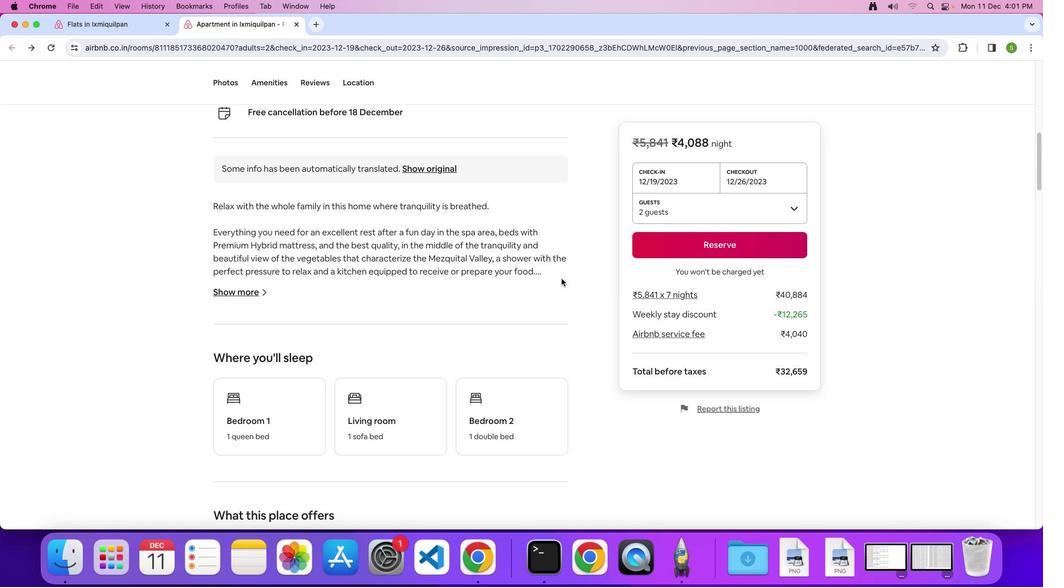 
Action: Mouse scrolled (562, 278) with delta (0, 0)
Screenshot: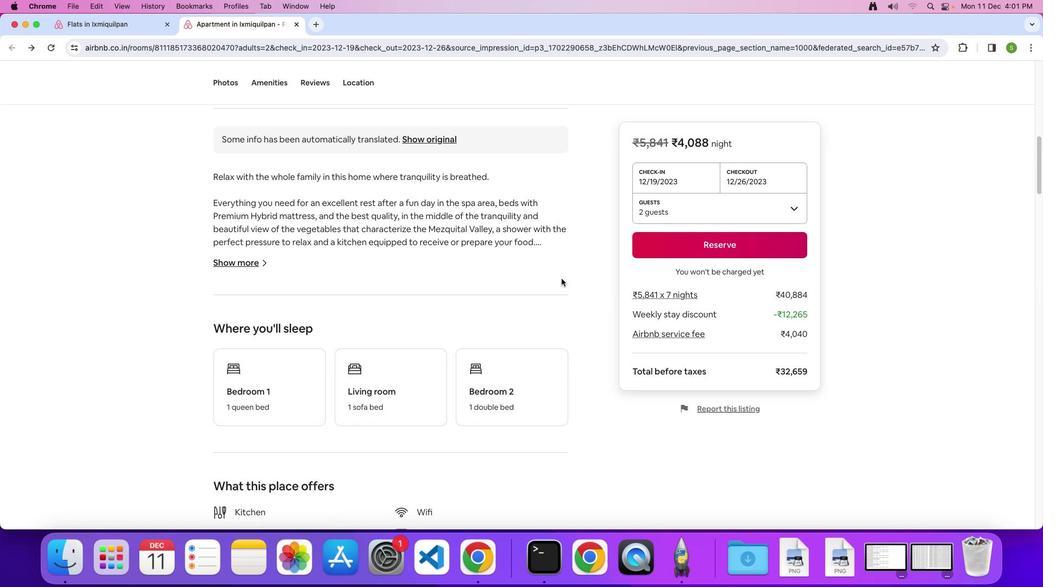 
Action: Mouse scrolled (562, 278) with delta (0, 0)
Screenshot: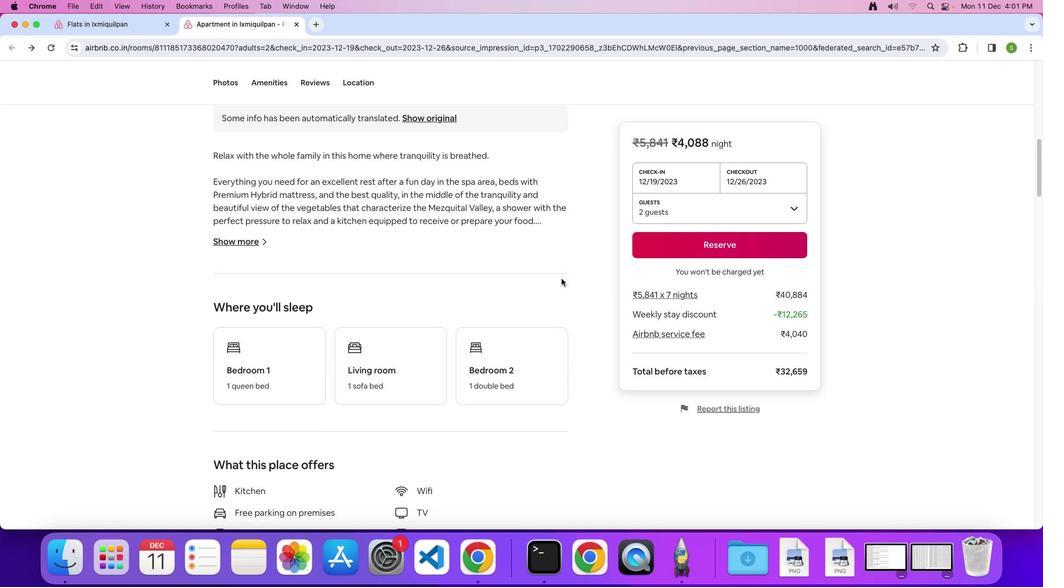 
Action: Mouse scrolled (562, 278) with delta (0, -1)
Screenshot: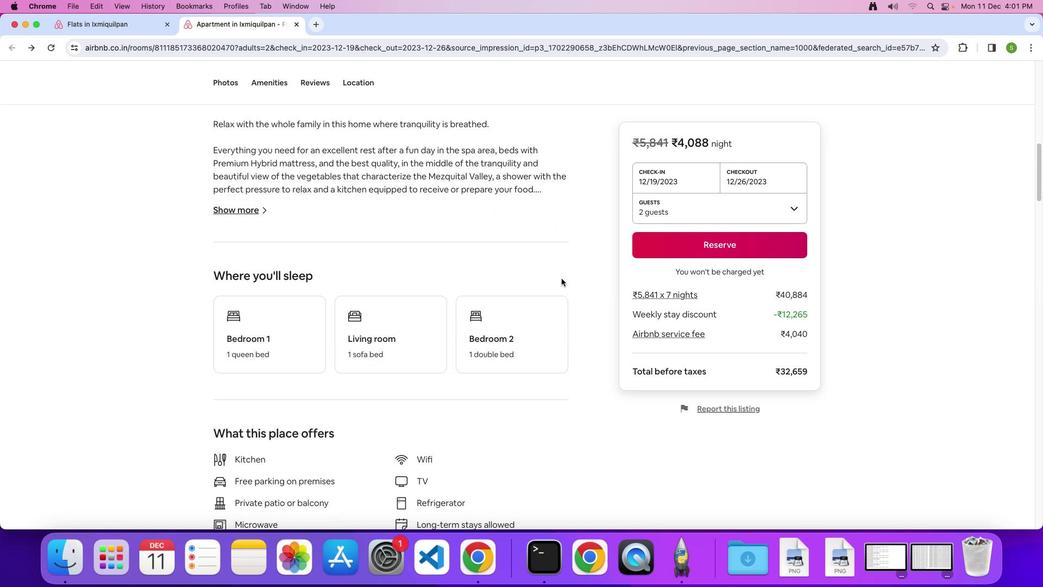 
Action: Mouse scrolled (562, 278) with delta (0, 0)
Screenshot: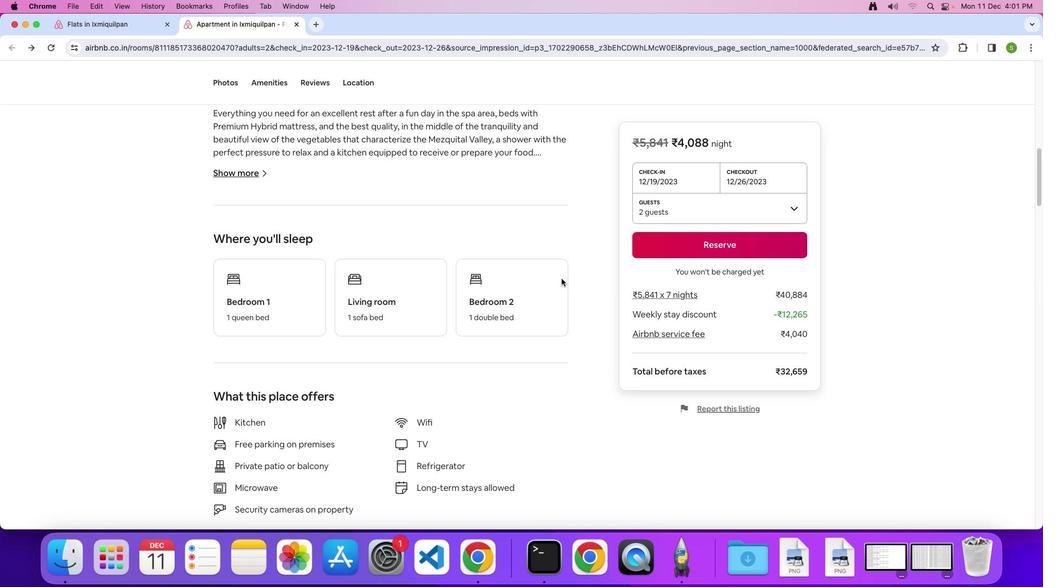 
Action: Mouse scrolled (562, 278) with delta (0, 0)
Screenshot: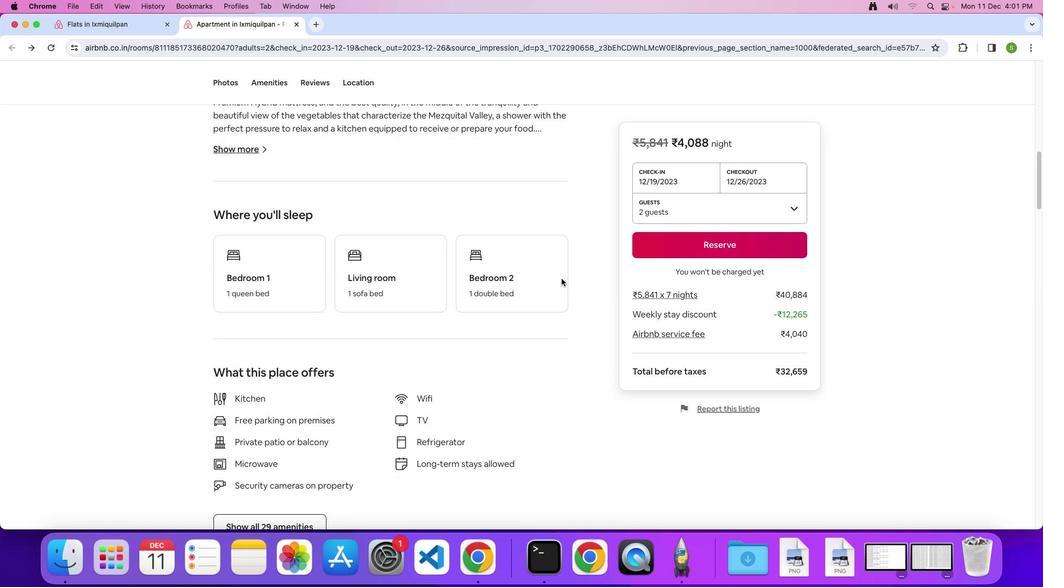 
Action: Mouse scrolled (562, 278) with delta (0, -1)
Screenshot: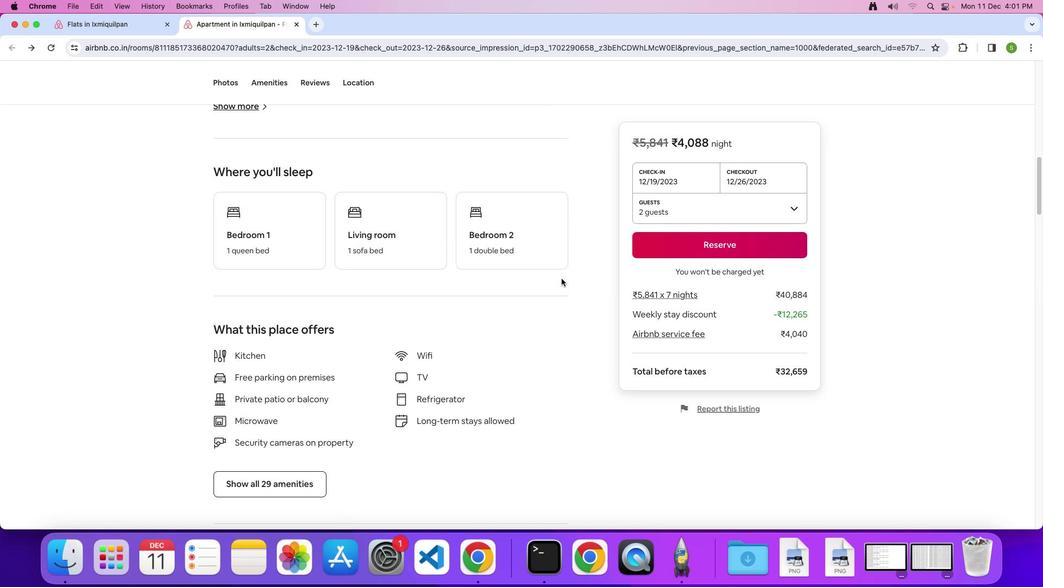 
Action: Mouse scrolled (562, 278) with delta (0, 0)
Screenshot: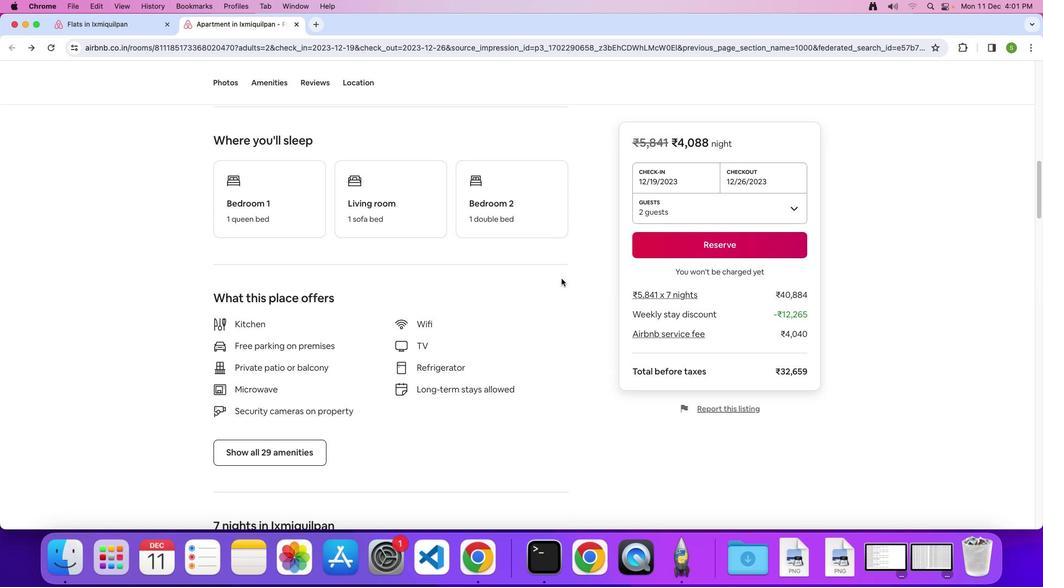
Action: Mouse scrolled (562, 278) with delta (0, 0)
Screenshot: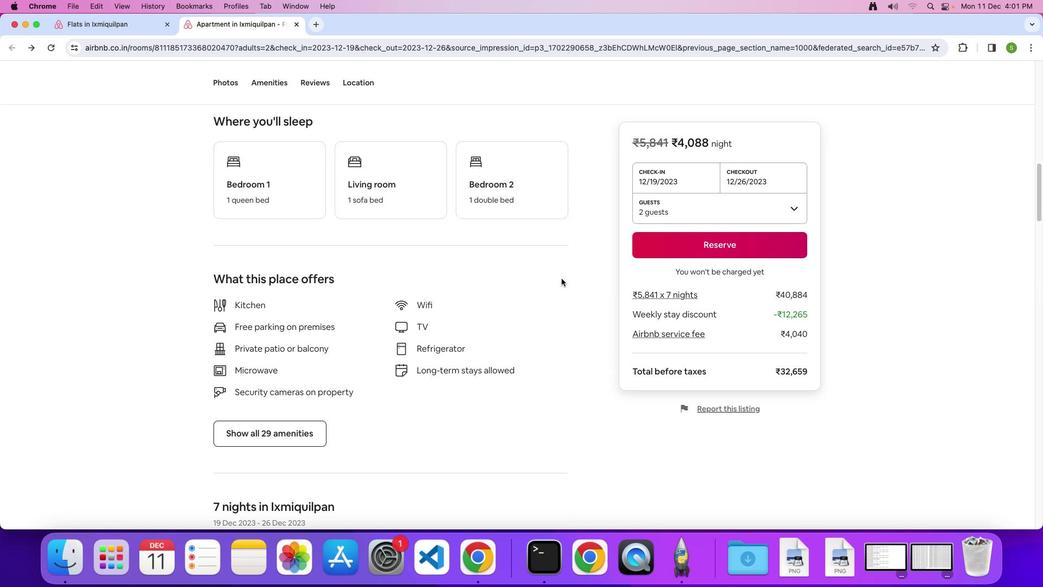
Action: Mouse scrolled (562, 278) with delta (0, -1)
Screenshot: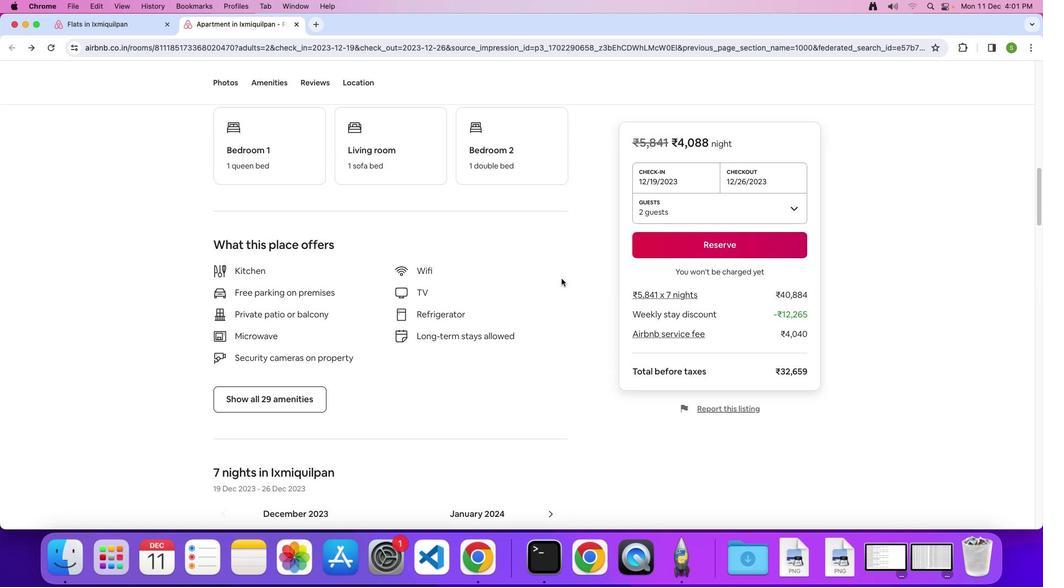 
Action: Mouse scrolled (562, 278) with delta (0, 0)
Screenshot: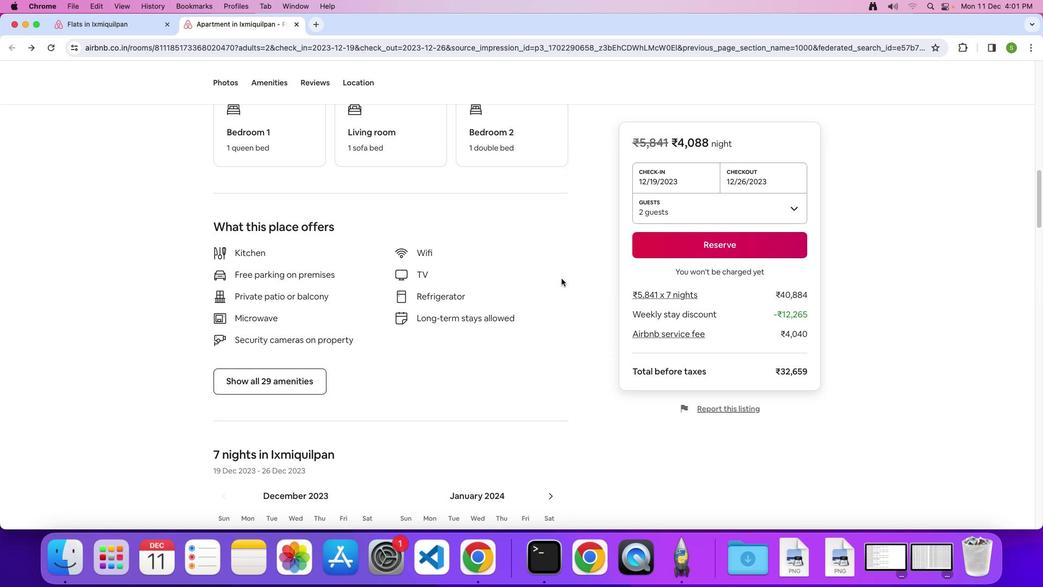 
Action: Mouse scrolled (562, 278) with delta (0, 0)
Screenshot: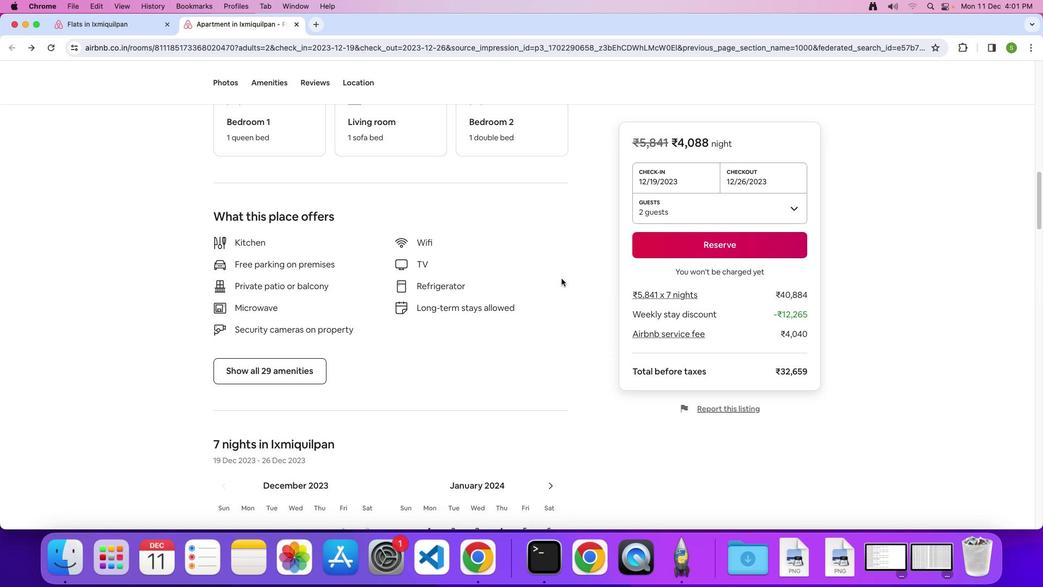 
Action: Mouse scrolled (562, 278) with delta (0, 0)
Screenshot: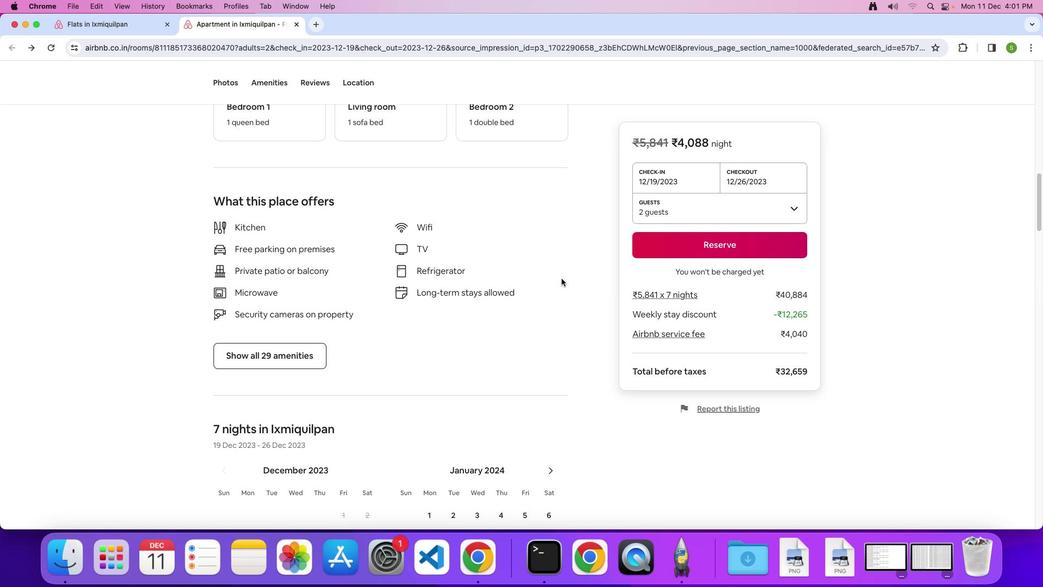 
Action: Mouse scrolled (562, 278) with delta (0, 0)
Screenshot: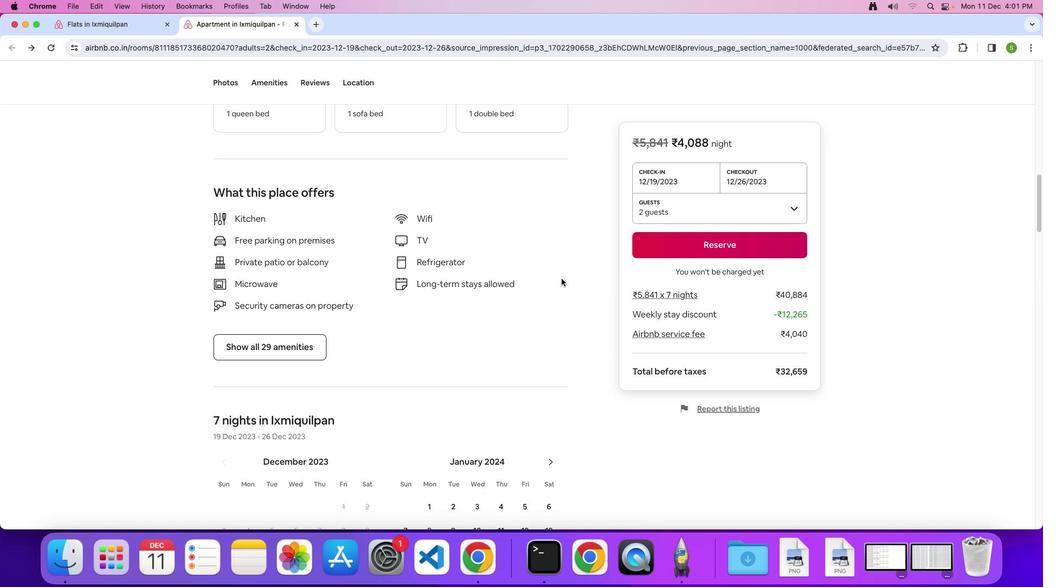 
Action: Mouse scrolled (562, 278) with delta (0, 0)
Screenshot: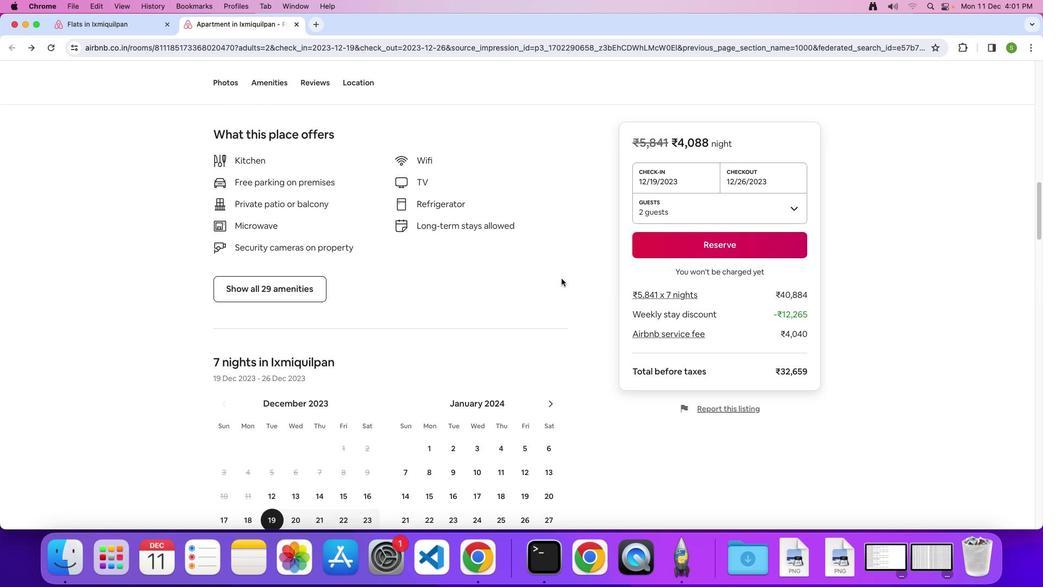
Action: Mouse scrolled (562, 278) with delta (0, 0)
Screenshot: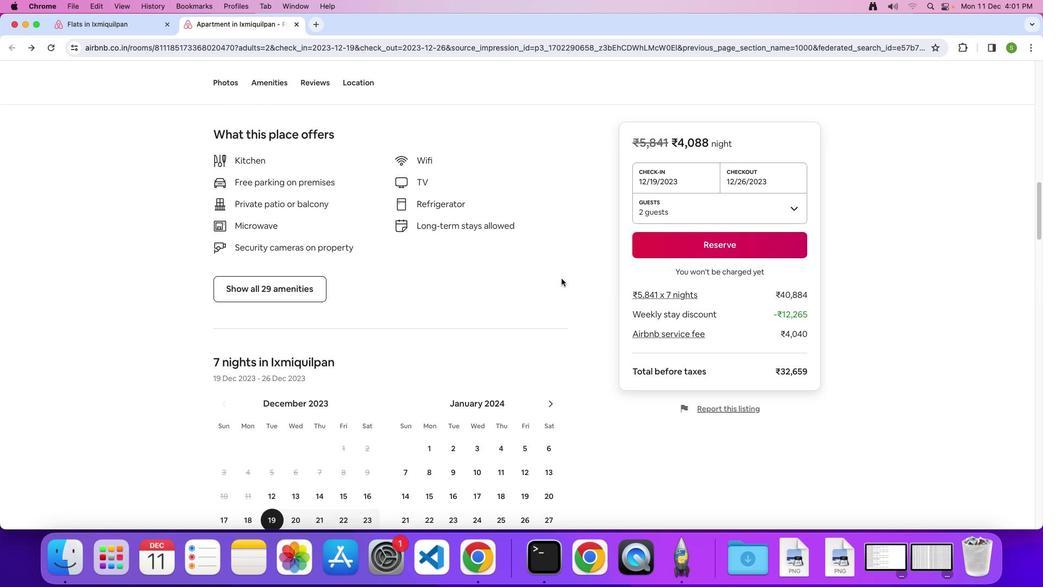 
Action: Mouse scrolled (562, 278) with delta (0, -1)
Screenshot: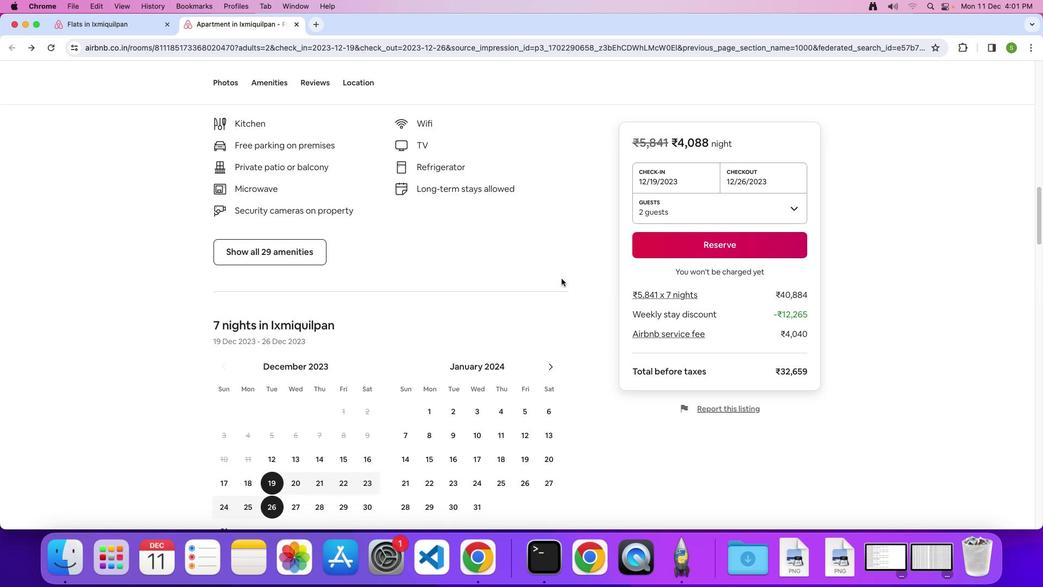 
Action: Mouse moved to (301, 250)
Screenshot: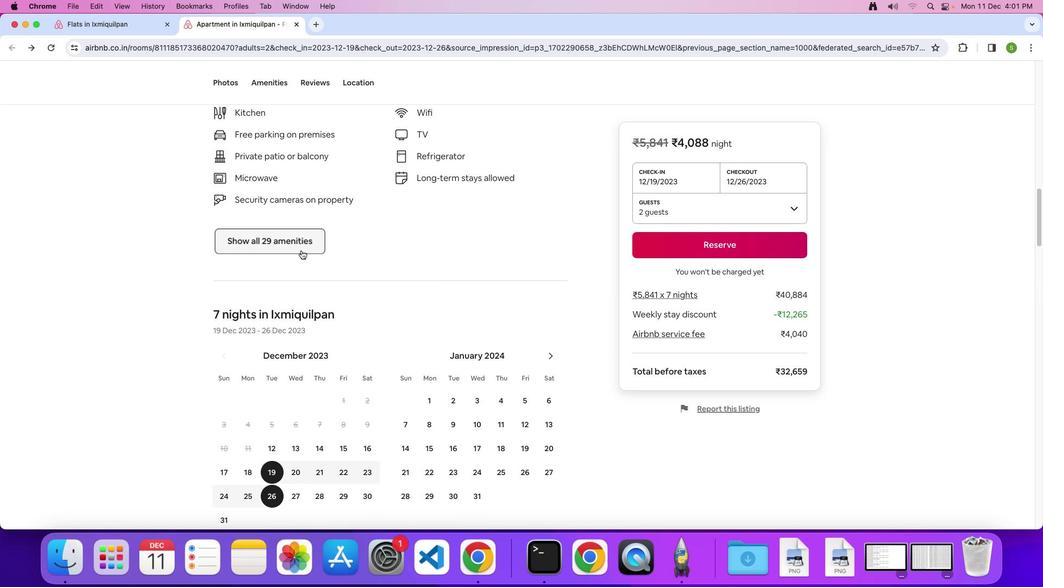 
Action: Mouse pressed left at (301, 250)
Screenshot: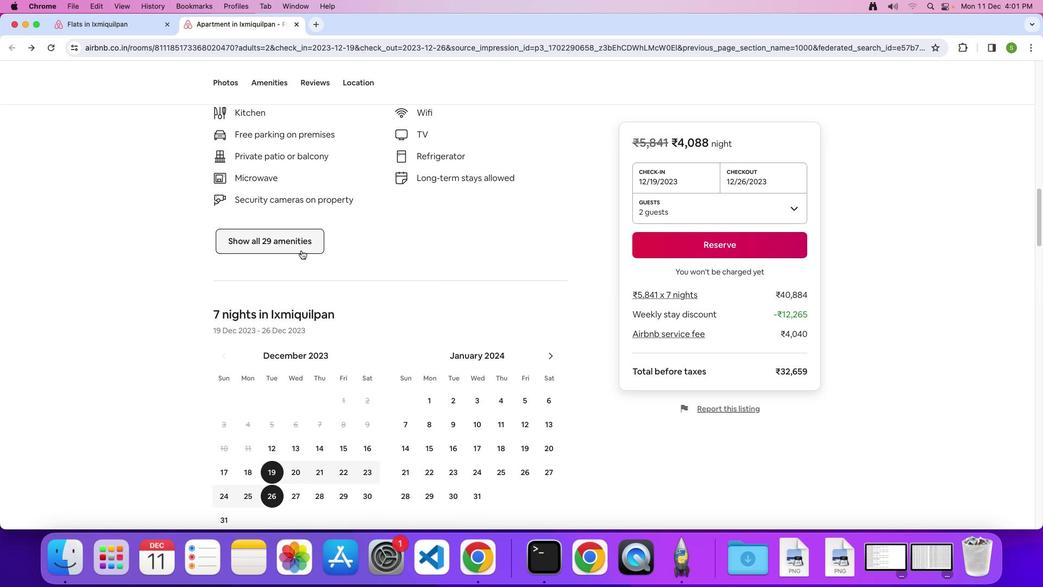 
Action: Mouse moved to (636, 287)
Screenshot: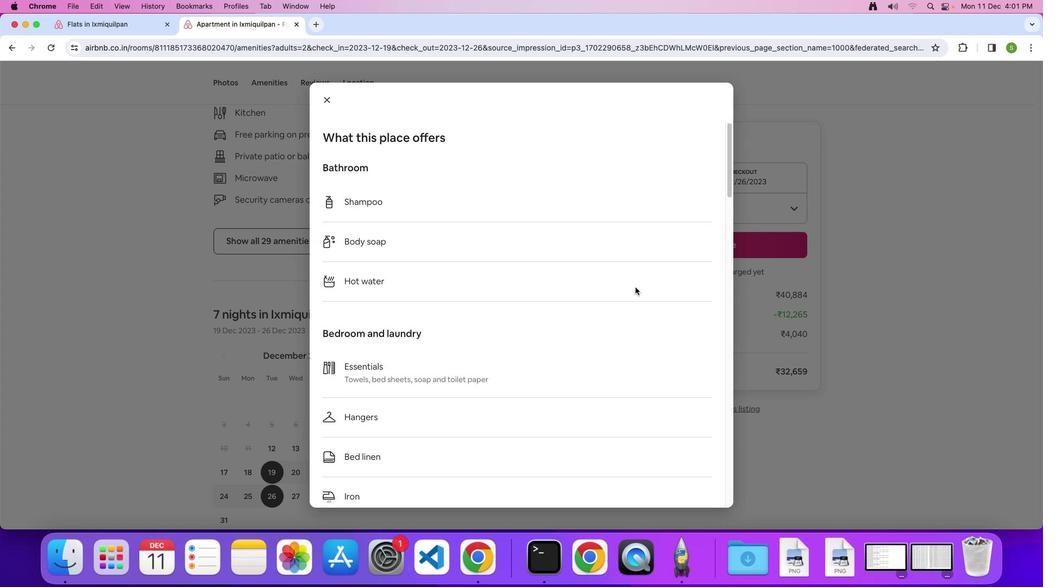 
Action: Mouse scrolled (636, 287) with delta (0, 0)
Screenshot: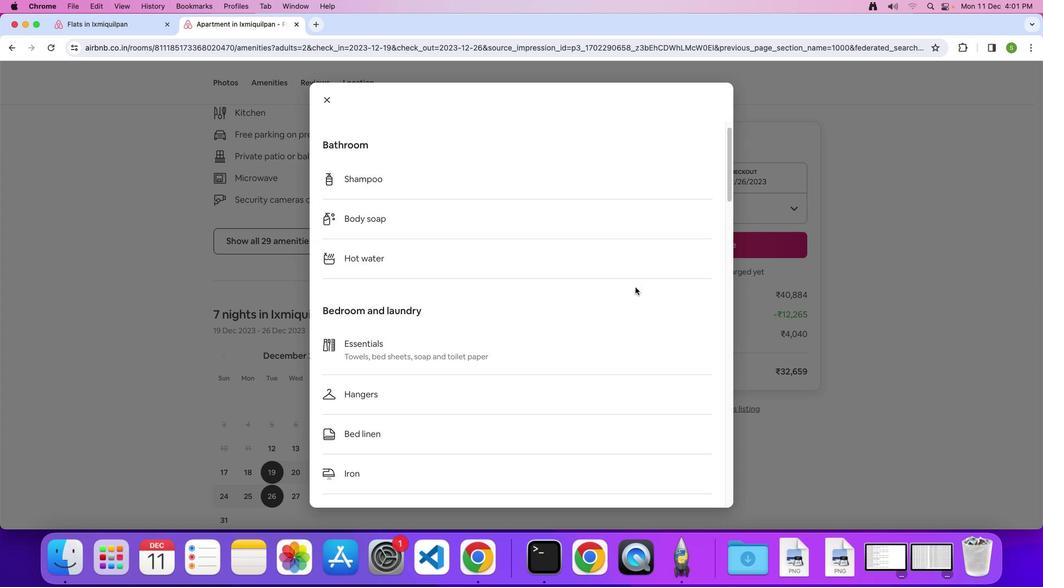 
Action: Mouse scrolled (636, 287) with delta (0, 0)
Screenshot: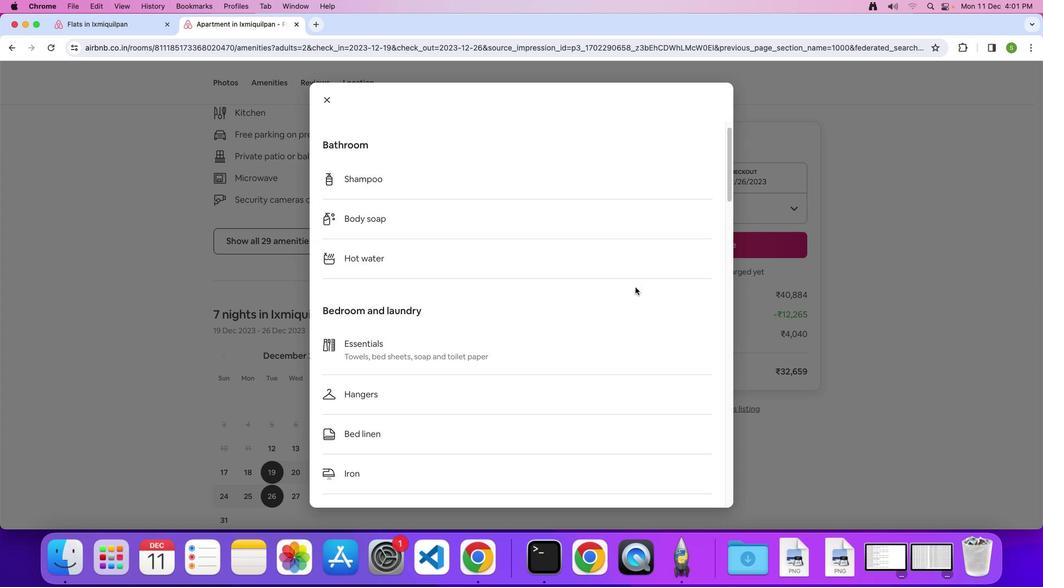 
Action: Mouse scrolled (636, 287) with delta (0, -1)
Screenshot: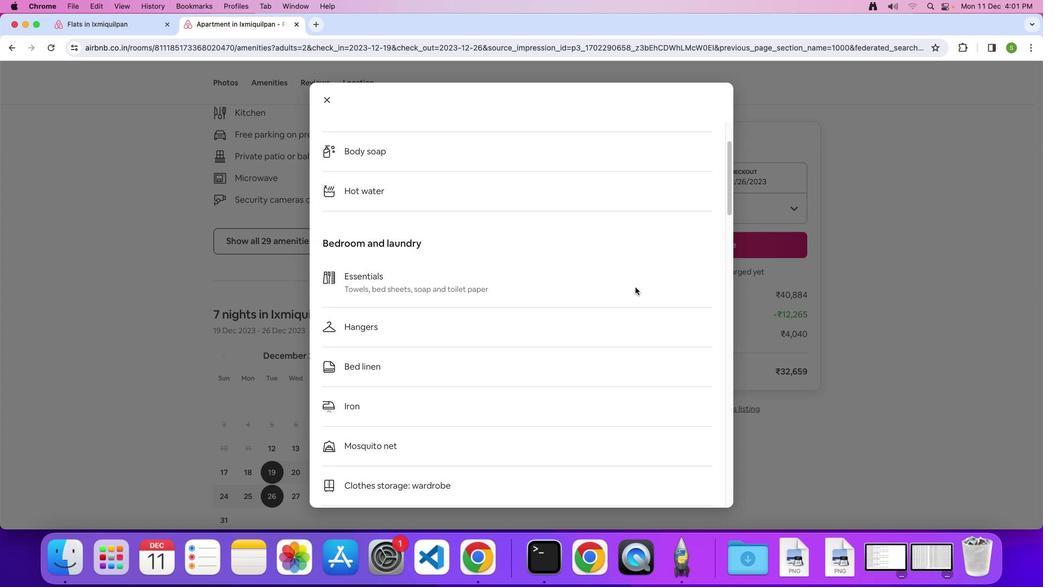 
Action: Mouse scrolled (636, 287) with delta (0, 0)
Screenshot: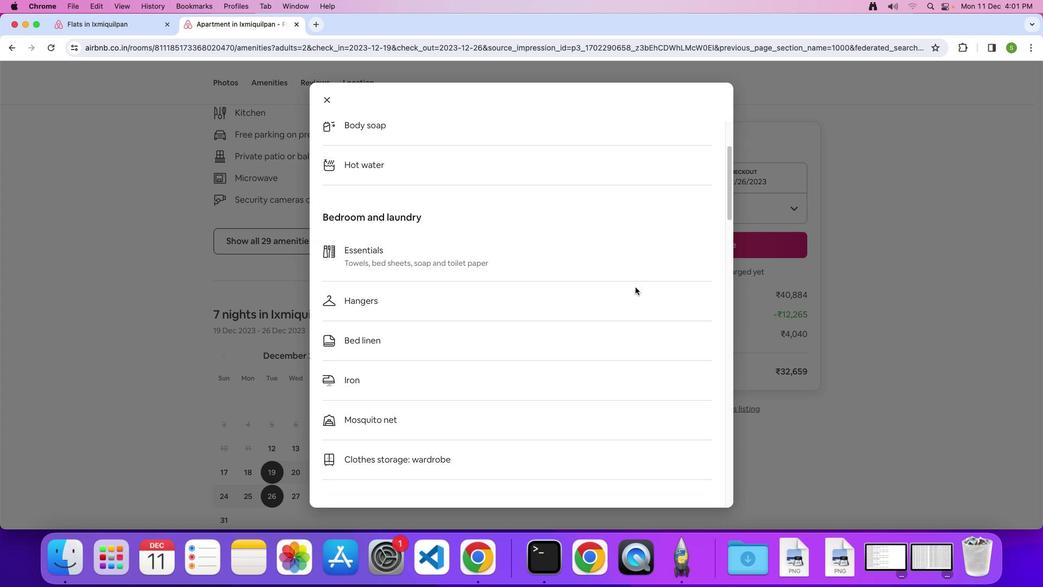 
Action: Mouse scrolled (636, 287) with delta (0, 0)
Screenshot: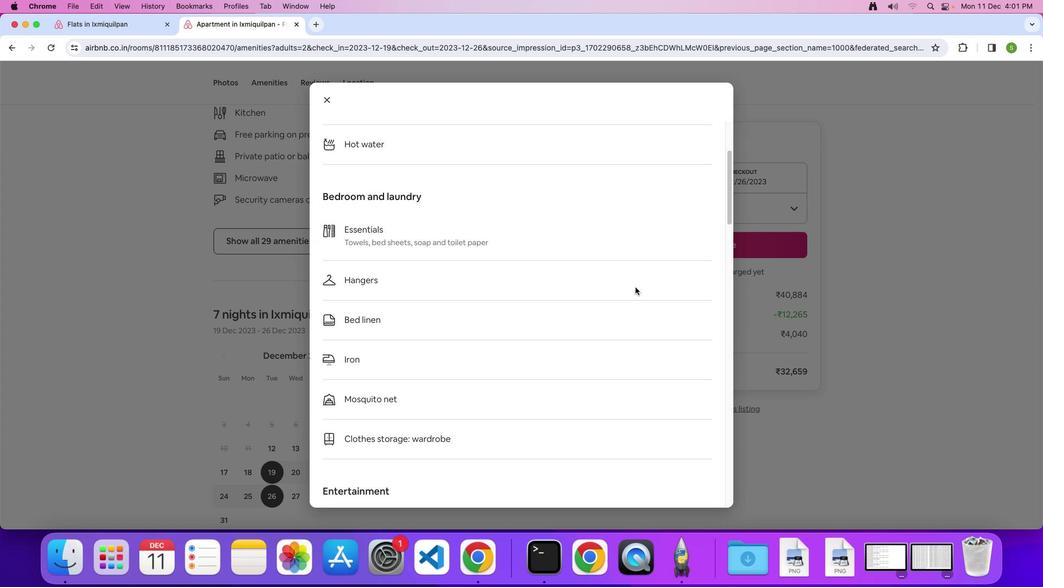 
Action: Mouse scrolled (636, 287) with delta (0, -1)
Screenshot: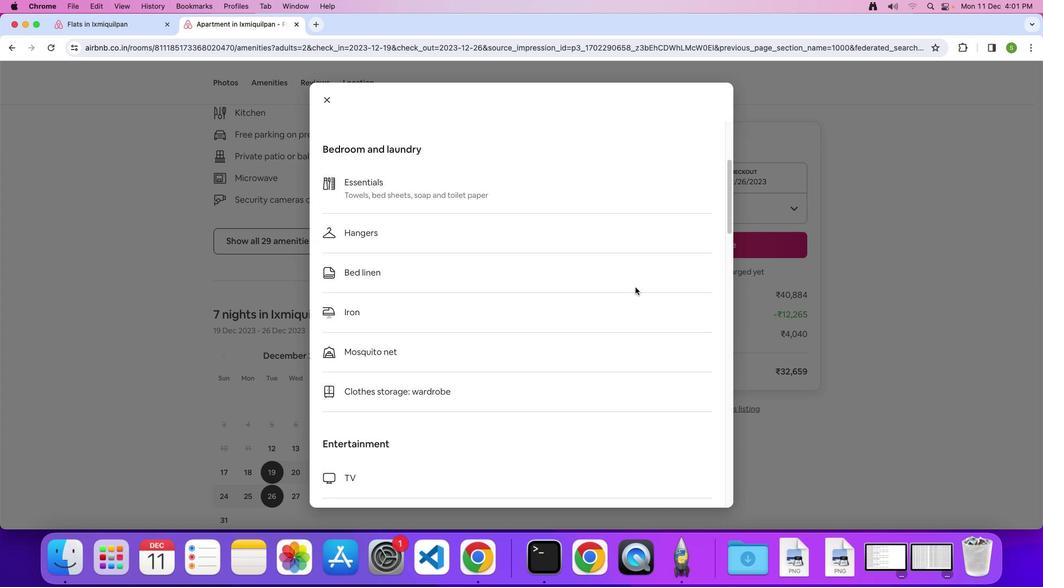 
Action: Mouse scrolled (636, 287) with delta (0, 0)
Screenshot: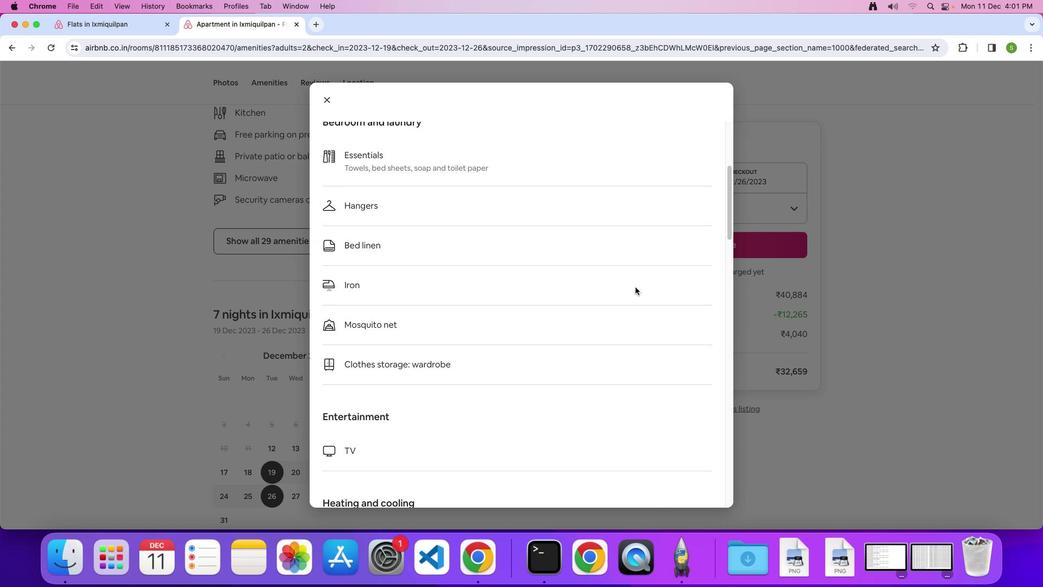 
Action: Mouse scrolled (636, 287) with delta (0, 0)
Screenshot: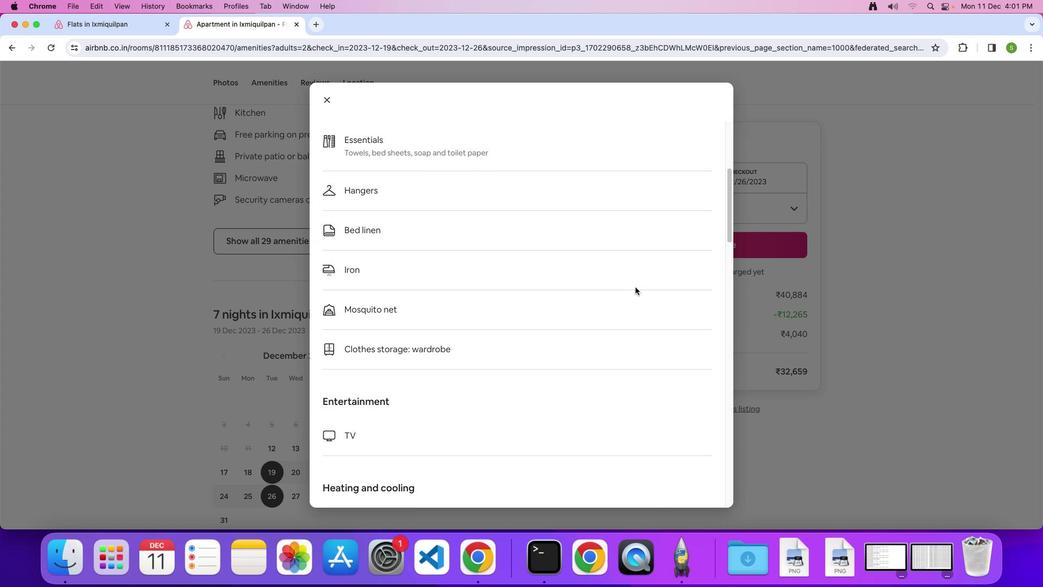 
Action: Mouse scrolled (636, 287) with delta (0, -1)
Screenshot: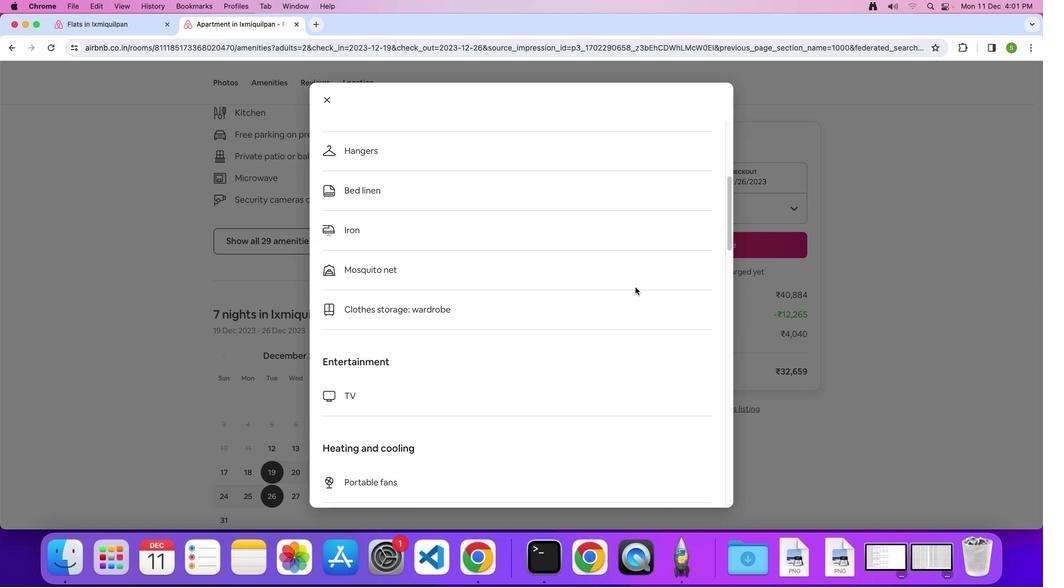 
Action: Mouse scrolled (636, 287) with delta (0, 0)
